 Task: Search and explore tiny homes in Santa Barbara, California.
Action: Mouse moved to (504, 62)
Screenshot: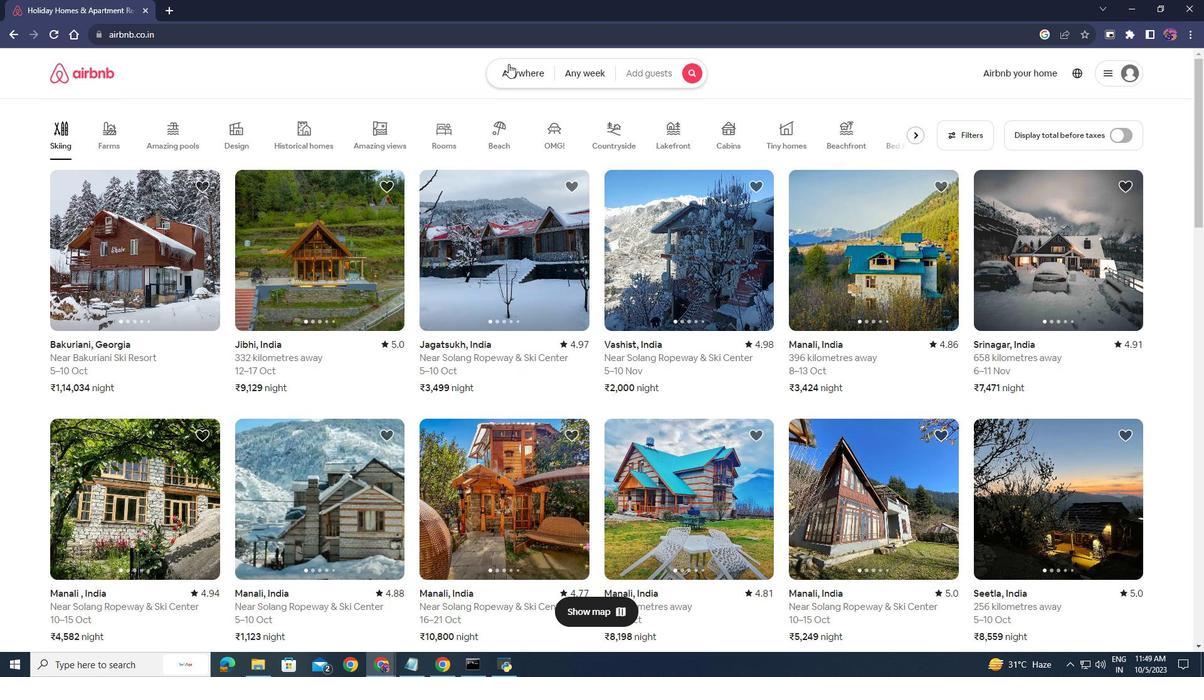 
Action: Mouse pressed left at (504, 62)
Screenshot: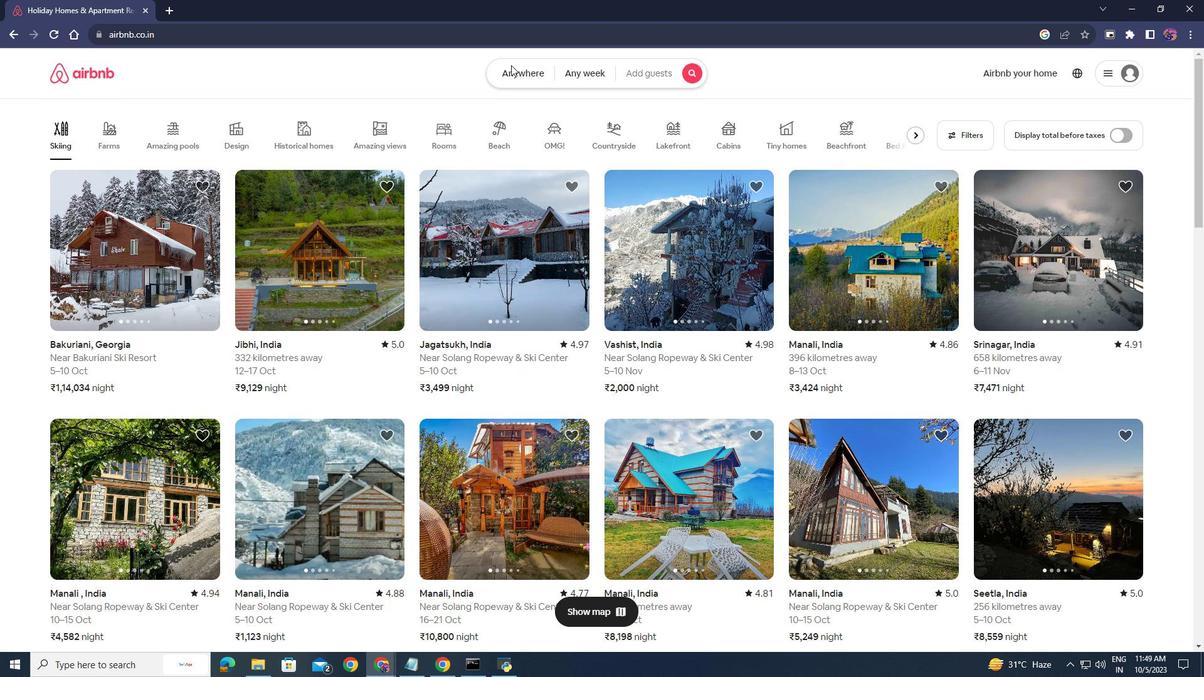 
Action: Mouse moved to (402, 124)
Screenshot: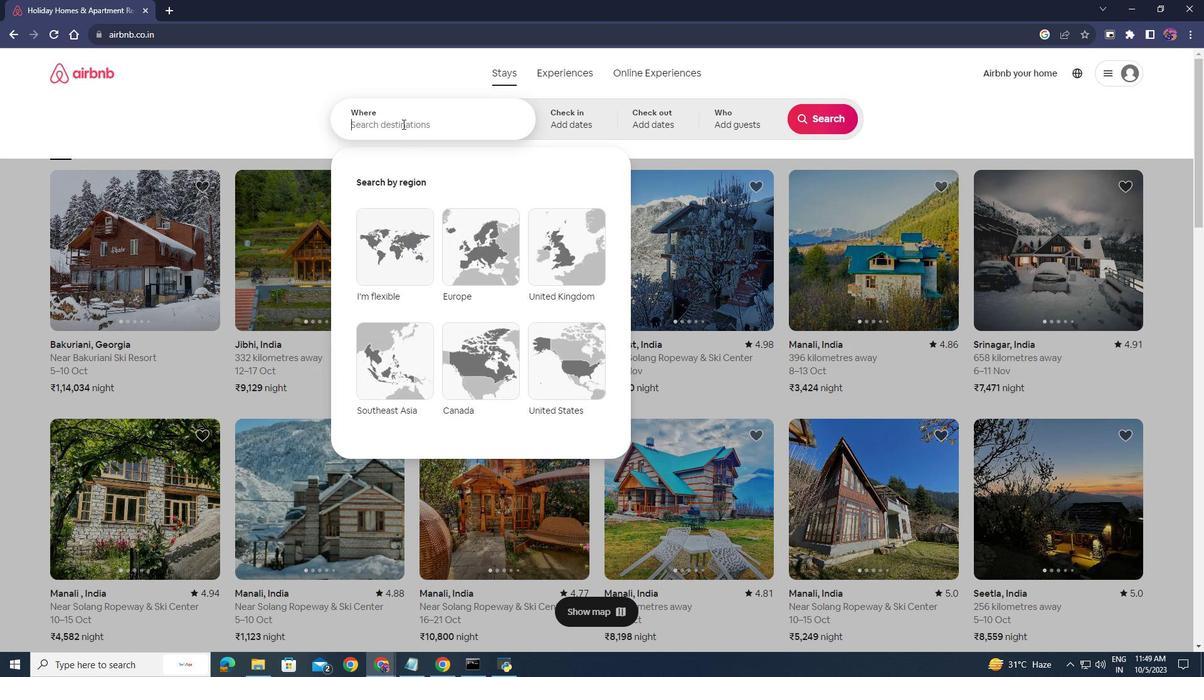 
Action: Mouse pressed left at (402, 124)
Screenshot: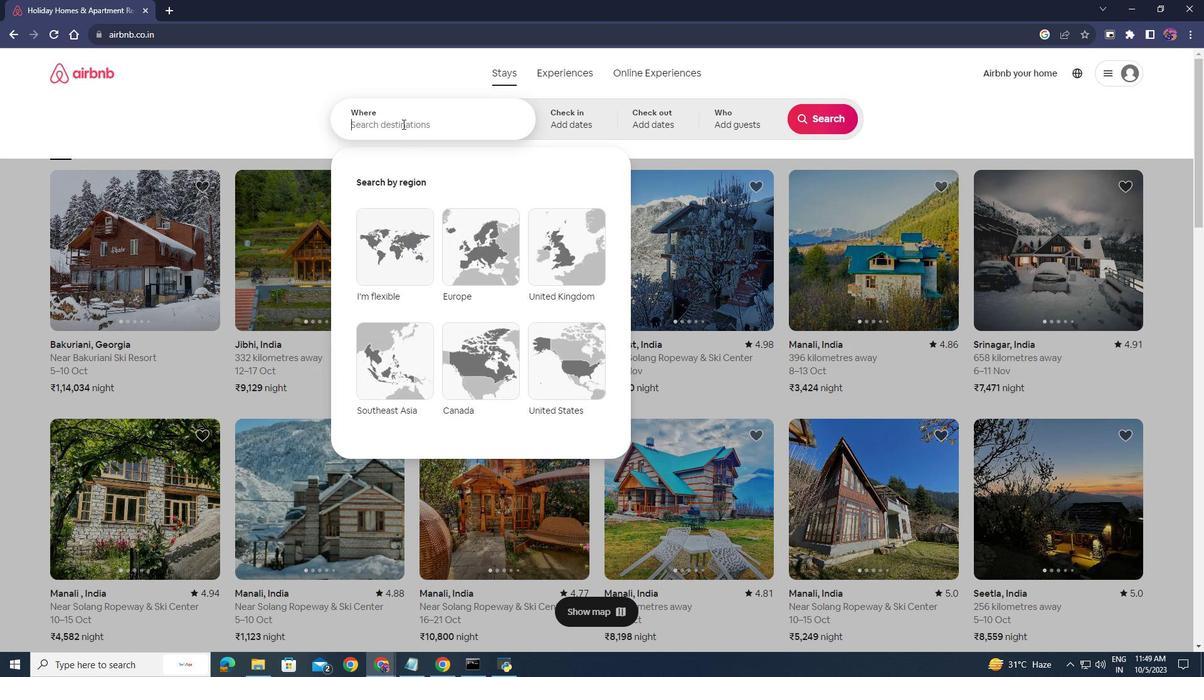 
Action: Key pressed santa<Key.space>barbara<Key.space><Key.backspace>,<Key.space>california<Key.enter>
Screenshot: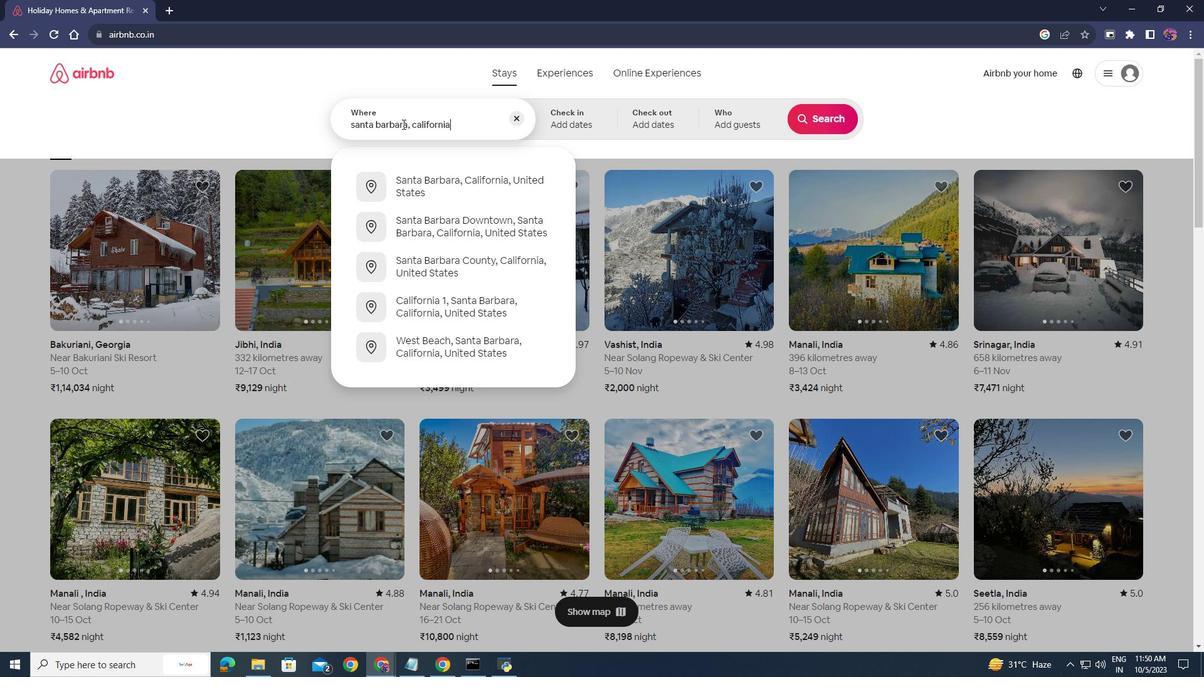 
Action: Mouse moved to (822, 117)
Screenshot: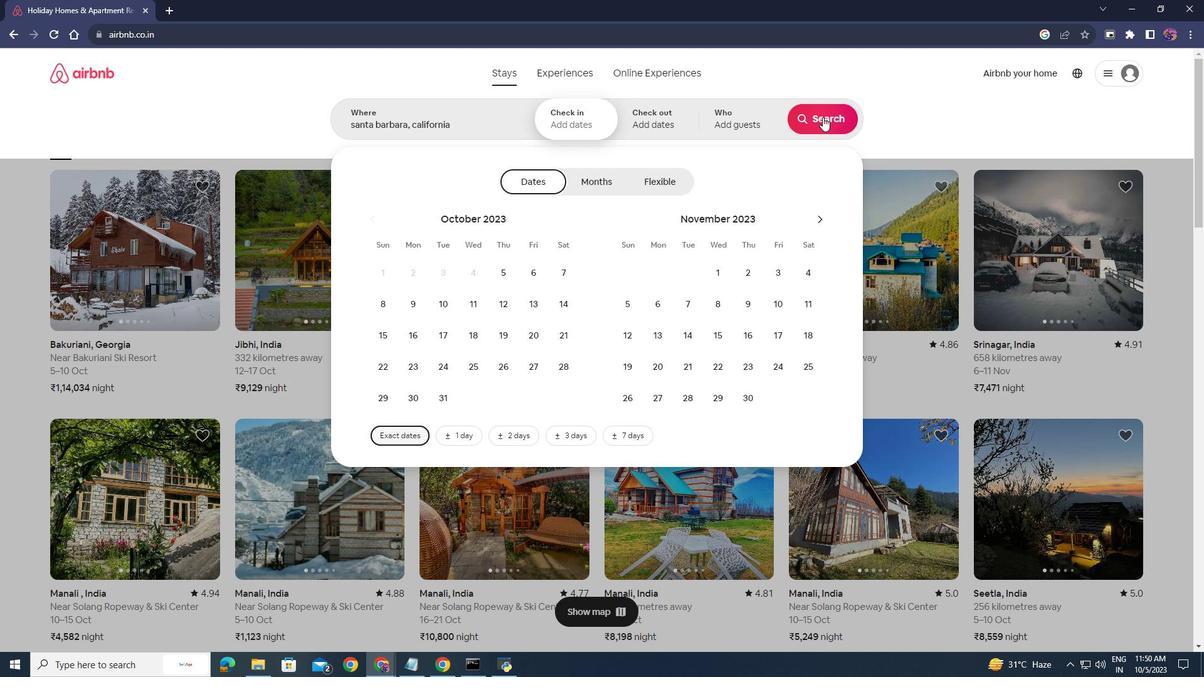 
Action: Mouse pressed left at (822, 117)
Screenshot: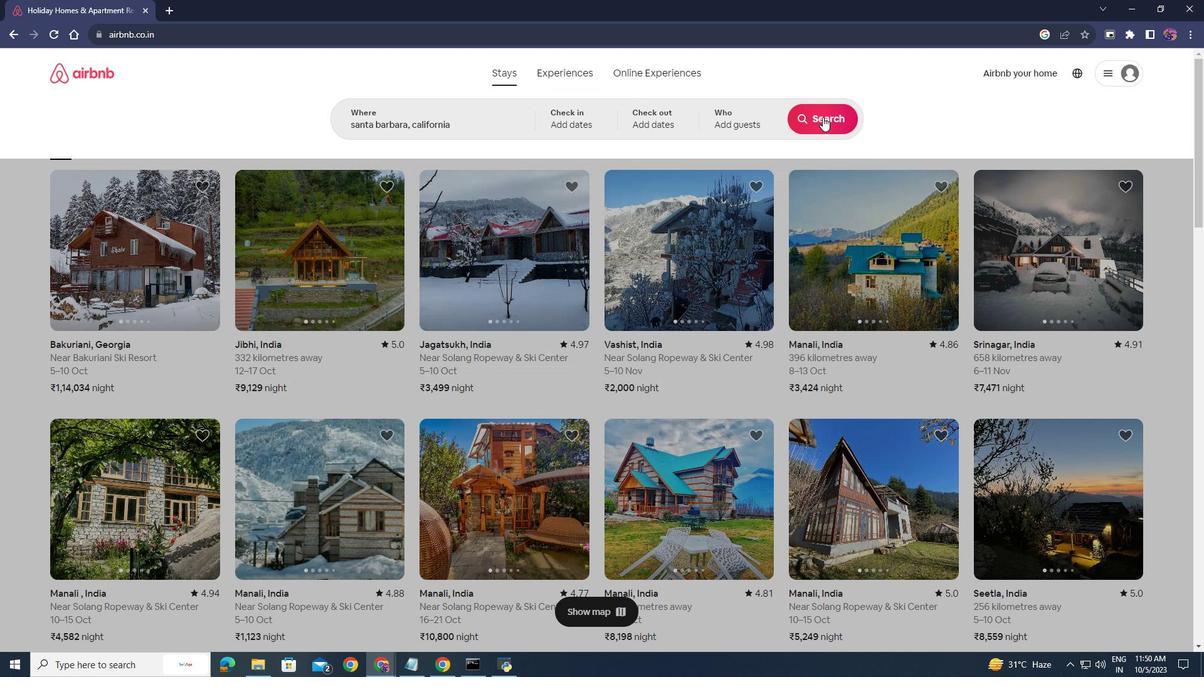 
Action: Mouse moved to (425, 348)
Screenshot: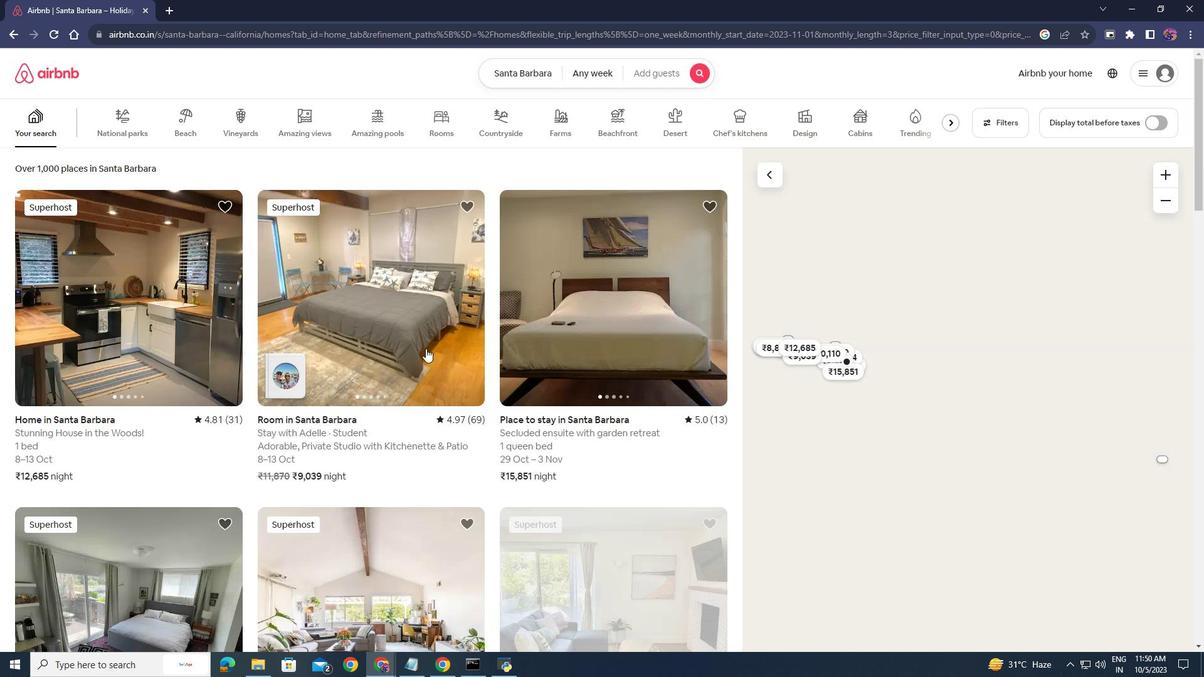 
Action: Mouse scrolled (425, 348) with delta (0, 0)
Screenshot: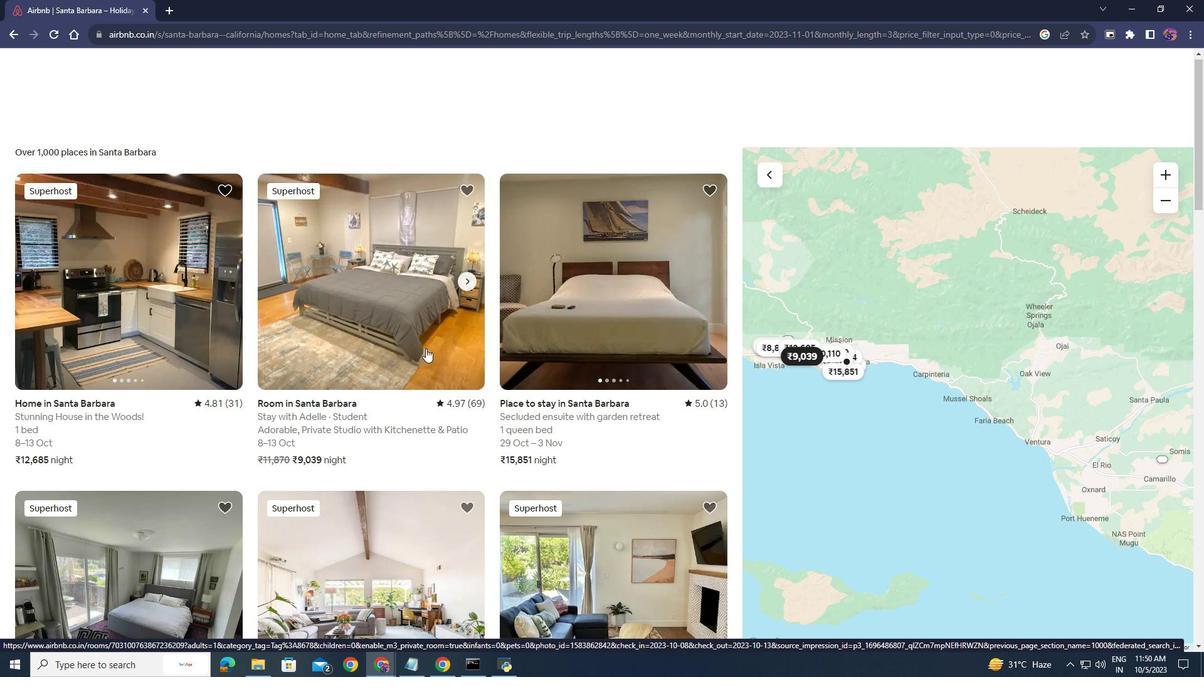 
Action: Mouse scrolled (425, 348) with delta (0, 0)
Screenshot: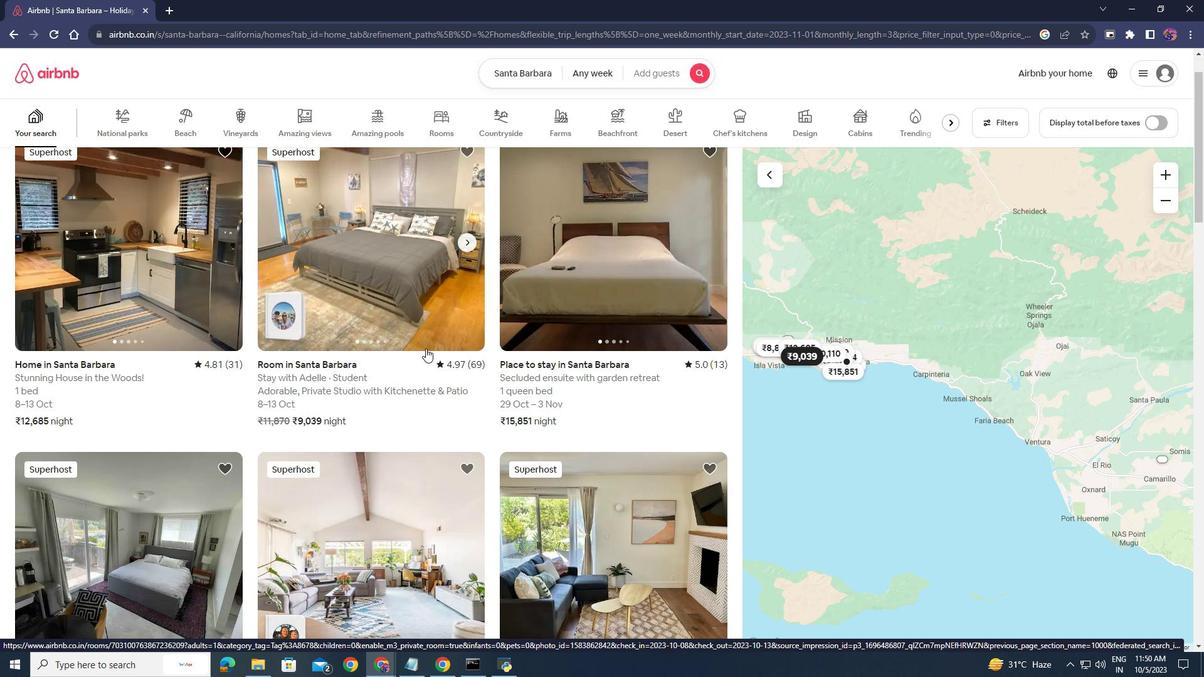 
Action: Mouse moved to (948, 121)
Screenshot: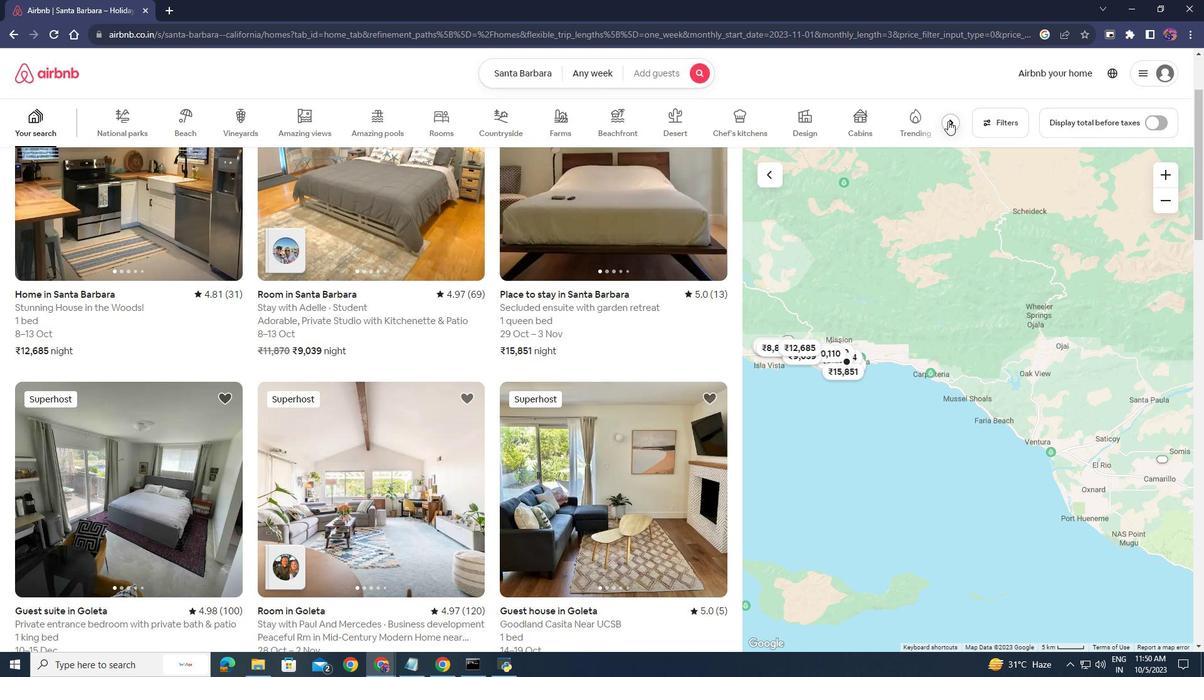 
Action: Mouse pressed left at (948, 121)
Screenshot: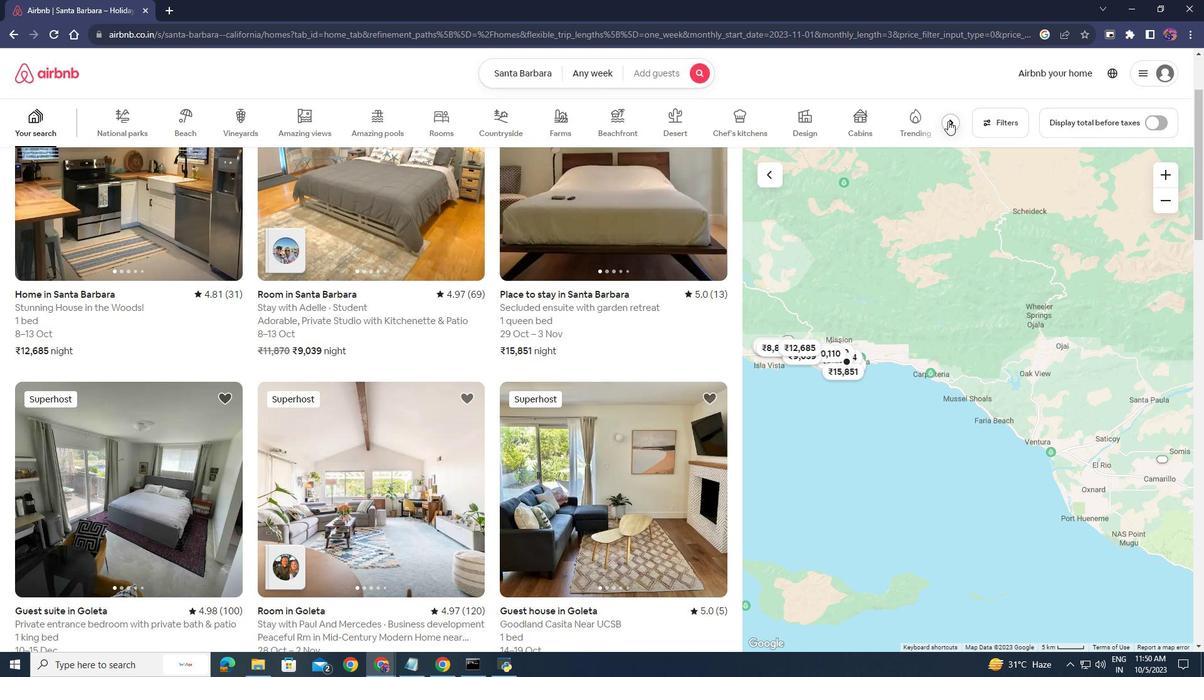
Action: Mouse moved to (499, 119)
Screenshot: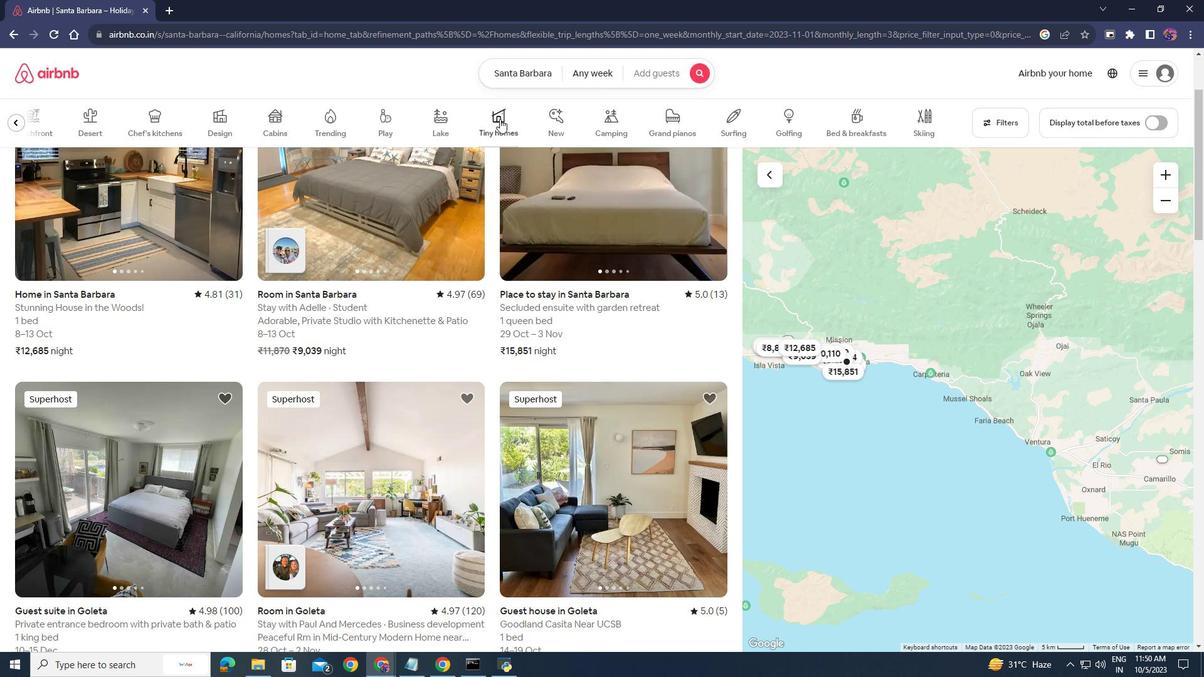 
Action: Mouse pressed left at (499, 119)
Screenshot: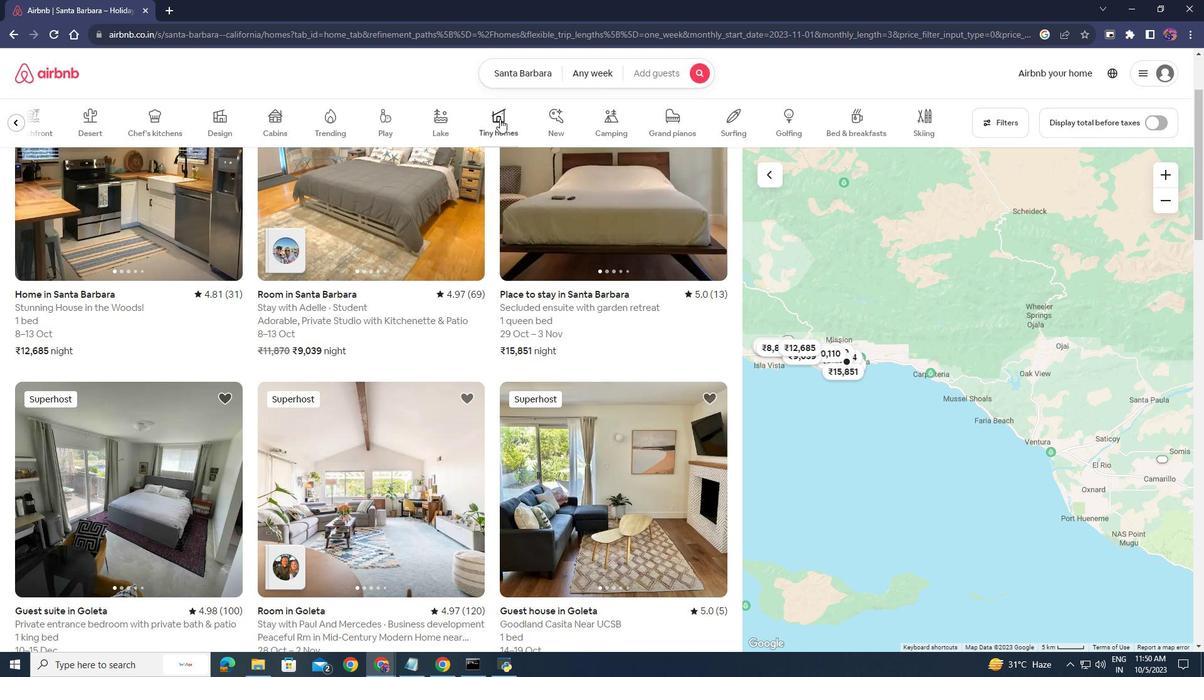 
Action: Mouse moved to (181, 336)
Screenshot: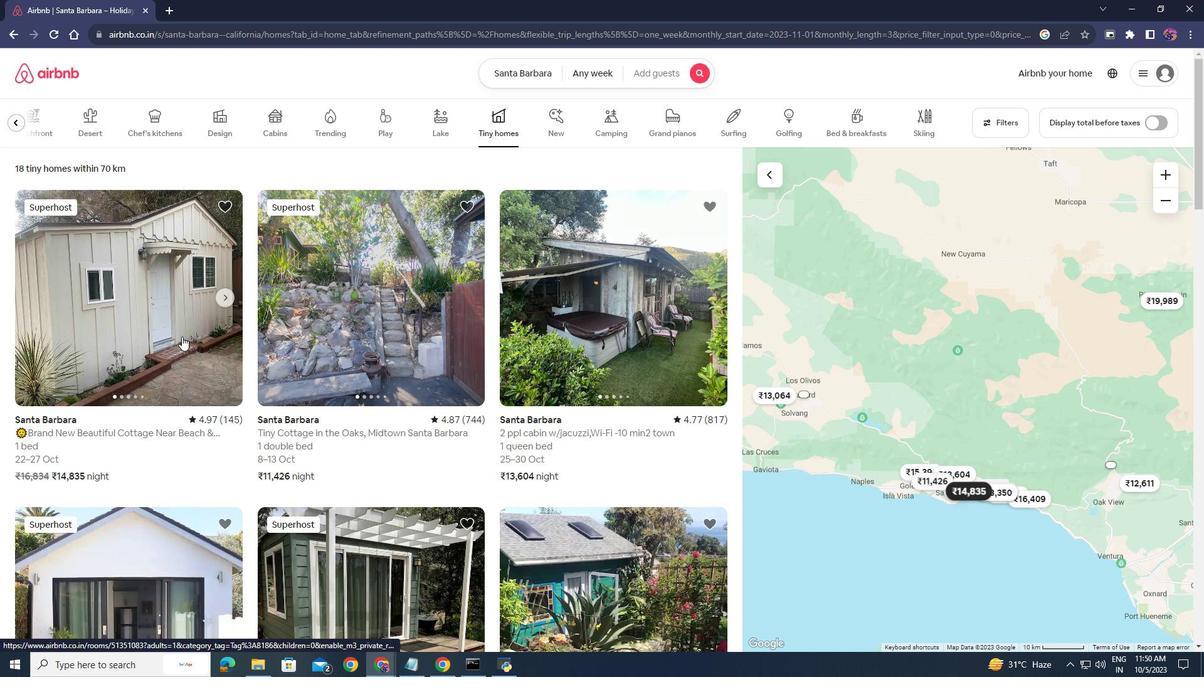 
Action: Mouse scrolled (181, 336) with delta (0, 0)
Screenshot: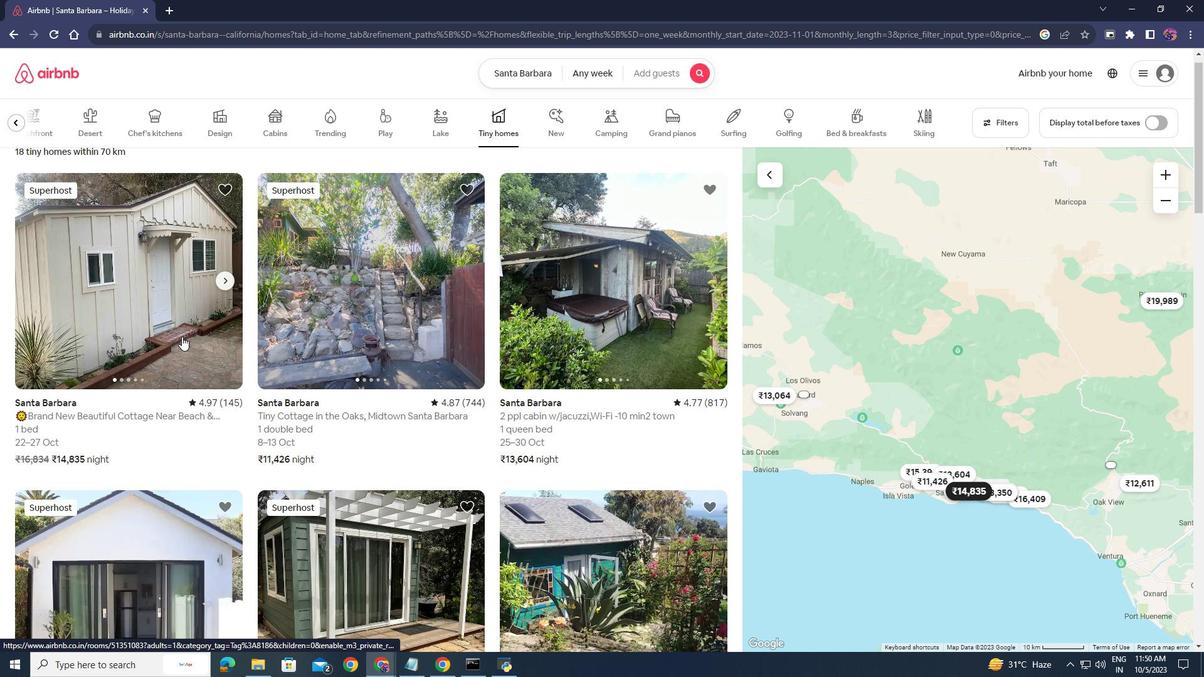 
Action: Mouse moved to (131, 264)
Screenshot: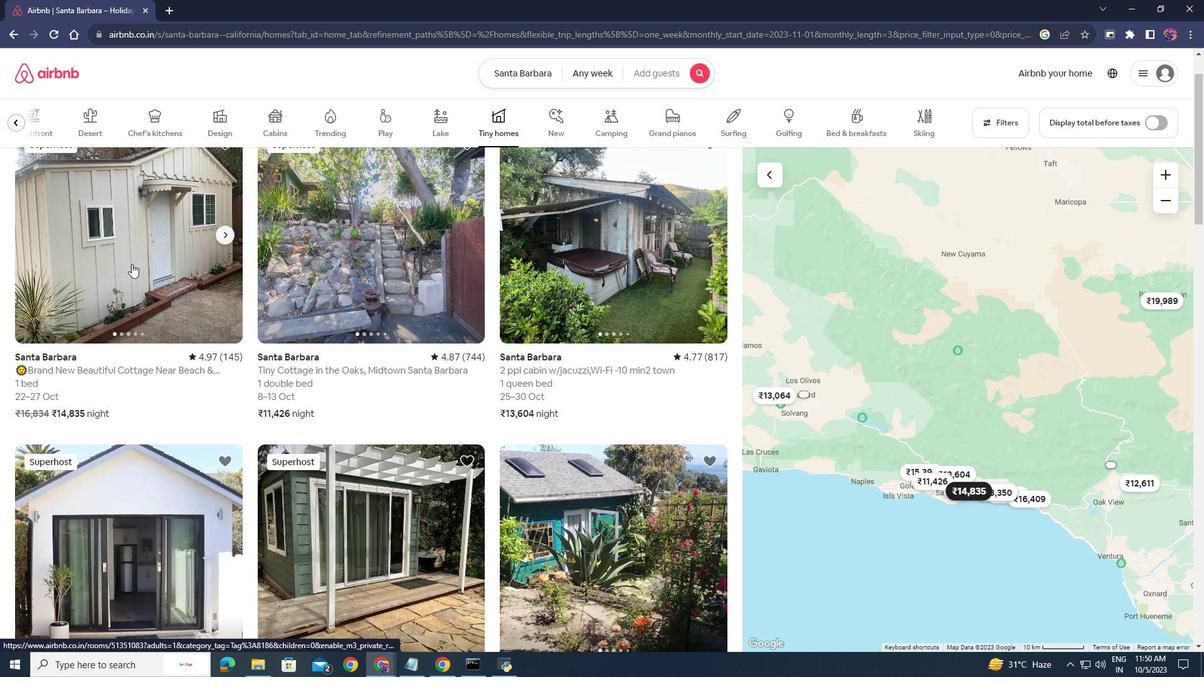 
Action: Mouse pressed left at (131, 264)
Screenshot: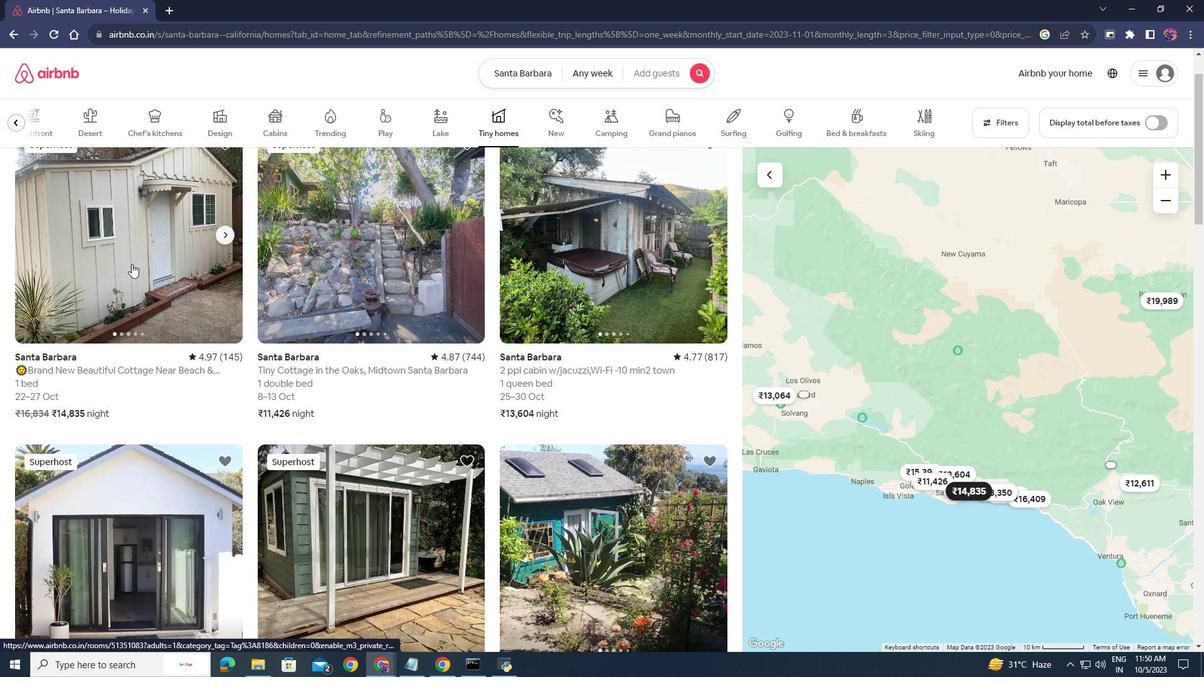 
Action: Mouse moved to (679, 439)
Screenshot: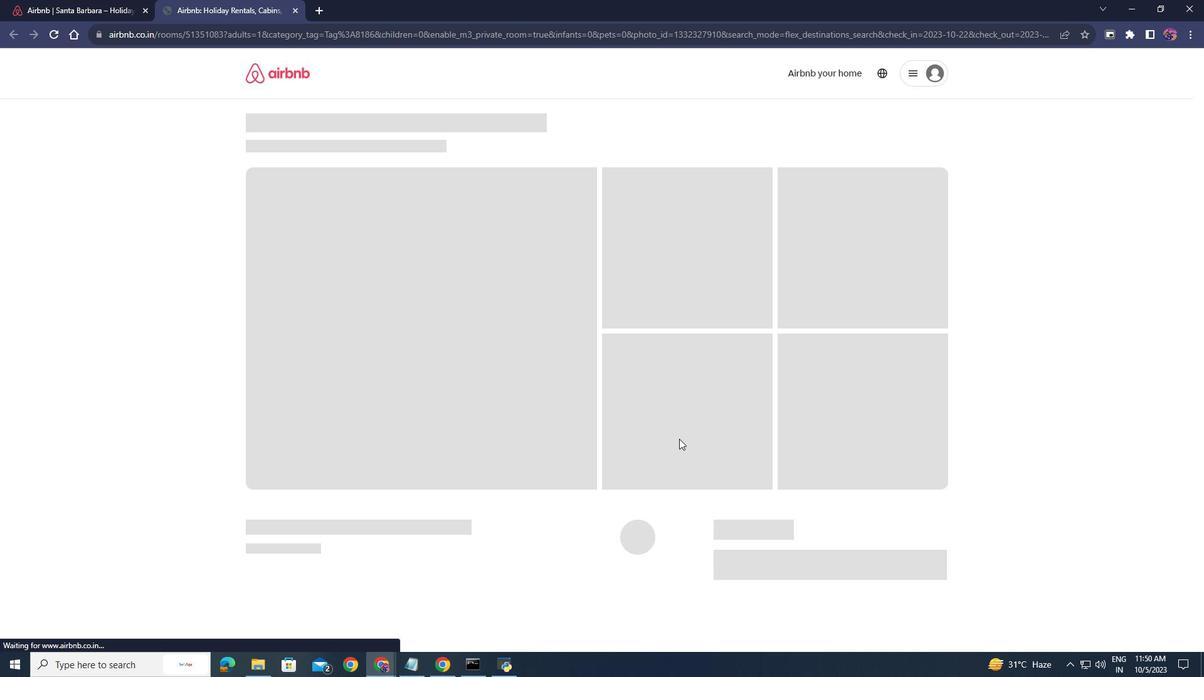 
Action: Mouse scrolled (679, 438) with delta (0, 0)
Screenshot: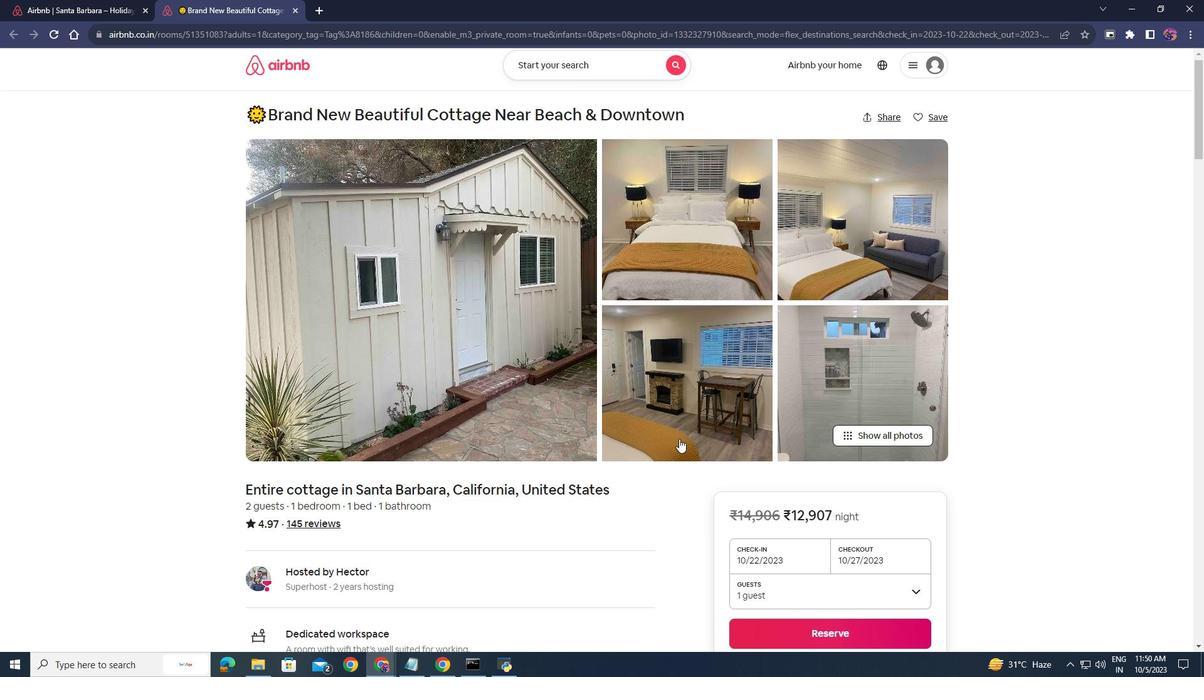 
Action: Mouse scrolled (679, 438) with delta (0, 0)
Screenshot: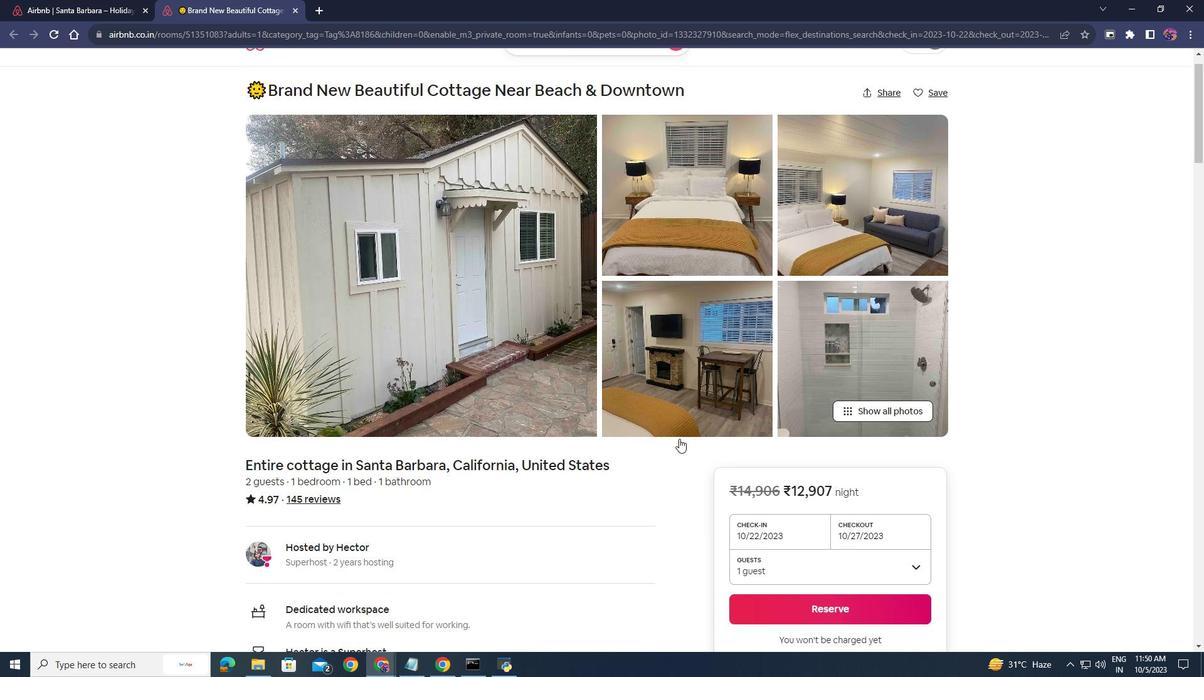 
Action: Mouse scrolled (679, 438) with delta (0, 0)
Screenshot: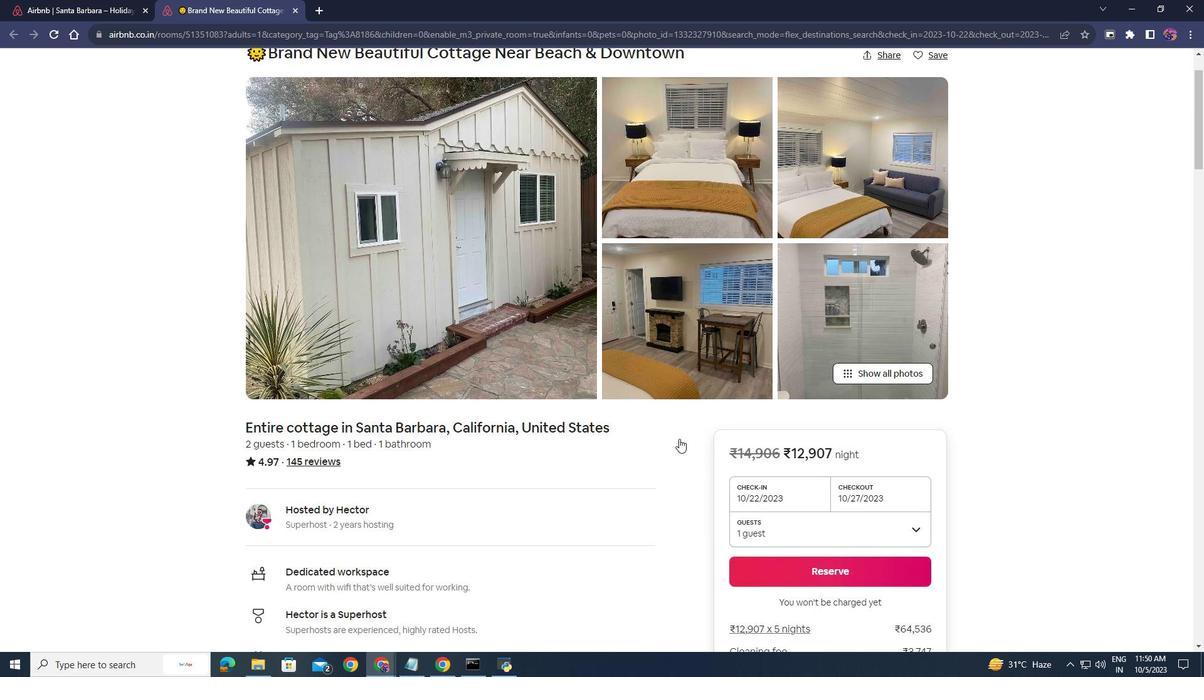 
Action: Mouse scrolled (679, 438) with delta (0, 0)
Screenshot: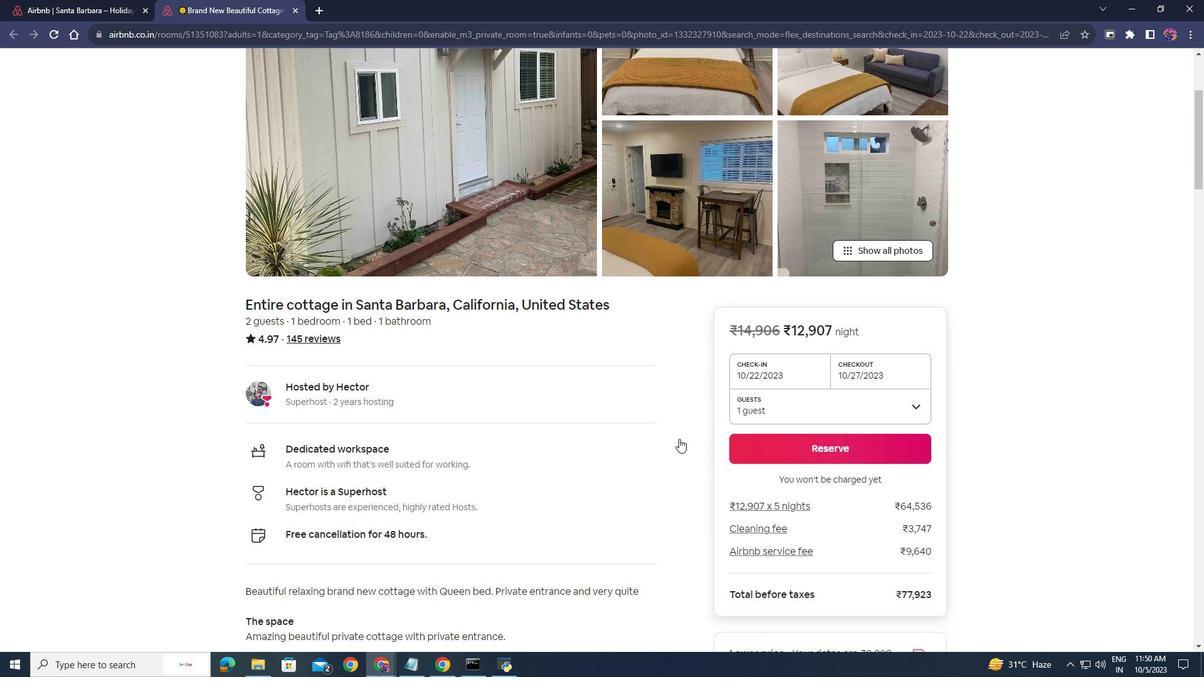 
Action: Mouse scrolled (679, 438) with delta (0, 0)
Screenshot: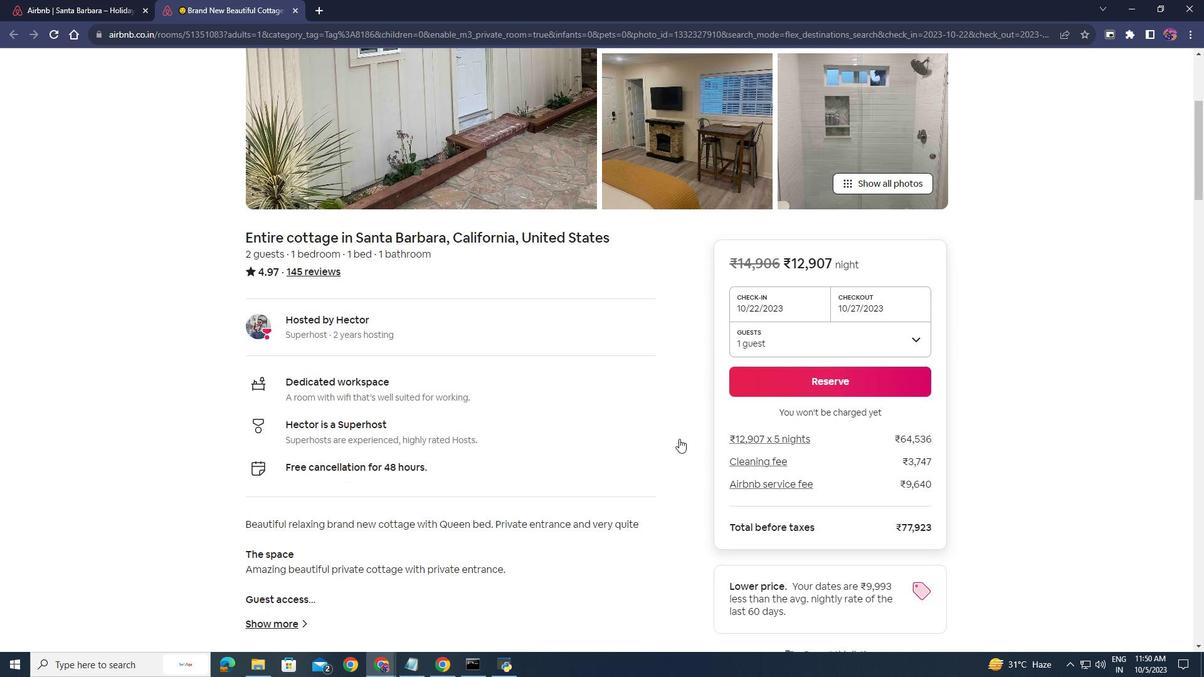 
Action: Mouse moved to (679, 437)
Screenshot: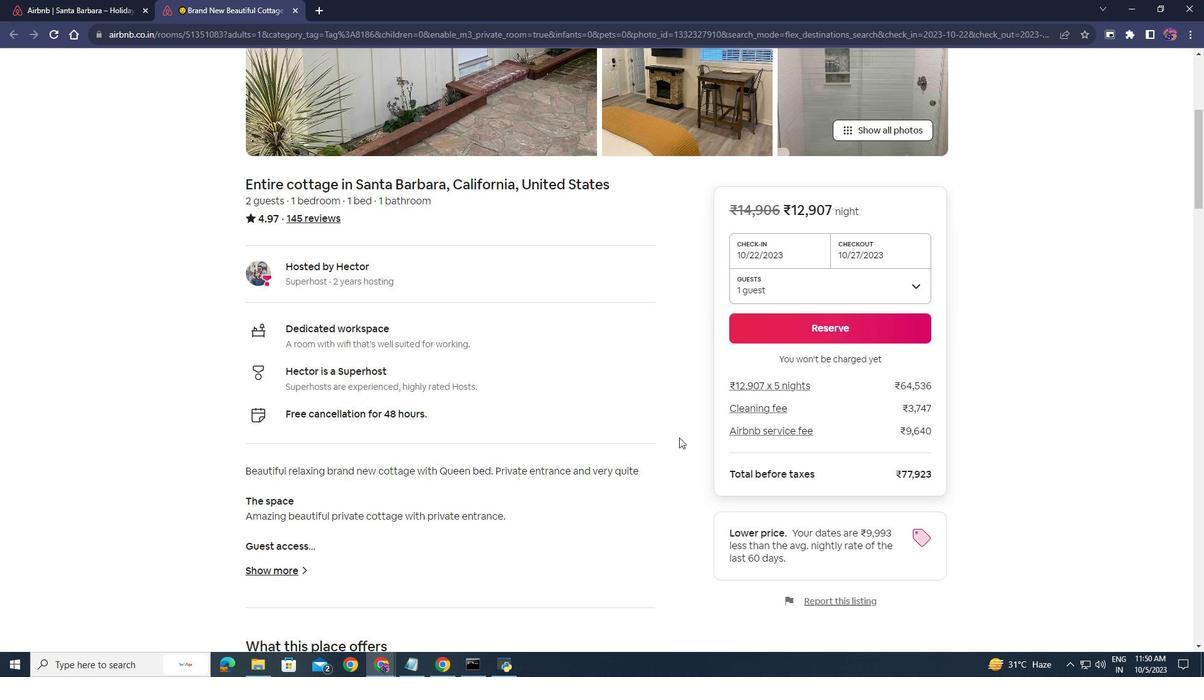 
Action: Mouse scrolled (679, 437) with delta (0, 0)
Screenshot: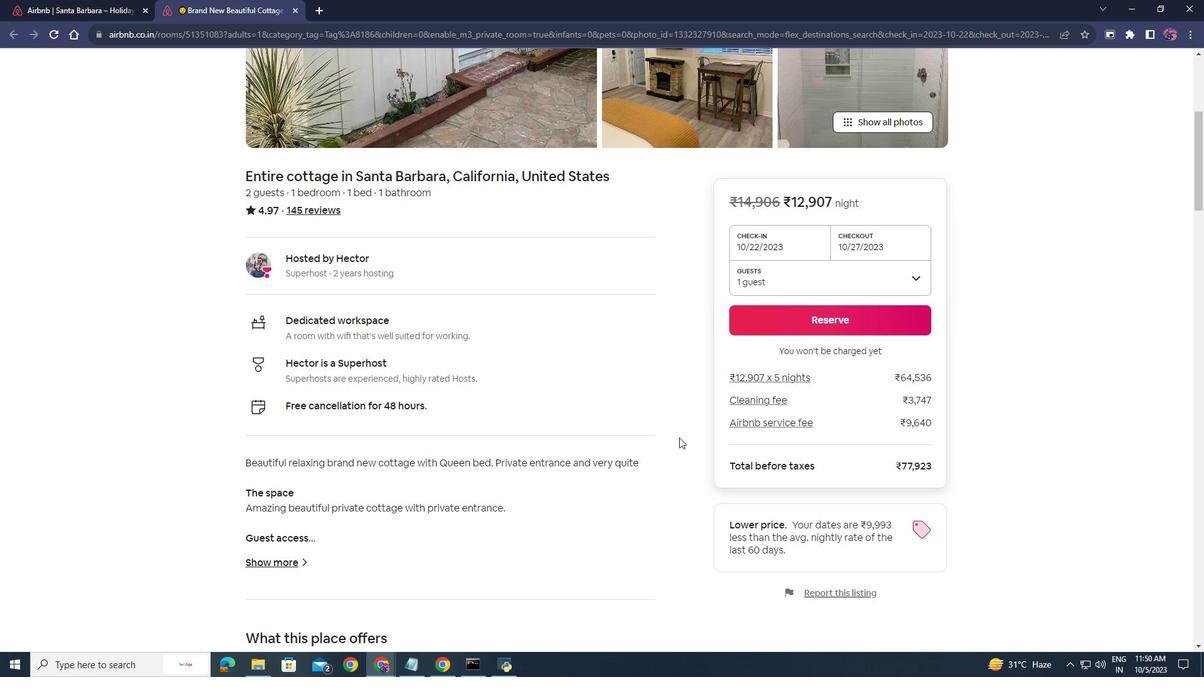 
Action: Mouse scrolled (679, 437) with delta (0, 0)
Screenshot: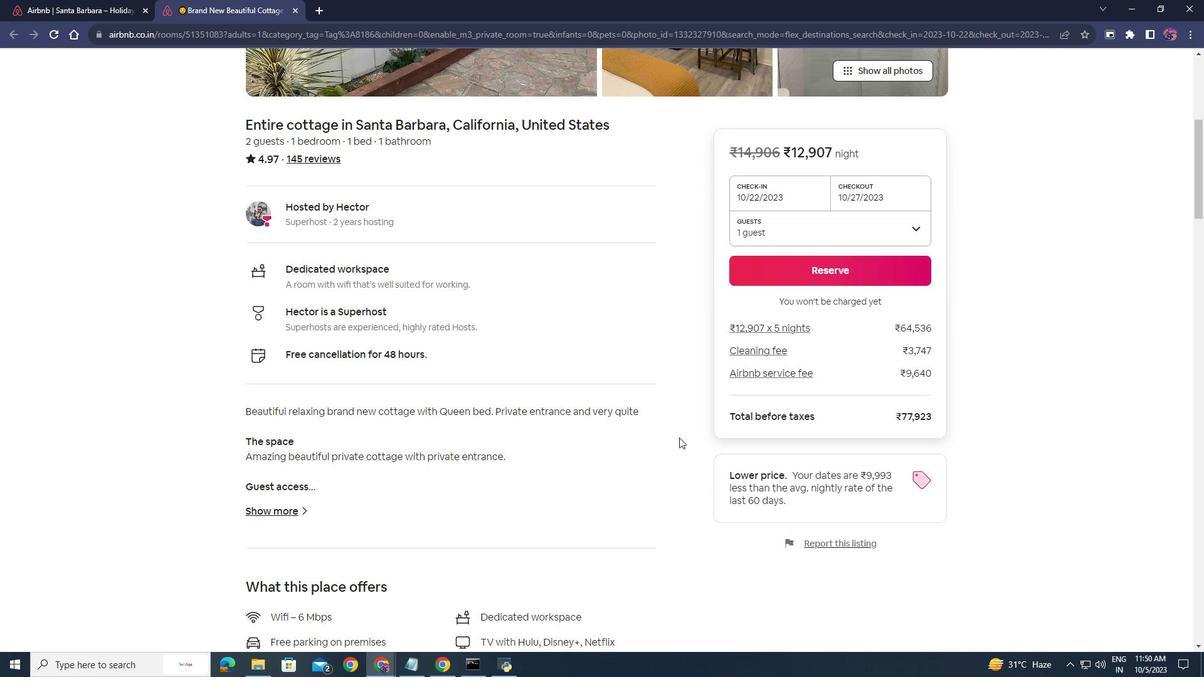 
Action: Mouse scrolled (679, 437) with delta (0, 0)
Screenshot: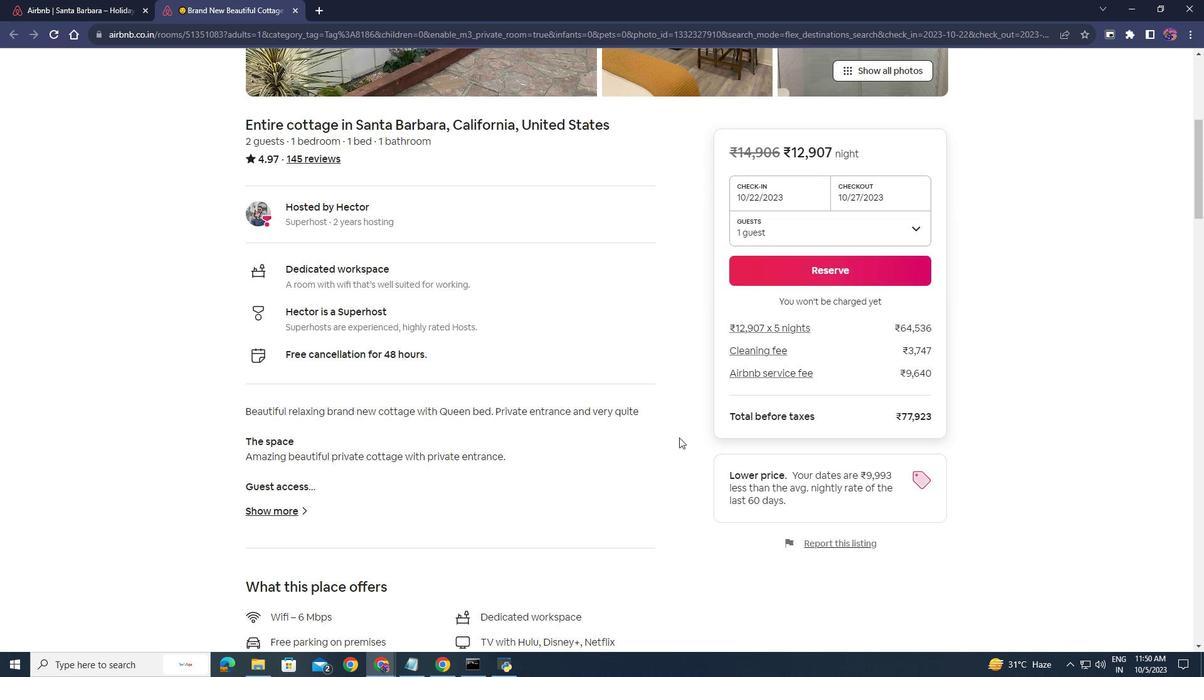 
Action: Mouse scrolled (679, 437) with delta (0, 0)
Screenshot: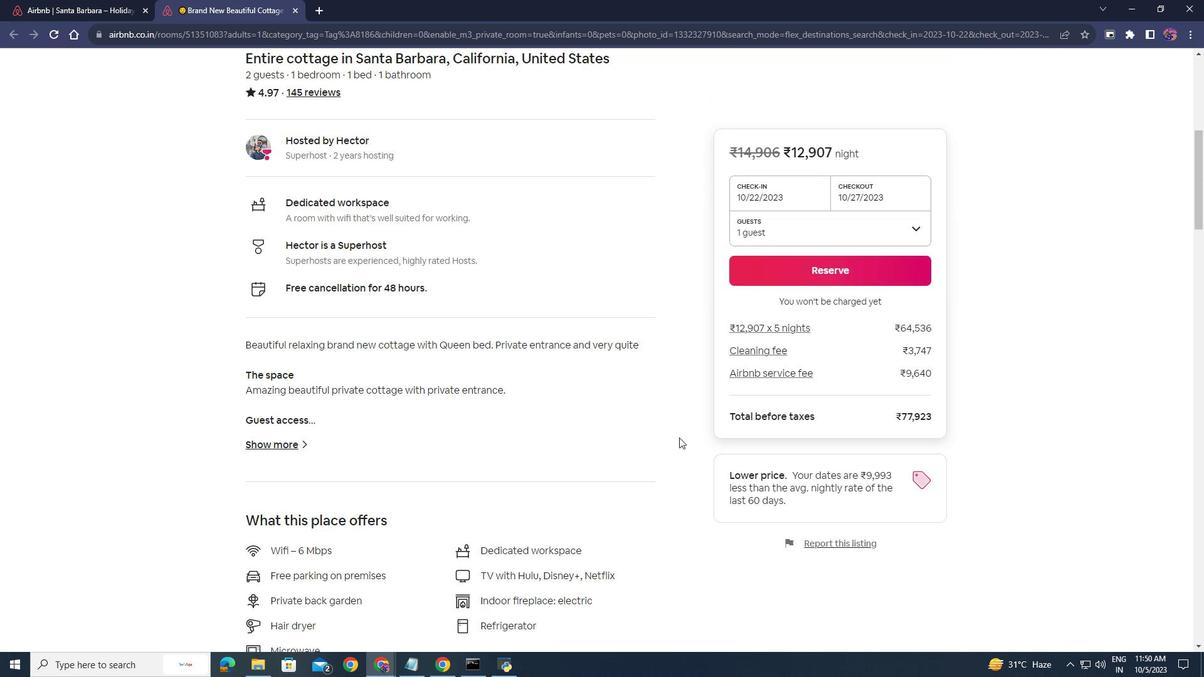 
Action: Mouse scrolled (679, 437) with delta (0, 0)
Screenshot: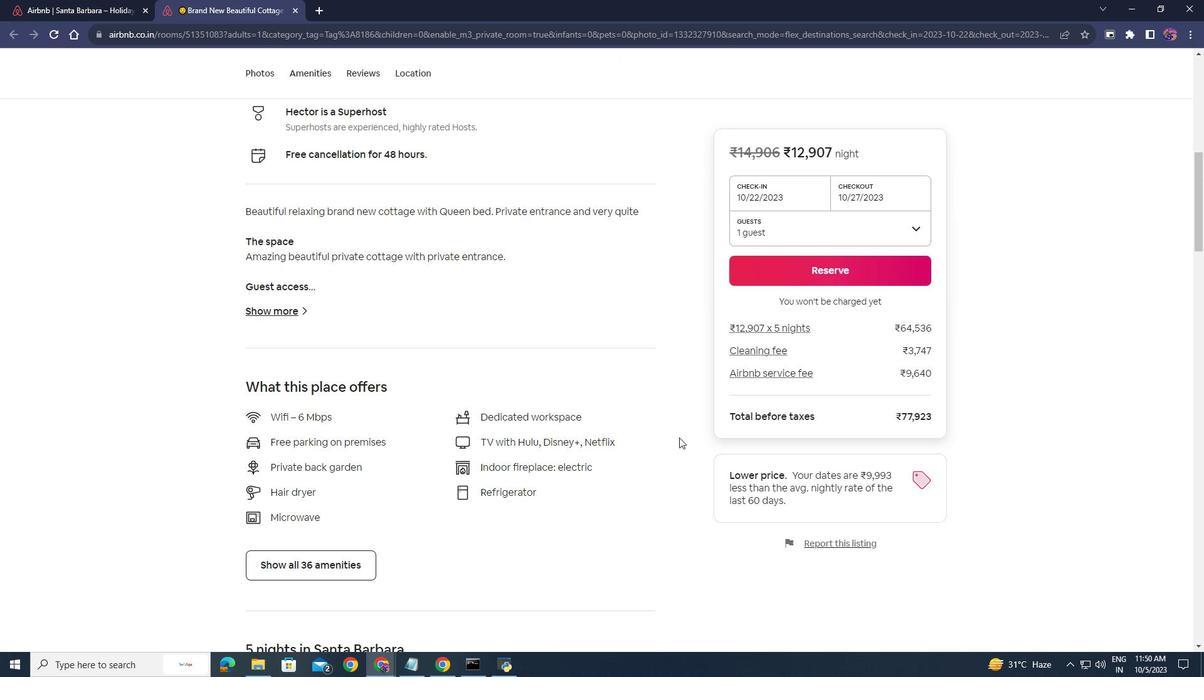 
Action: Mouse scrolled (679, 437) with delta (0, 0)
Screenshot: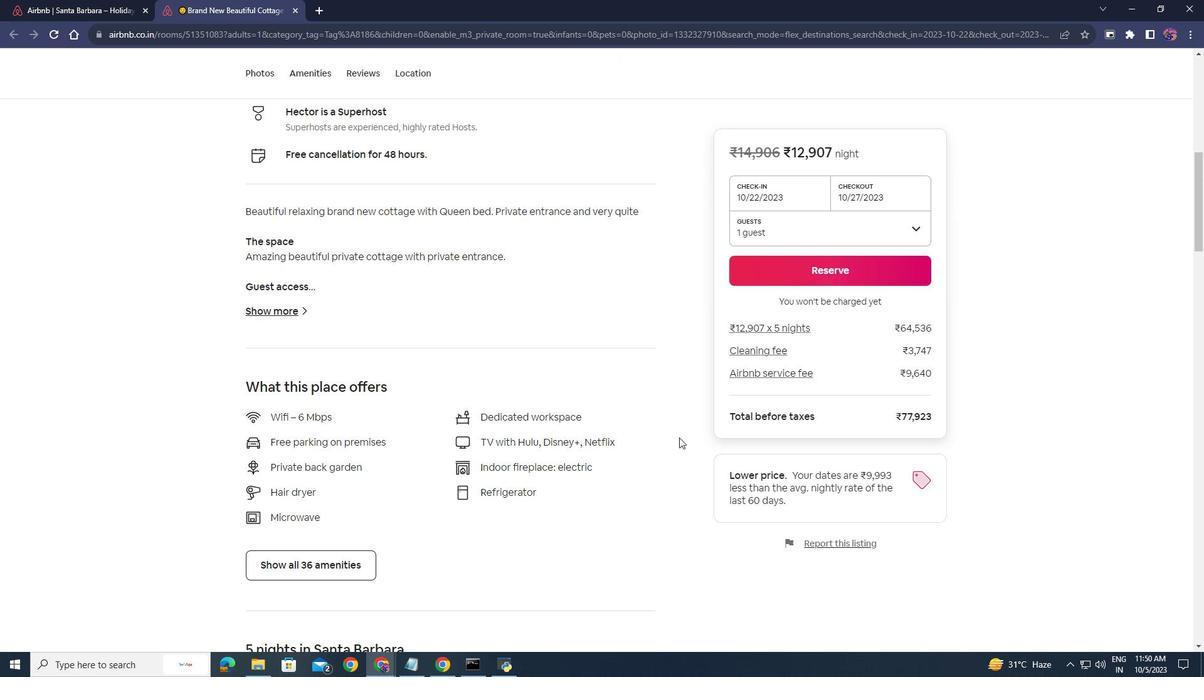 
Action: Mouse scrolled (679, 437) with delta (0, 0)
Screenshot: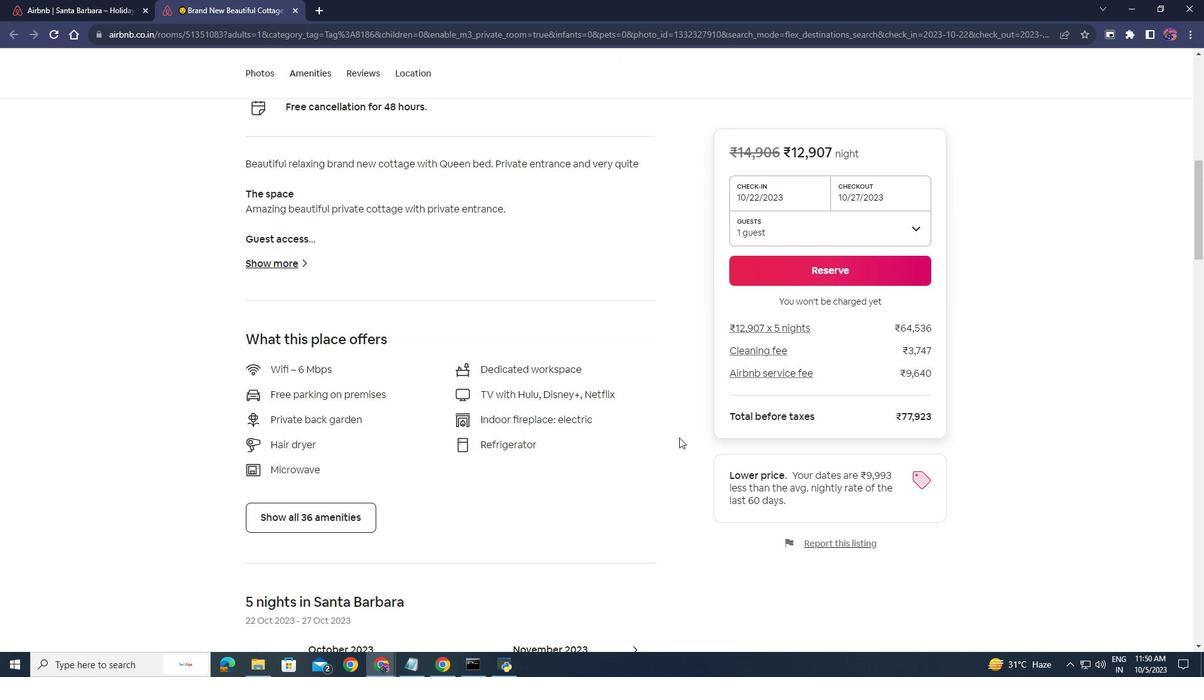 
Action: Mouse moved to (328, 392)
Screenshot: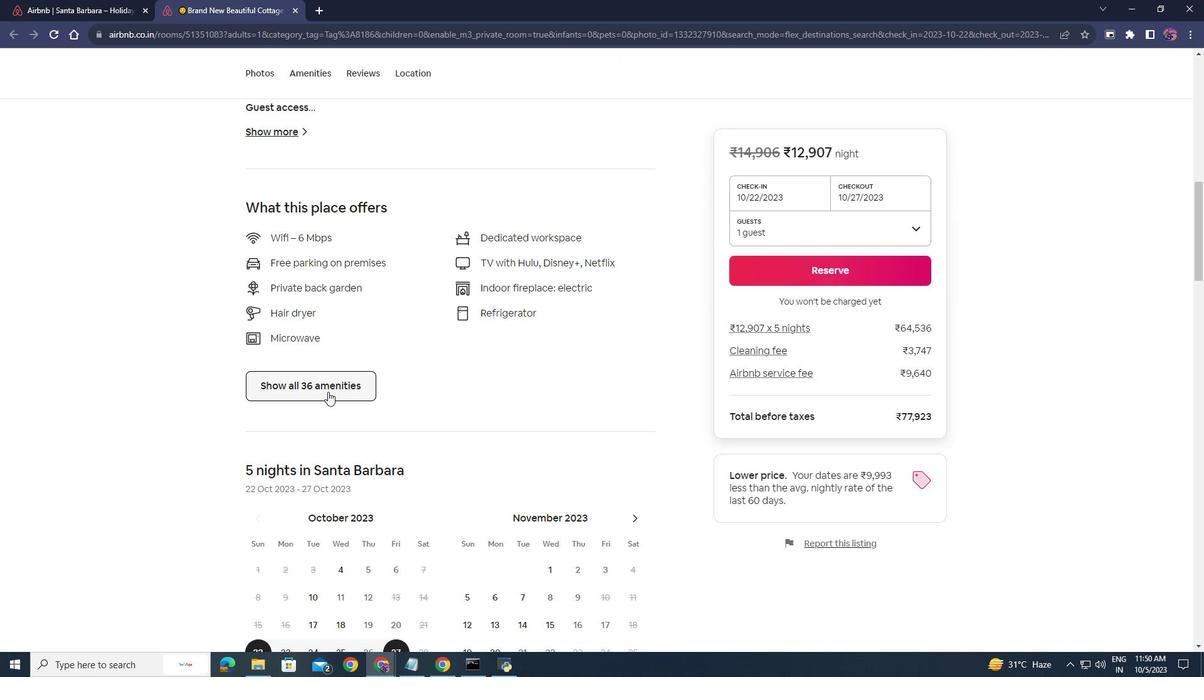 
Action: Mouse pressed left at (328, 392)
Screenshot: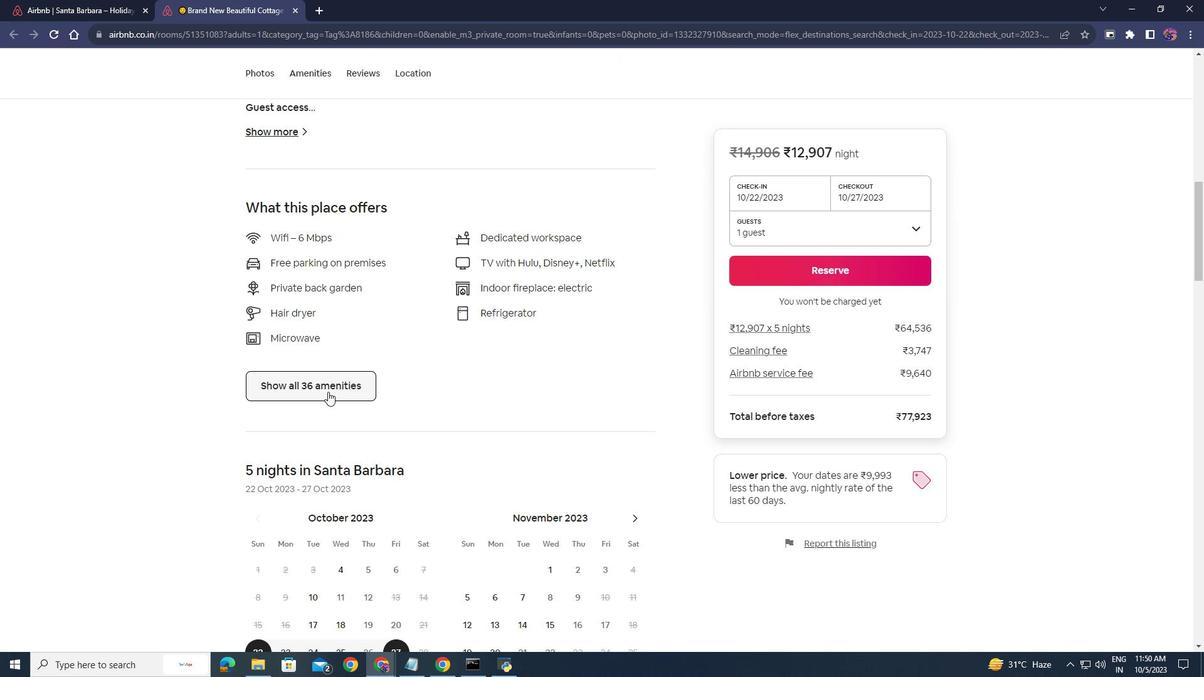 
Action: Mouse moved to (525, 391)
Screenshot: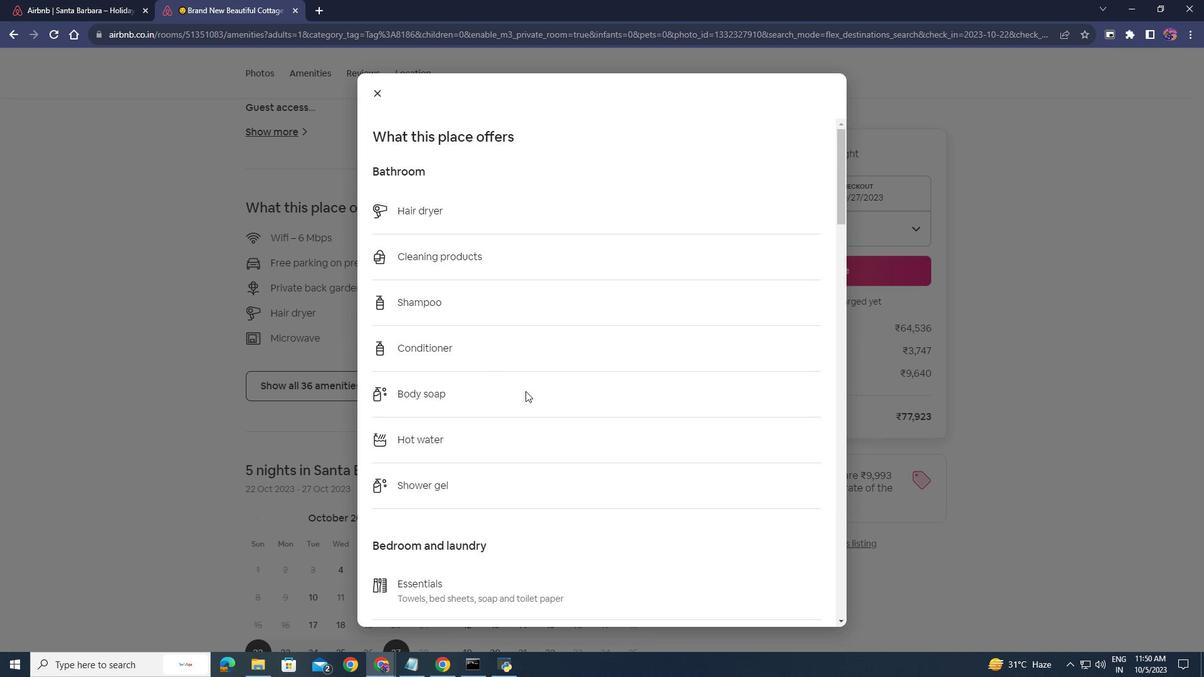 
Action: Mouse scrolled (525, 390) with delta (0, 0)
Screenshot: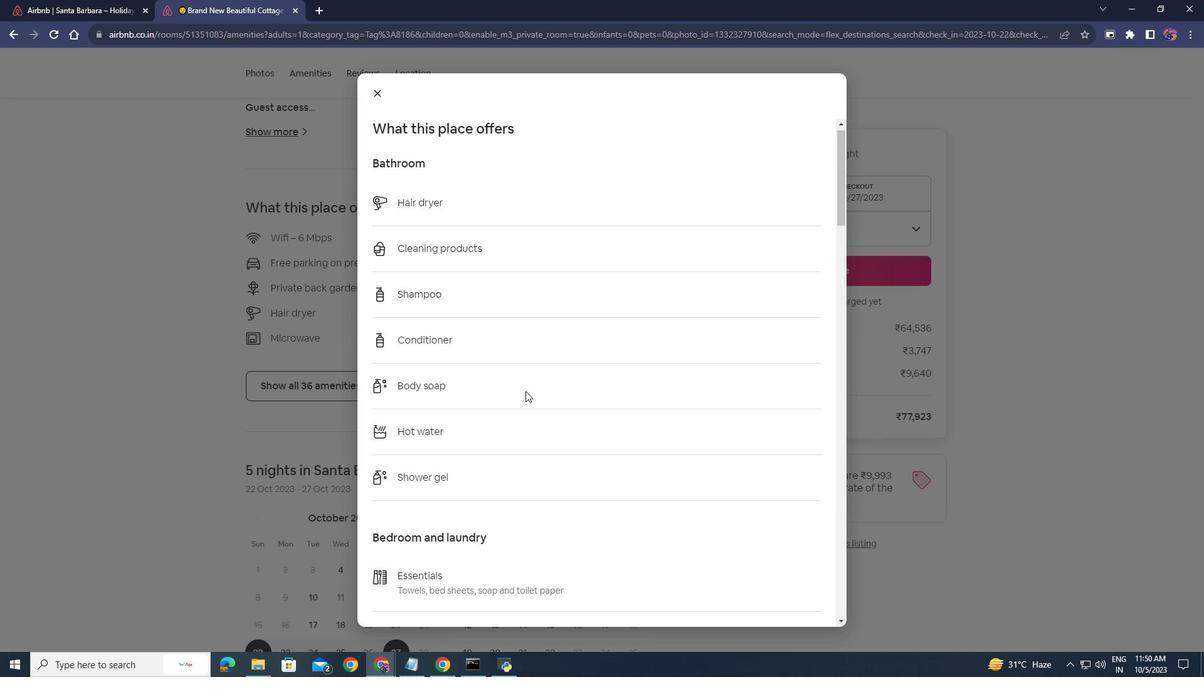 
Action: Mouse scrolled (525, 390) with delta (0, 0)
Screenshot: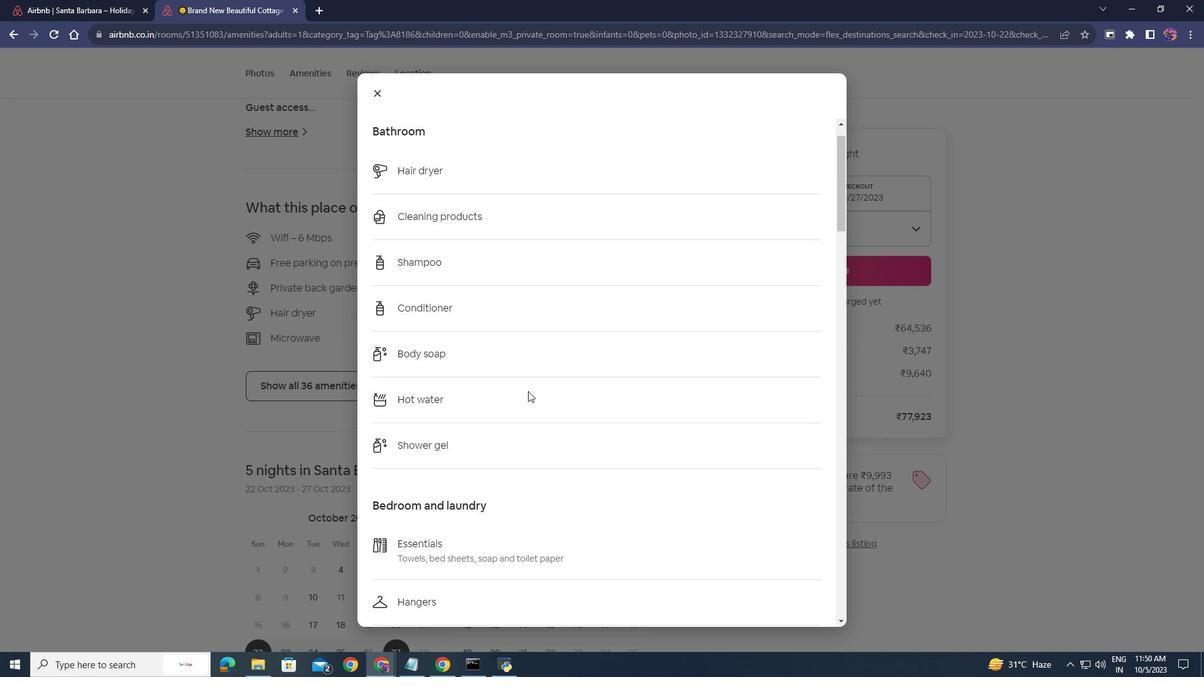 
Action: Mouse scrolled (525, 390) with delta (0, 0)
Screenshot: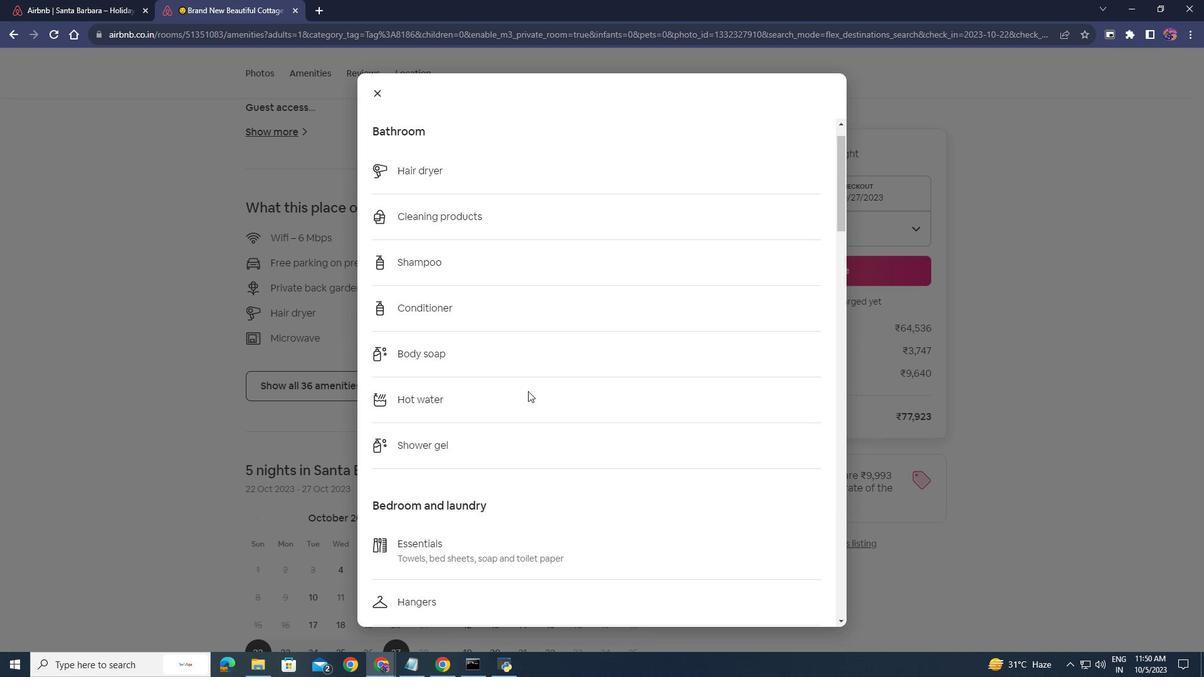 
Action: Mouse scrolled (525, 390) with delta (0, 0)
Screenshot: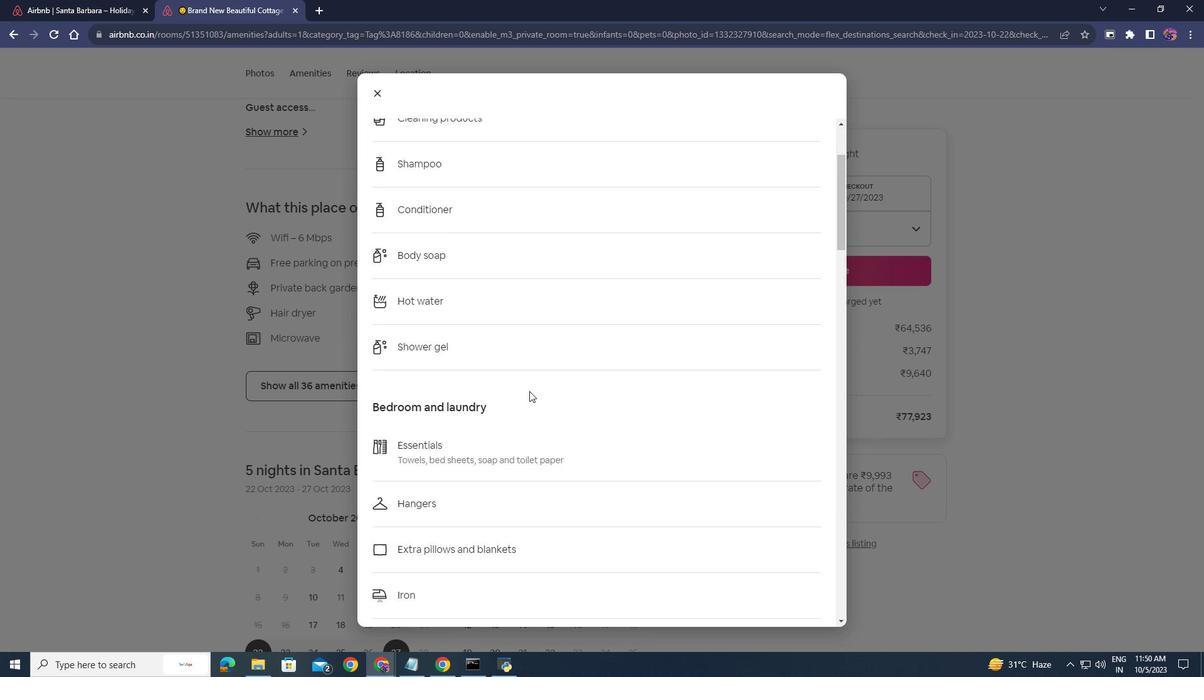 
Action: Mouse moved to (529, 391)
Screenshot: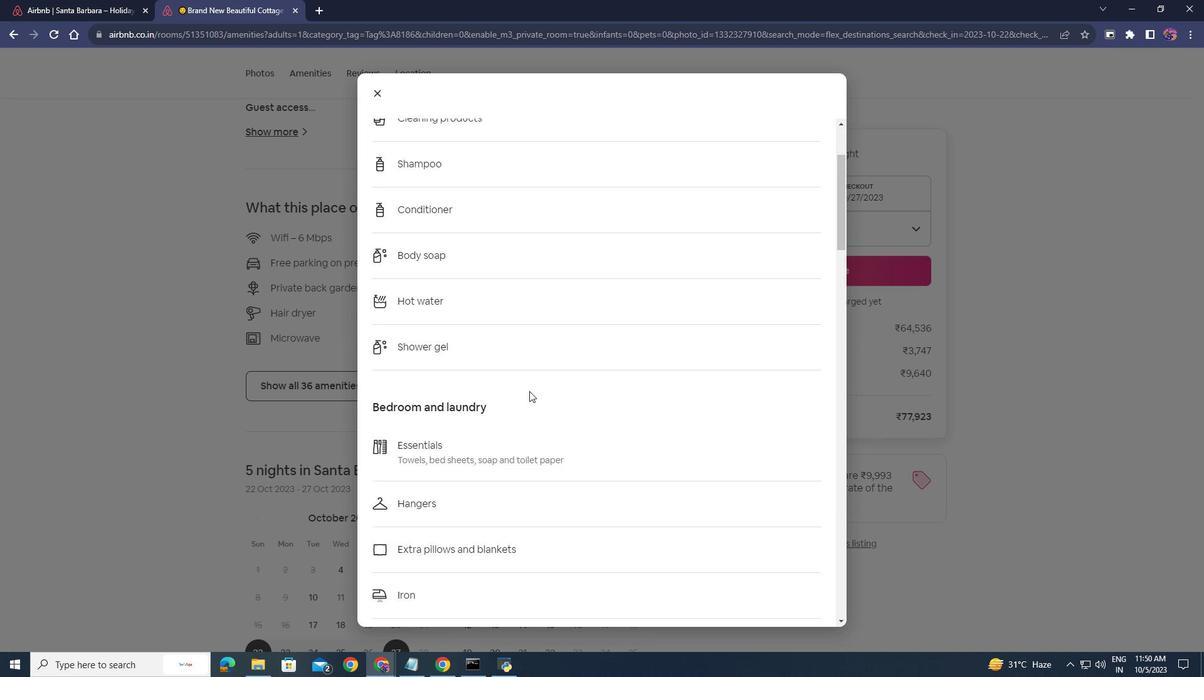
Action: Mouse scrolled (529, 390) with delta (0, 0)
Screenshot: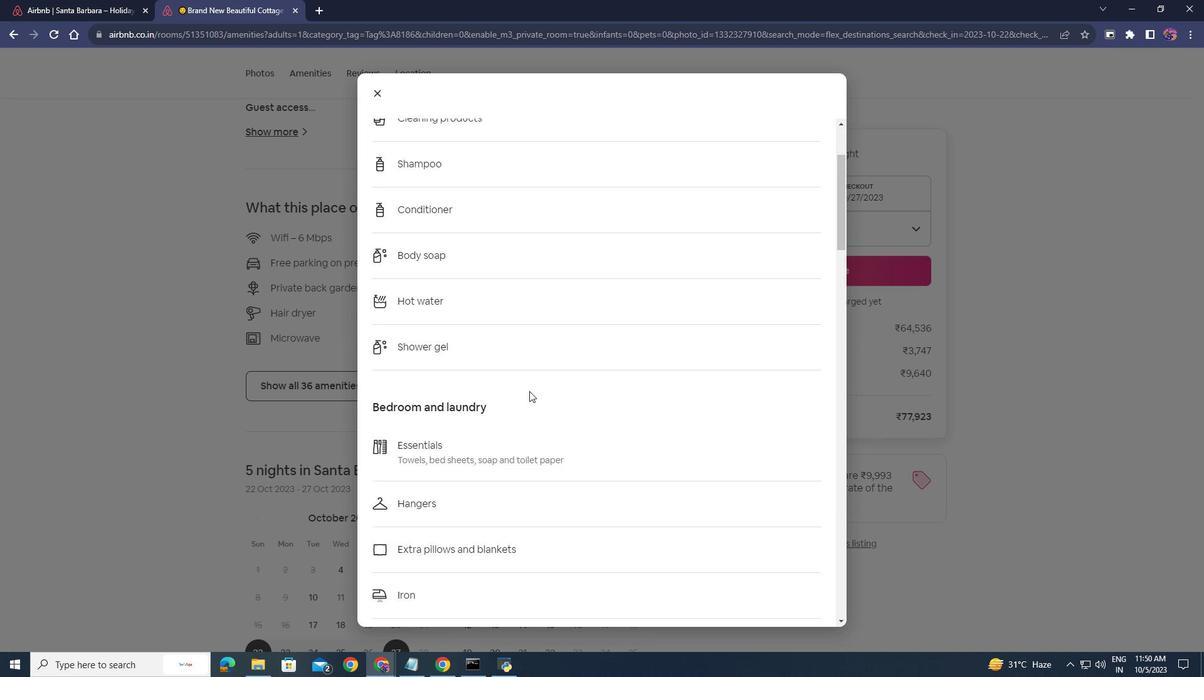 
Action: Mouse scrolled (529, 390) with delta (0, 0)
Screenshot: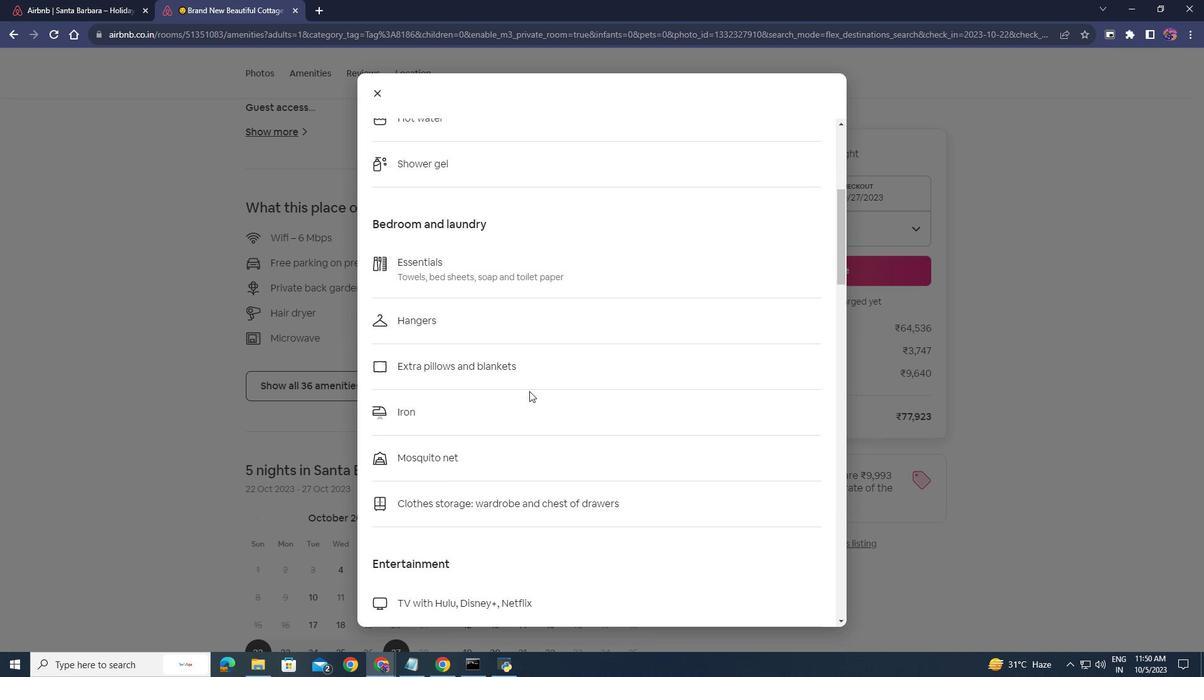 
Action: Mouse scrolled (529, 390) with delta (0, 0)
Screenshot: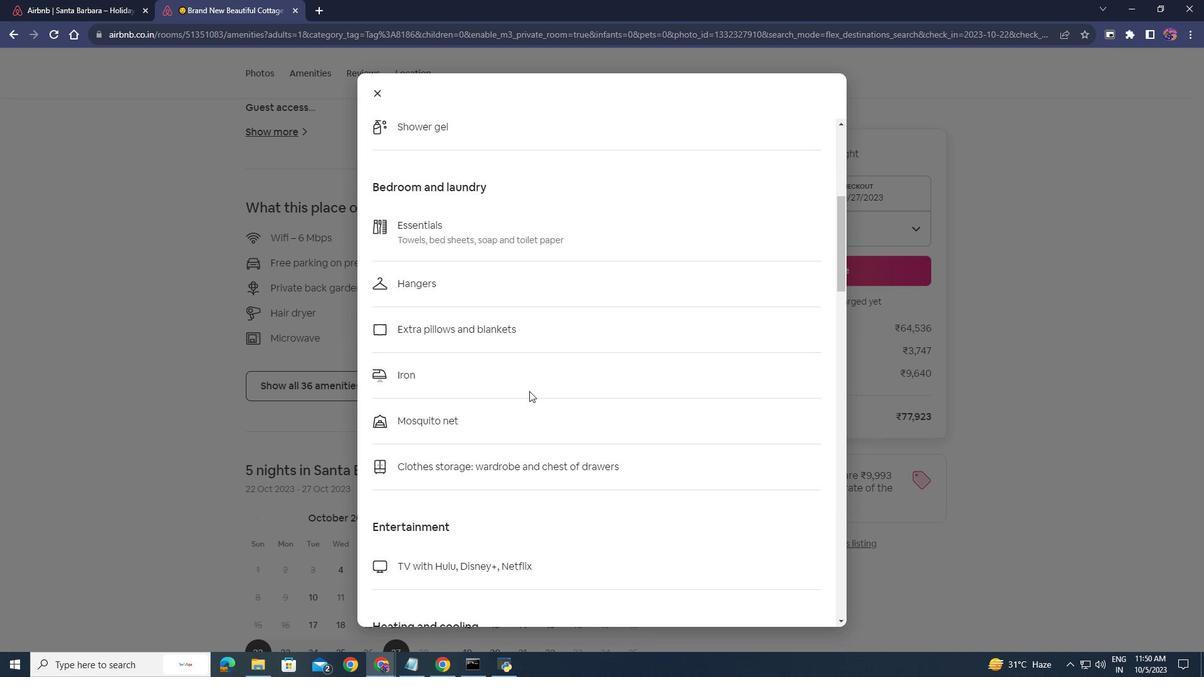 
Action: Mouse scrolled (529, 390) with delta (0, 0)
Screenshot: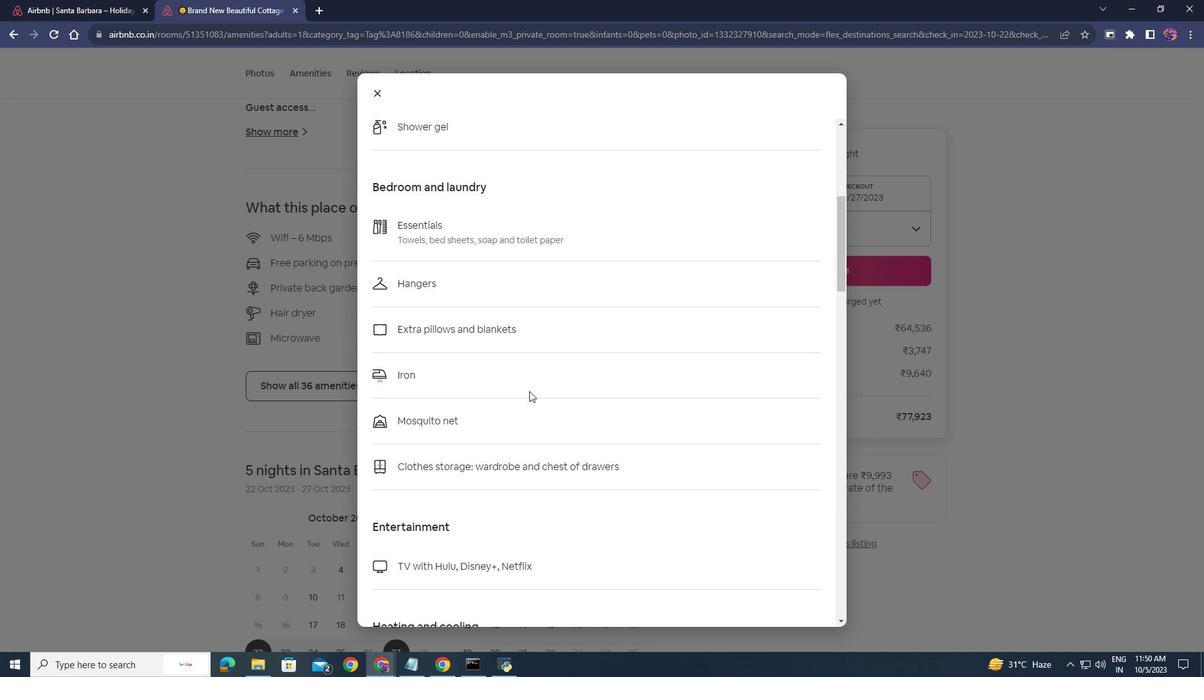 
Action: Mouse scrolled (529, 390) with delta (0, 0)
Screenshot: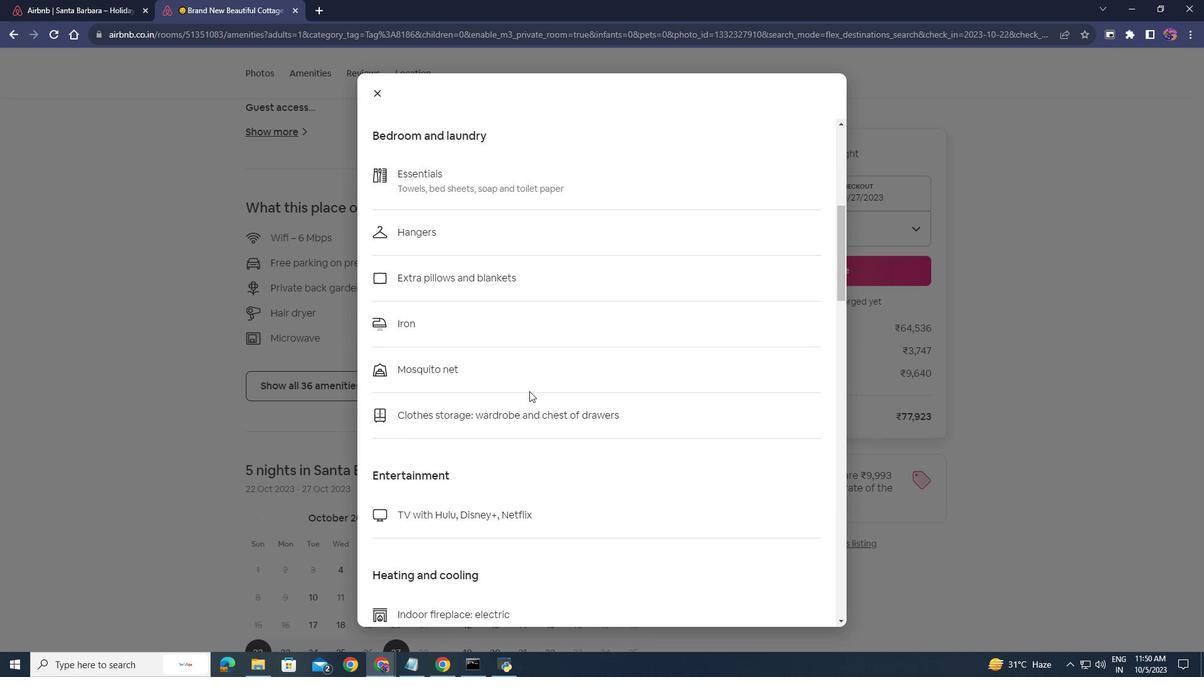 
Action: Mouse scrolled (529, 390) with delta (0, 0)
Screenshot: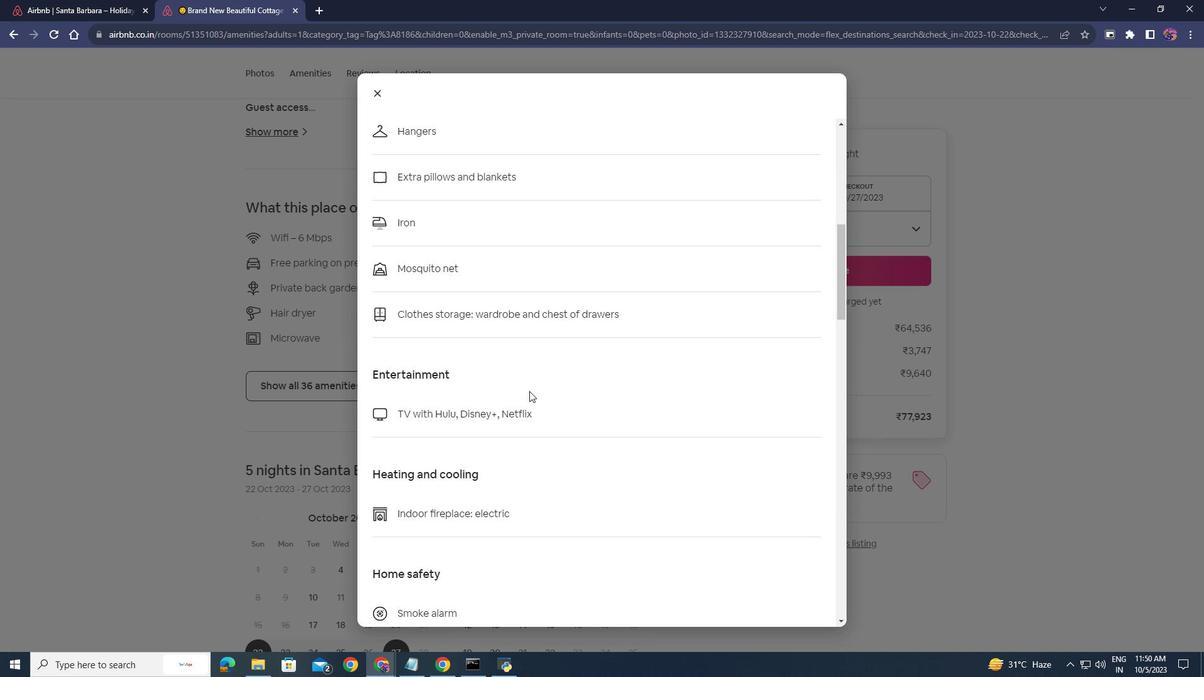 
Action: Mouse scrolled (529, 390) with delta (0, 0)
Screenshot: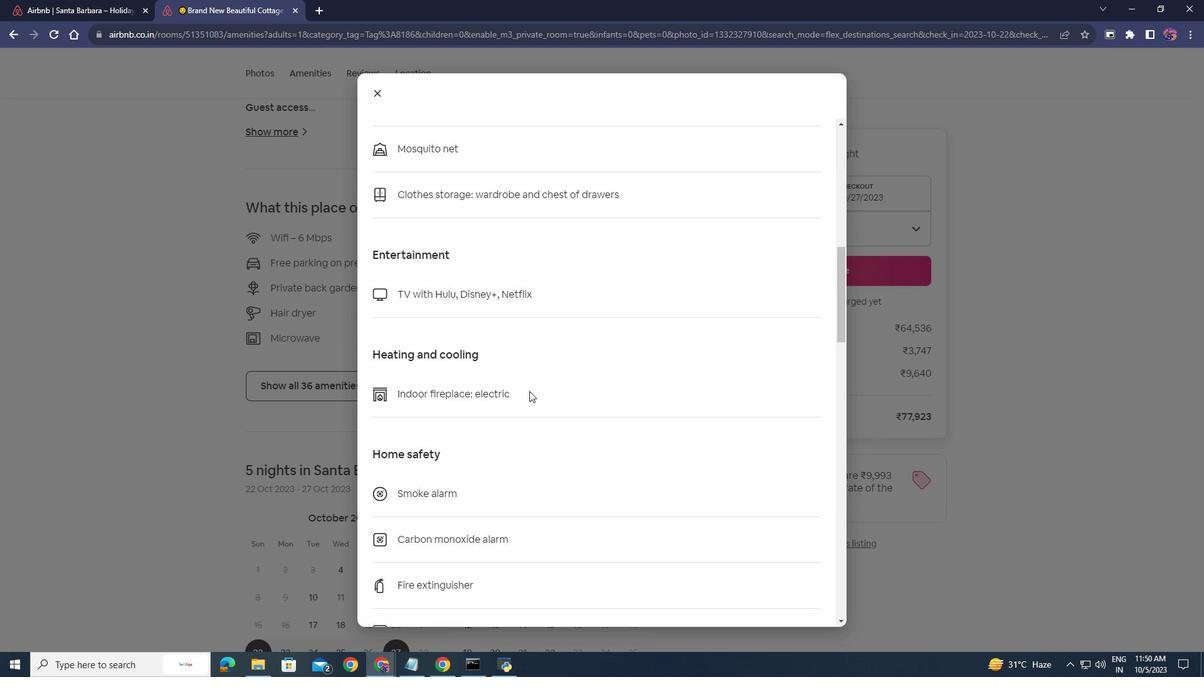 
Action: Mouse scrolled (529, 390) with delta (0, 0)
Screenshot: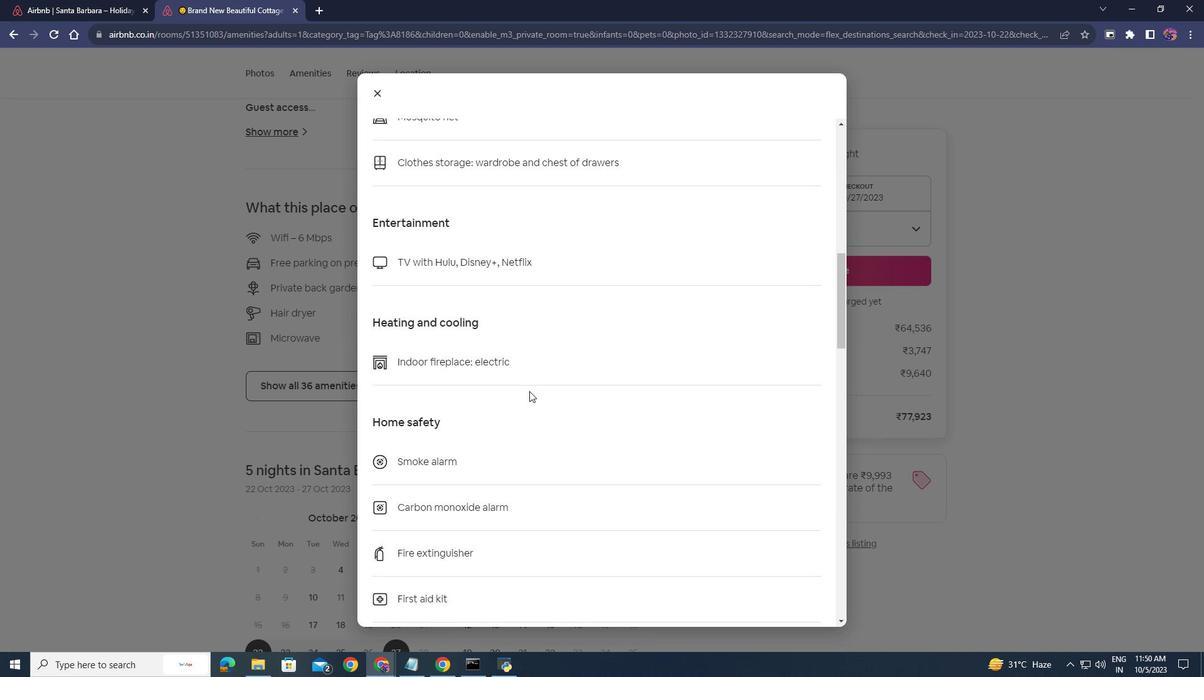 
Action: Mouse scrolled (529, 390) with delta (0, 0)
Screenshot: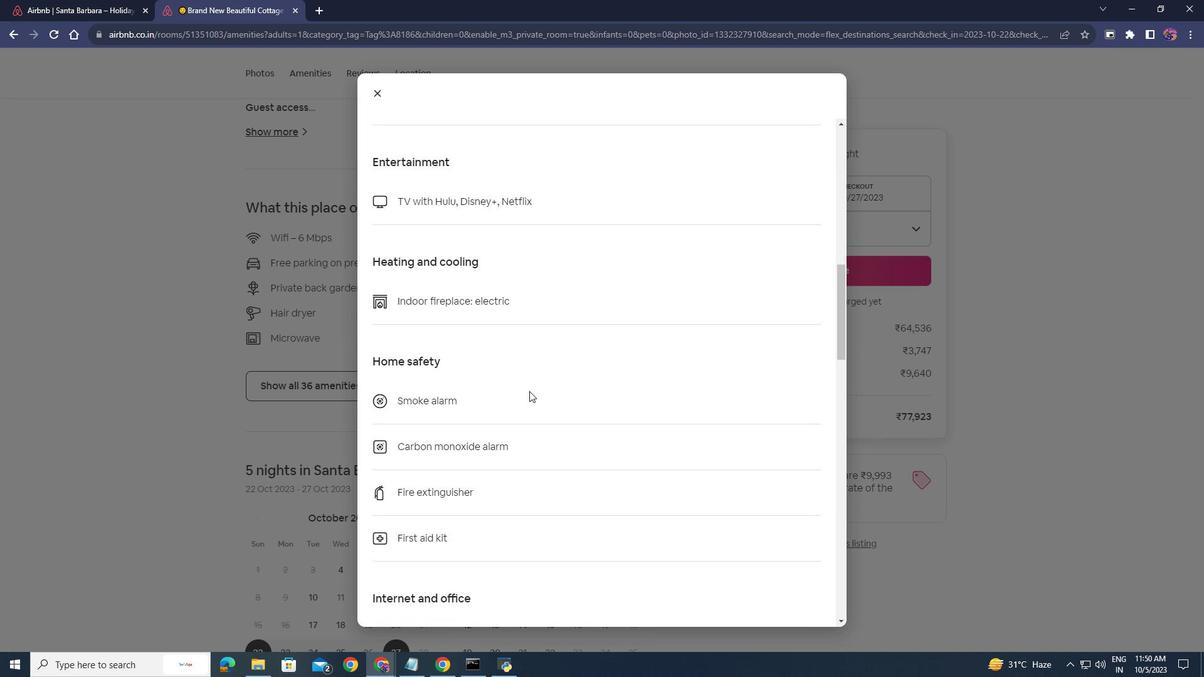 
Action: Mouse scrolled (529, 390) with delta (0, 0)
Screenshot: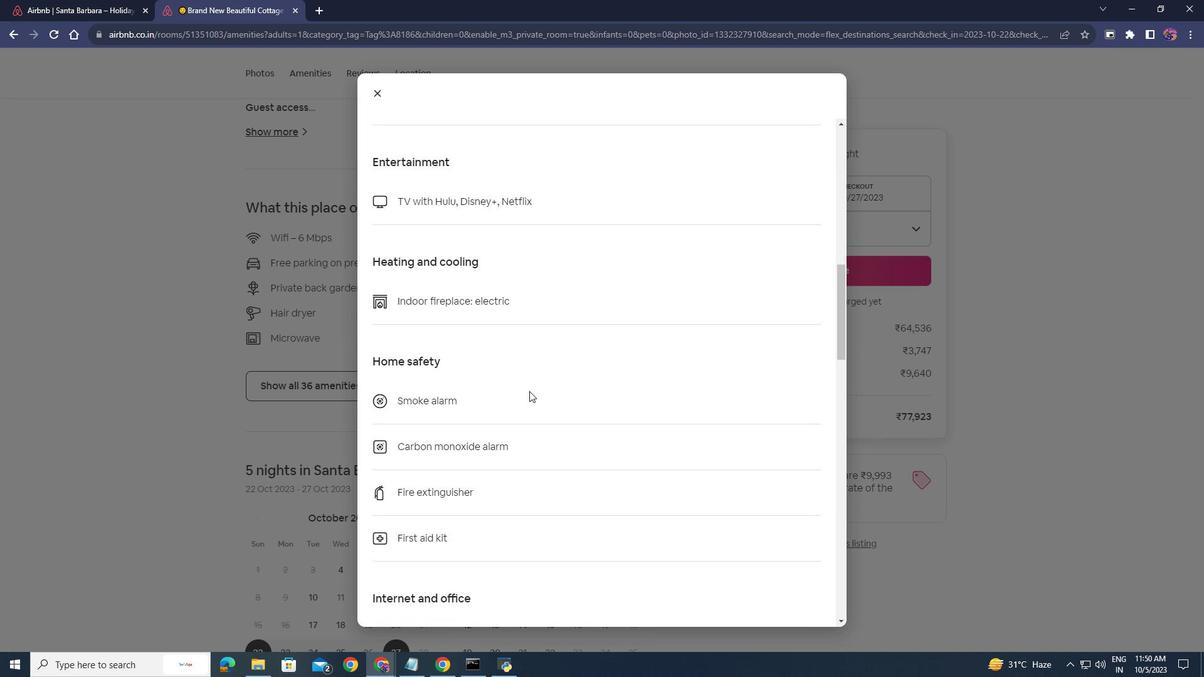 
Action: Mouse scrolled (529, 390) with delta (0, 0)
Screenshot: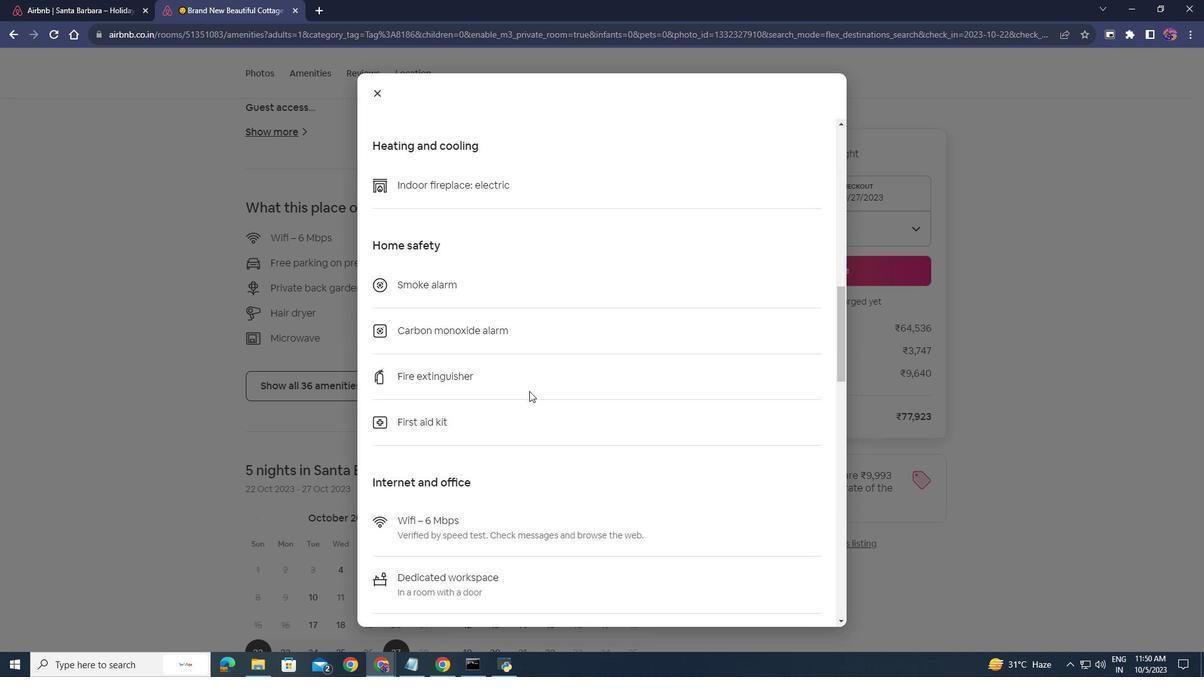
Action: Mouse scrolled (529, 390) with delta (0, 0)
Screenshot: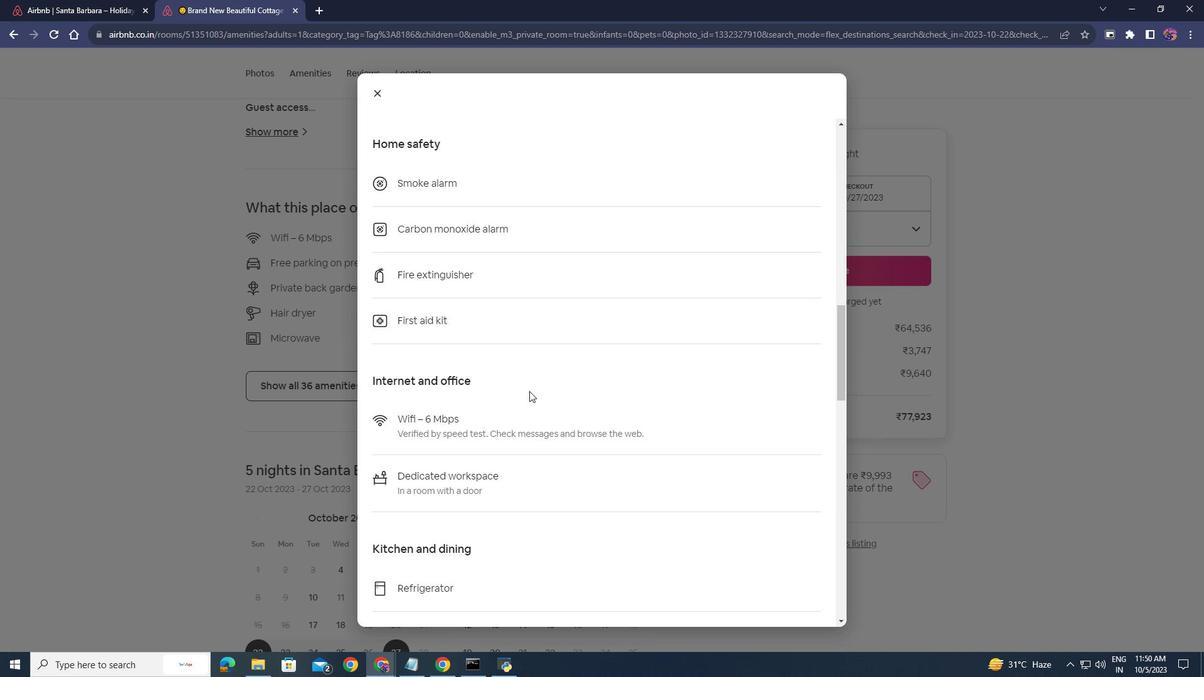 
Action: Mouse scrolled (529, 390) with delta (0, 0)
Screenshot: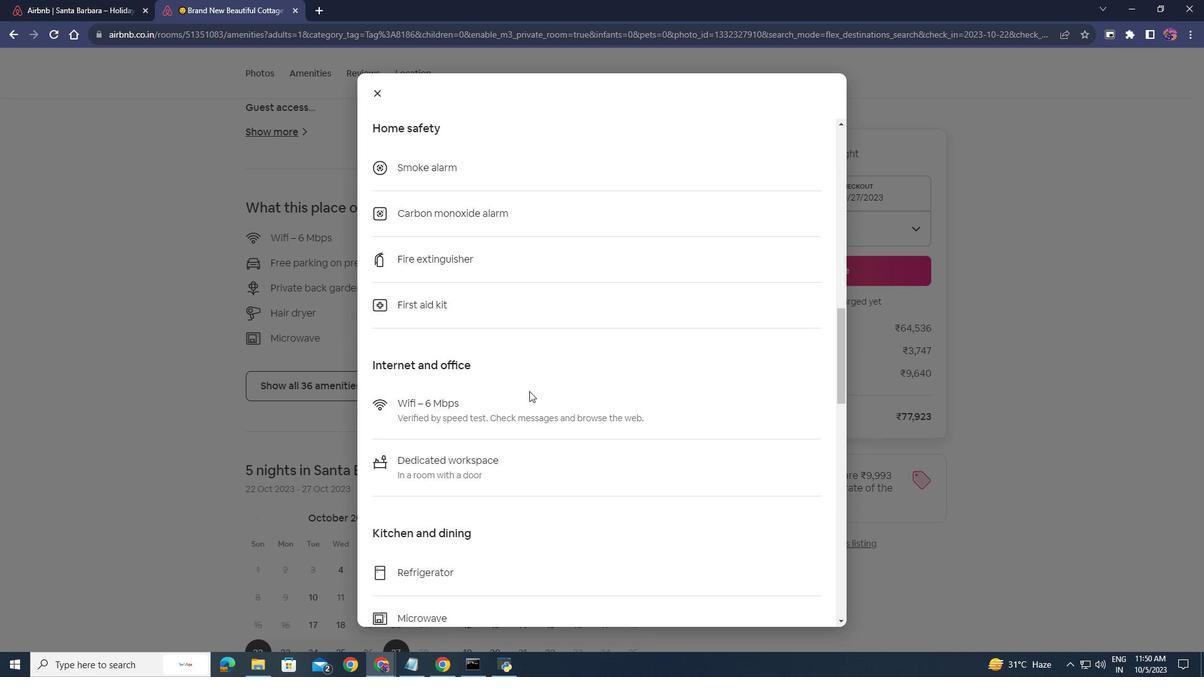 
Action: Mouse scrolled (529, 390) with delta (0, 0)
Screenshot: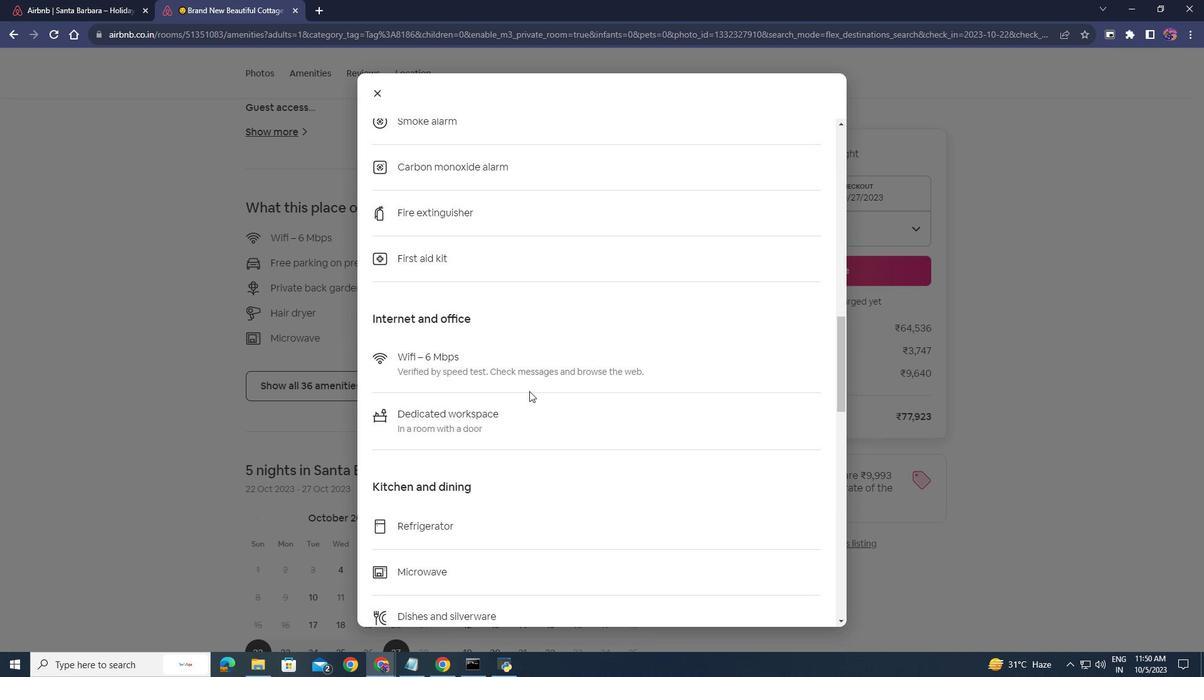 
Action: Mouse scrolled (529, 390) with delta (0, 0)
Screenshot: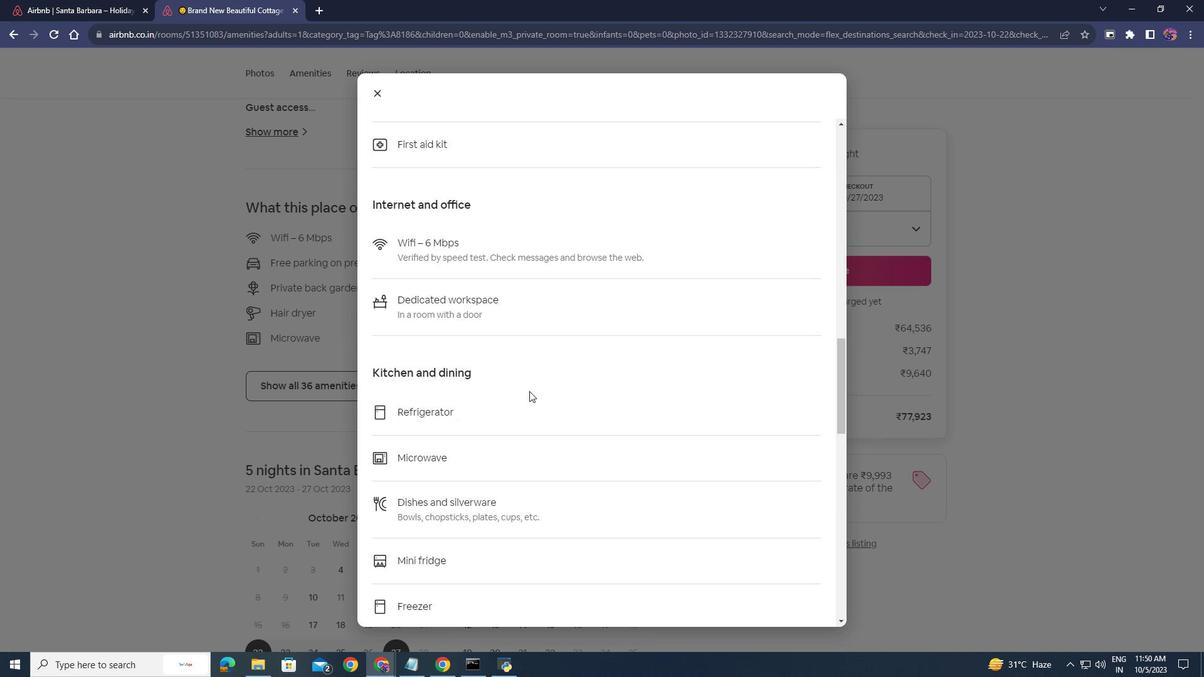 
Action: Mouse scrolled (529, 390) with delta (0, 0)
Screenshot: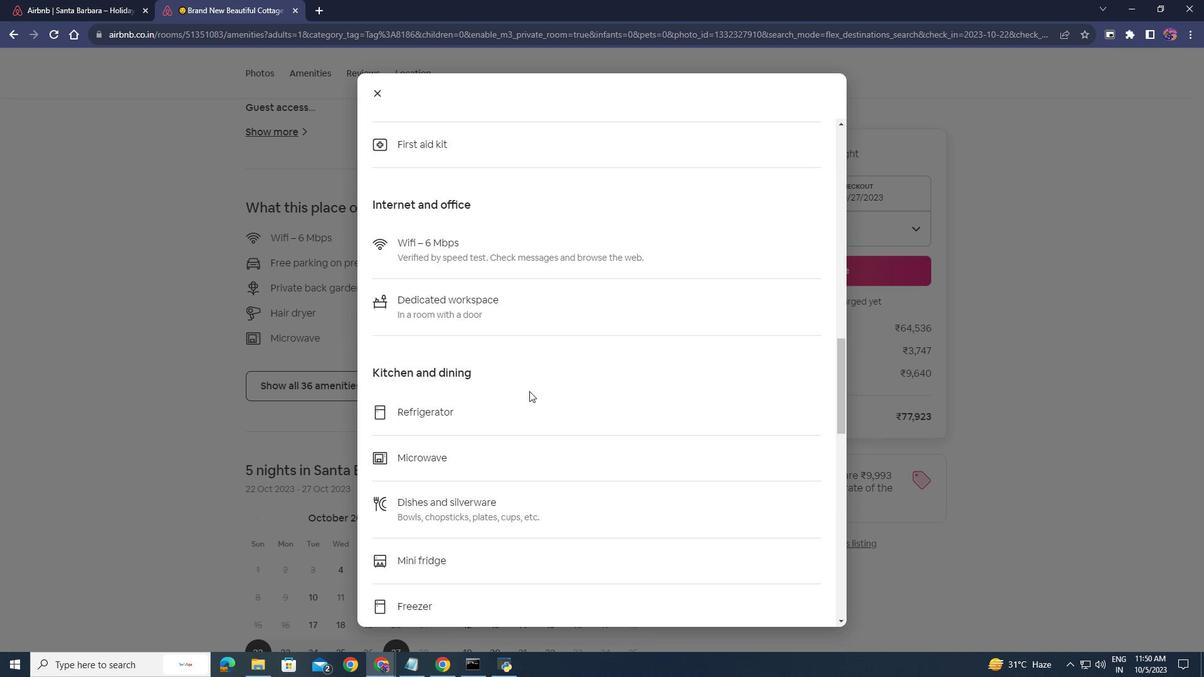 
Action: Mouse scrolled (529, 390) with delta (0, 0)
Screenshot: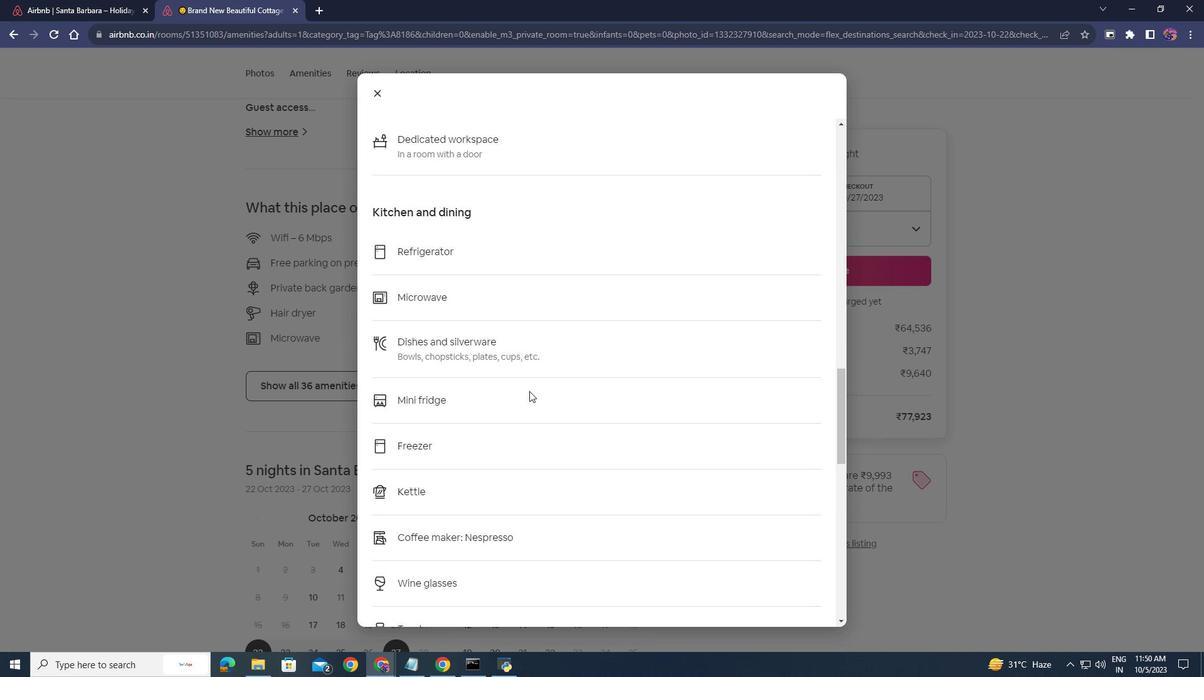 
Action: Mouse scrolled (529, 390) with delta (0, 0)
Screenshot: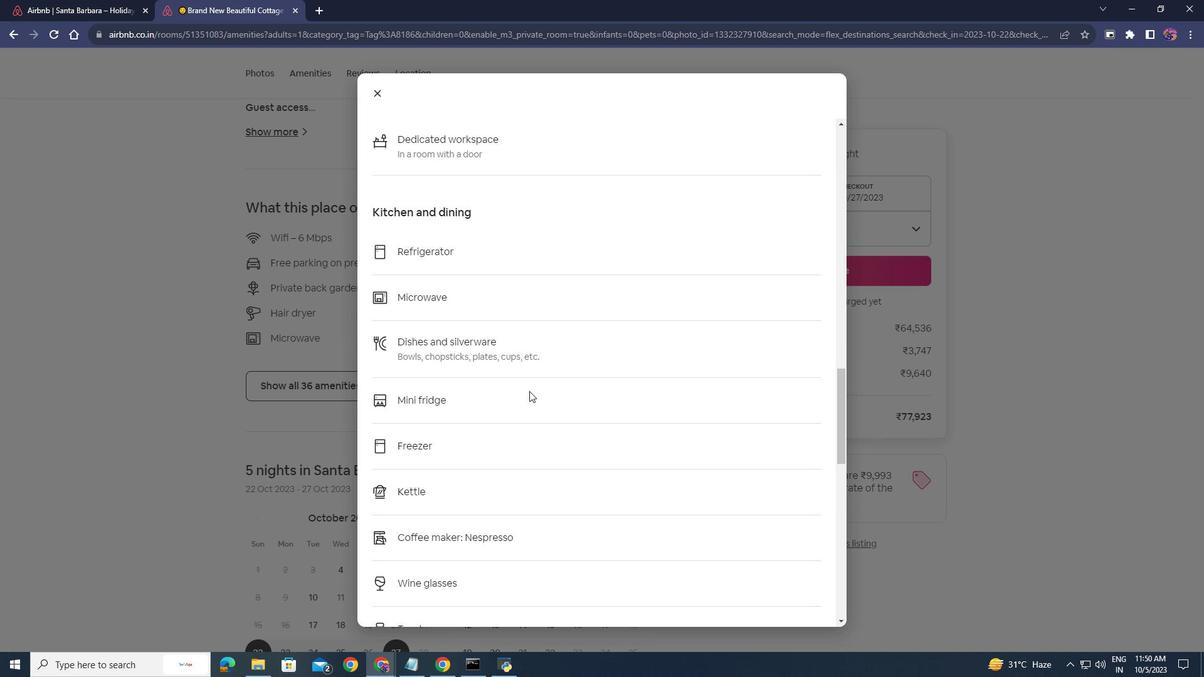 
Action: Mouse scrolled (529, 390) with delta (0, 0)
Screenshot: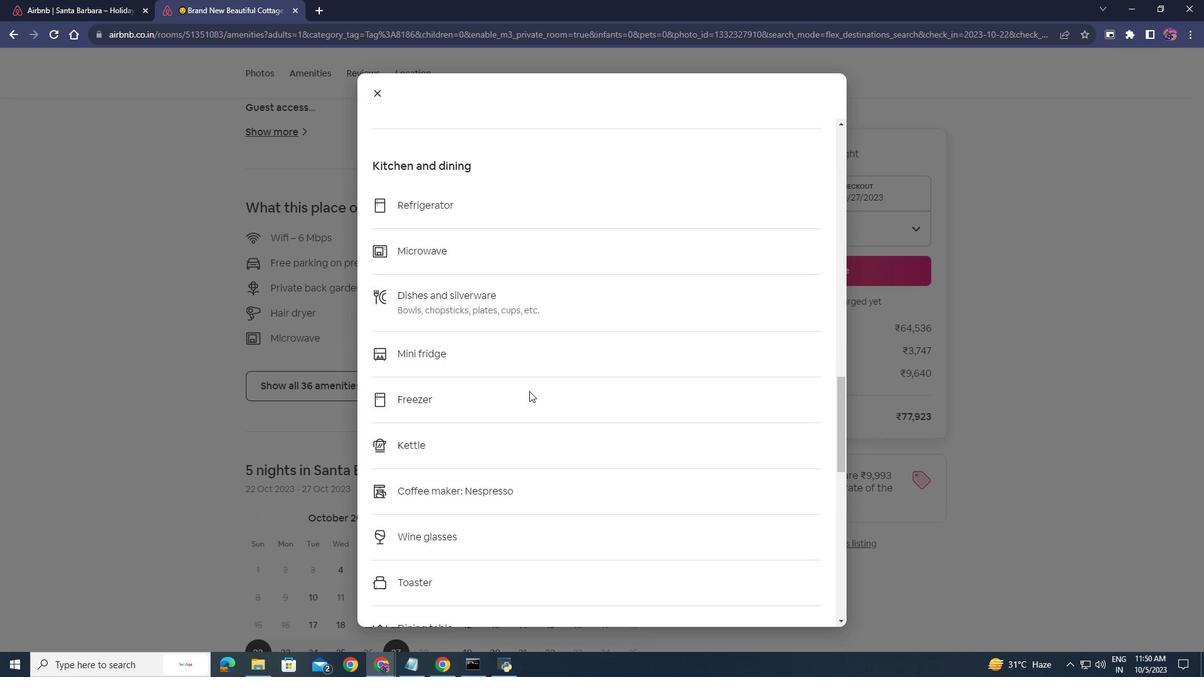 
Action: Mouse scrolled (529, 390) with delta (0, 0)
Screenshot: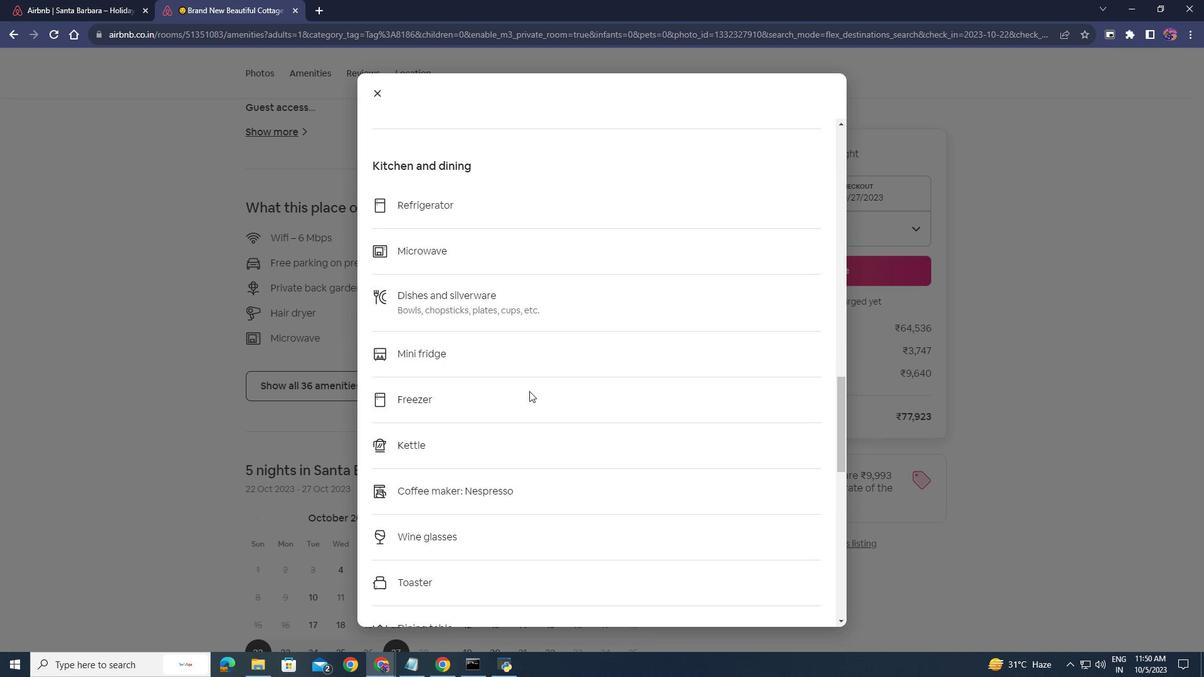 
Action: Mouse moved to (376, 88)
Screenshot: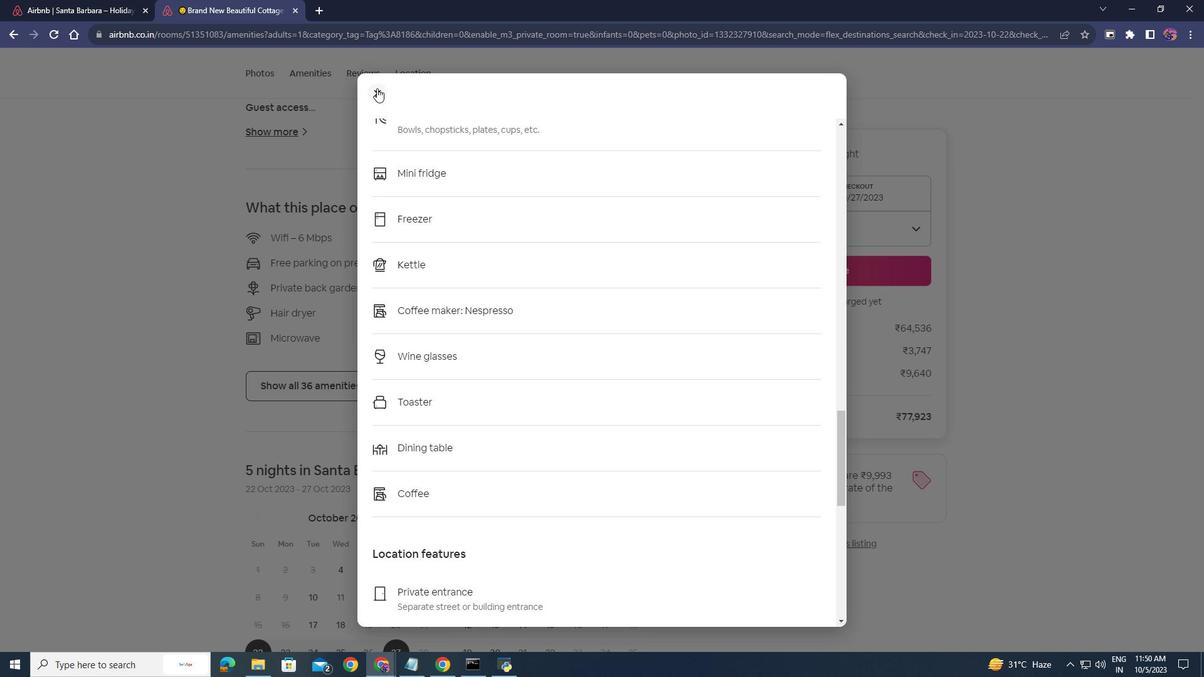 
Action: Mouse pressed left at (376, 88)
Screenshot: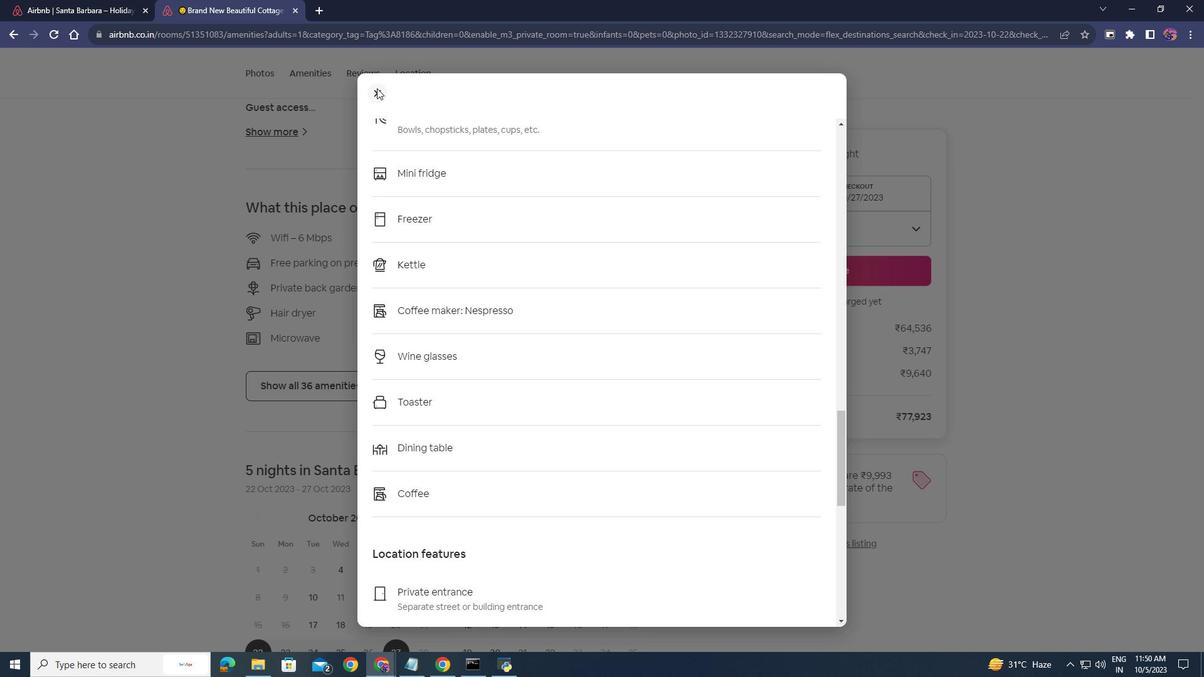 
Action: Mouse moved to (429, 370)
Screenshot: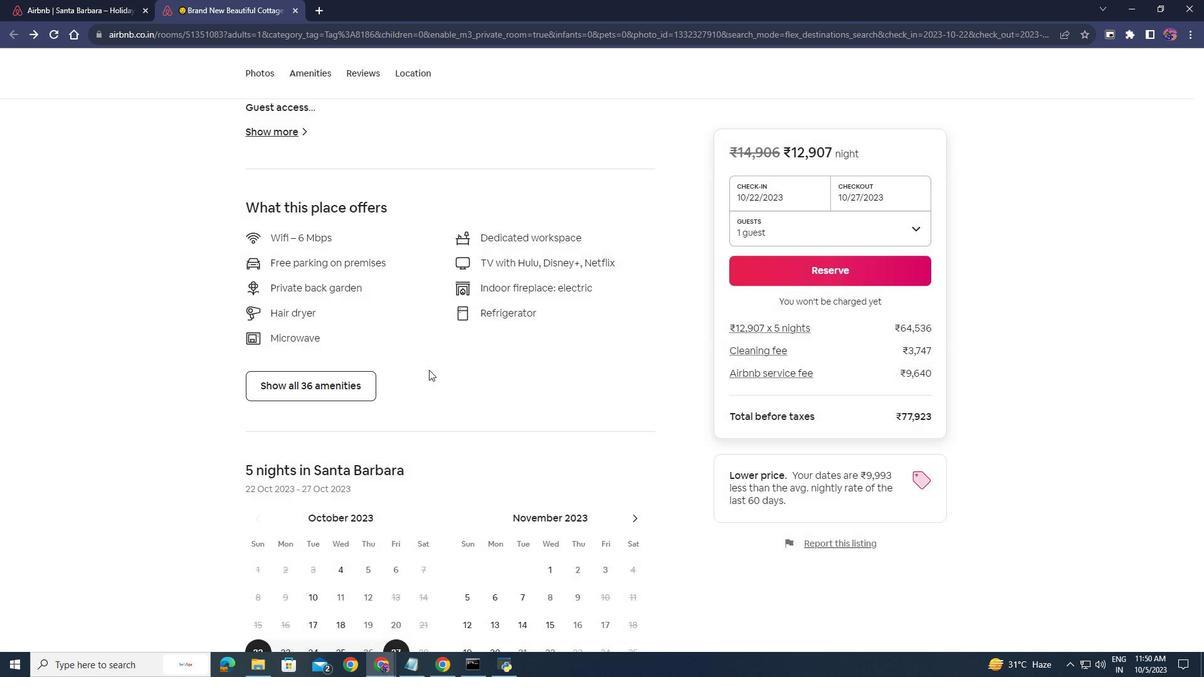
Action: Mouse scrolled (429, 369) with delta (0, 0)
Screenshot: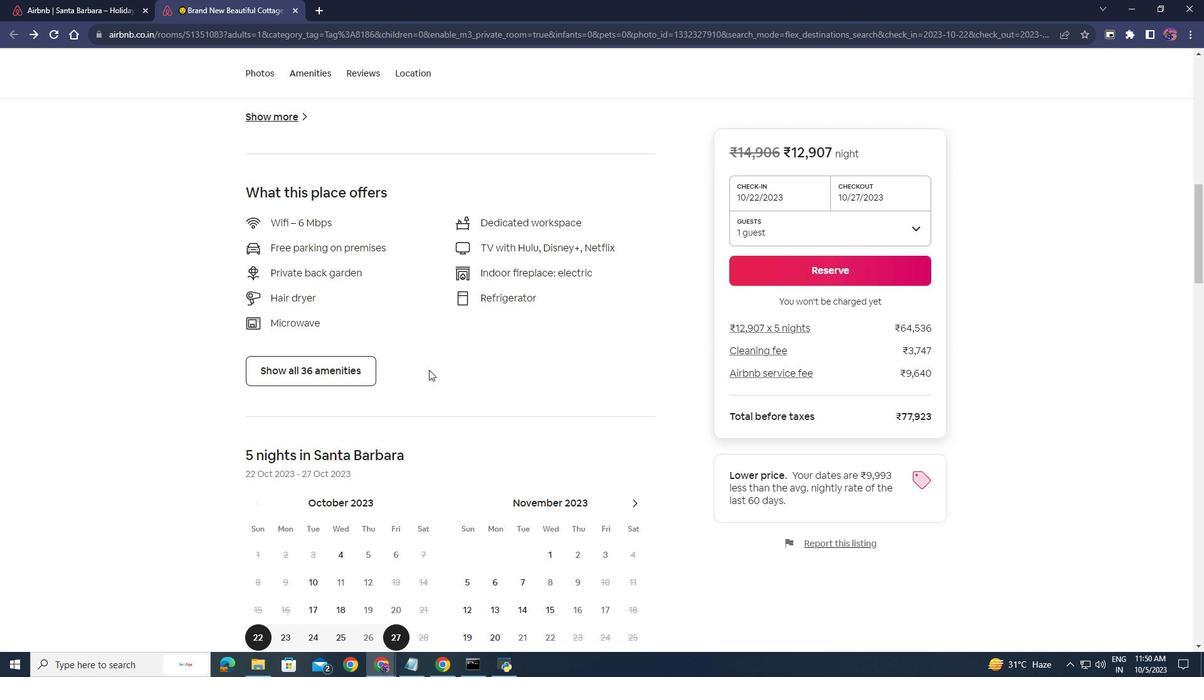 
Action: Mouse scrolled (429, 369) with delta (0, 0)
Screenshot: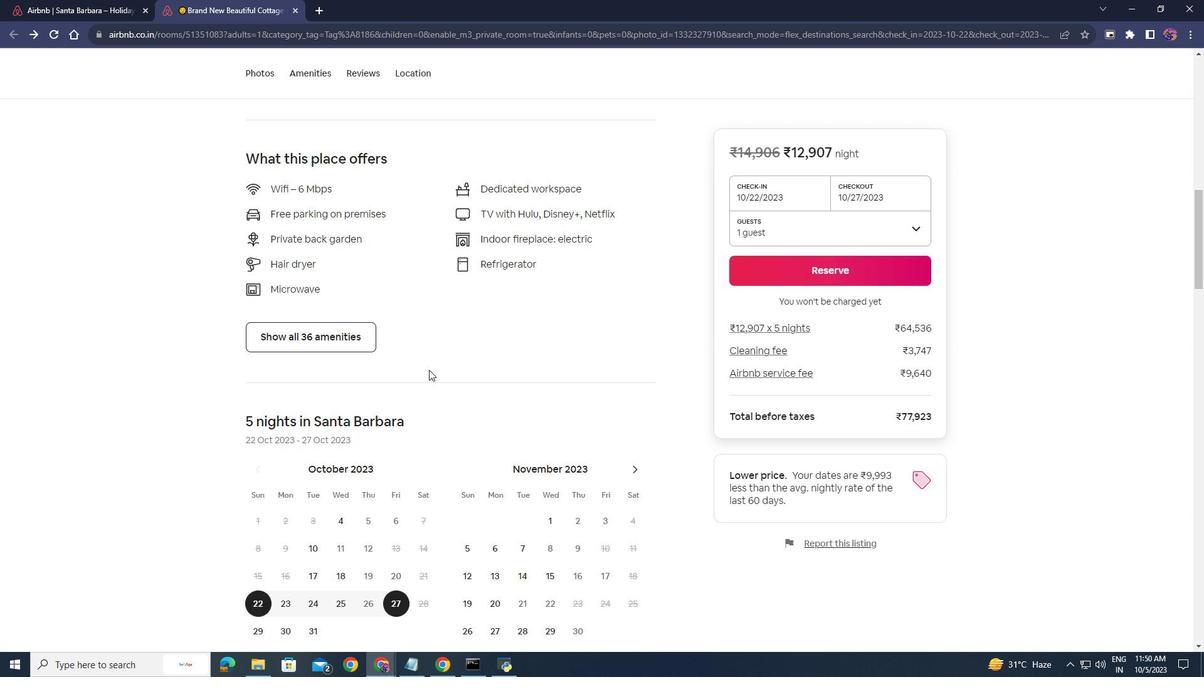 
Action: Mouse scrolled (429, 369) with delta (0, 0)
Screenshot: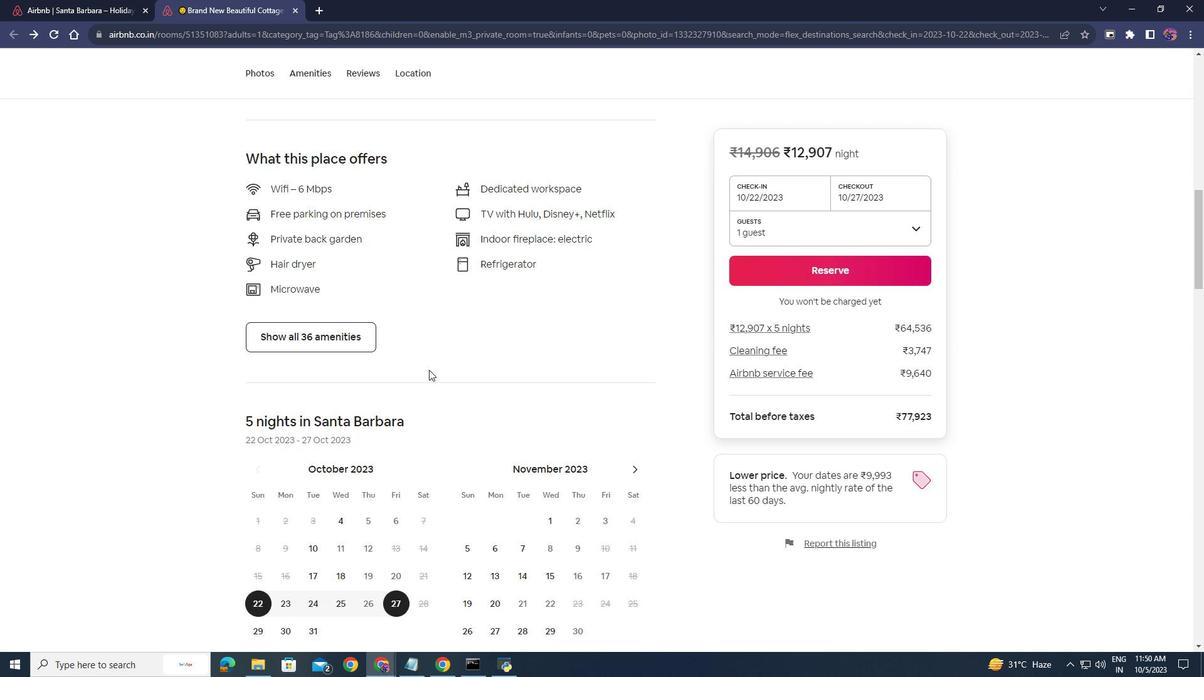 
Action: Mouse scrolled (429, 369) with delta (0, 0)
Screenshot: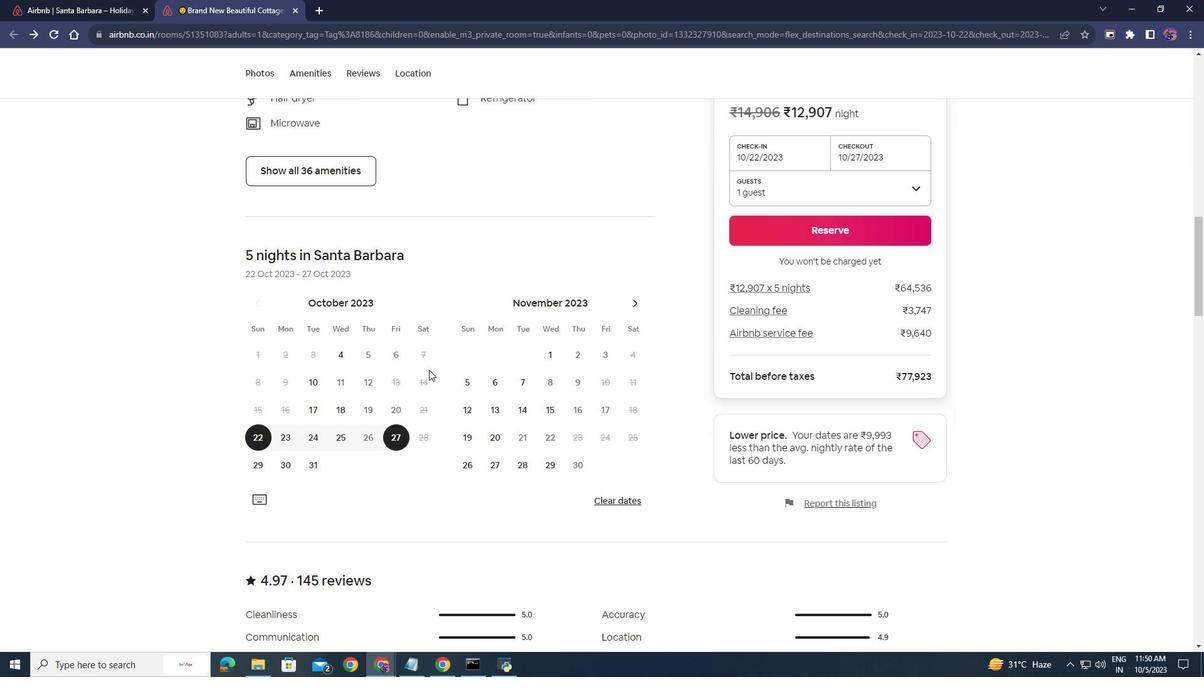
Action: Mouse moved to (308, 69)
Screenshot: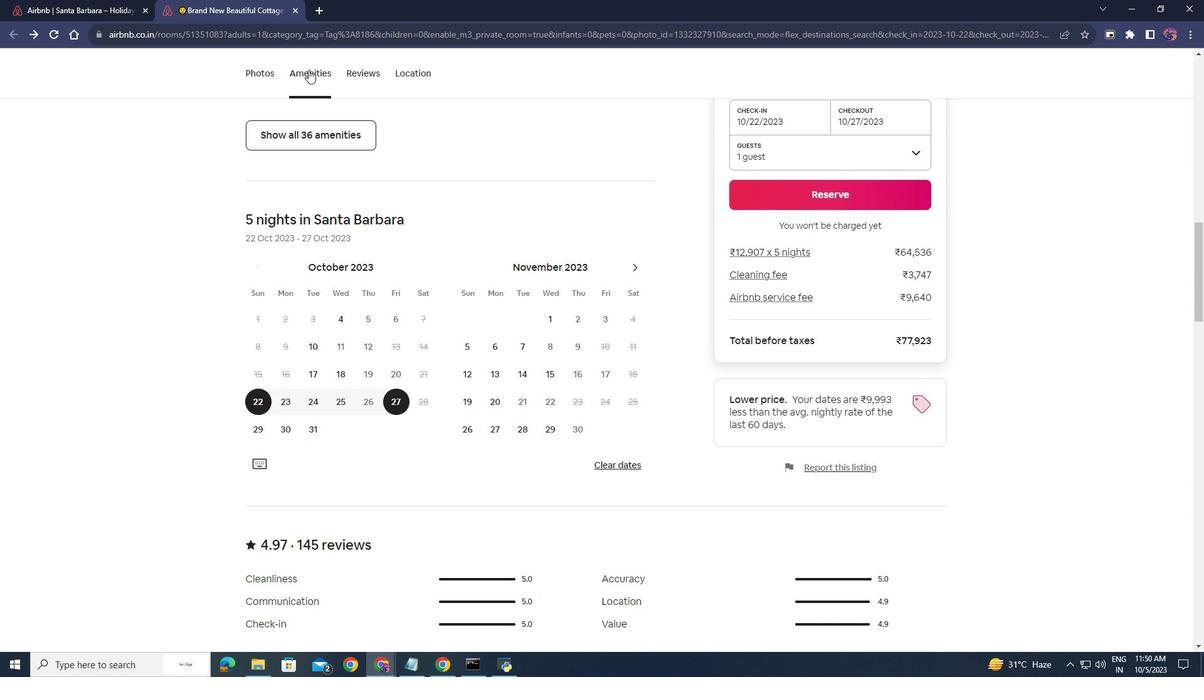 
Action: Mouse pressed left at (308, 69)
Screenshot: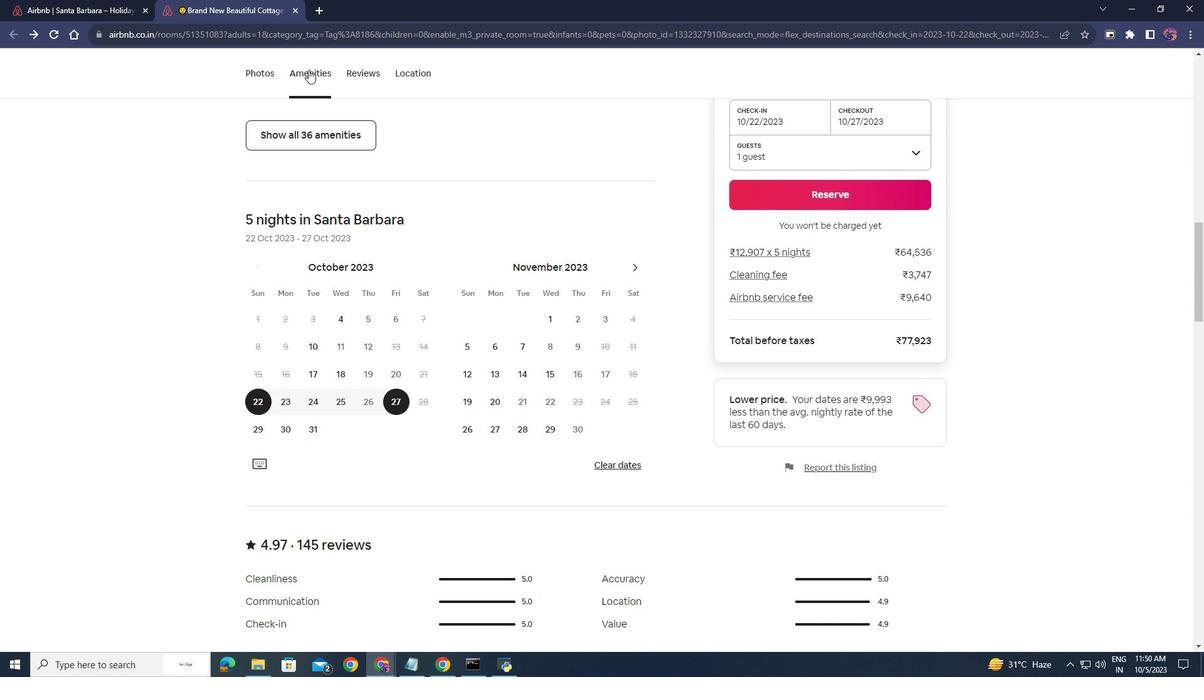
Action: Mouse moved to (366, 69)
Screenshot: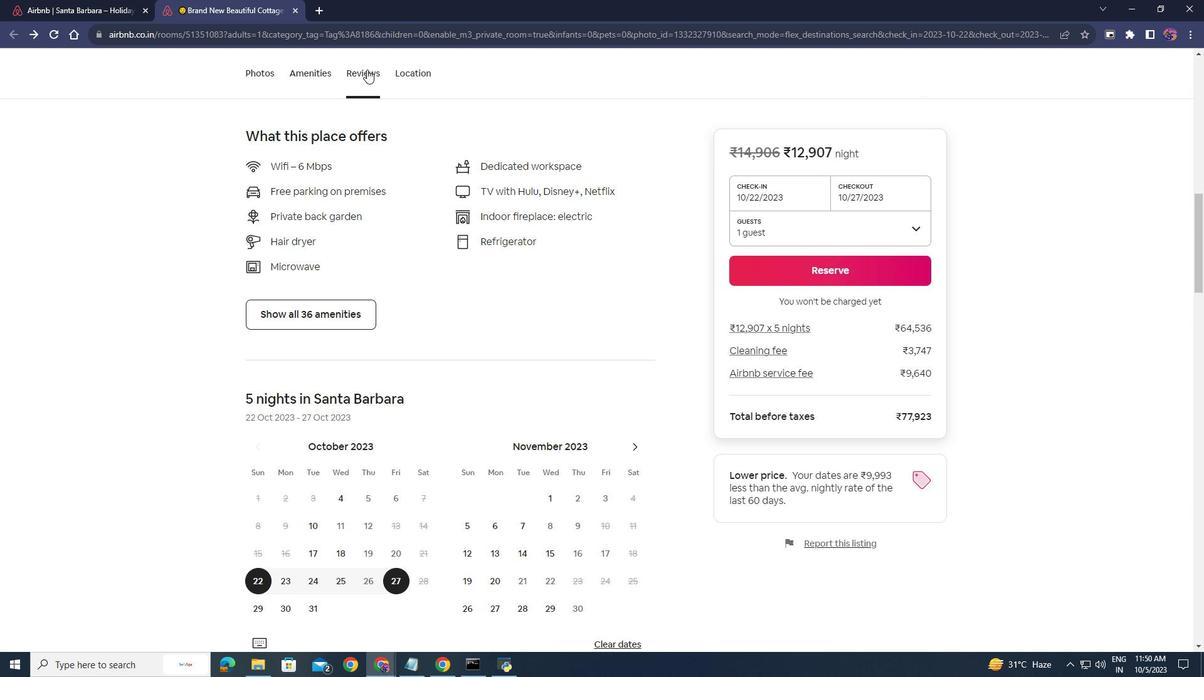 
Action: Mouse pressed left at (366, 69)
Screenshot: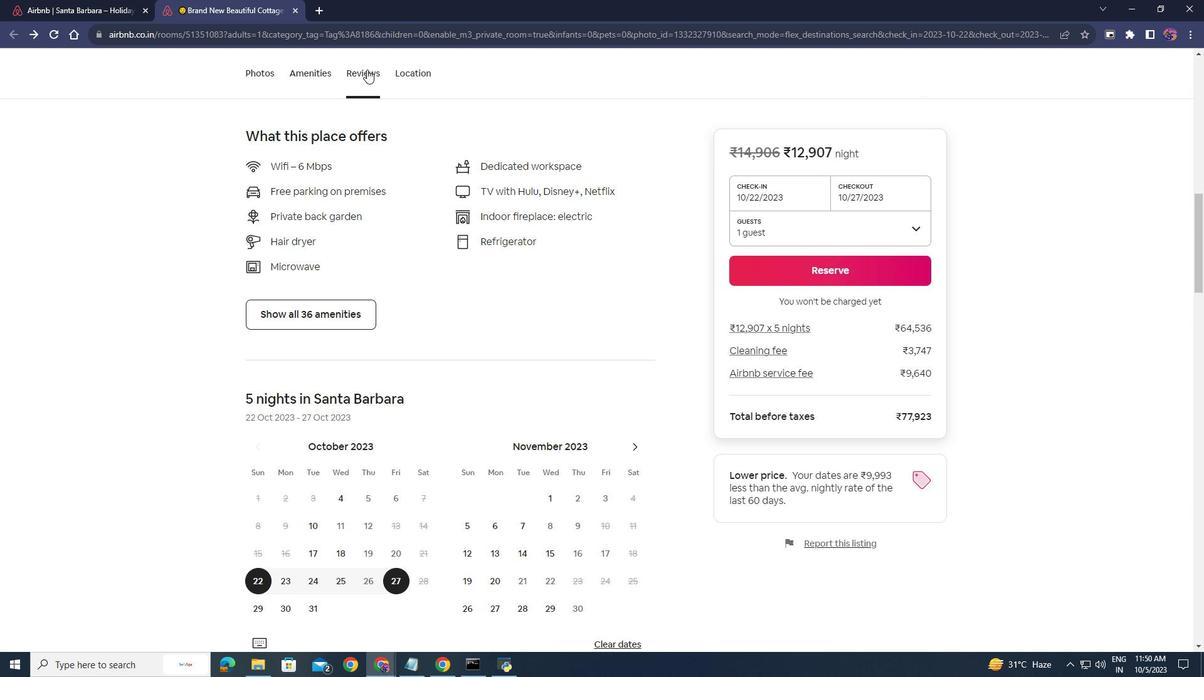 
Action: Mouse moved to (407, 74)
Screenshot: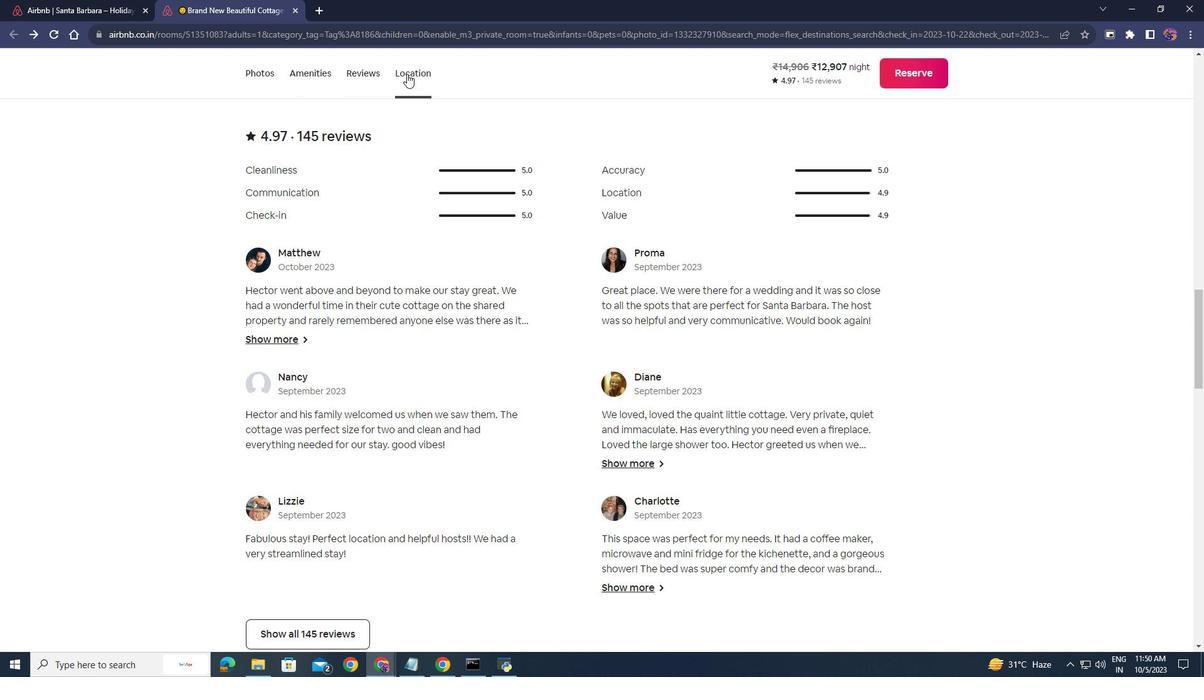 
Action: Mouse pressed left at (407, 74)
Screenshot: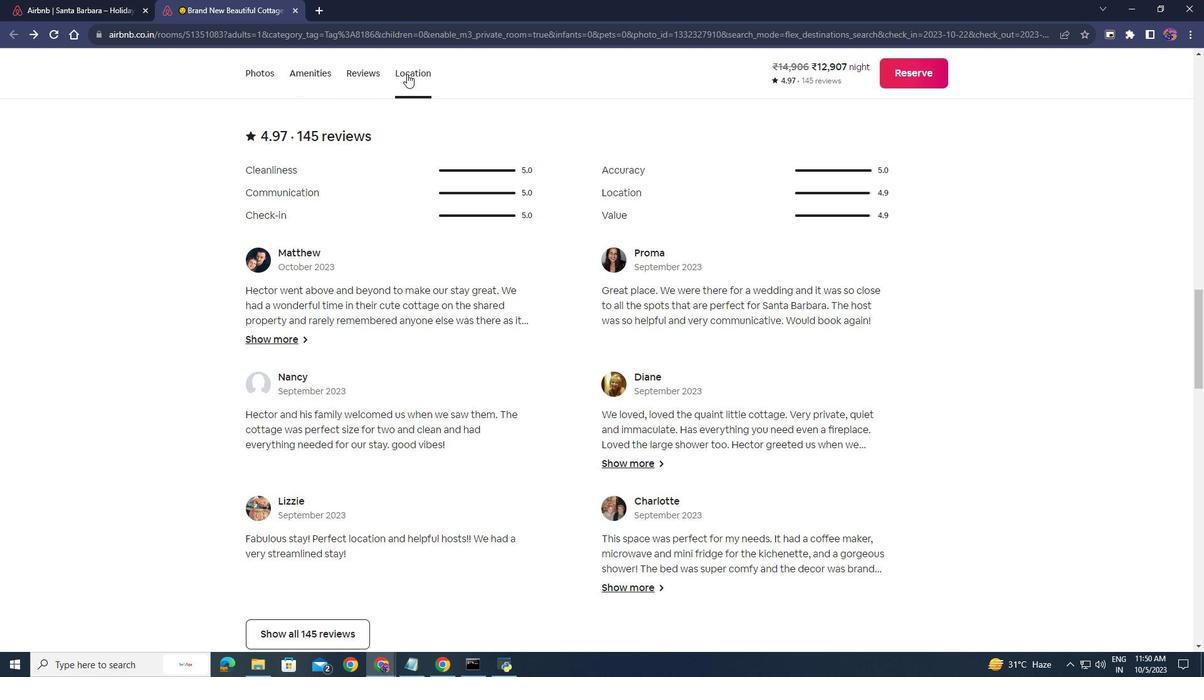 
Action: Mouse moved to (358, 74)
Screenshot: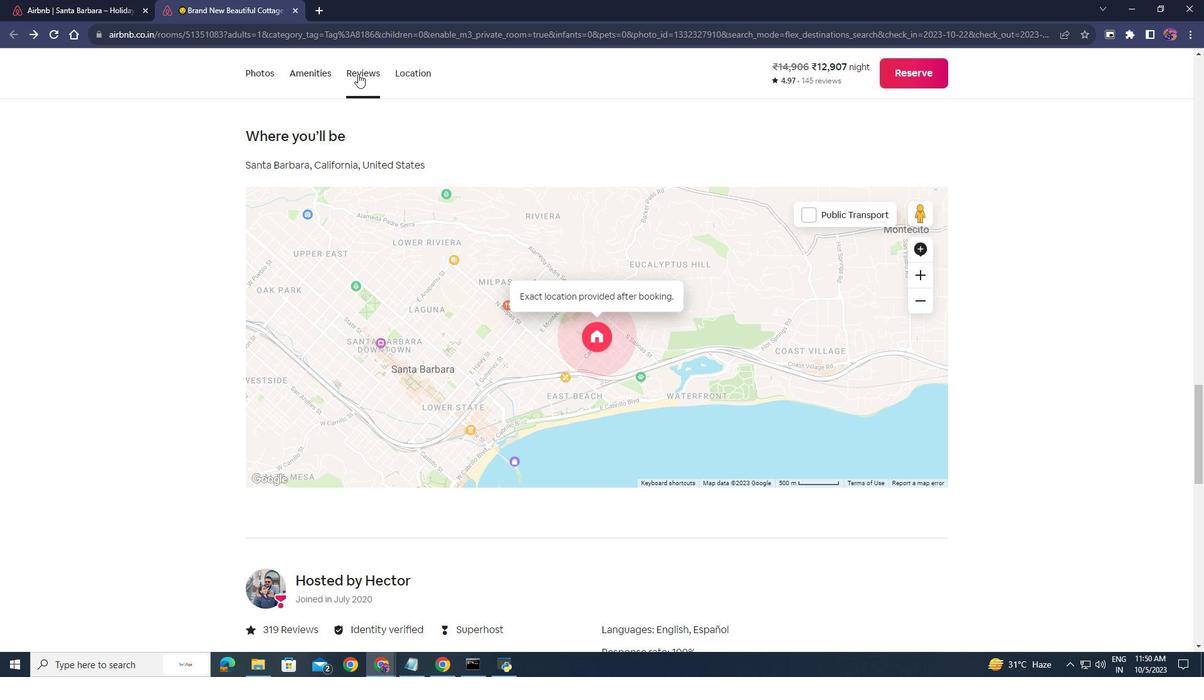 
Action: Mouse pressed left at (358, 74)
Screenshot: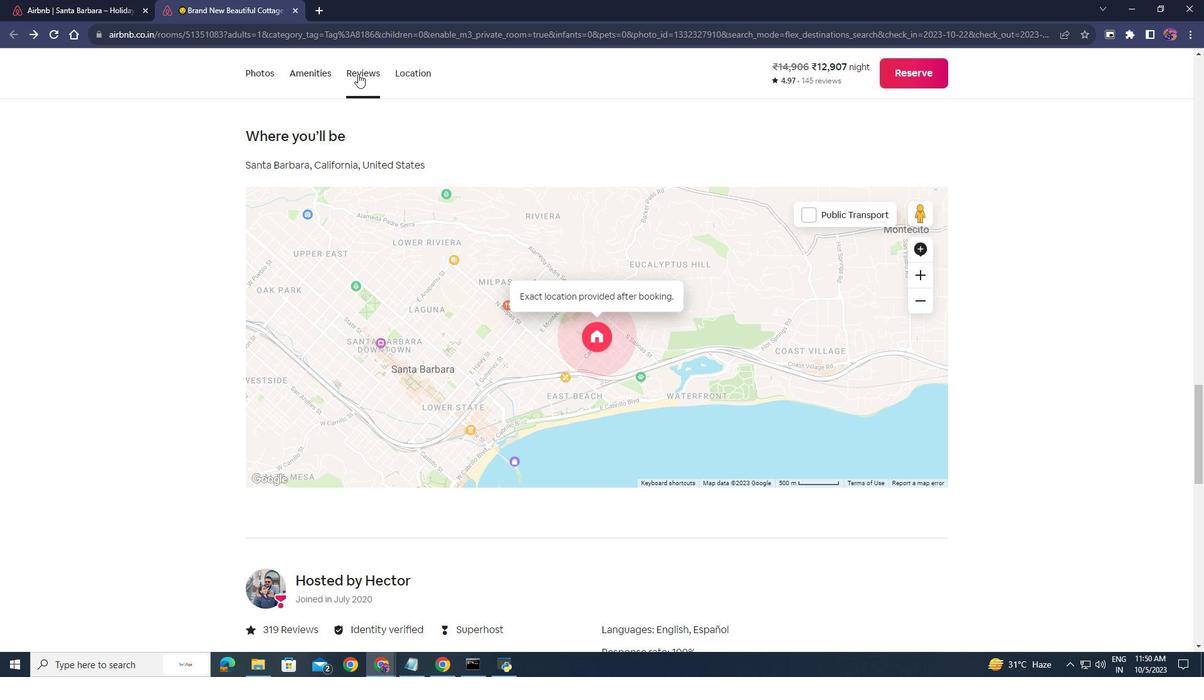 
Action: Mouse moved to (395, 384)
Screenshot: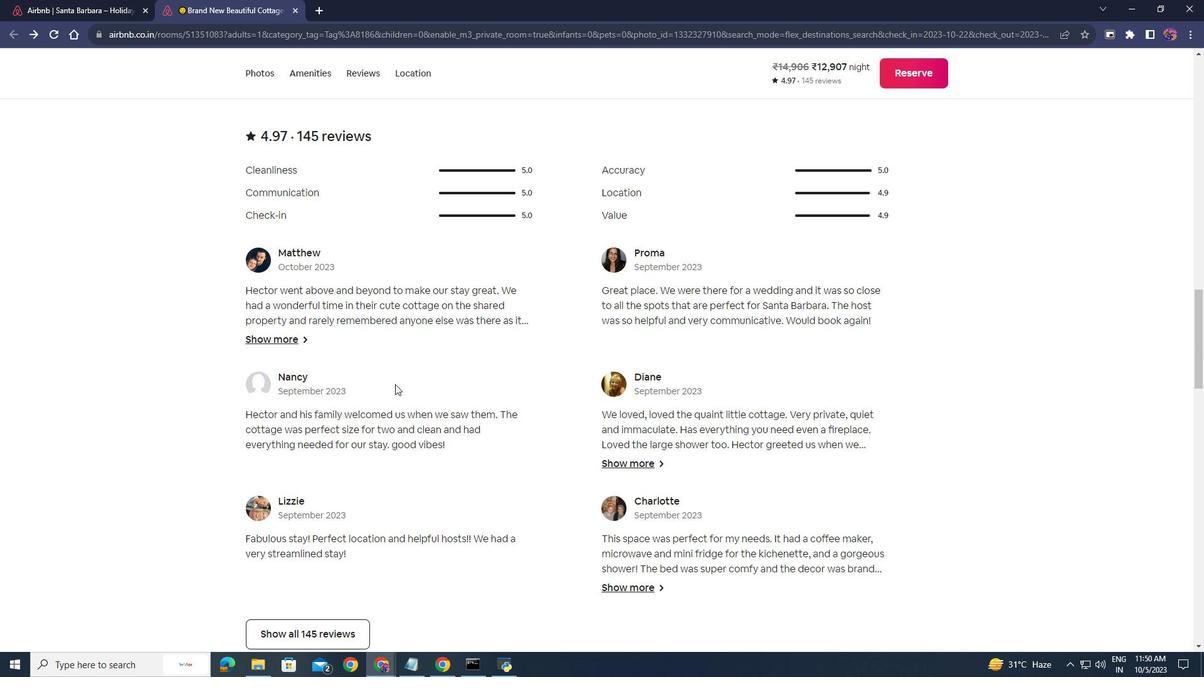 
Action: Mouse scrolled (395, 385) with delta (0, 0)
Screenshot: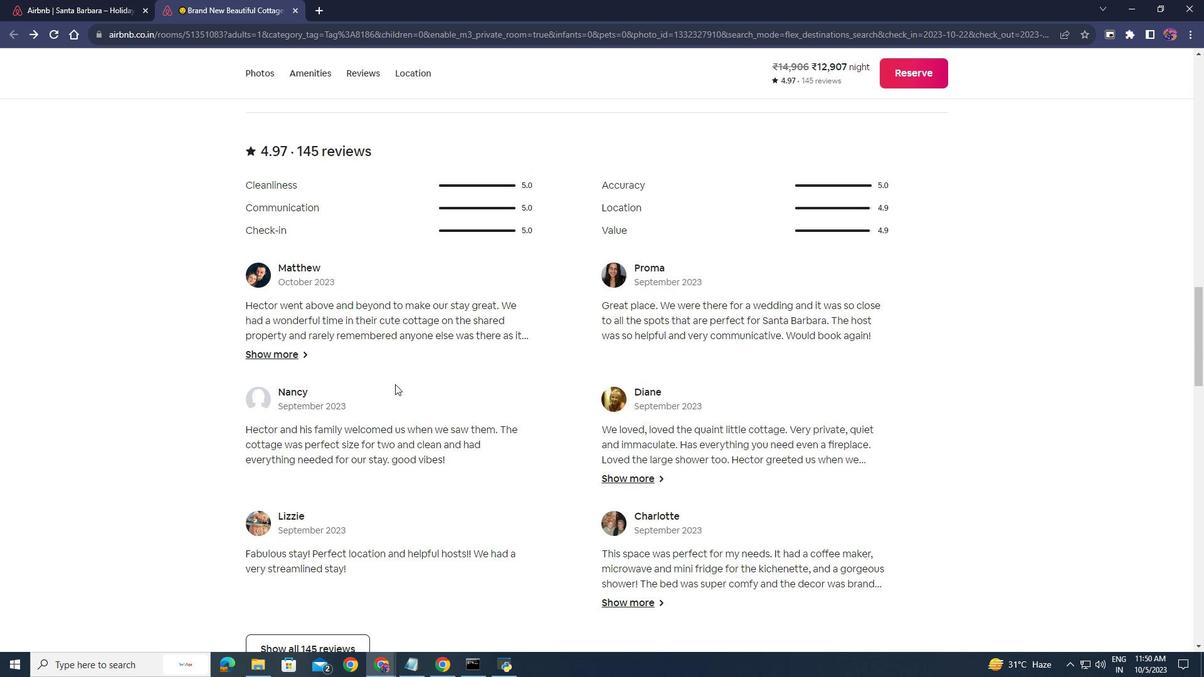 
Action: Mouse scrolled (395, 385) with delta (0, 0)
Screenshot: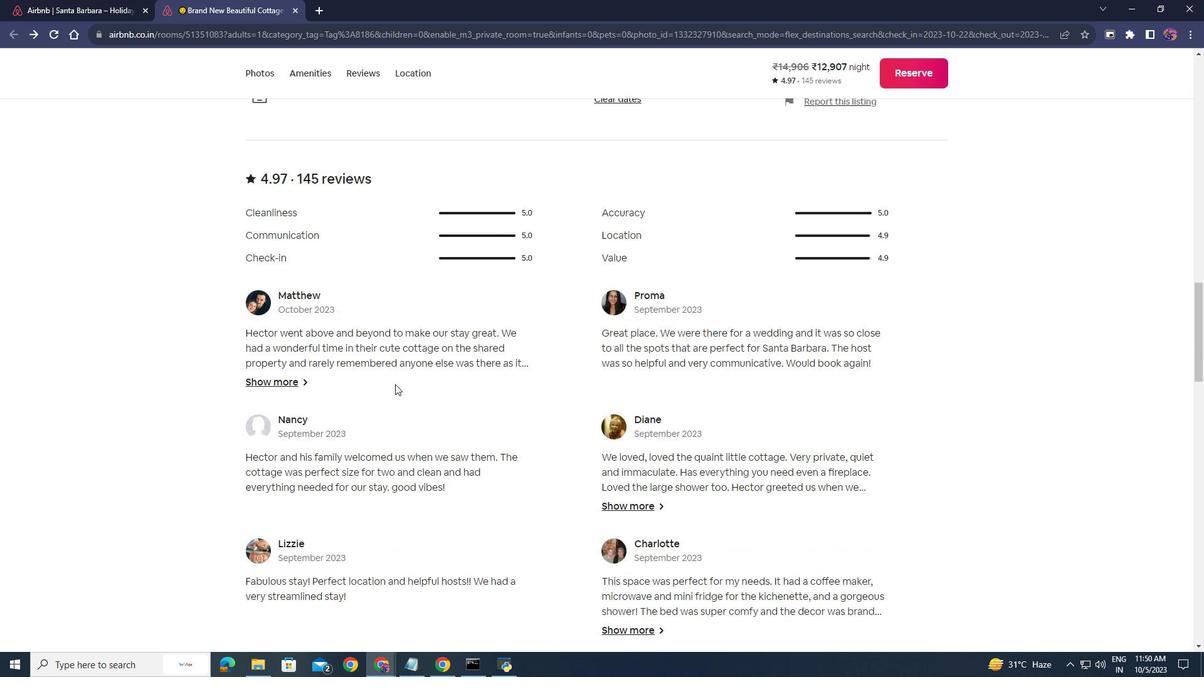 
Action: Mouse scrolled (395, 385) with delta (0, 0)
Screenshot: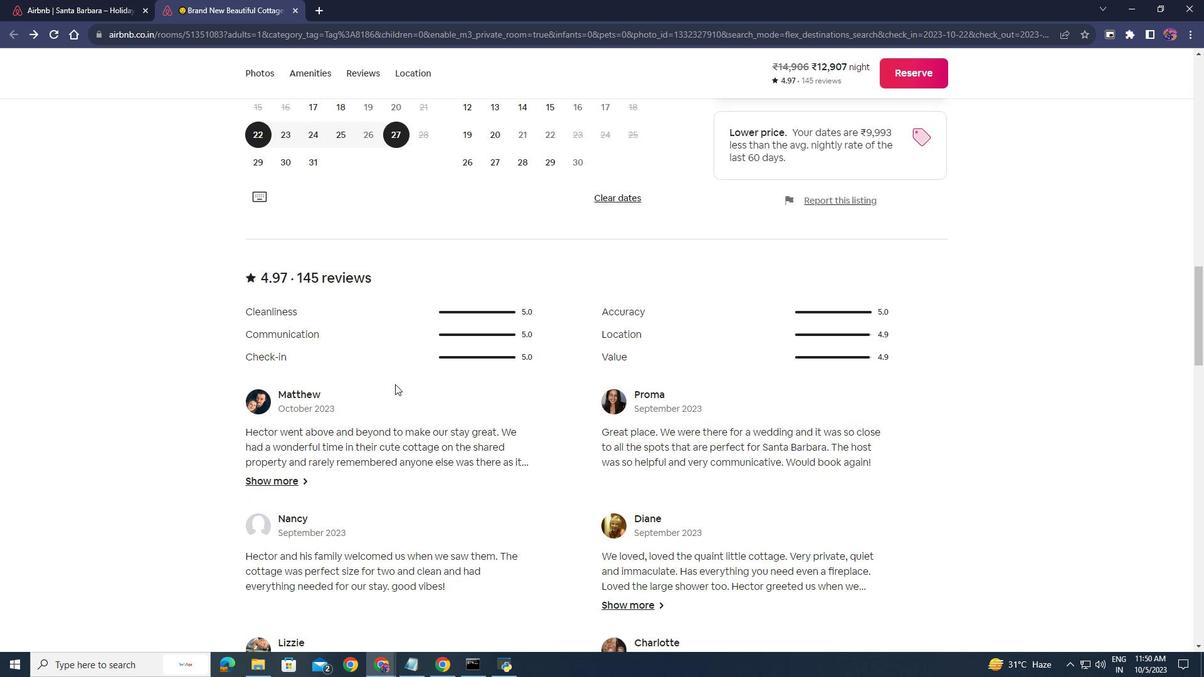 
Action: Mouse scrolled (395, 385) with delta (0, 0)
Screenshot: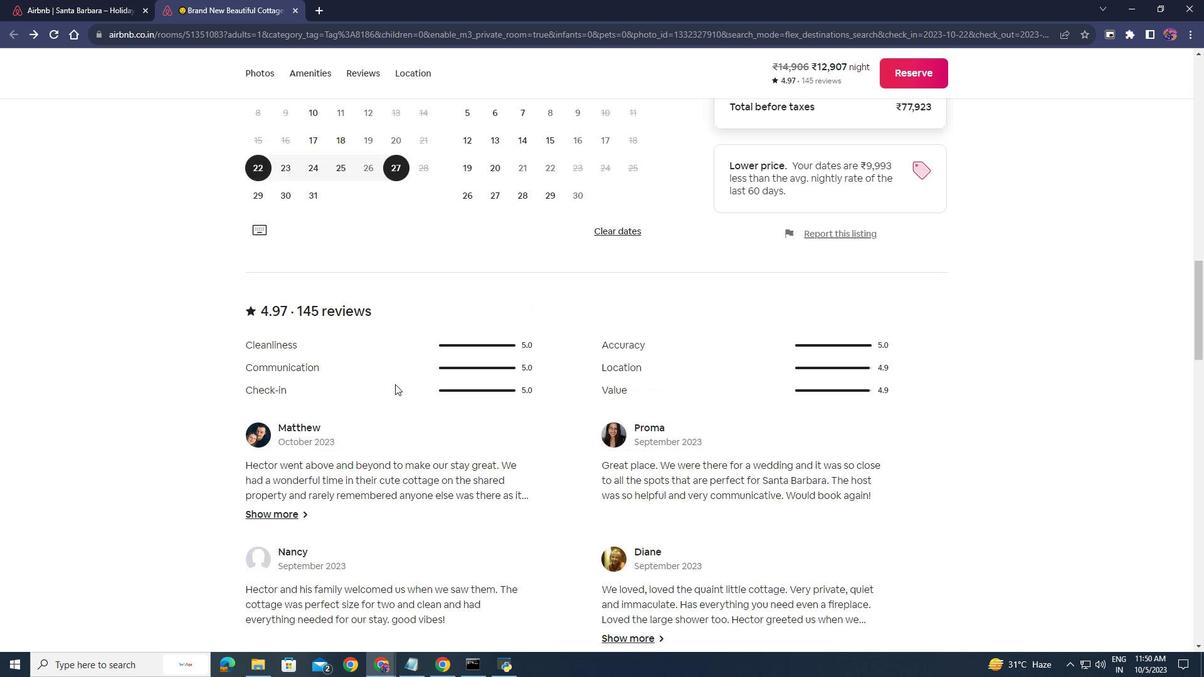 
Action: Mouse scrolled (395, 385) with delta (0, 0)
Screenshot: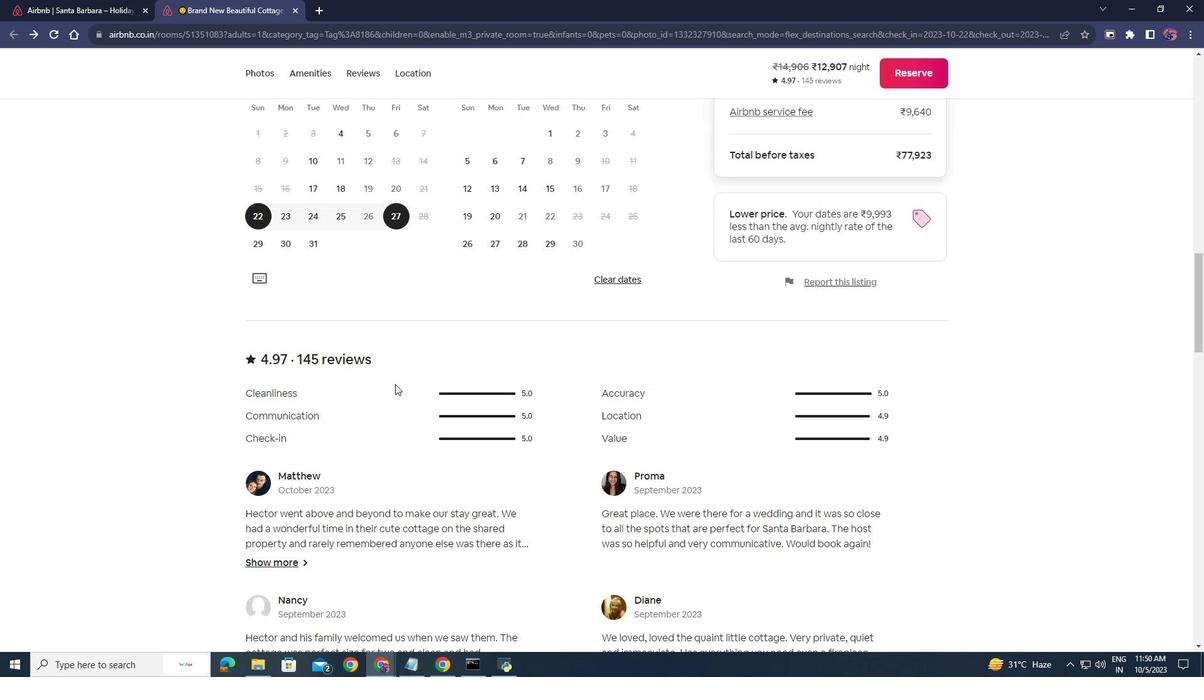 
Action: Mouse moved to (392, 381)
Screenshot: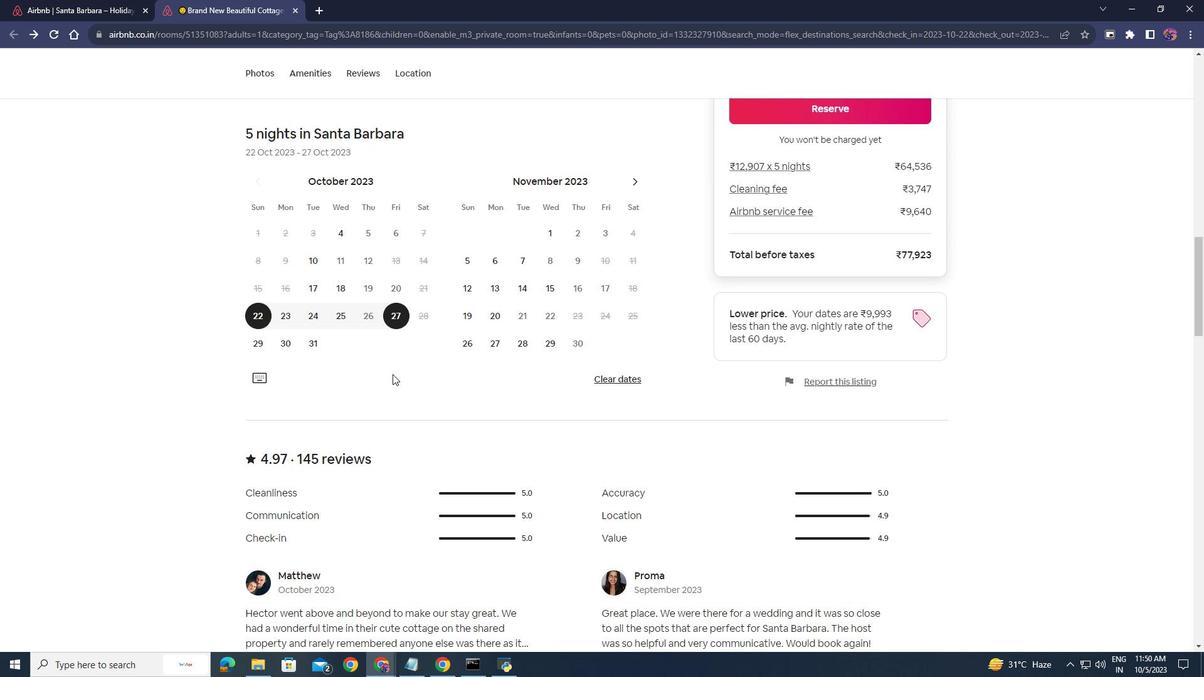 
Action: Mouse scrolled (392, 382) with delta (0, 0)
Screenshot: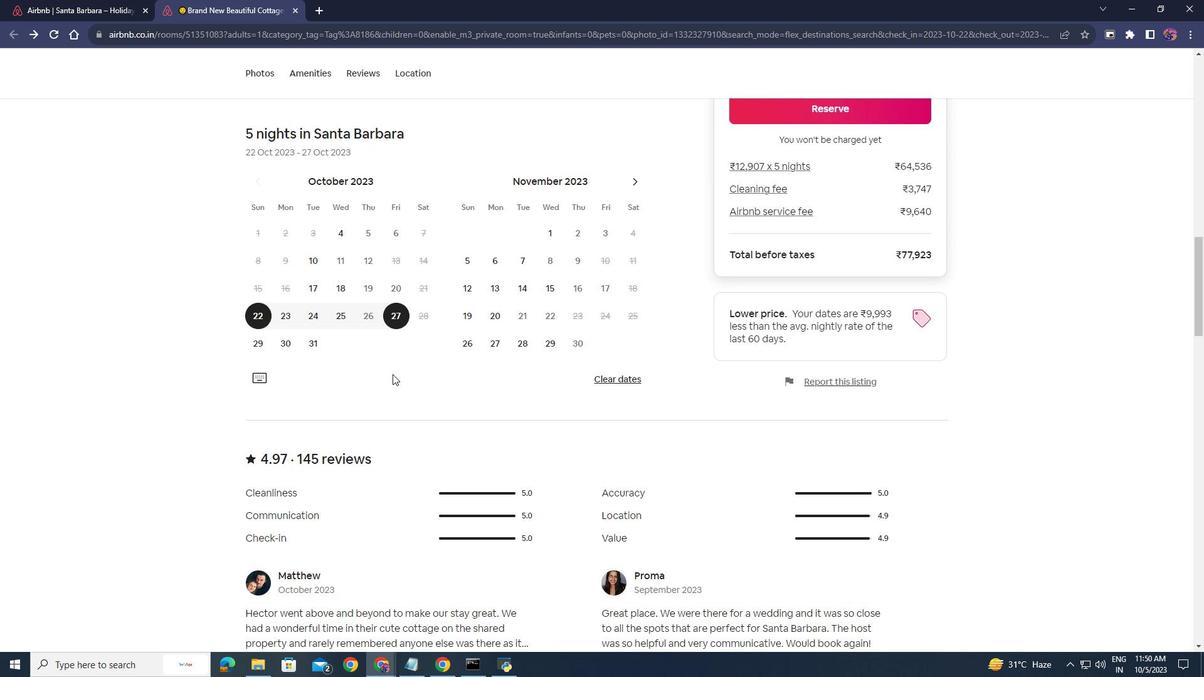 
Action: Mouse scrolled (392, 382) with delta (0, 0)
Screenshot: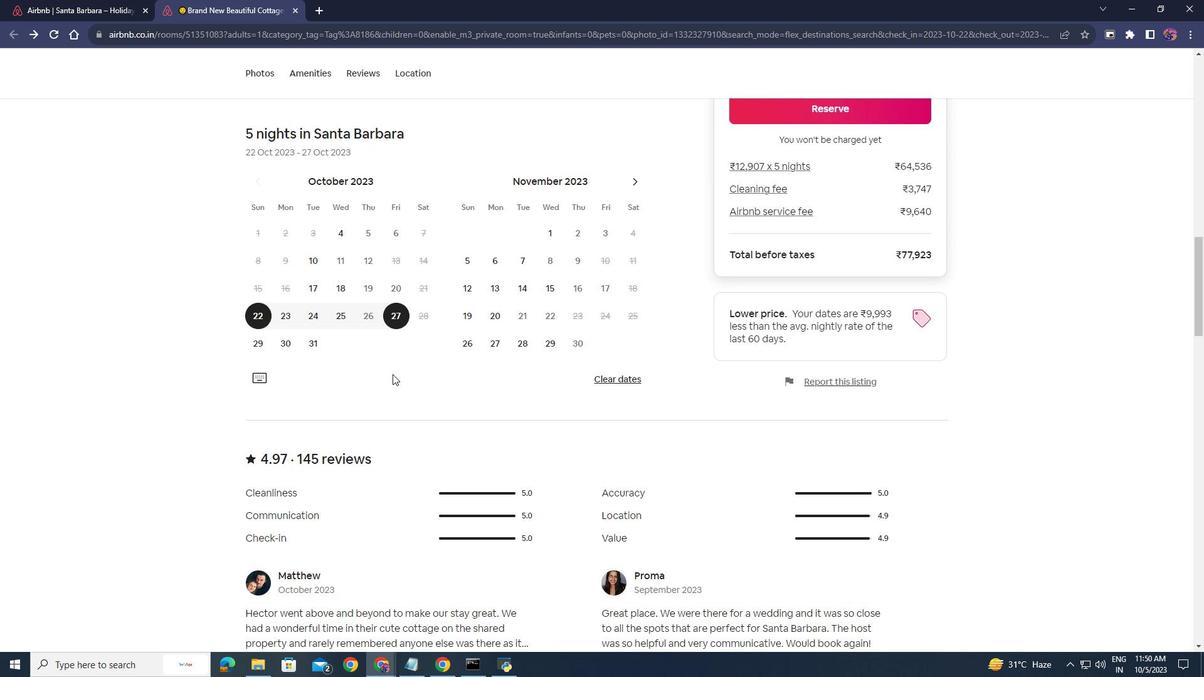 
Action: Mouse scrolled (392, 382) with delta (0, 0)
Screenshot: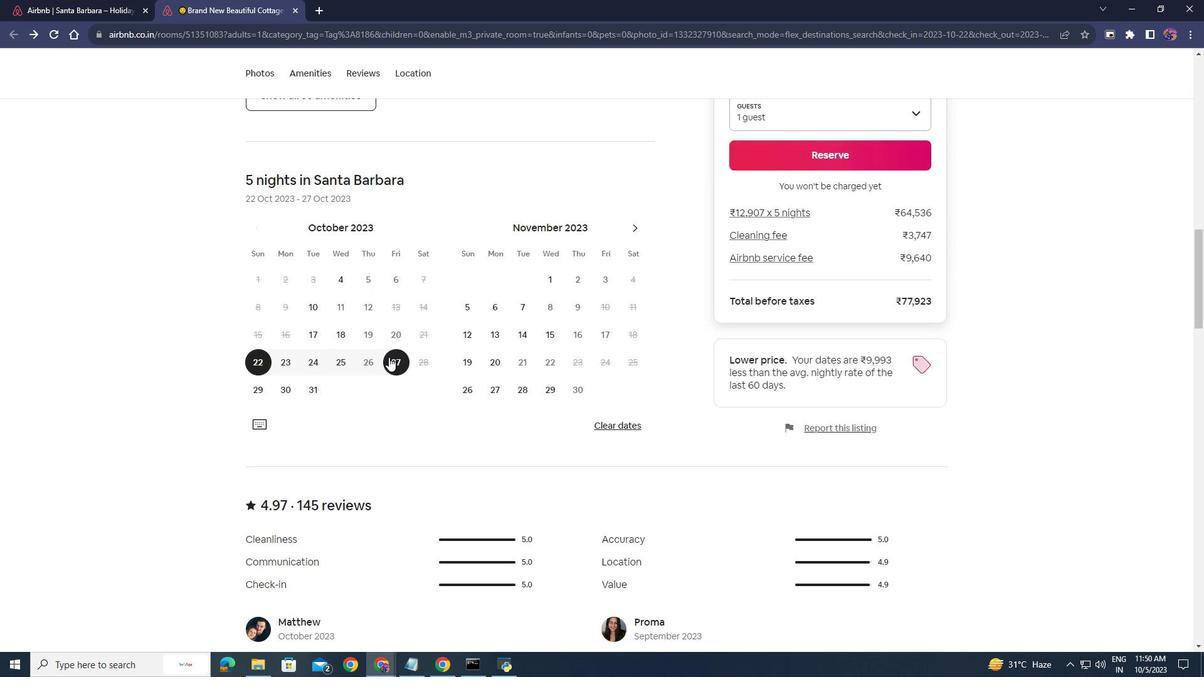 
Action: Mouse moved to (392, 374)
Screenshot: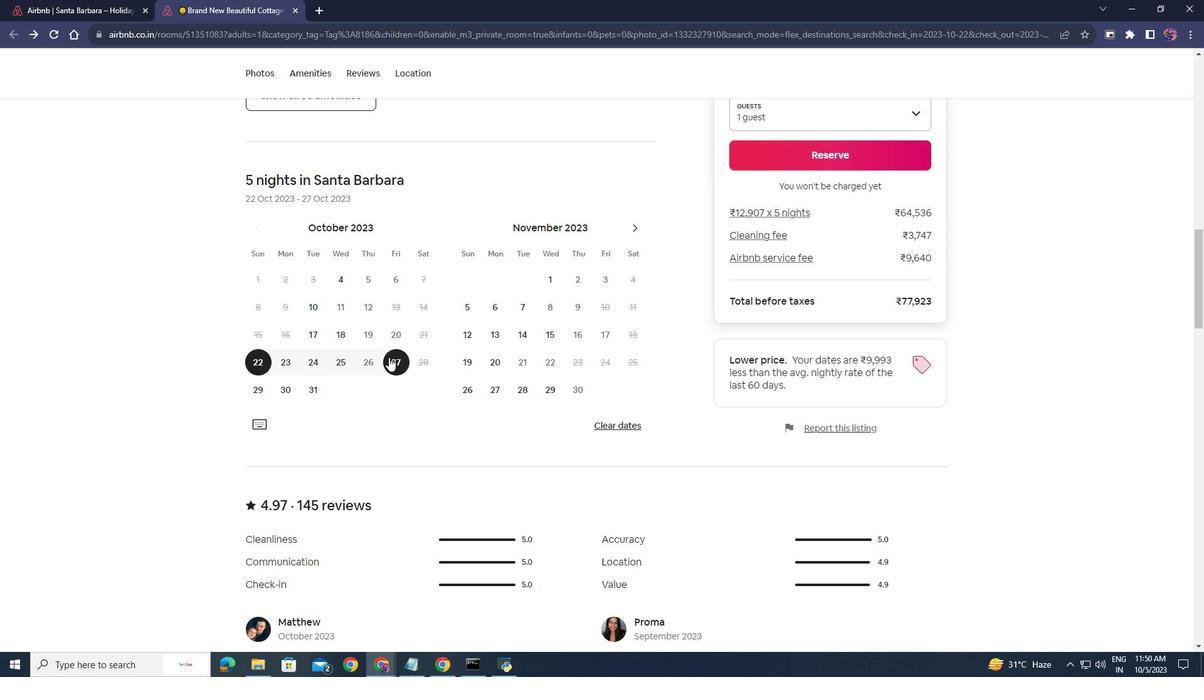 
Action: Mouse scrolled (392, 375) with delta (0, 0)
Screenshot: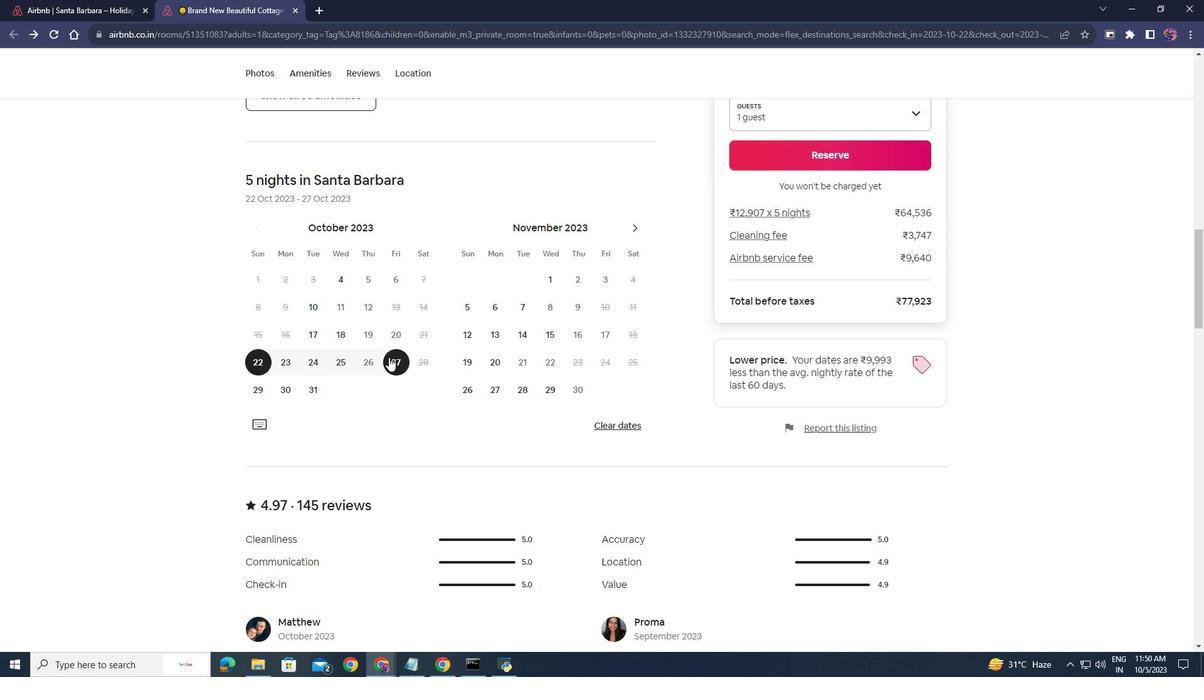 
Action: Mouse moved to (292, 10)
Screenshot: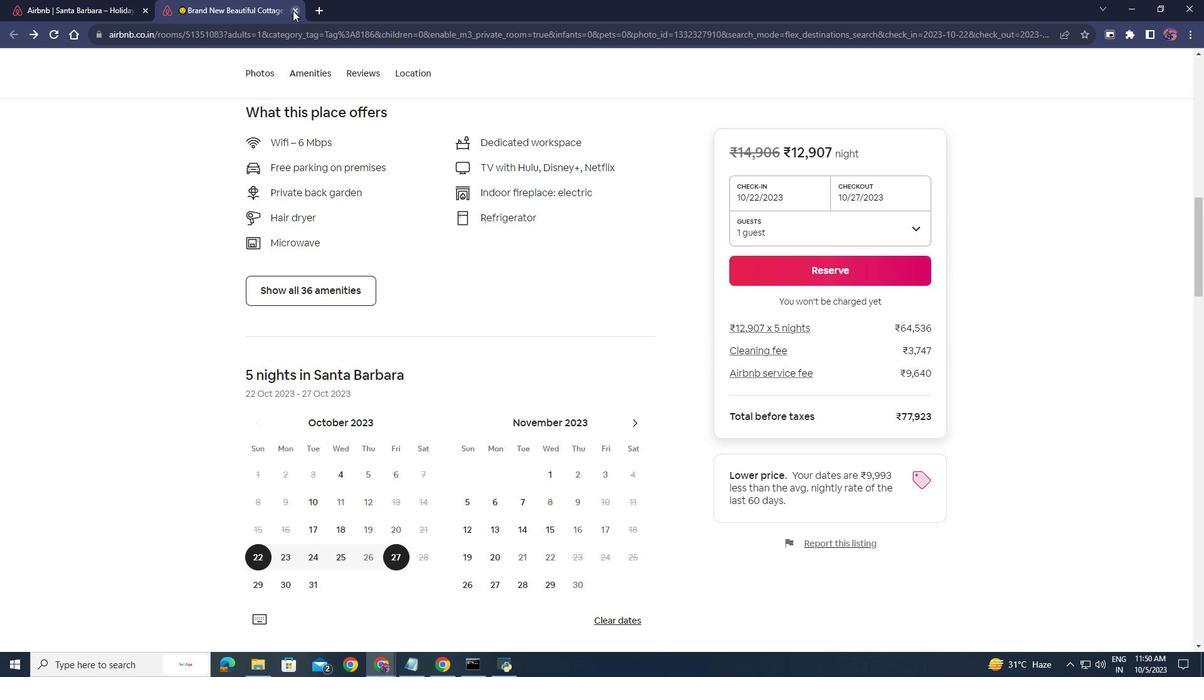 
Action: Mouse pressed left at (292, 10)
Screenshot: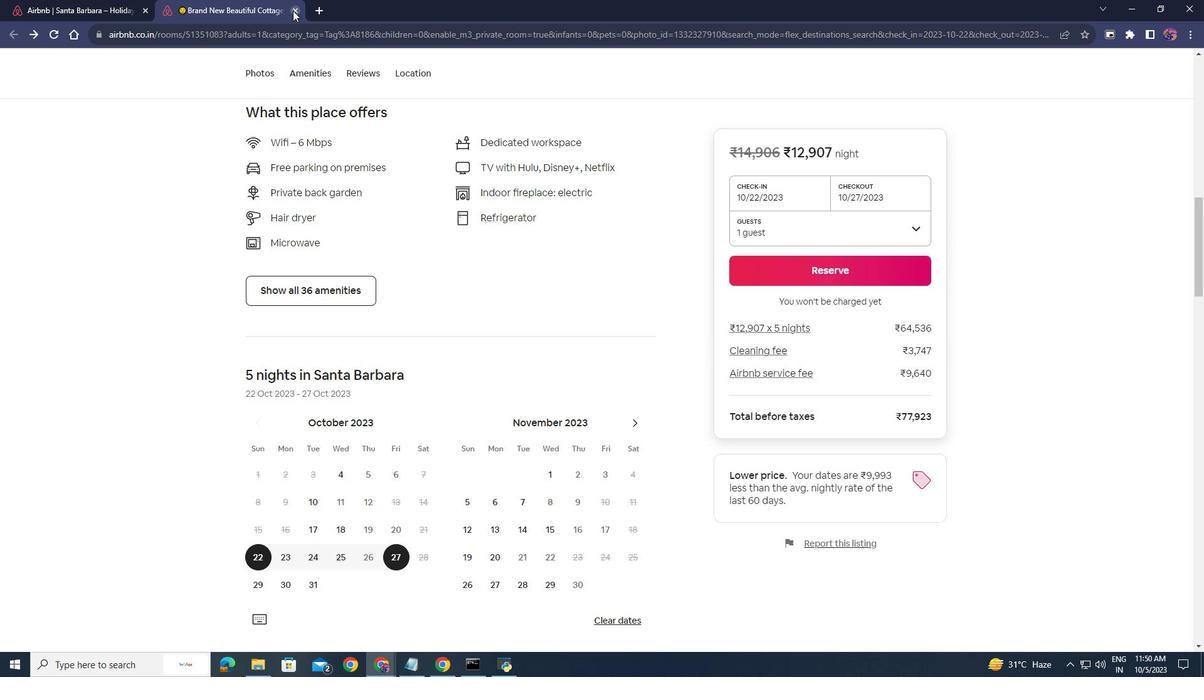
Action: Mouse moved to (348, 329)
Screenshot: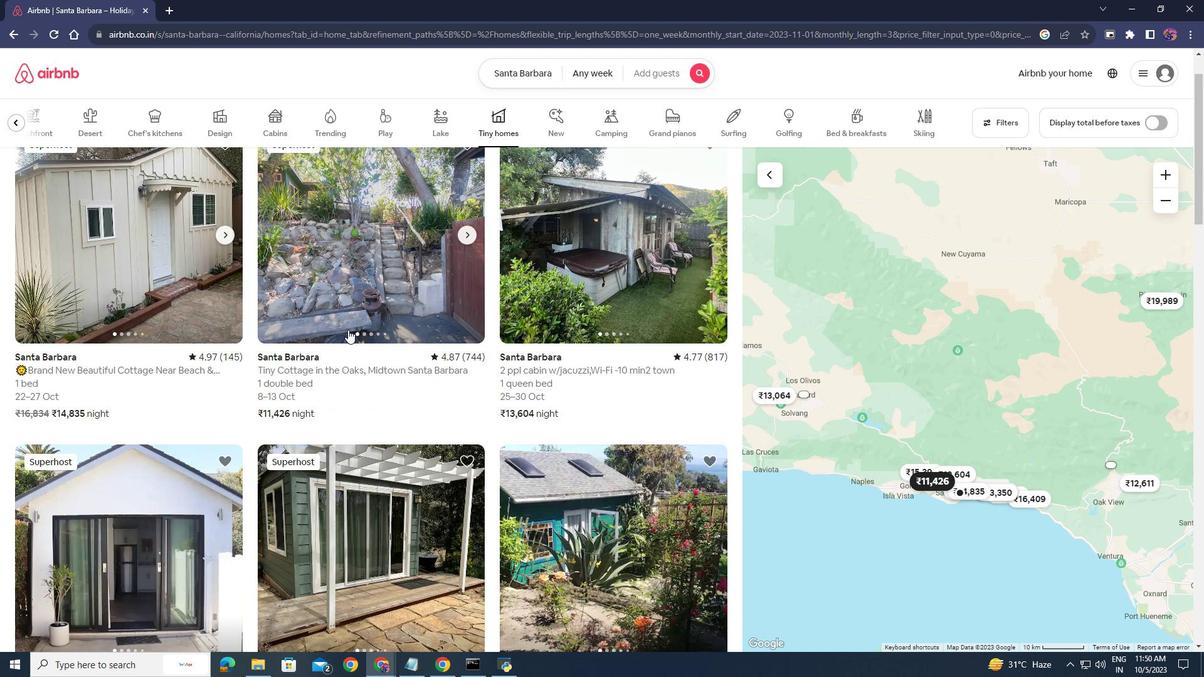 
Action: Mouse scrolled (348, 329) with delta (0, 0)
Screenshot: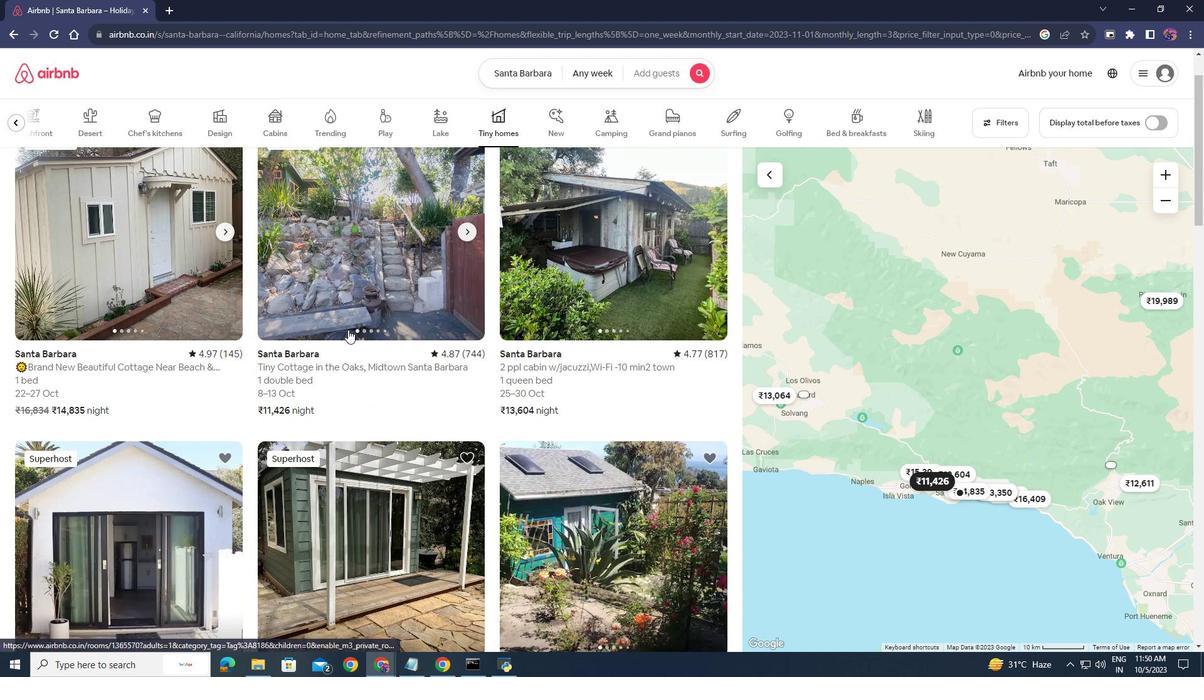 
Action: Mouse scrolled (348, 329) with delta (0, 0)
Screenshot: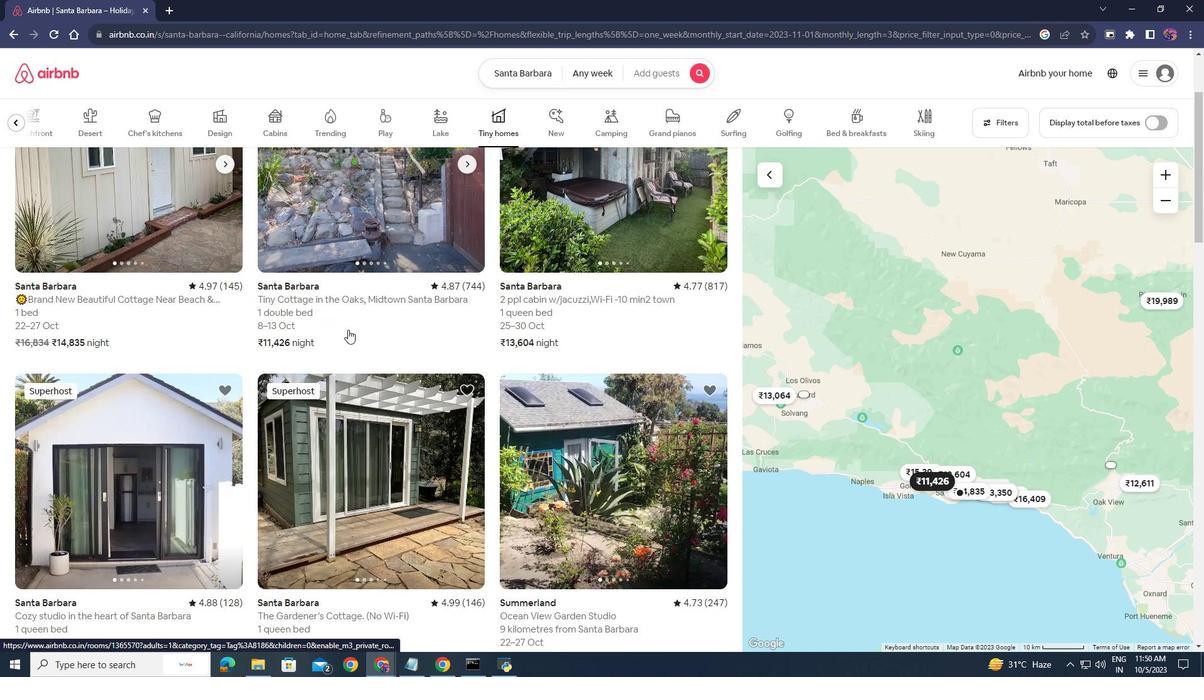 
Action: Mouse scrolled (348, 329) with delta (0, 0)
Screenshot: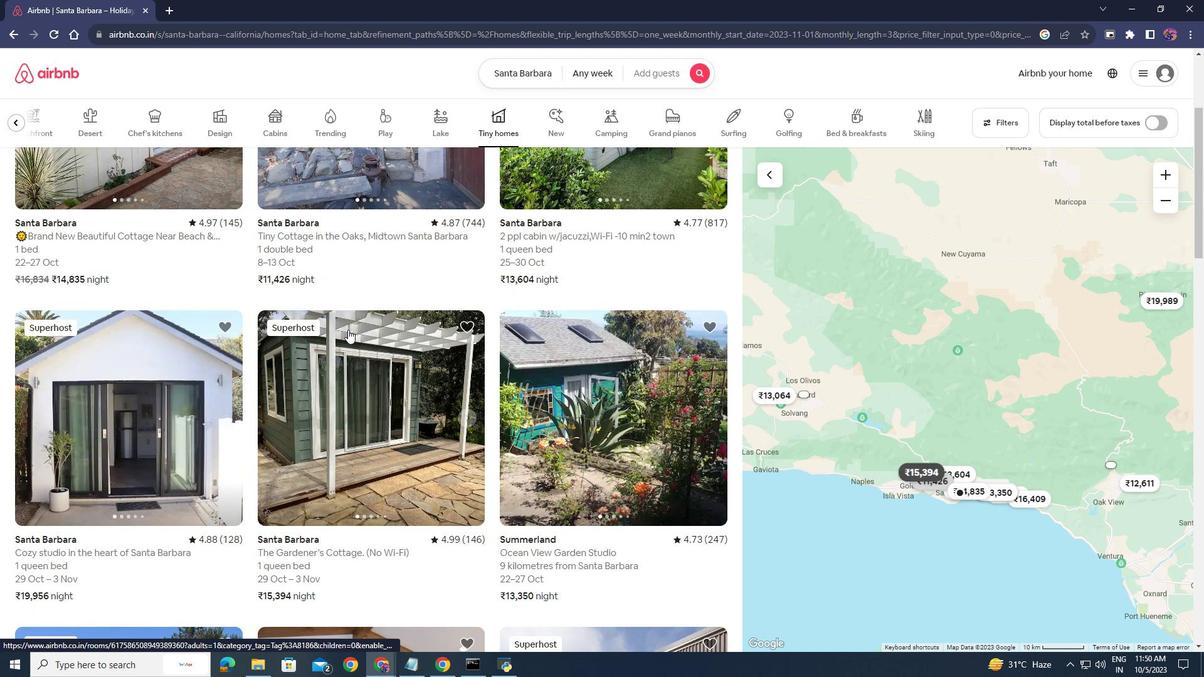 
Action: Mouse moved to (380, 385)
Screenshot: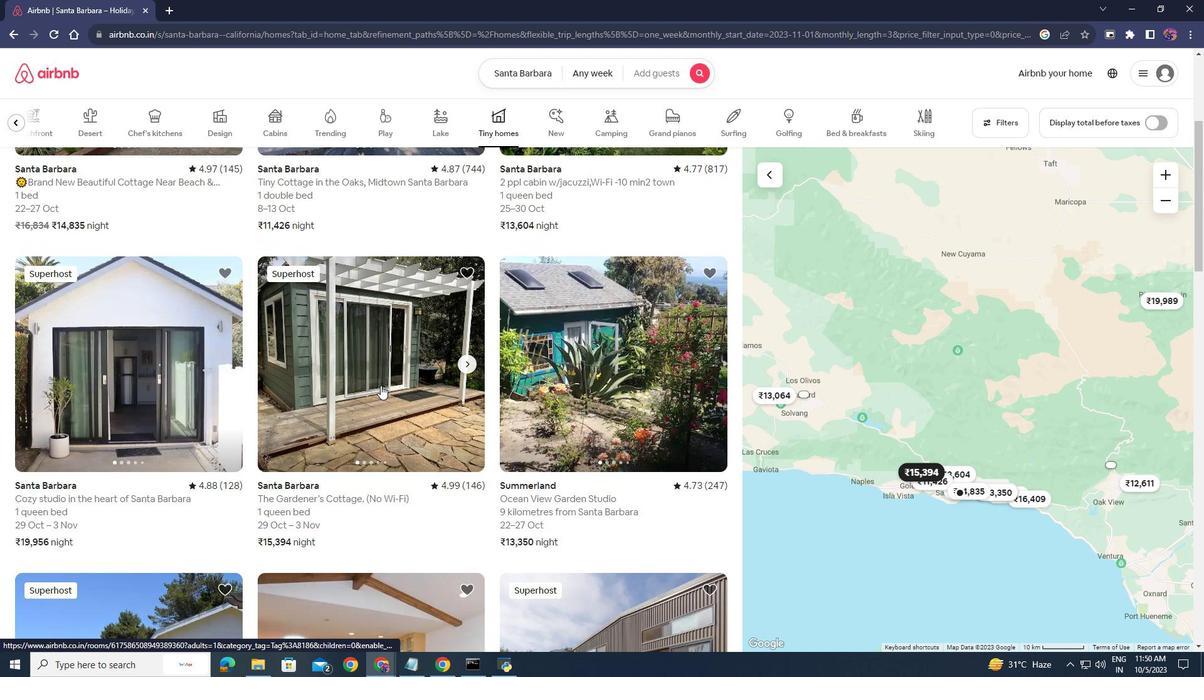 
Action: Mouse scrolled (380, 385) with delta (0, 0)
Screenshot: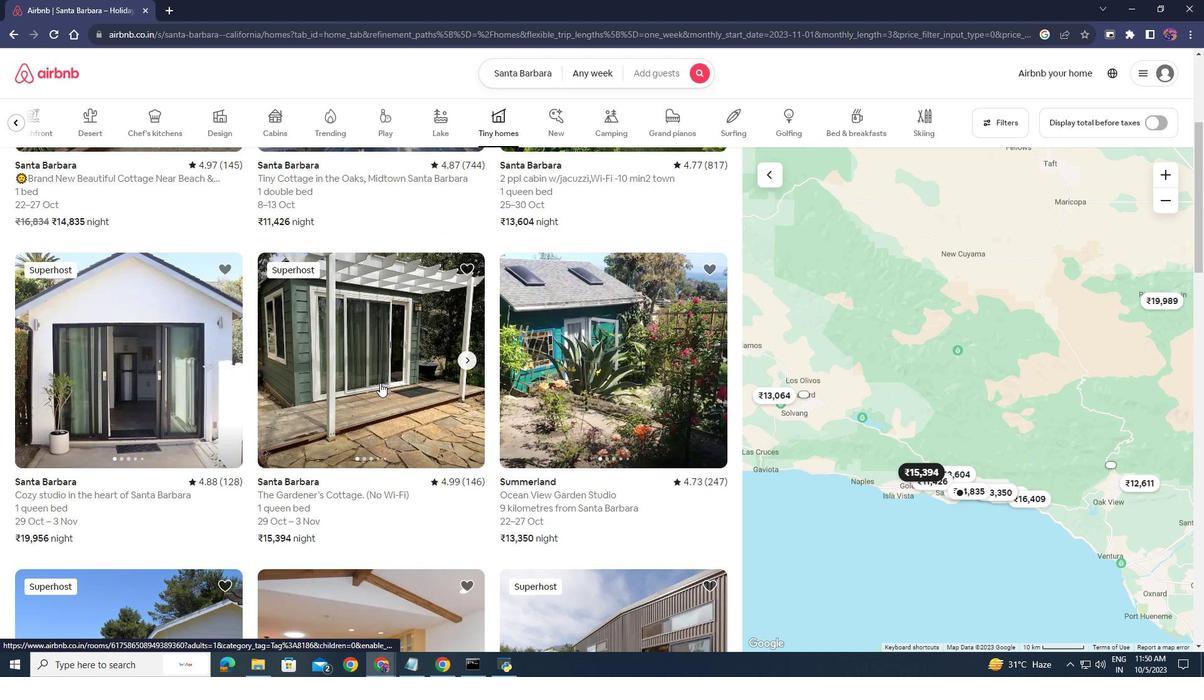 
Action: Mouse moved to (380, 383)
Screenshot: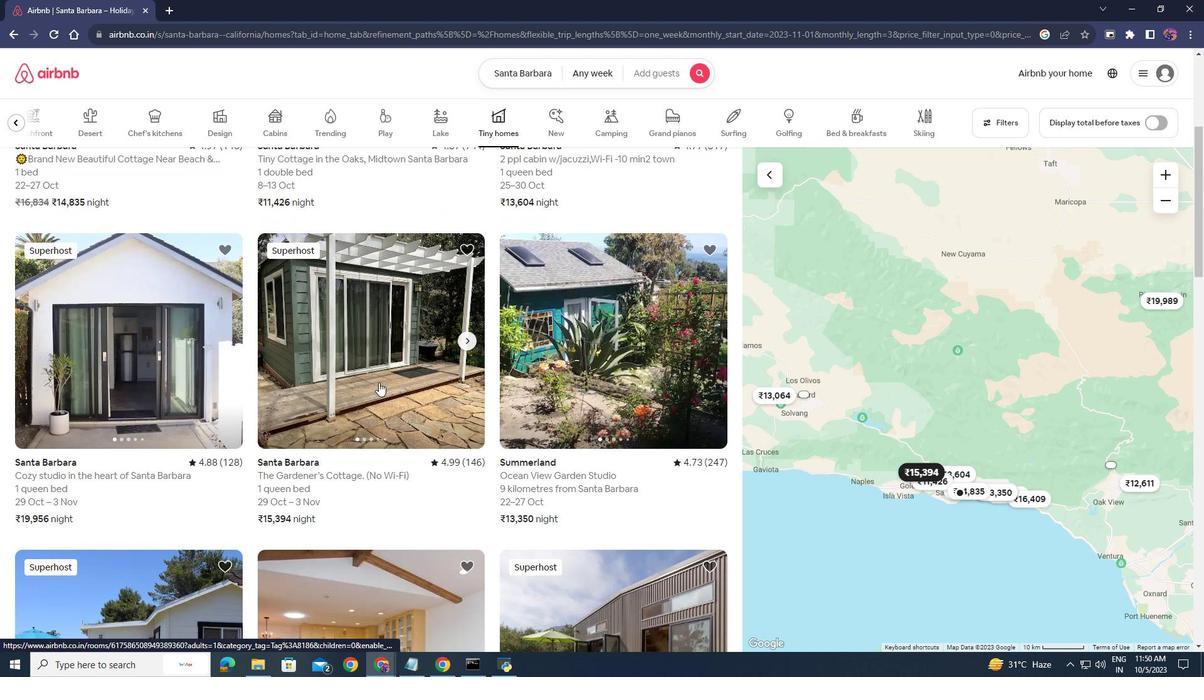 
Action: Mouse scrolled (380, 382) with delta (0, 0)
Screenshot: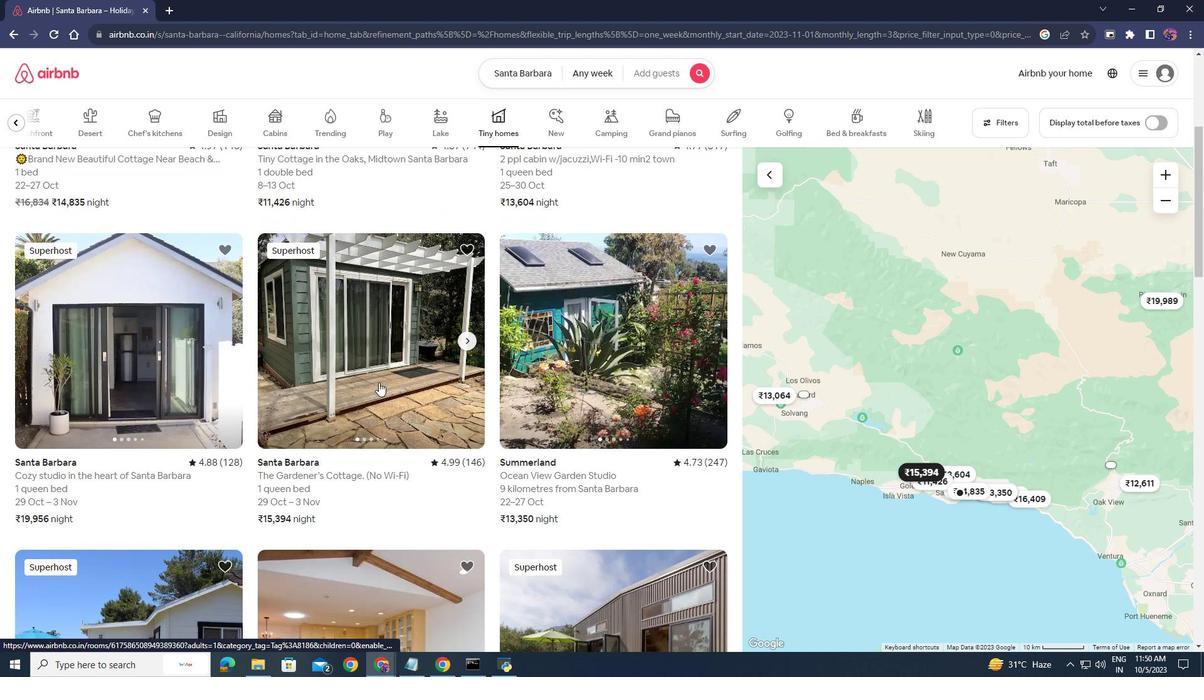 
Action: Mouse moved to (378, 382)
Screenshot: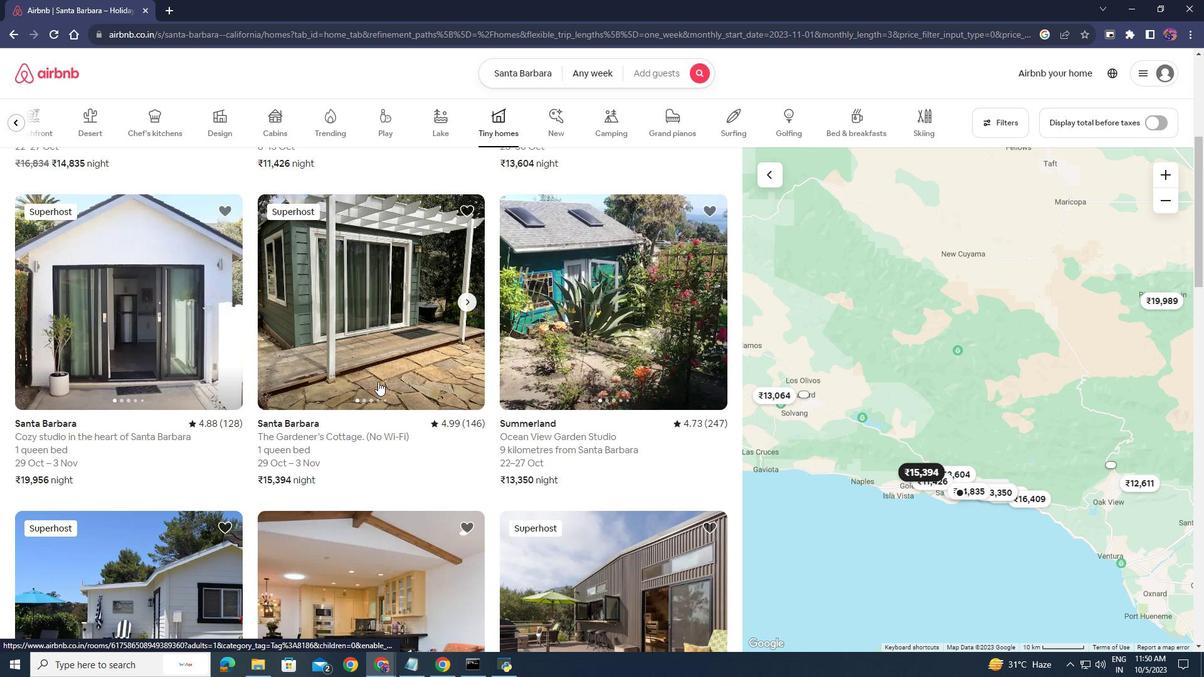
Action: Mouse scrolled (378, 381) with delta (0, 0)
Screenshot: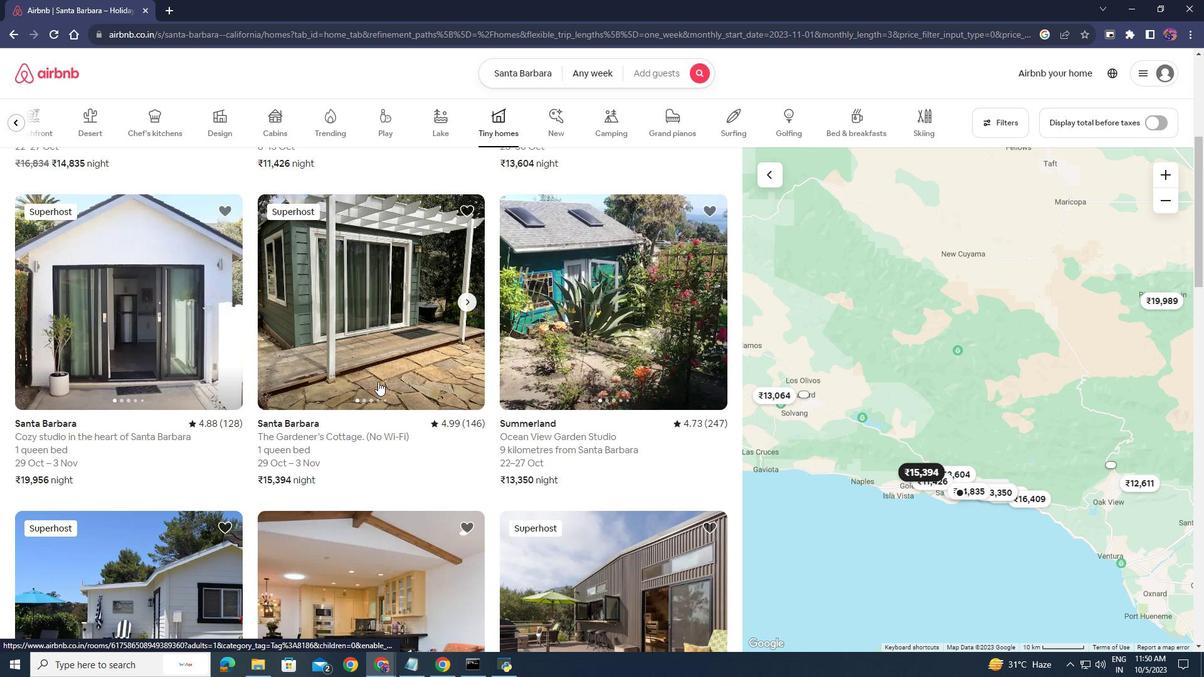 
Action: Mouse moved to (378, 381)
Screenshot: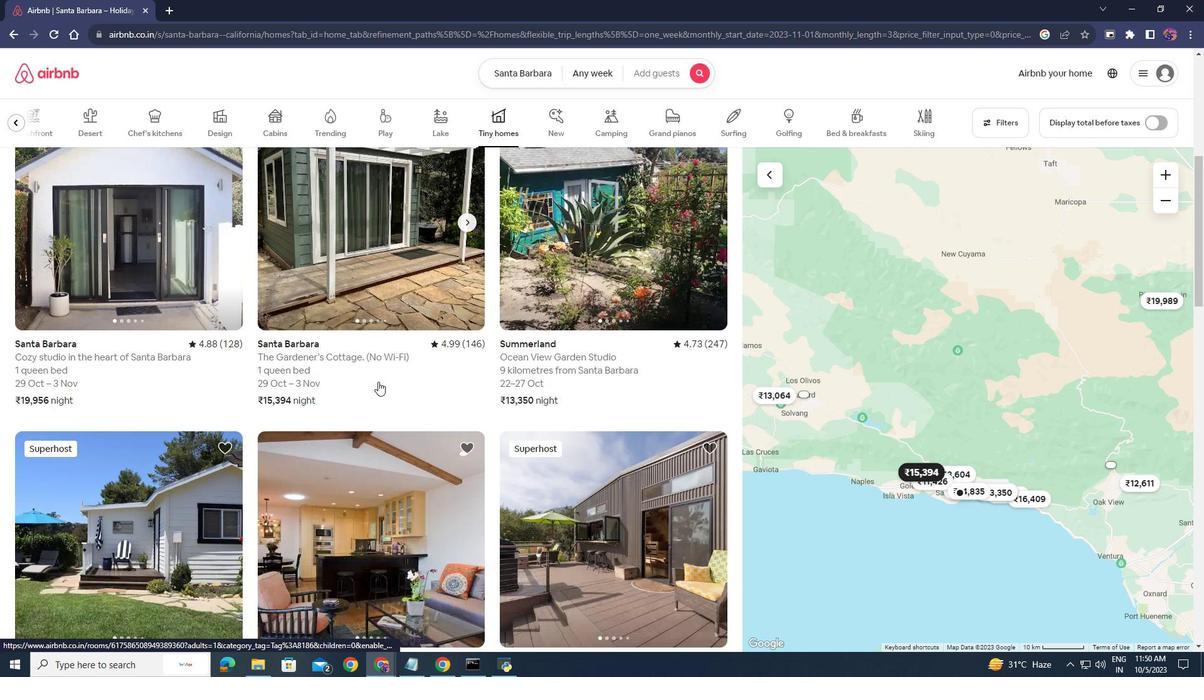 
Action: Mouse scrolled (378, 381) with delta (0, 0)
Screenshot: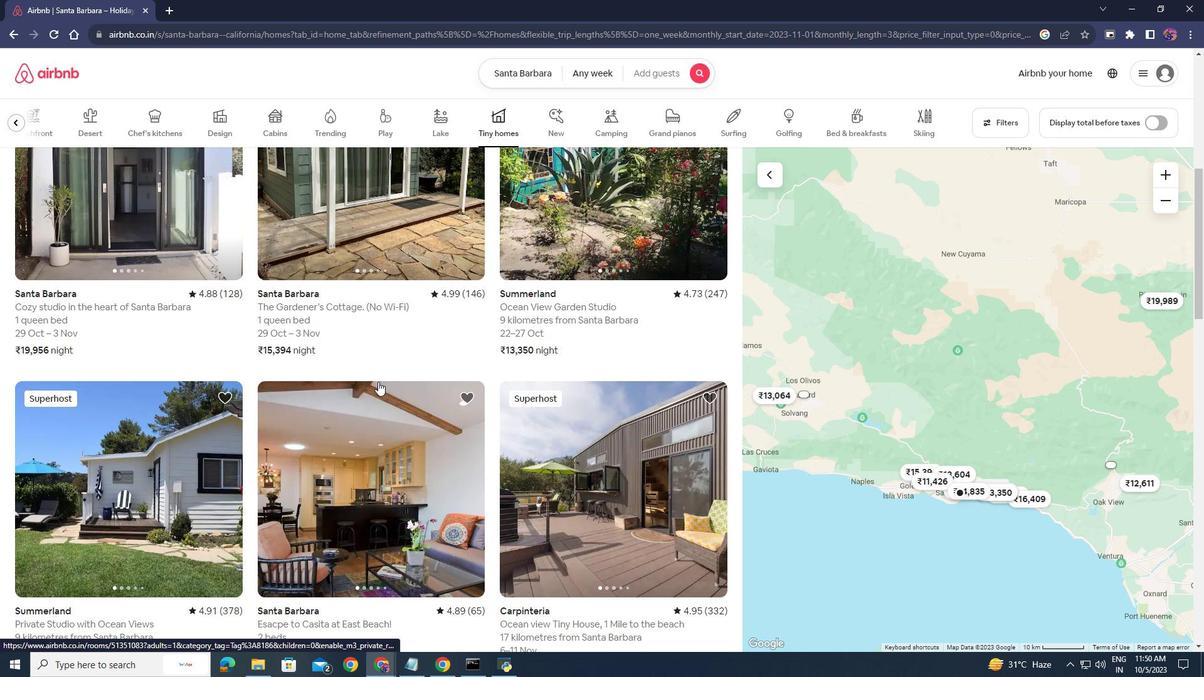 
Action: Mouse scrolled (378, 381) with delta (0, 0)
Screenshot: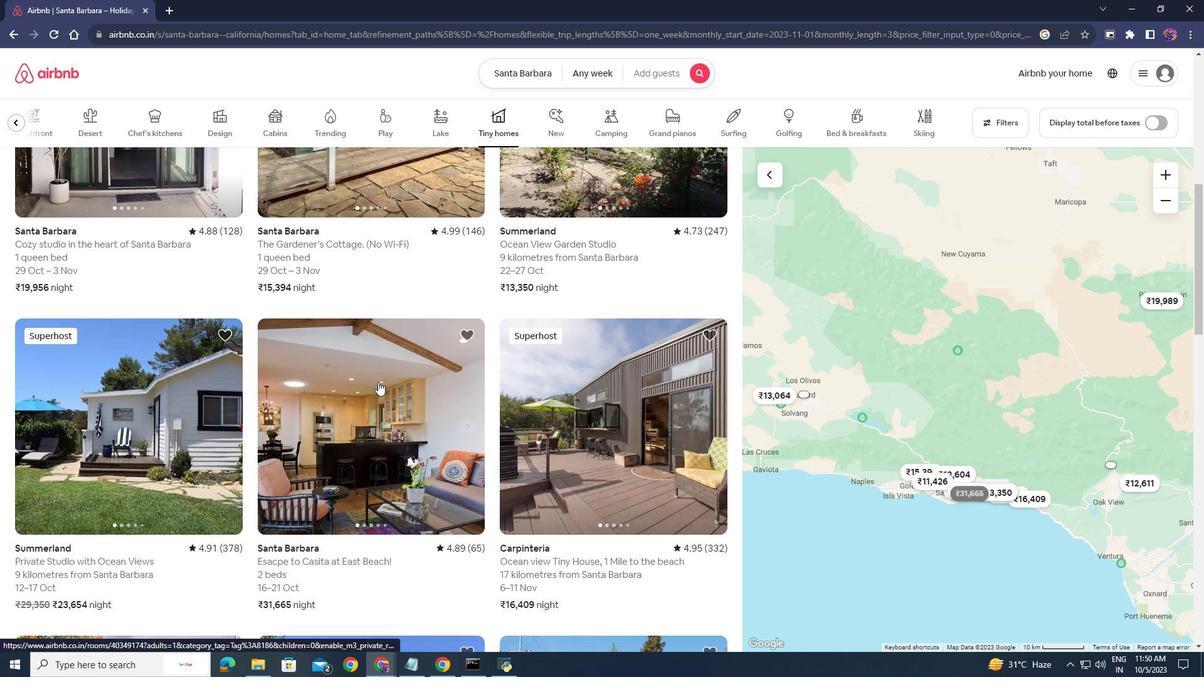 
Action: Mouse moved to (634, 359)
Screenshot: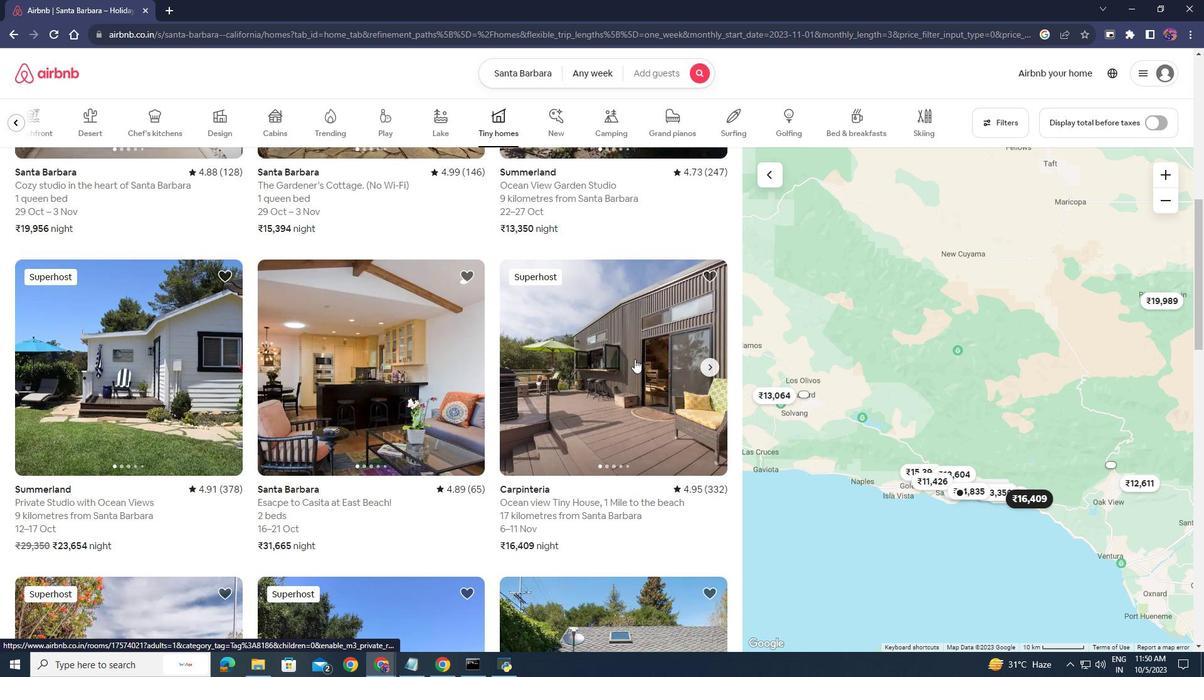 
Action: Mouse pressed left at (634, 359)
Screenshot: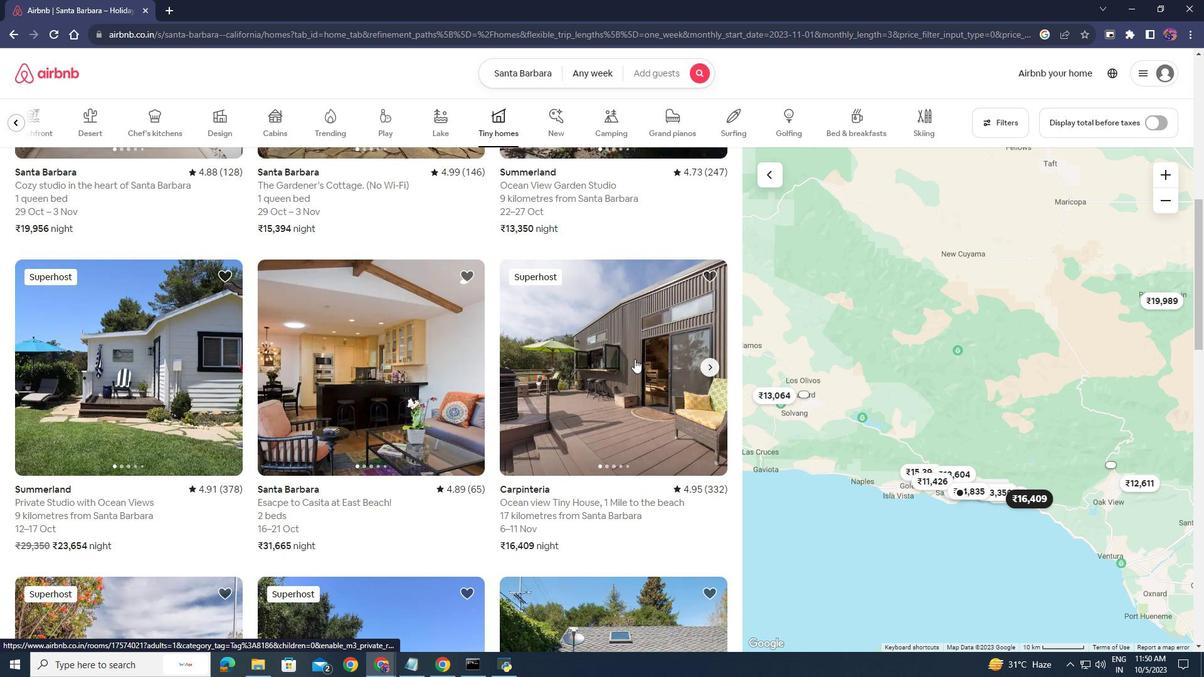 
Action: Mouse moved to (494, 351)
Screenshot: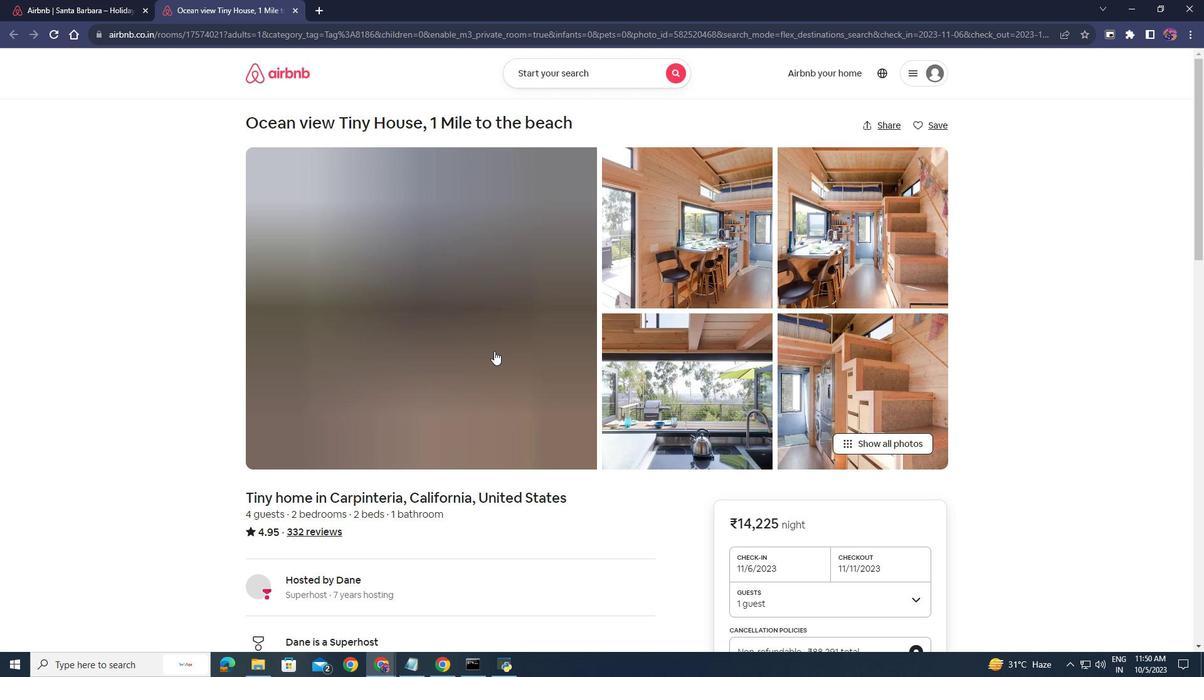 
Action: Mouse scrolled (494, 350) with delta (0, 0)
Screenshot: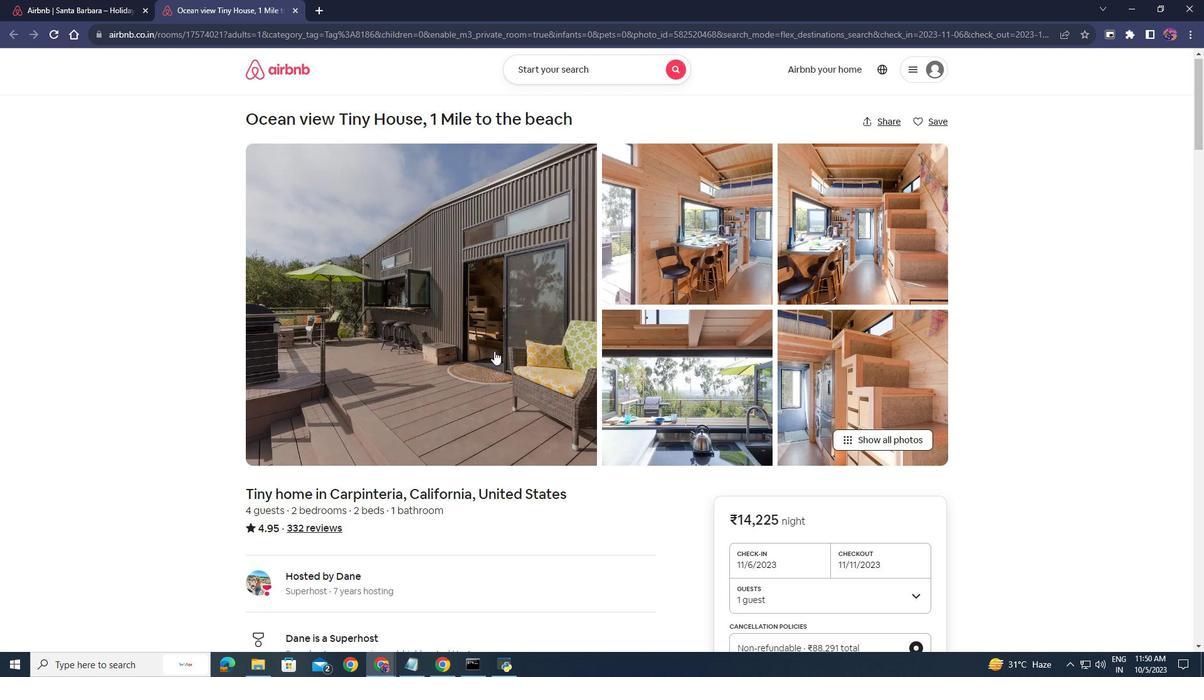 
Action: Mouse scrolled (494, 350) with delta (0, 0)
Screenshot: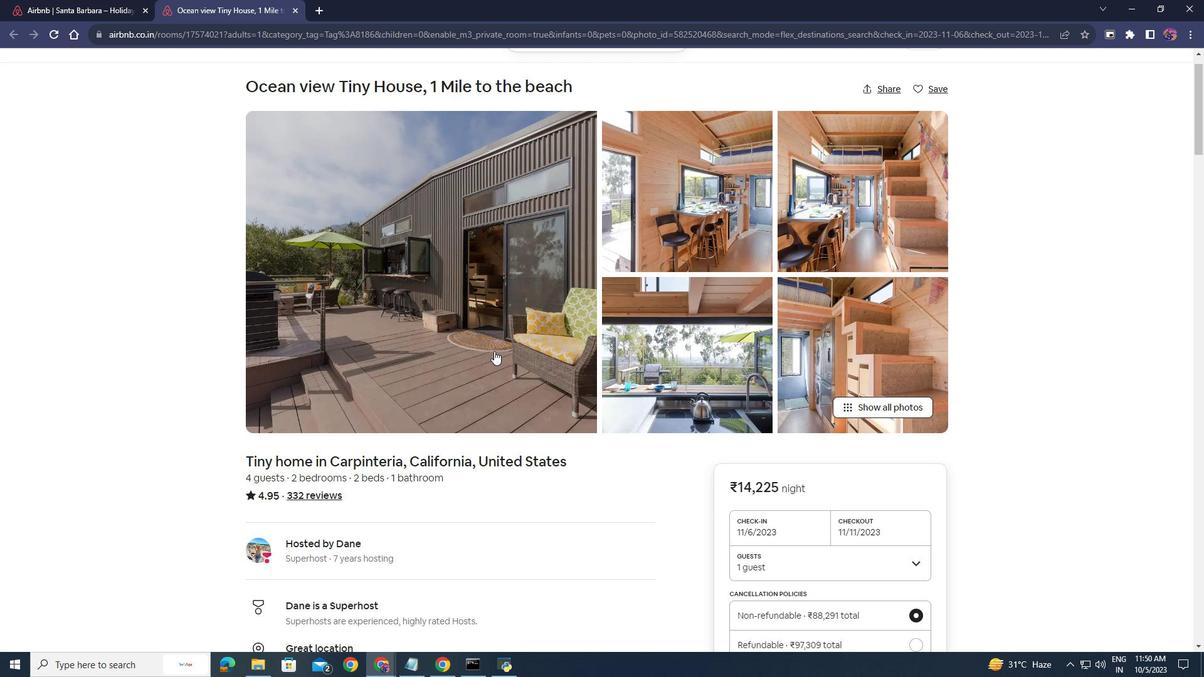 
Action: Mouse scrolled (494, 350) with delta (0, 0)
Screenshot: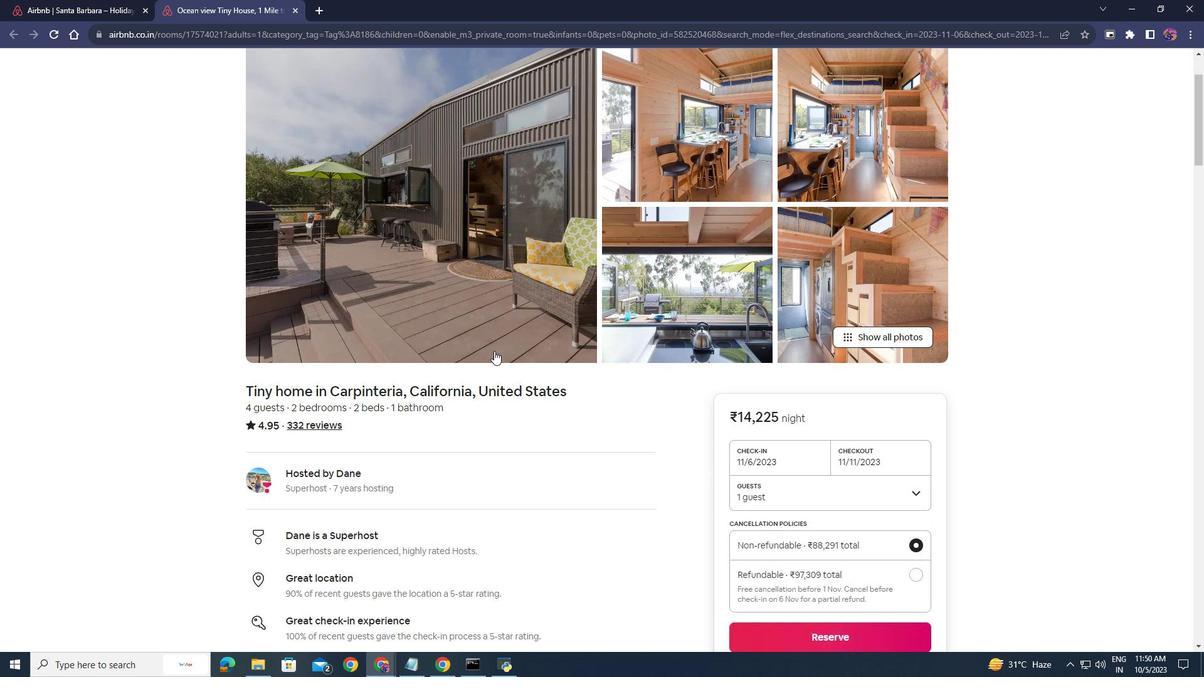 
Action: Mouse scrolled (494, 350) with delta (0, 0)
Screenshot: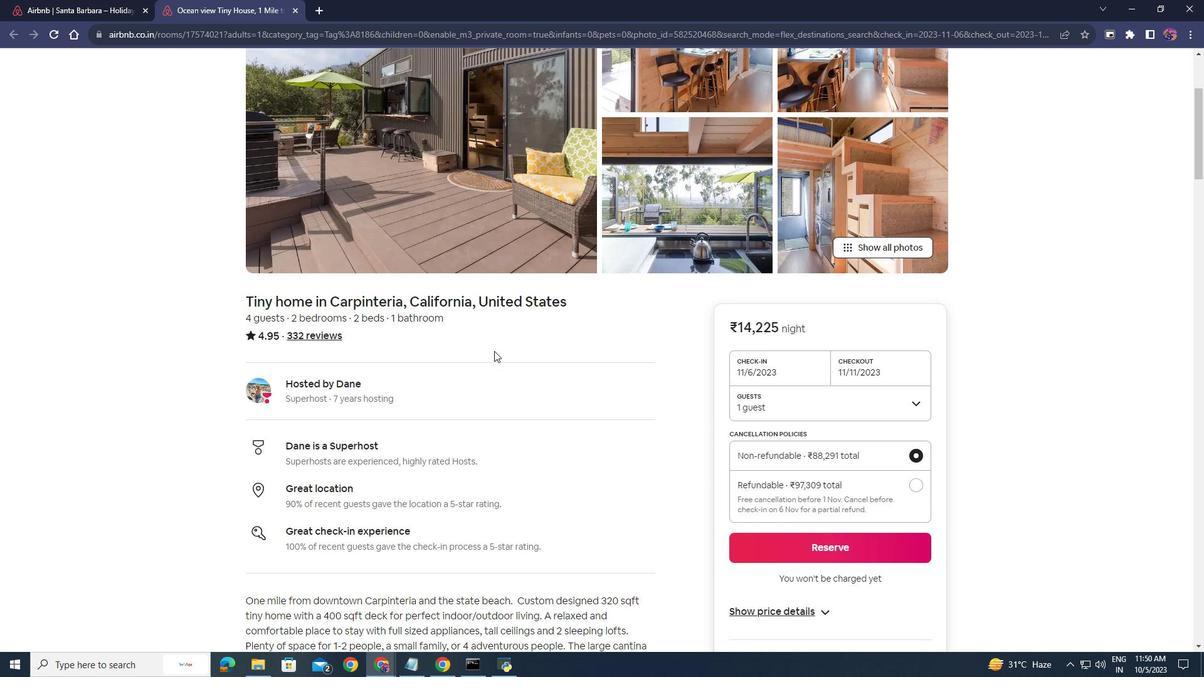
Action: Mouse scrolled (494, 350) with delta (0, 0)
Screenshot: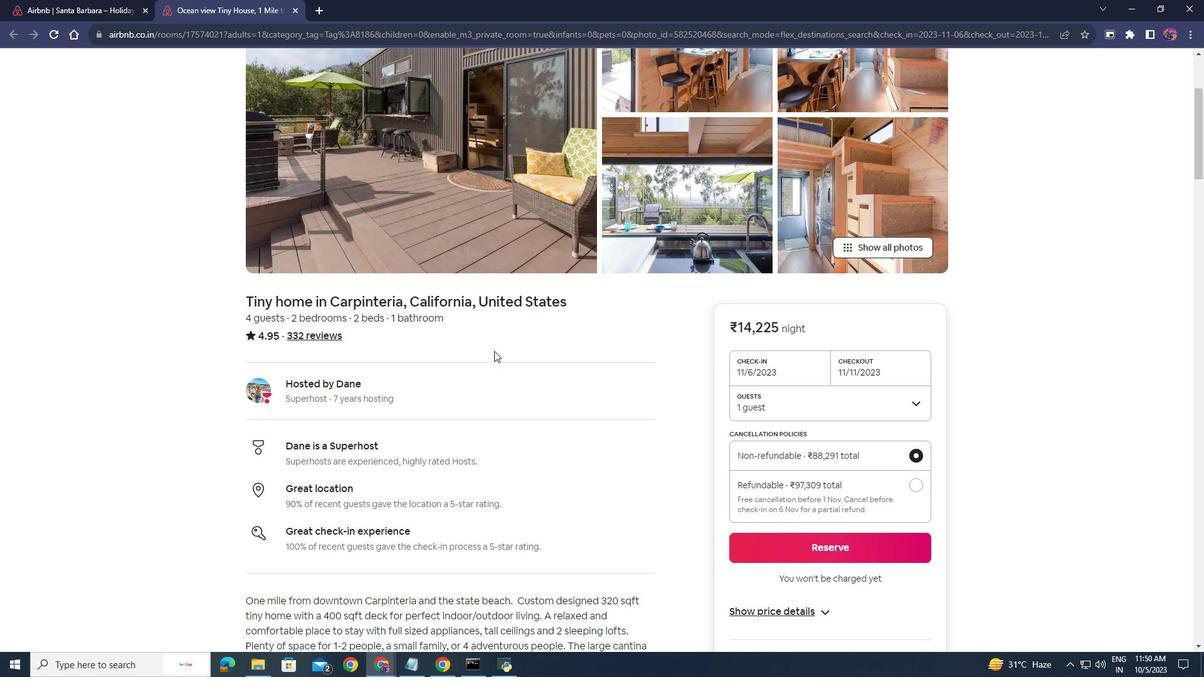 
Action: Mouse scrolled (494, 350) with delta (0, 0)
Screenshot: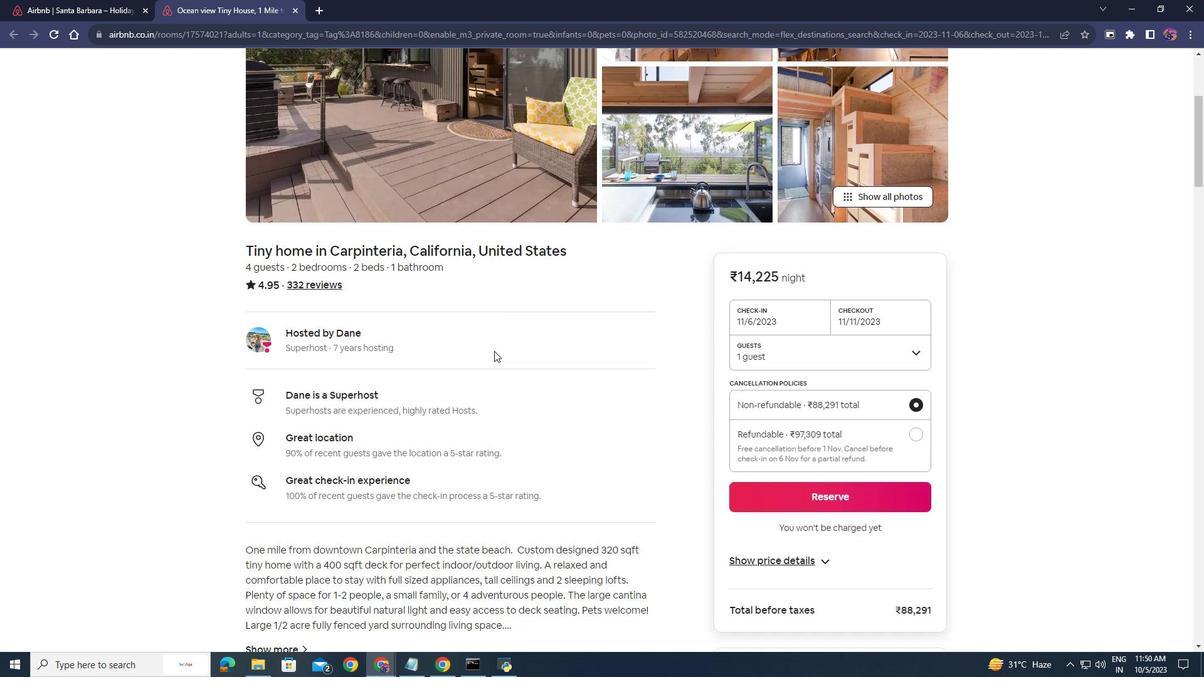 
Action: Mouse scrolled (494, 350) with delta (0, 0)
Screenshot: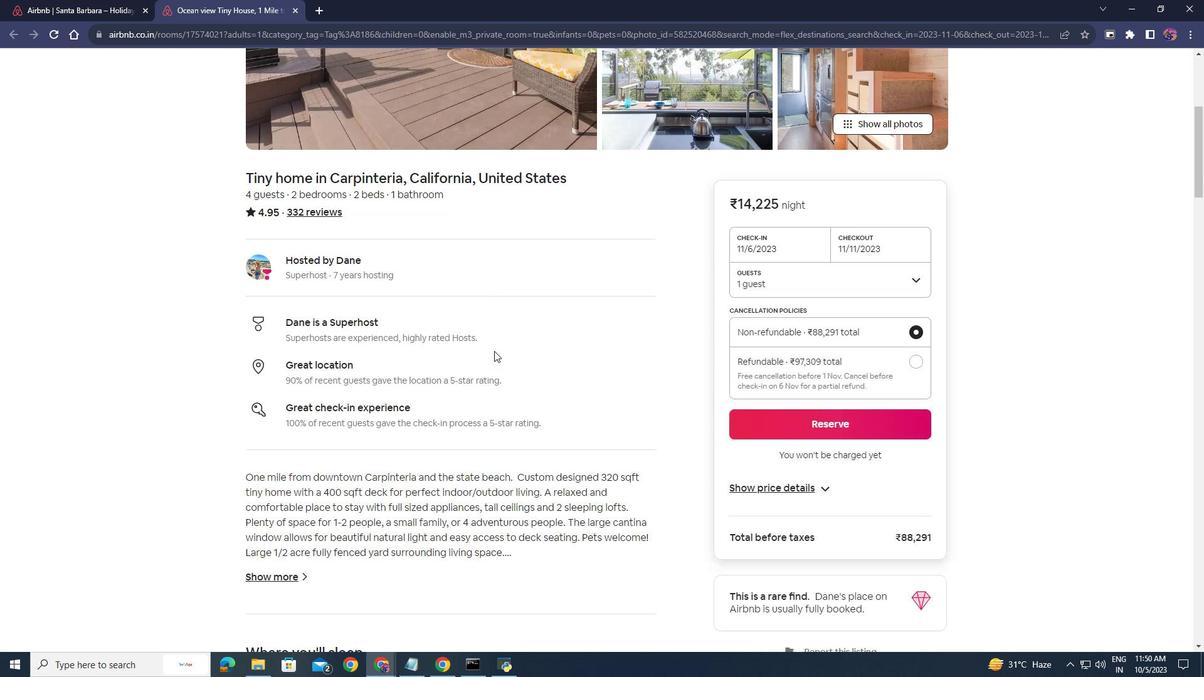 
Action: Mouse scrolled (494, 350) with delta (0, 0)
Screenshot: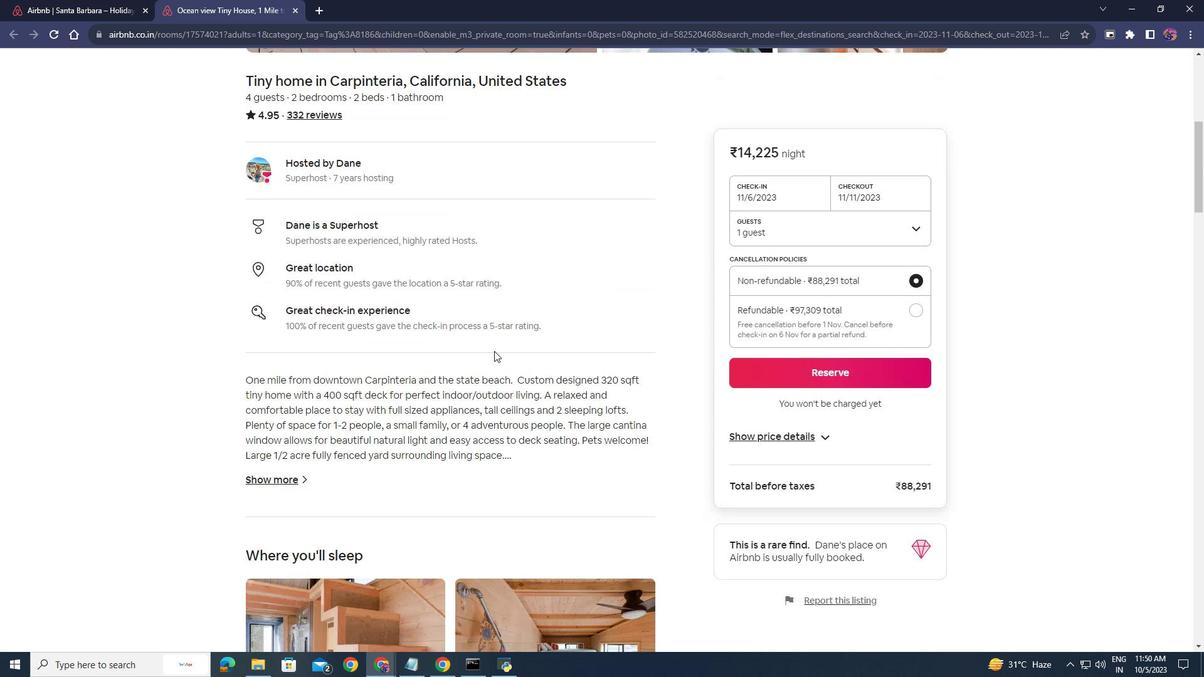 
Action: Mouse scrolled (494, 350) with delta (0, 0)
Screenshot: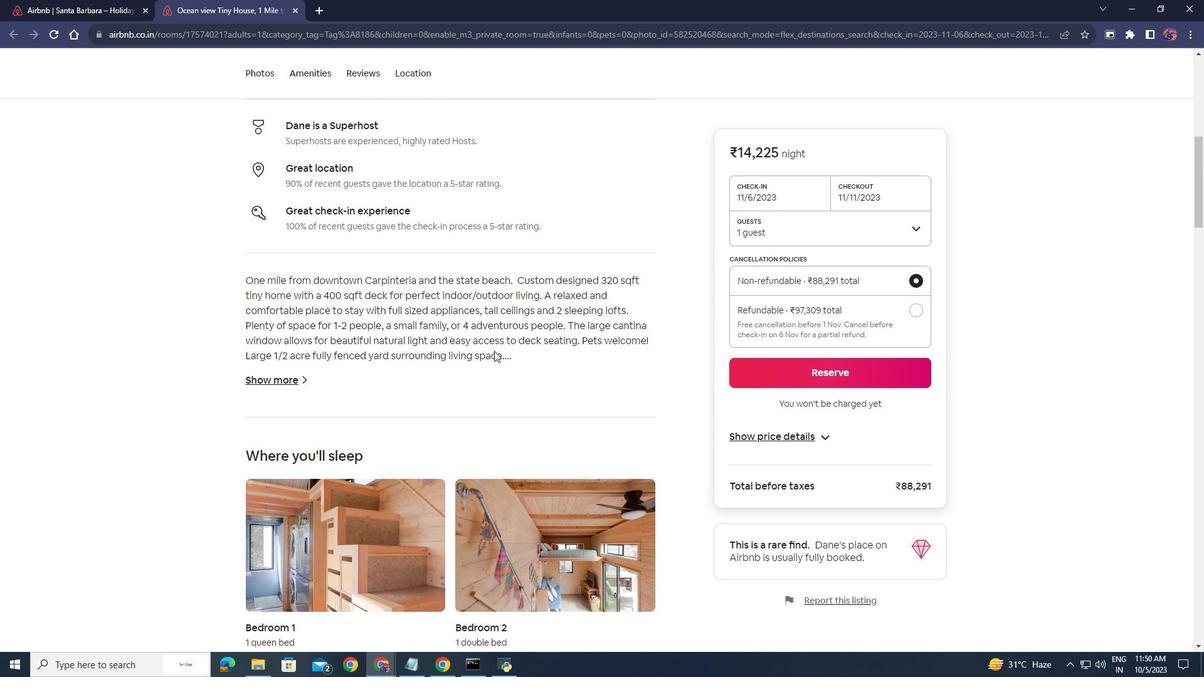 
Action: Mouse scrolled (494, 350) with delta (0, 0)
Screenshot: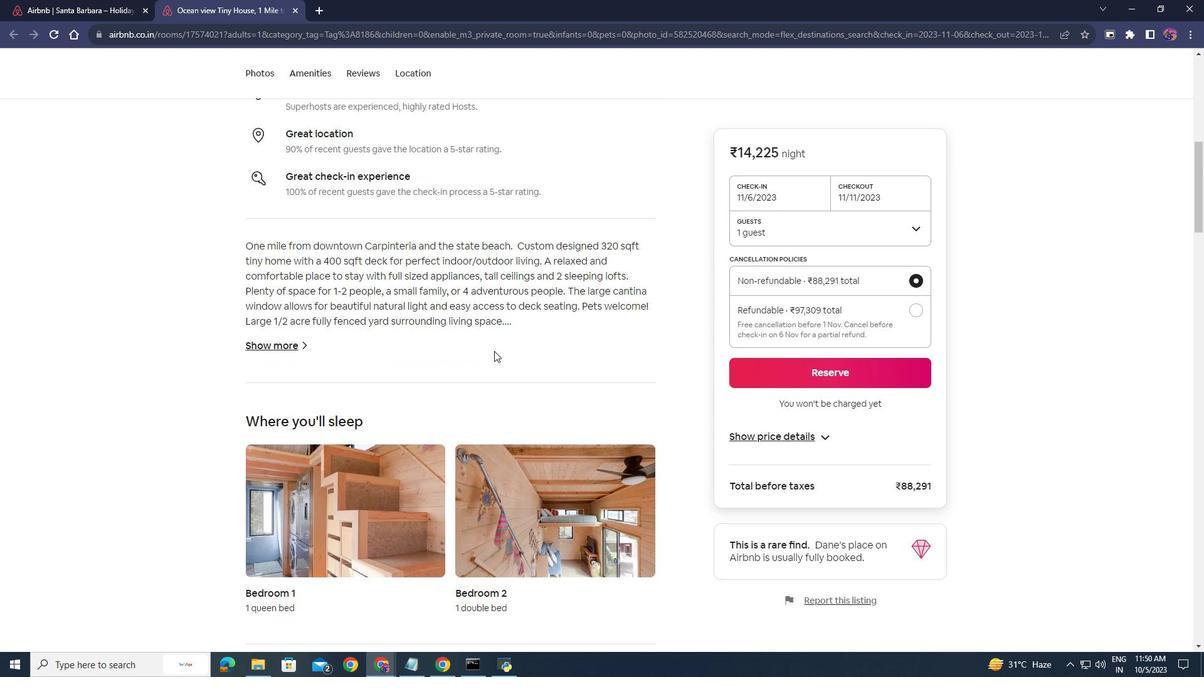 
Action: Mouse scrolled (494, 350) with delta (0, 0)
Screenshot: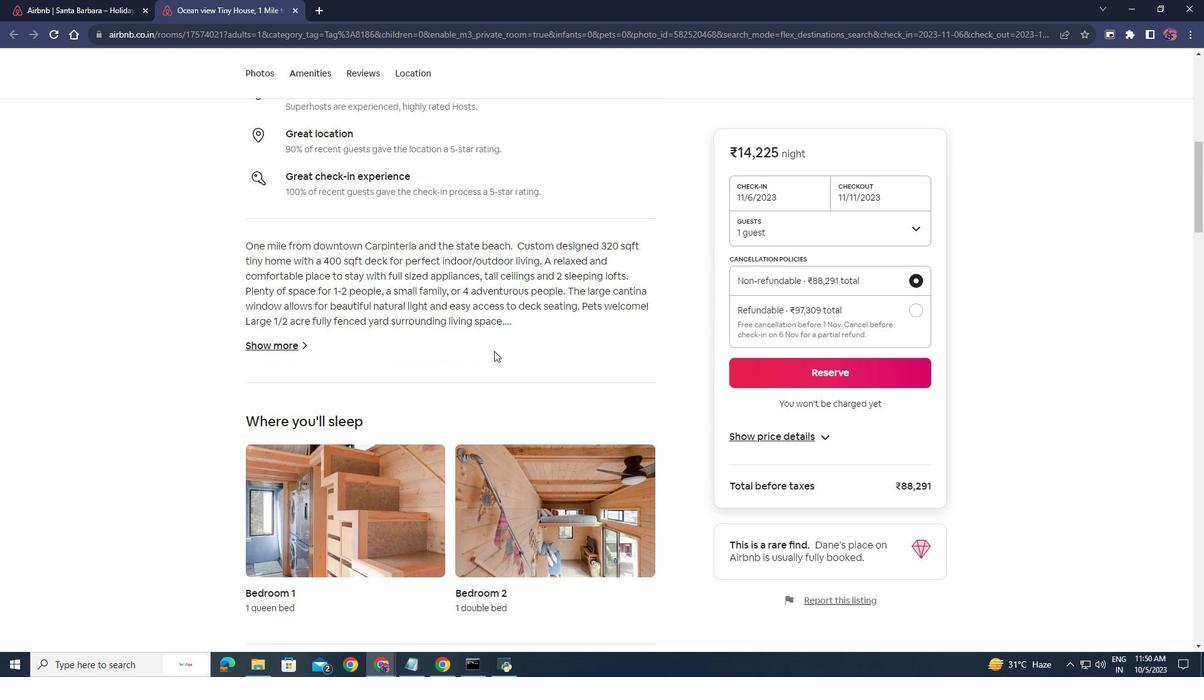 
Action: Mouse scrolled (494, 350) with delta (0, 0)
Screenshot: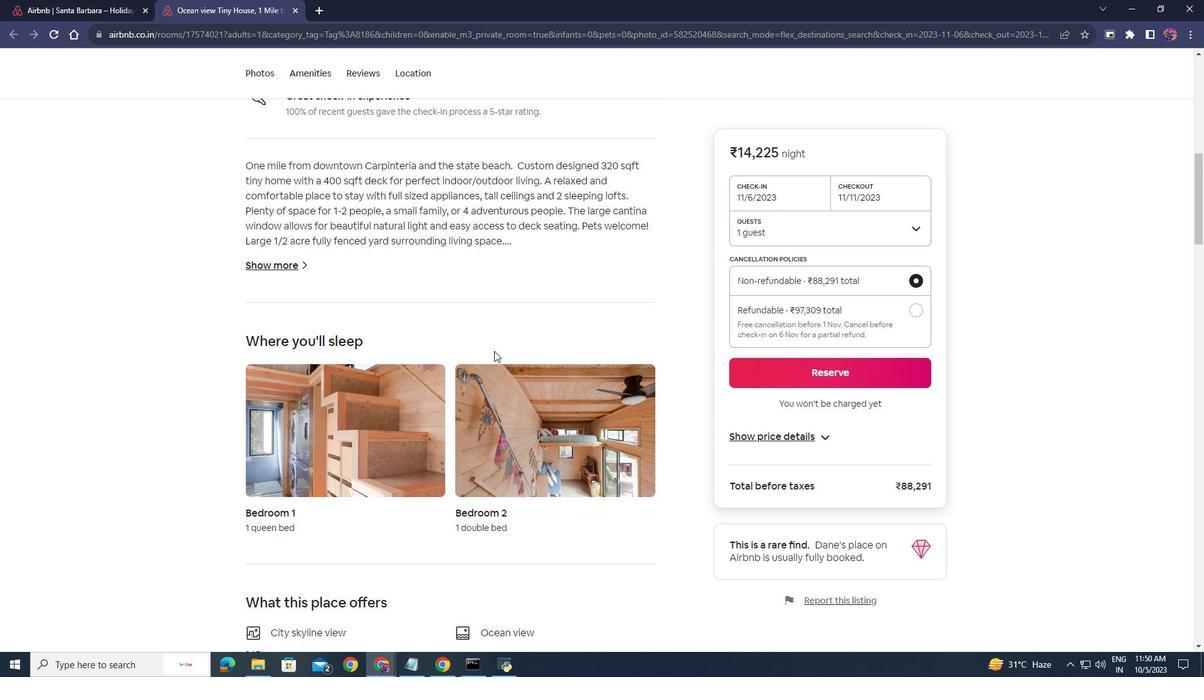
Action: Mouse moved to (307, 67)
Screenshot: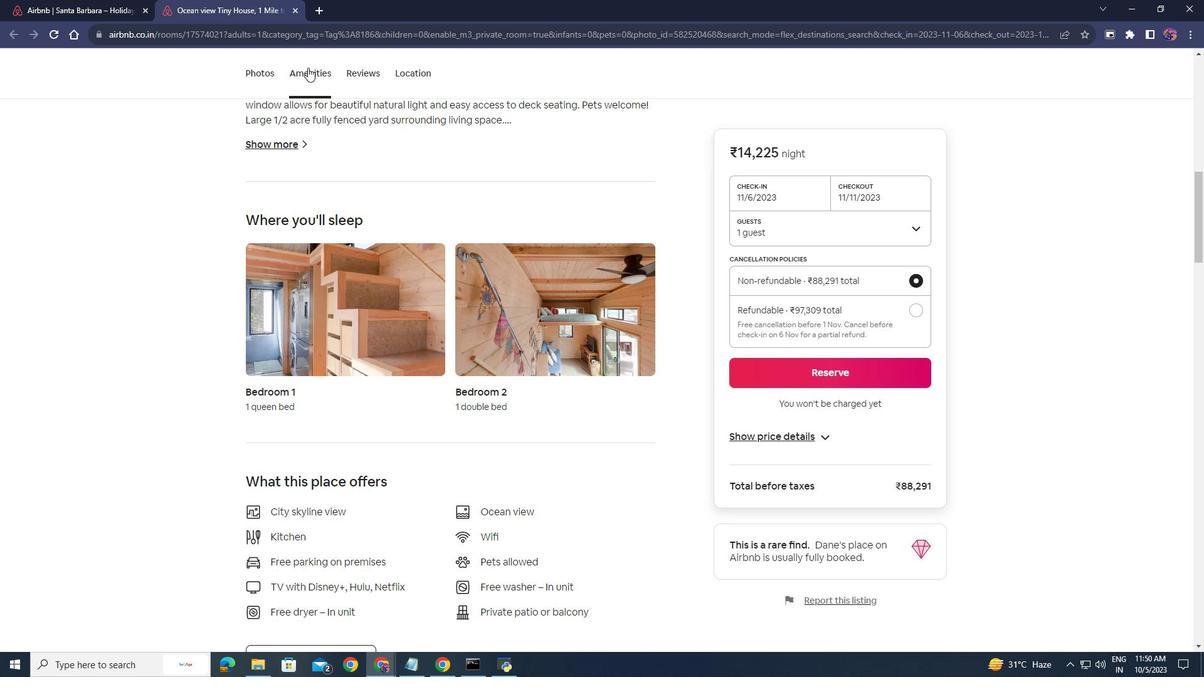 
Action: Mouse pressed left at (307, 67)
Screenshot: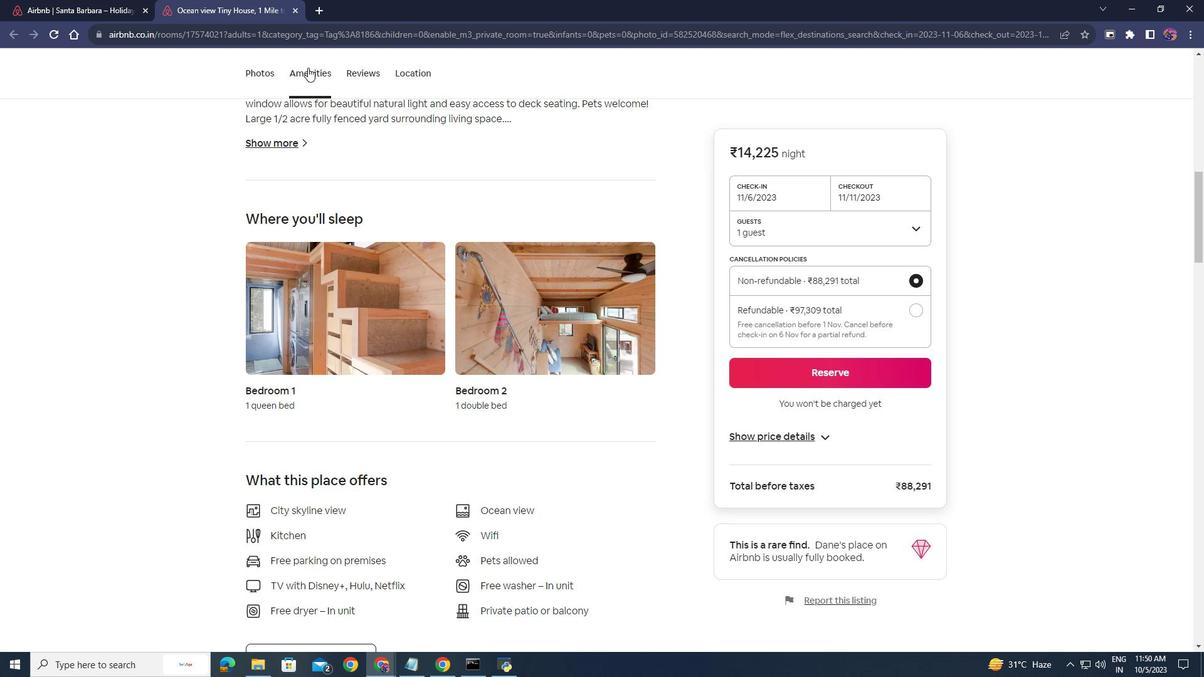 
Action: Mouse moved to (371, 72)
Screenshot: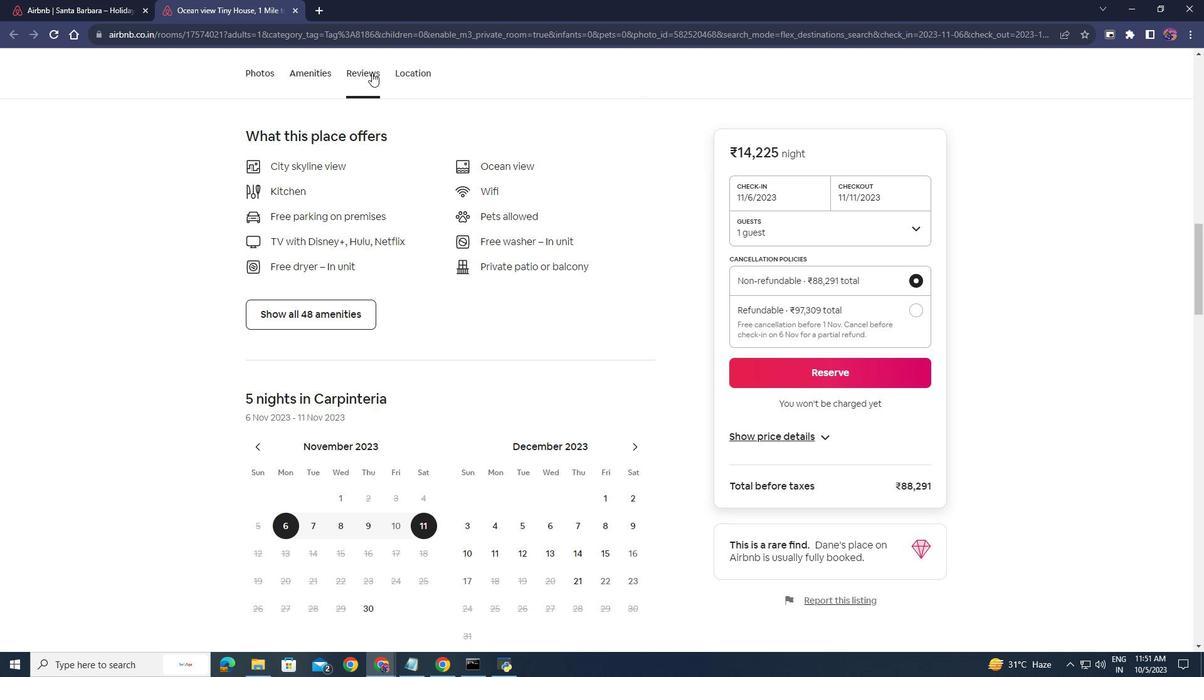 
Action: Mouse pressed left at (371, 72)
Screenshot: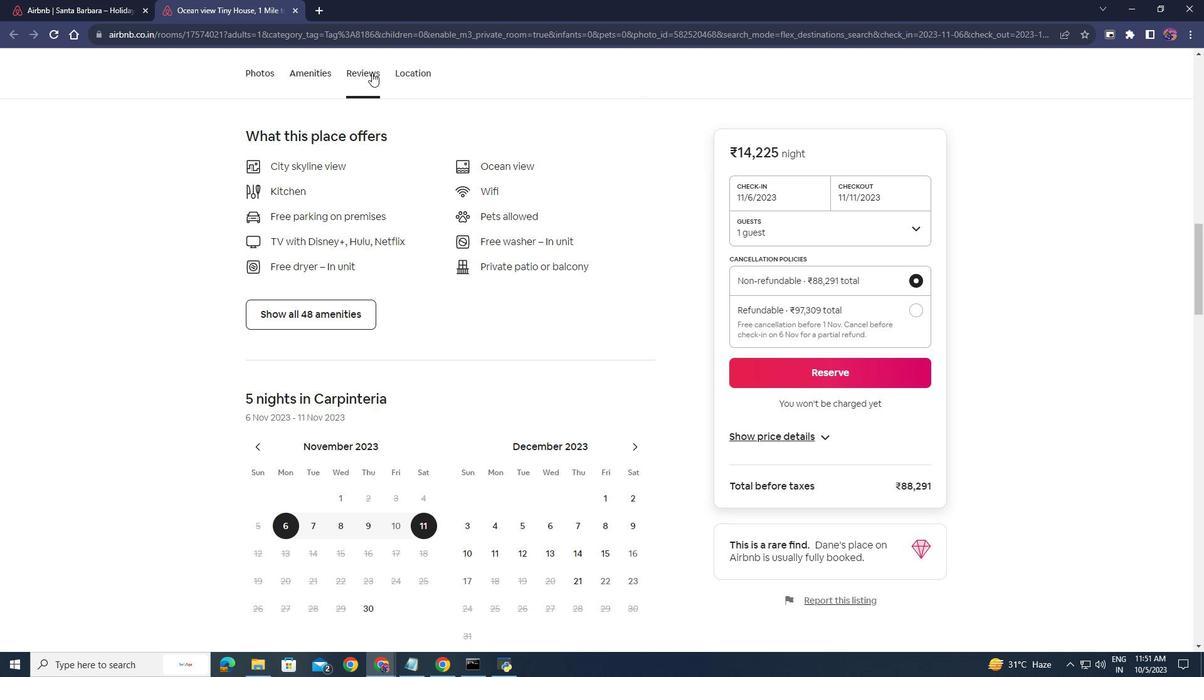 
Action: Mouse moved to (401, 303)
Screenshot: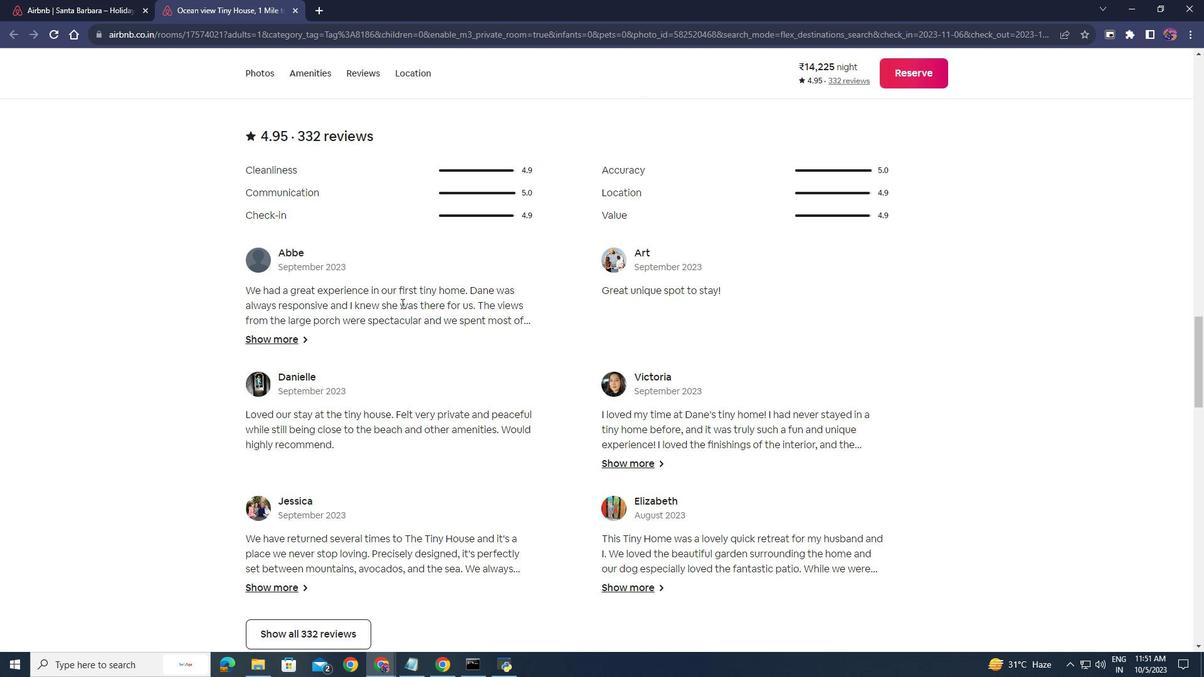 
Action: Mouse scrolled (401, 302) with delta (0, 0)
Screenshot: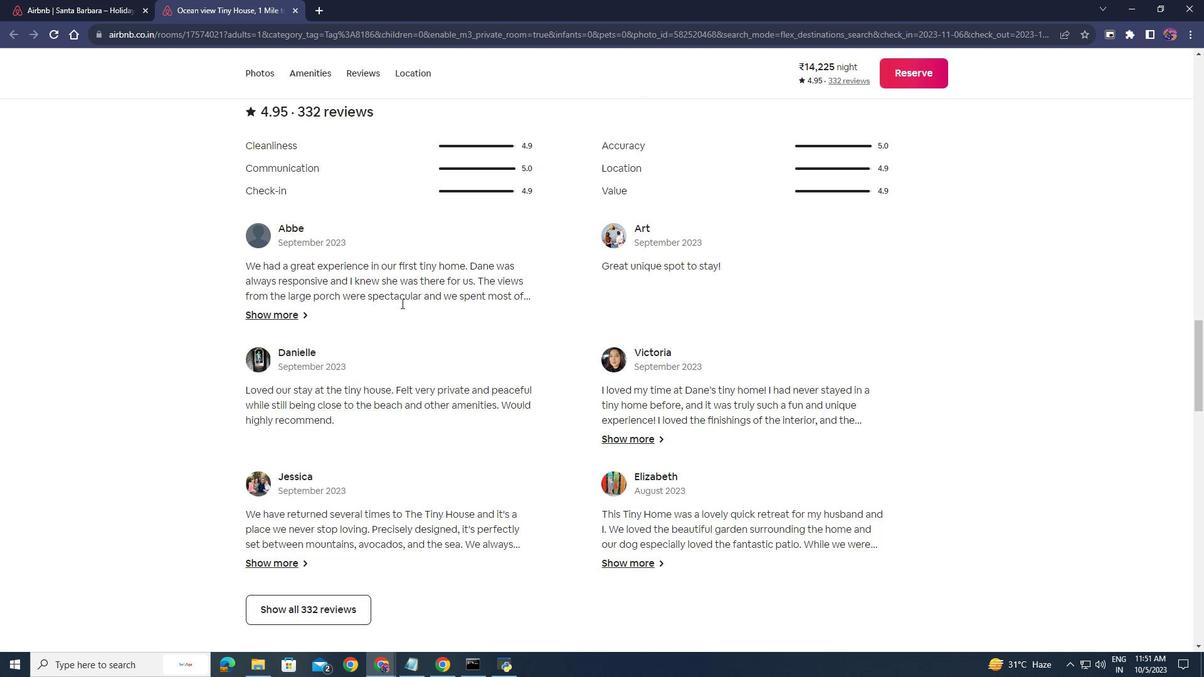 
Action: Mouse scrolled (401, 302) with delta (0, 0)
Screenshot: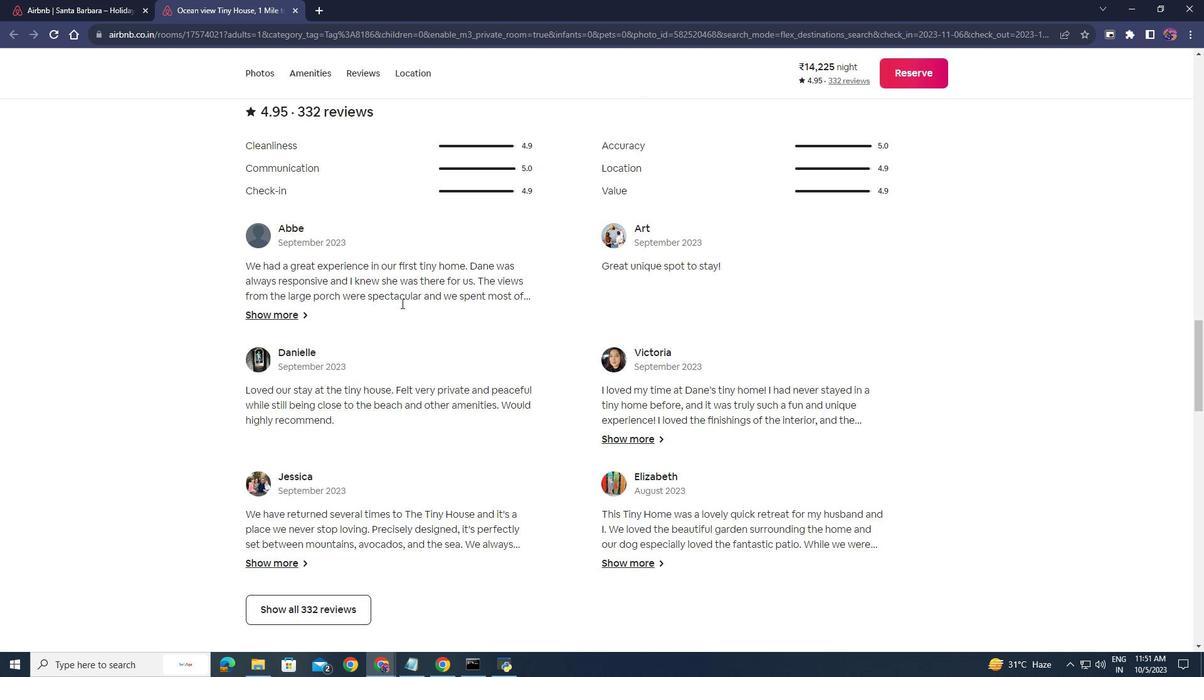 
Action: Mouse moved to (401, 303)
Screenshot: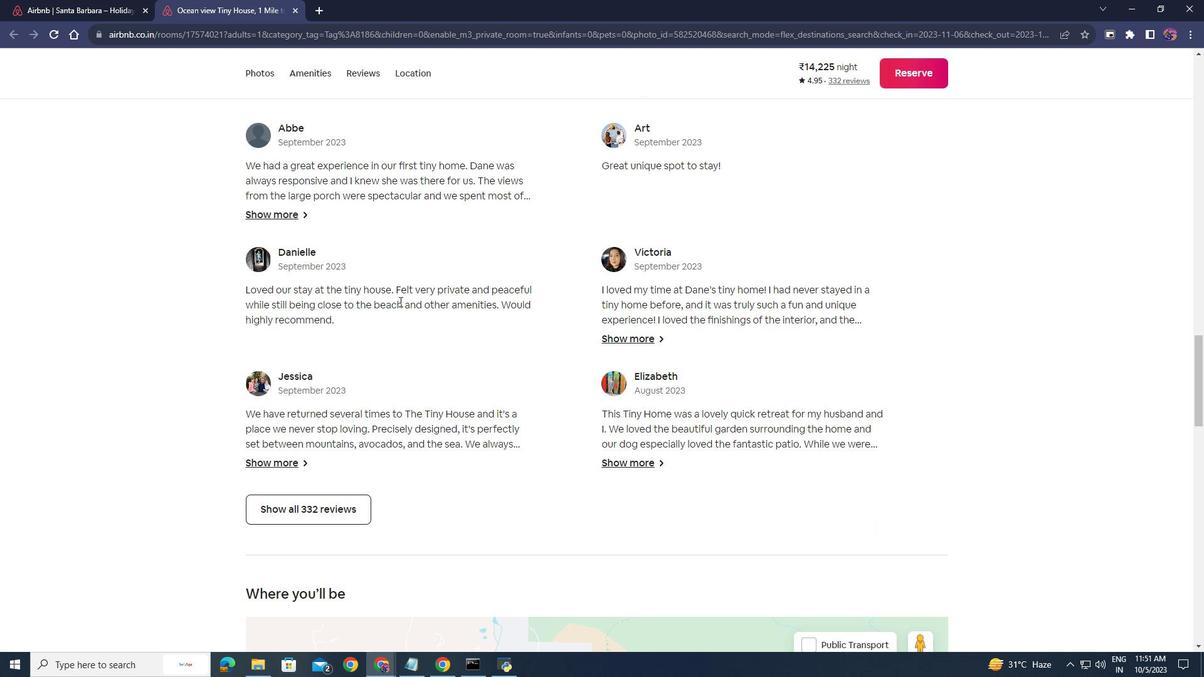 
Action: Mouse scrolled (401, 304) with delta (0, 0)
Screenshot: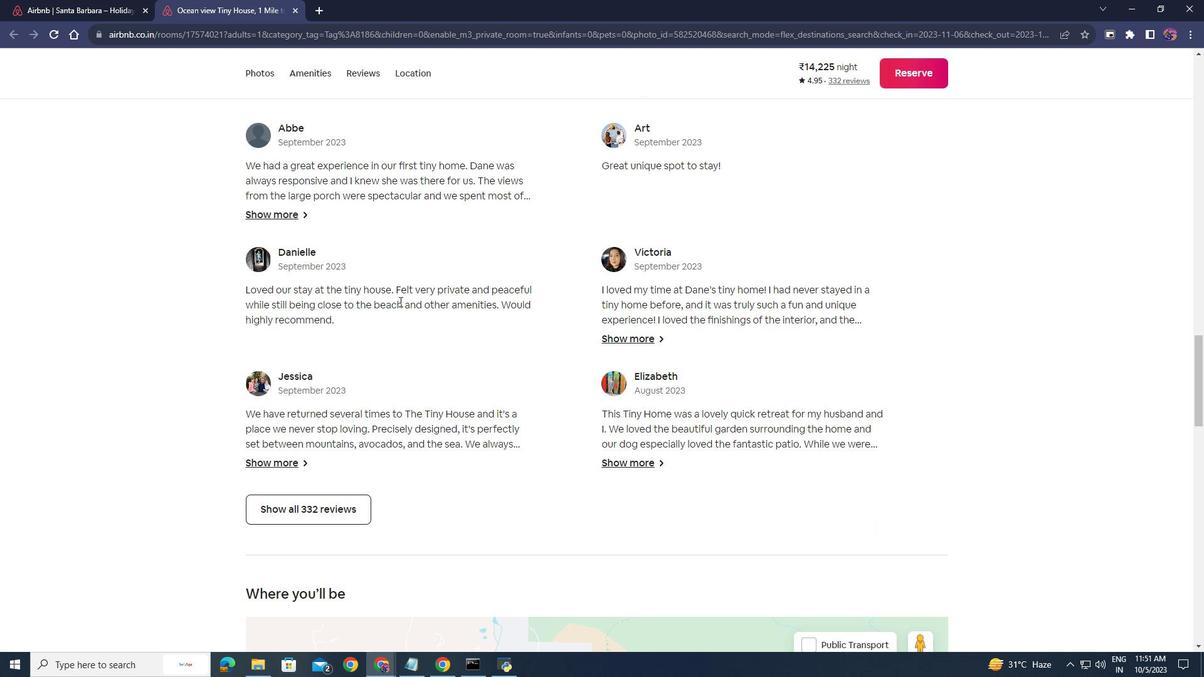 
Action: Mouse moved to (403, 72)
Screenshot: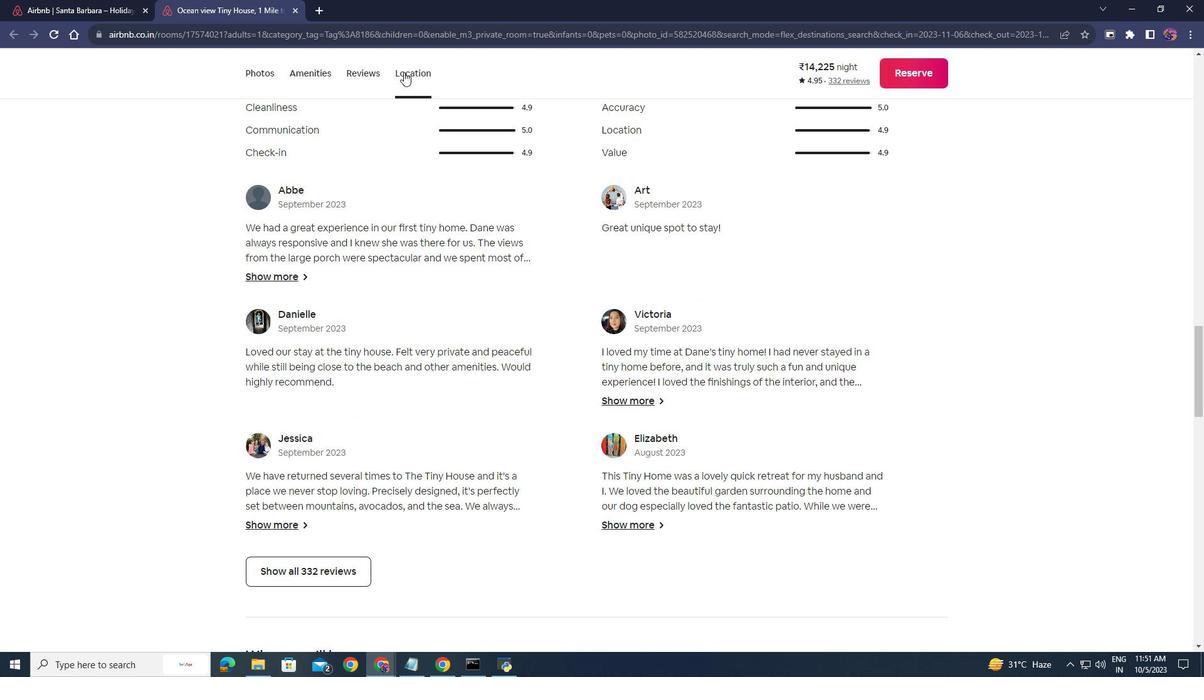 
Action: Mouse pressed left at (403, 72)
Screenshot: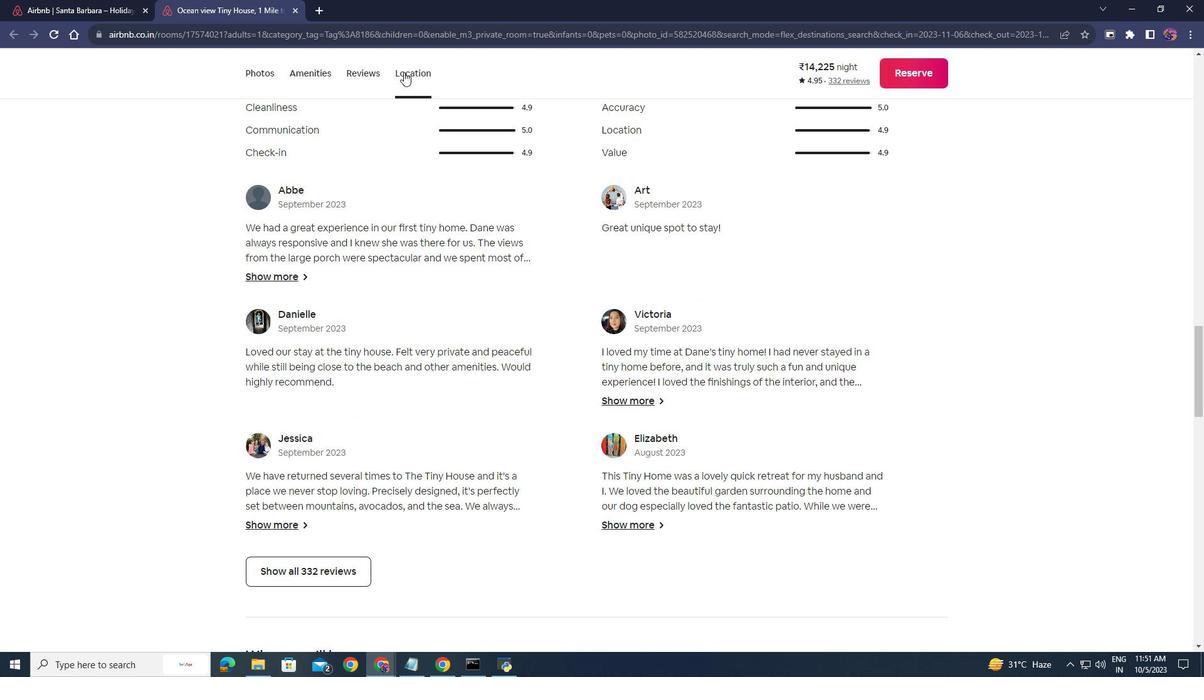 
Action: Mouse moved to (420, 387)
Screenshot: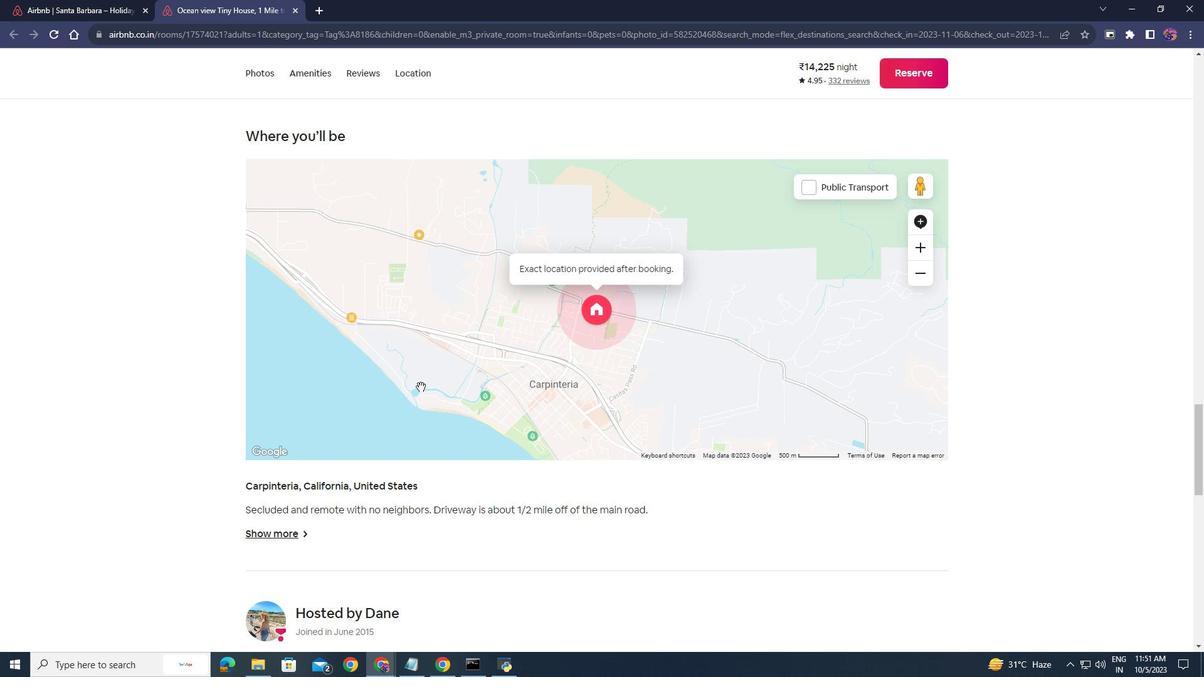 
Action: Mouse scrolled (420, 386) with delta (0, 0)
Screenshot: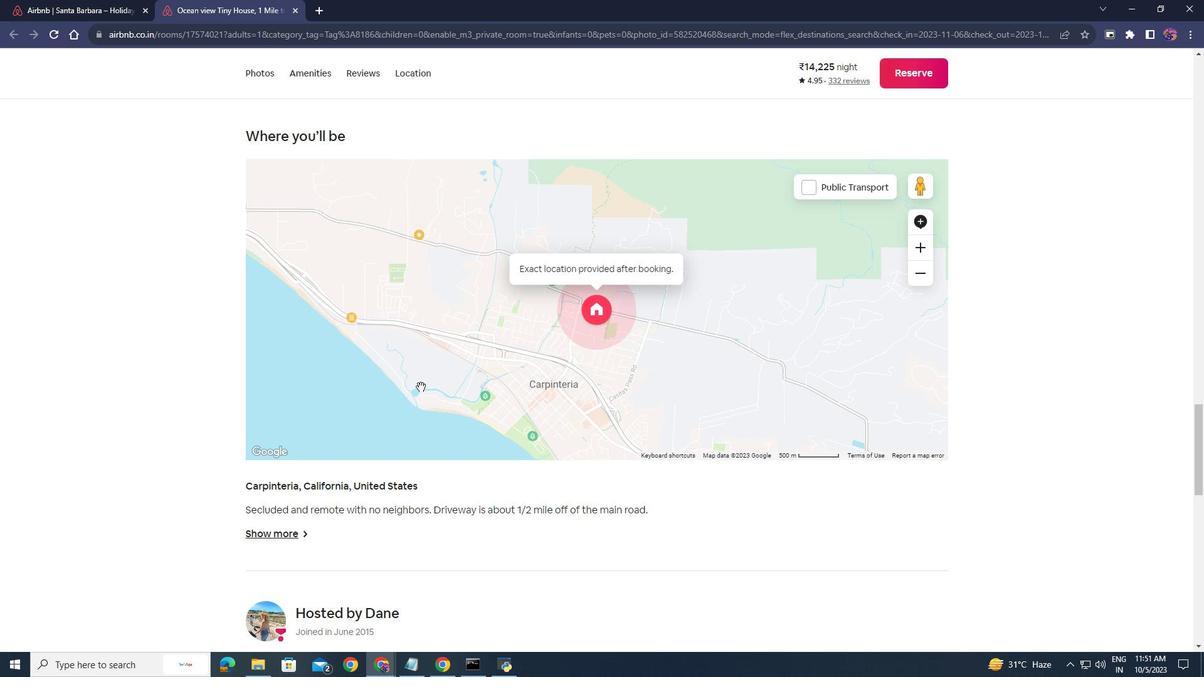 
Action: Mouse scrolled (420, 386) with delta (0, 0)
Screenshot: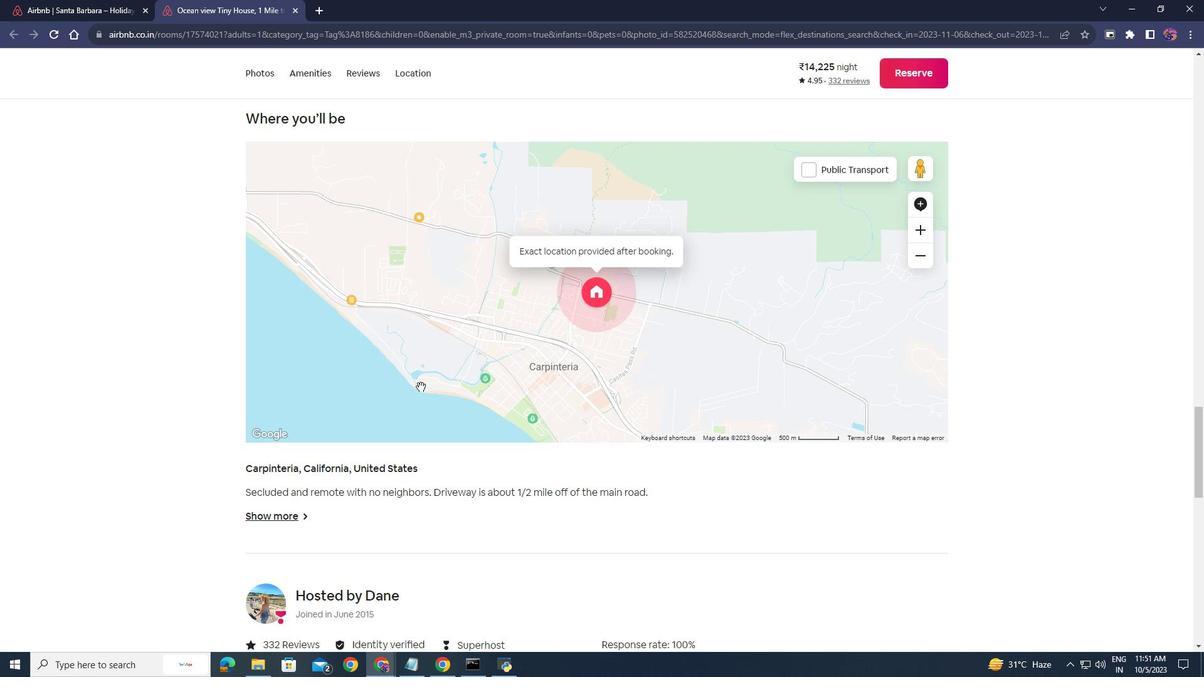 
Action: Mouse scrolled (420, 386) with delta (0, 0)
Screenshot: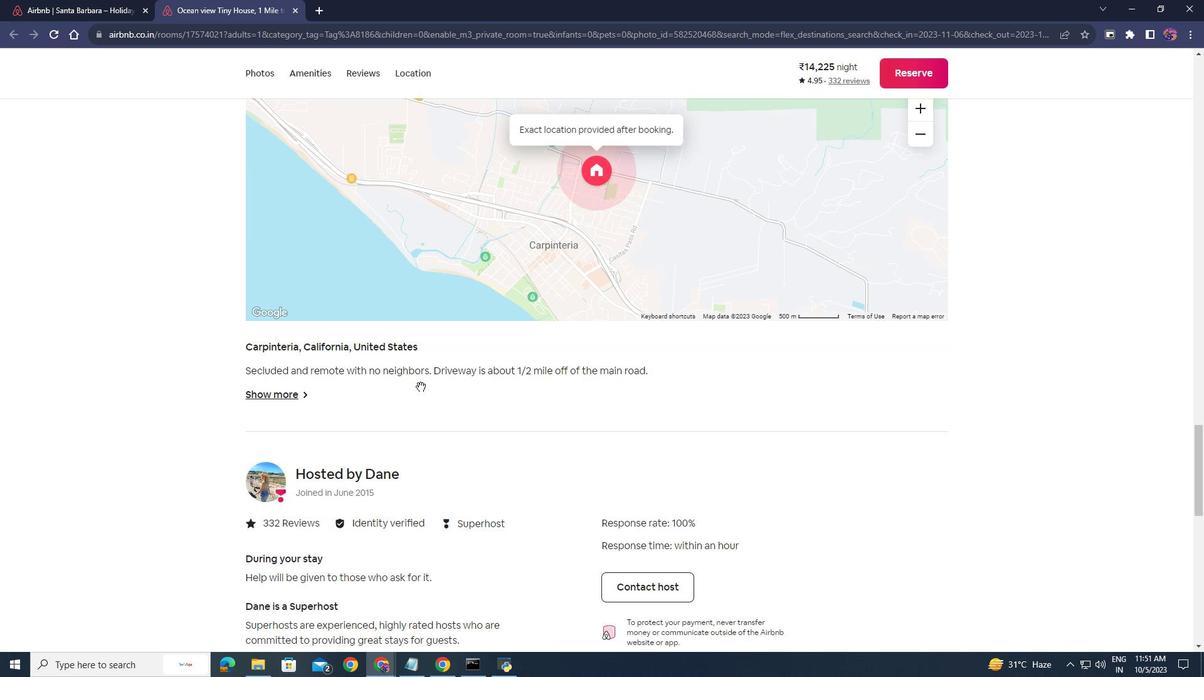 
Action: Mouse moved to (421, 386)
Screenshot: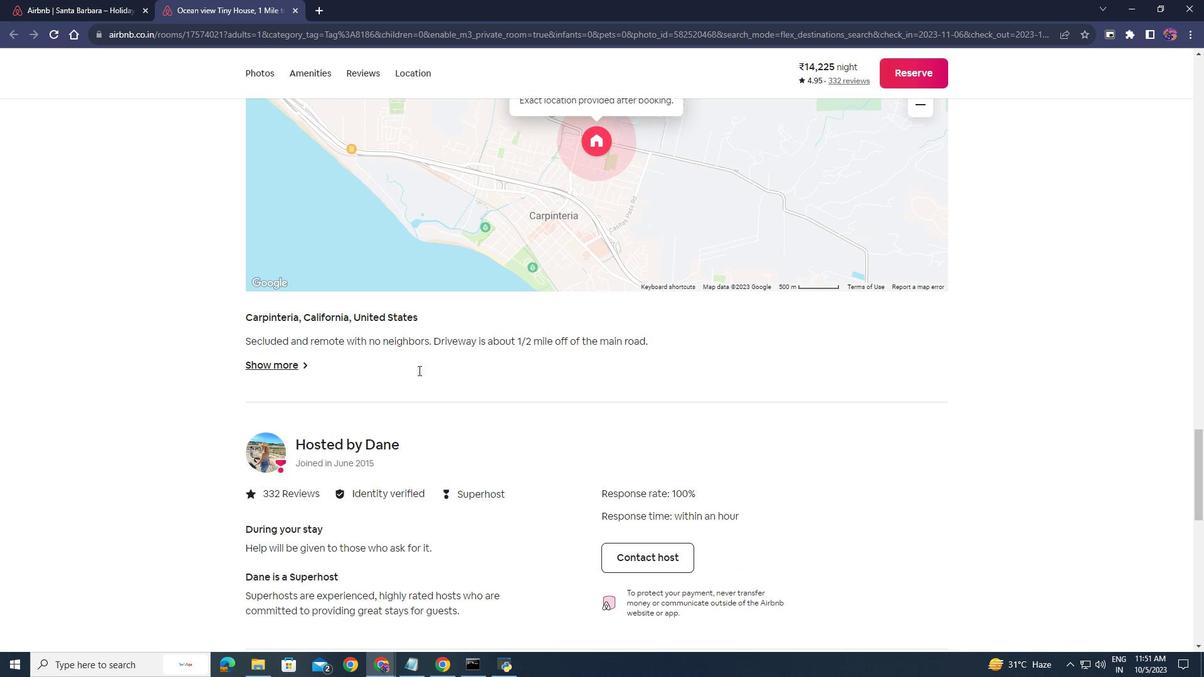
Action: Mouse scrolled (421, 387) with delta (0, 0)
Screenshot: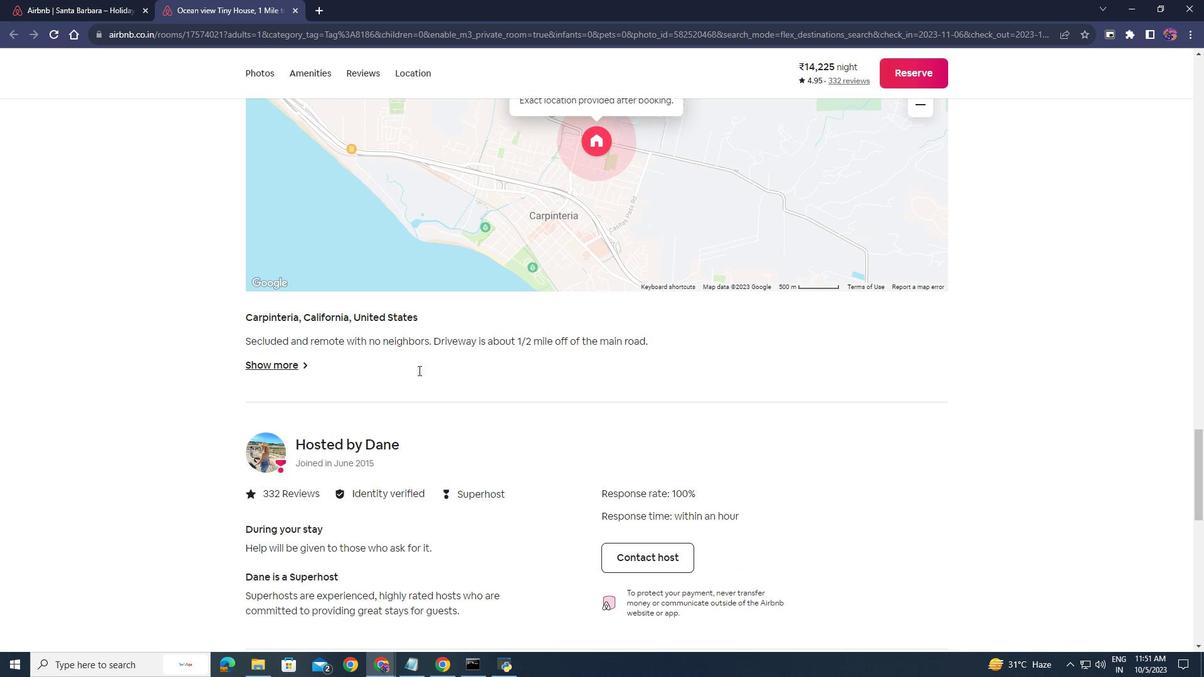 
Action: Mouse scrolled (421, 387) with delta (0, 0)
Screenshot: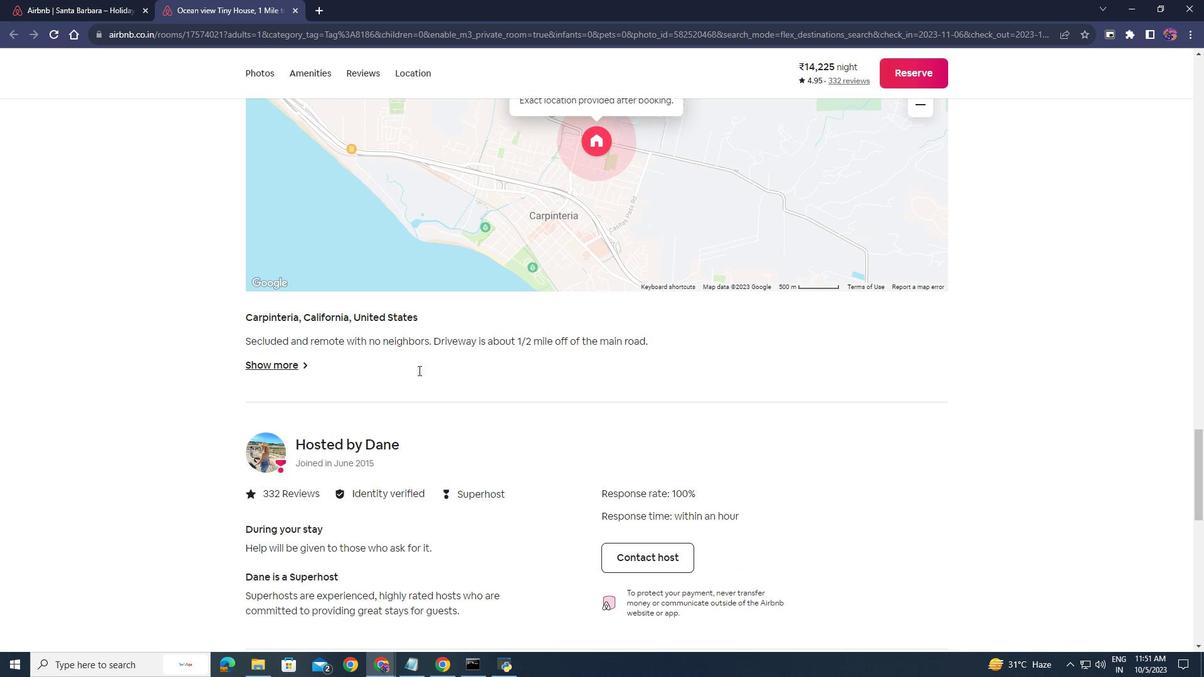 
Action: Mouse scrolled (421, 387) with delta (0, 0)
Screenshot: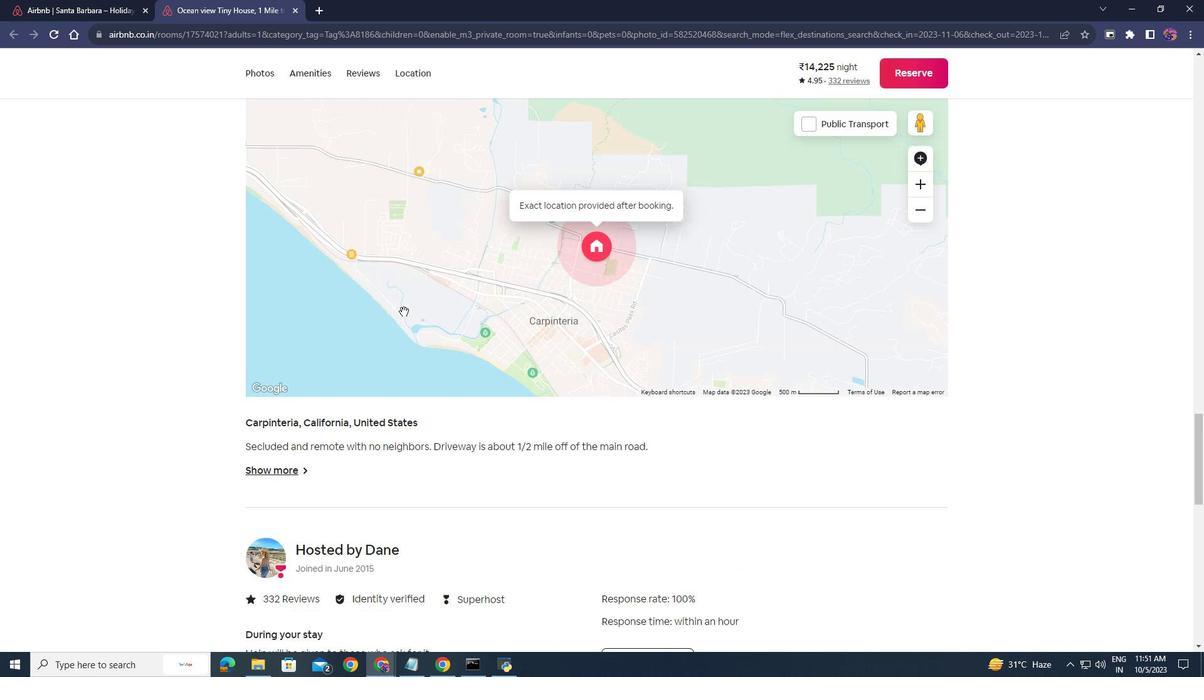 
Action: Mouse moved to (418, 374)
Screenshot: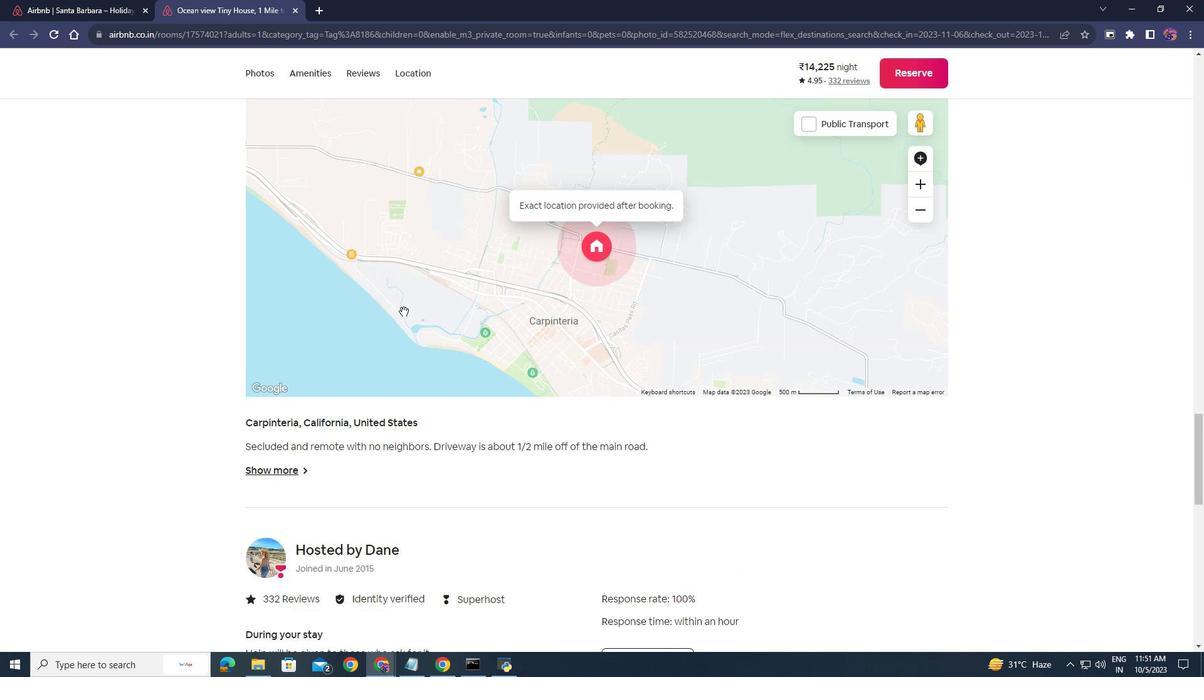 
Action: Mouse scrolled (418, 375) with delta (0, 0)
Screenshot: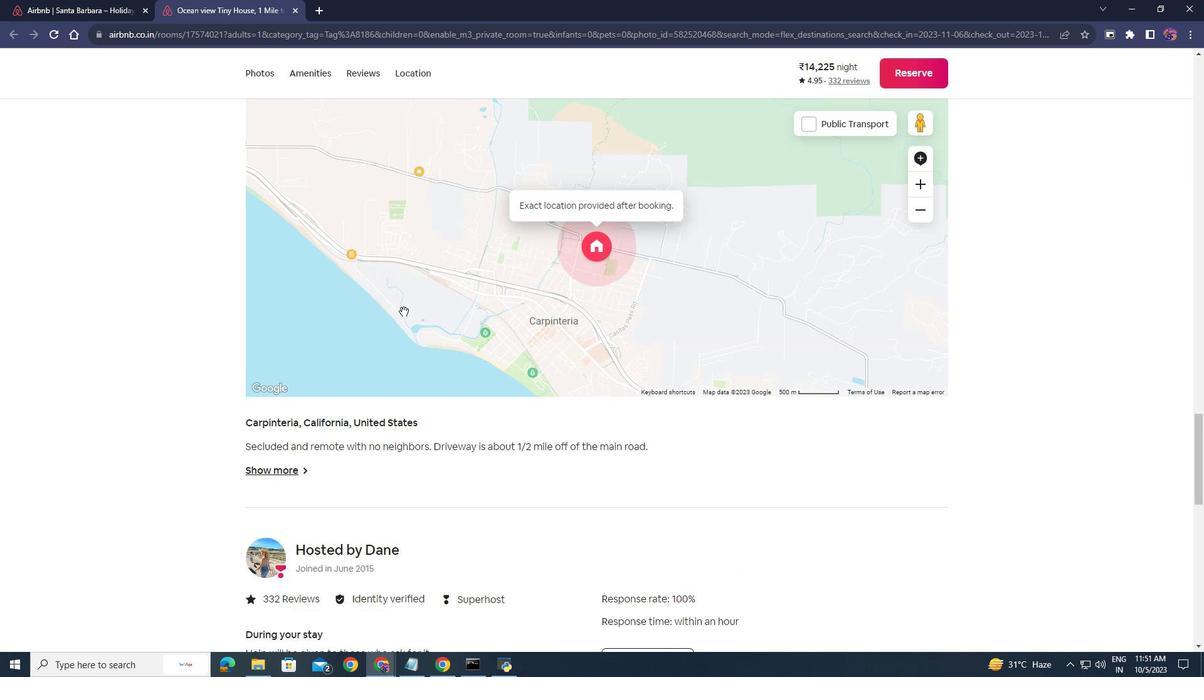 
Action: Mouse moved to (267, 75)
Screenshot: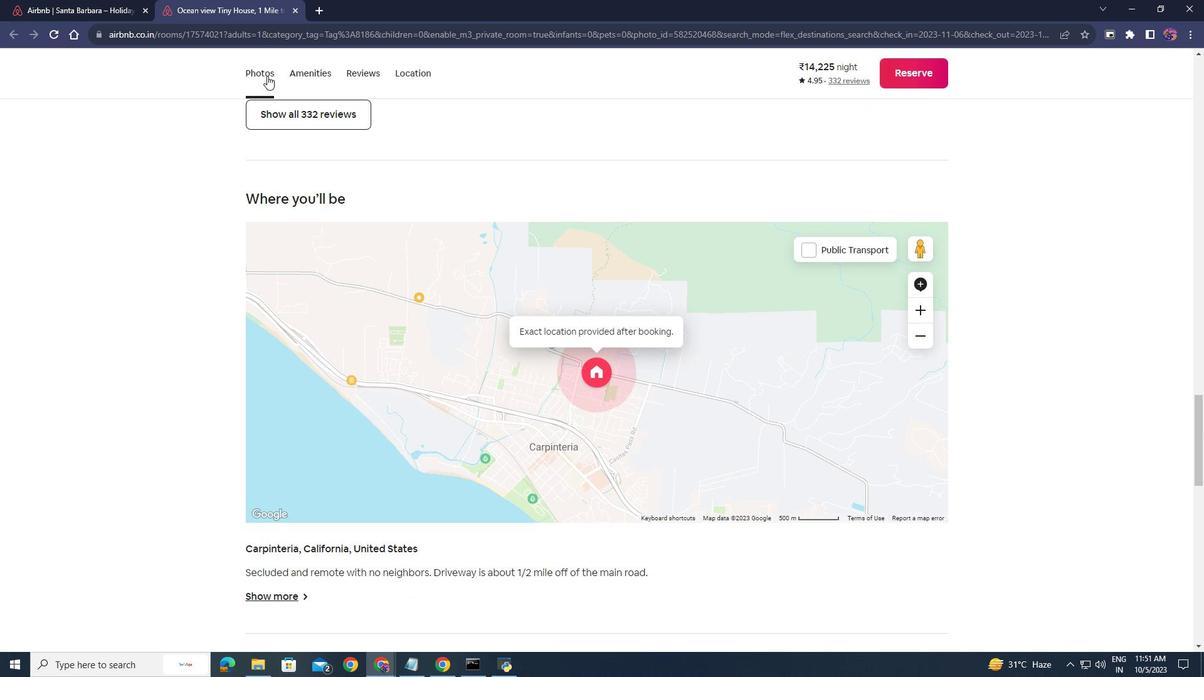 
Action: Mouse pressed left at (267, 75)
Screenshot: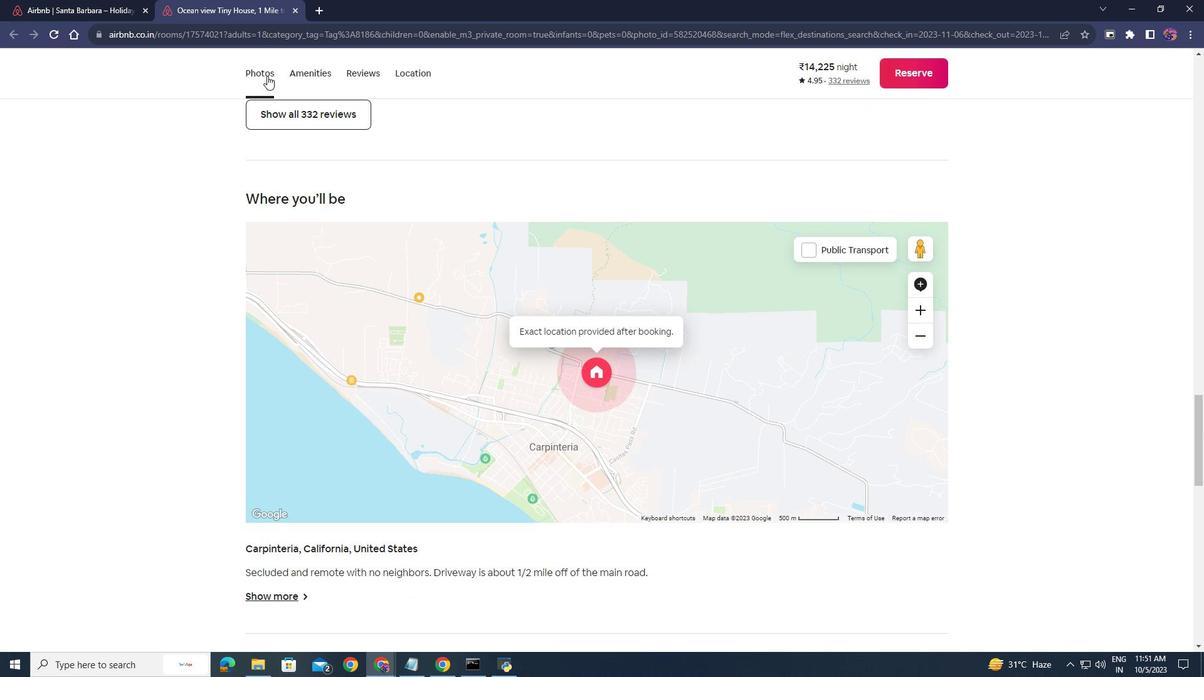 
Action: Mouse moved to (479, 216)
Screenshot: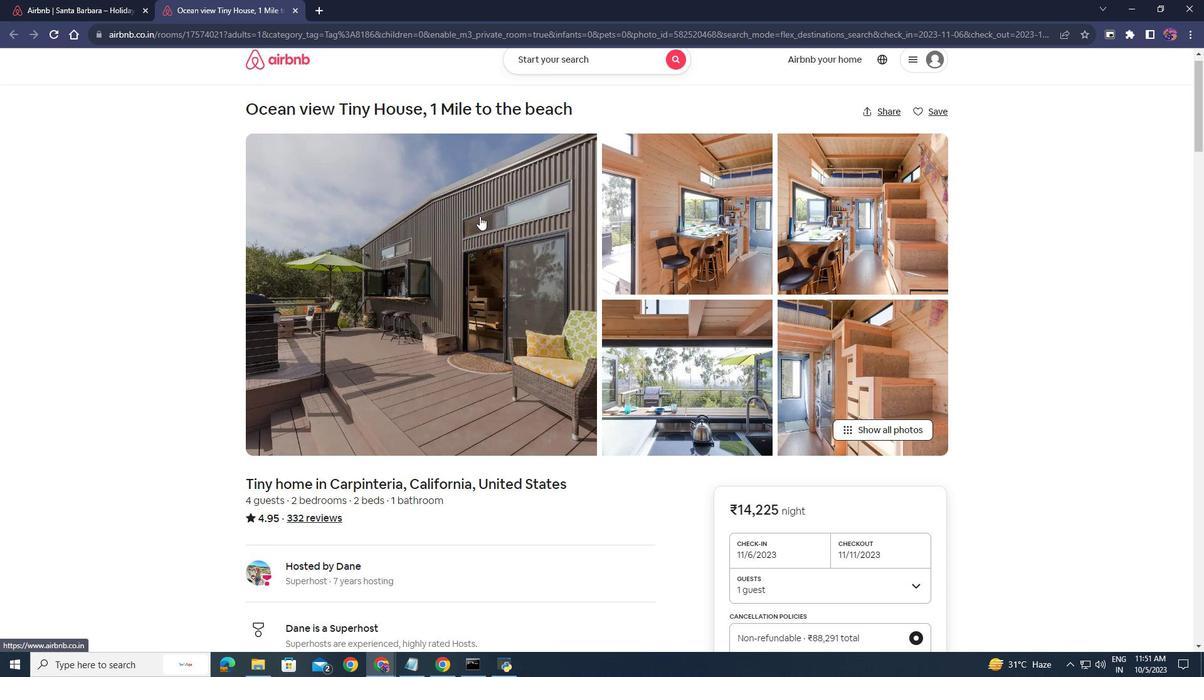 
Action: Mouse scrolled (479, 217) with delta (0, 0)
Screenshot: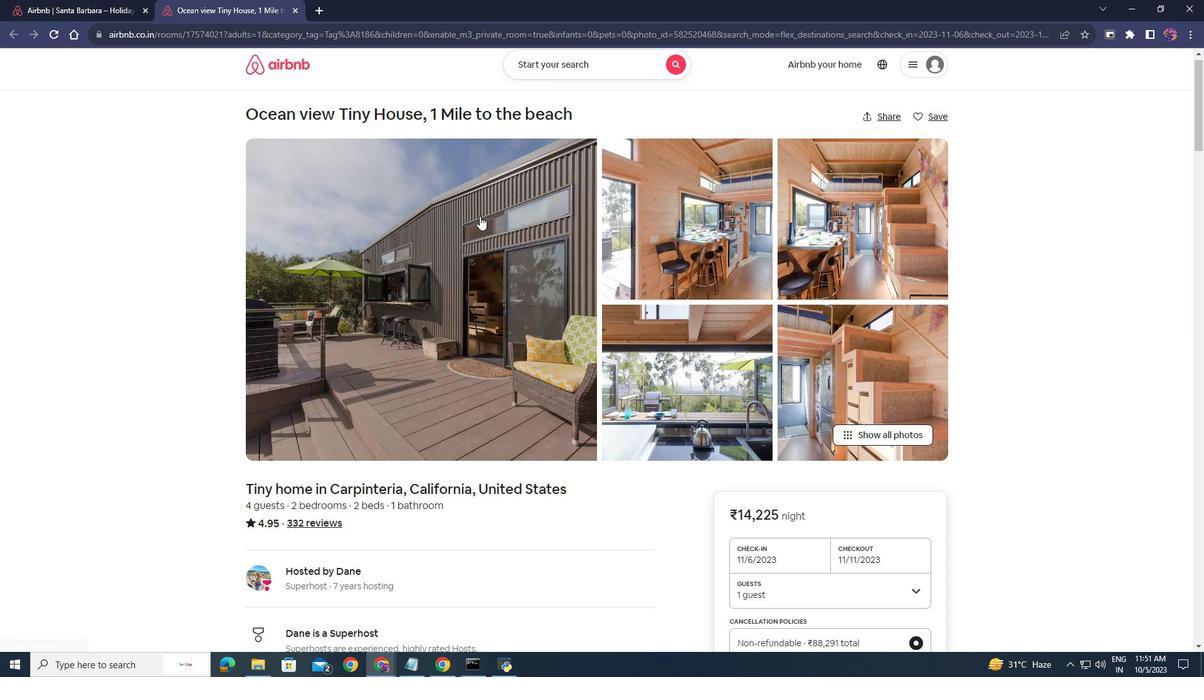 
Action: Mouse scrolled (479, 217) with delta (0, 0)
Screenshot: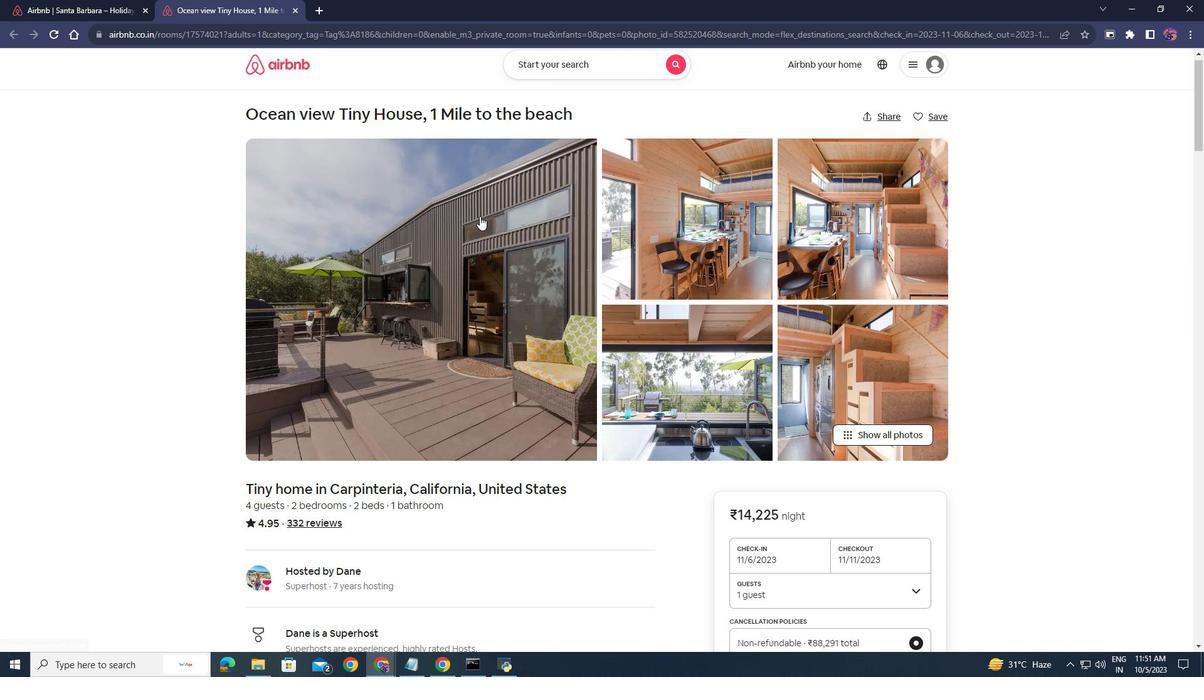 
Action: Mouse scrolled (479, 217) with delta (0, 0)
Screenshot: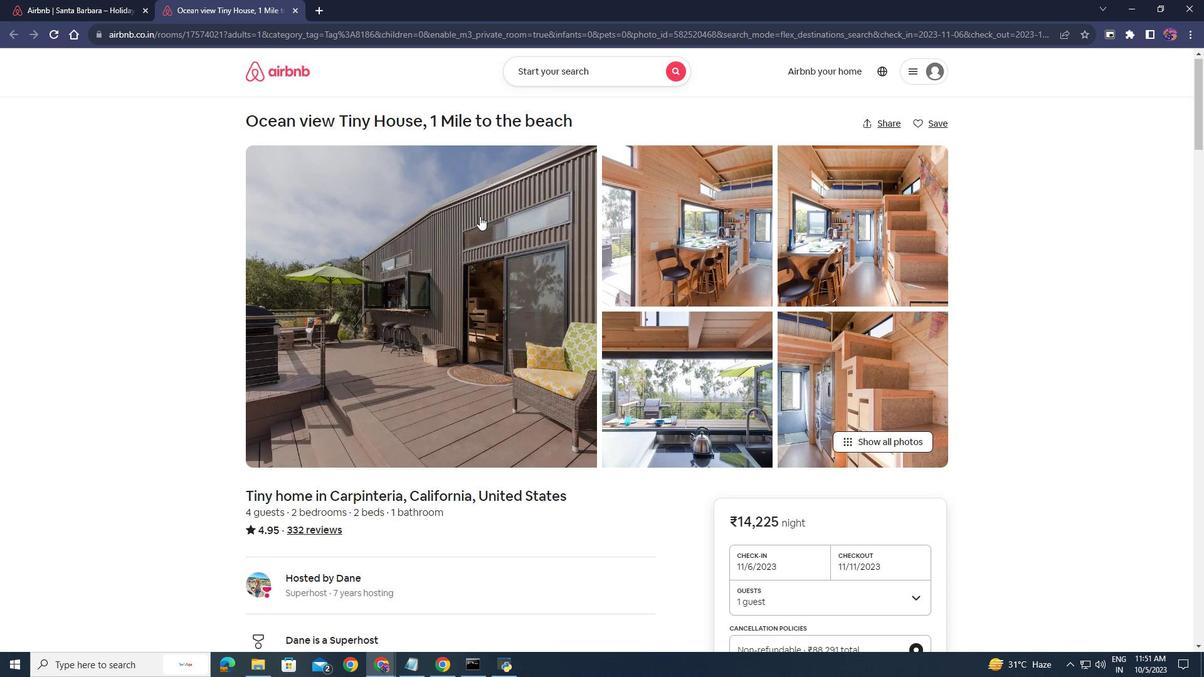 
Action: Mouse scrolled (479, 217) with delta (0, 0)
Screenshot: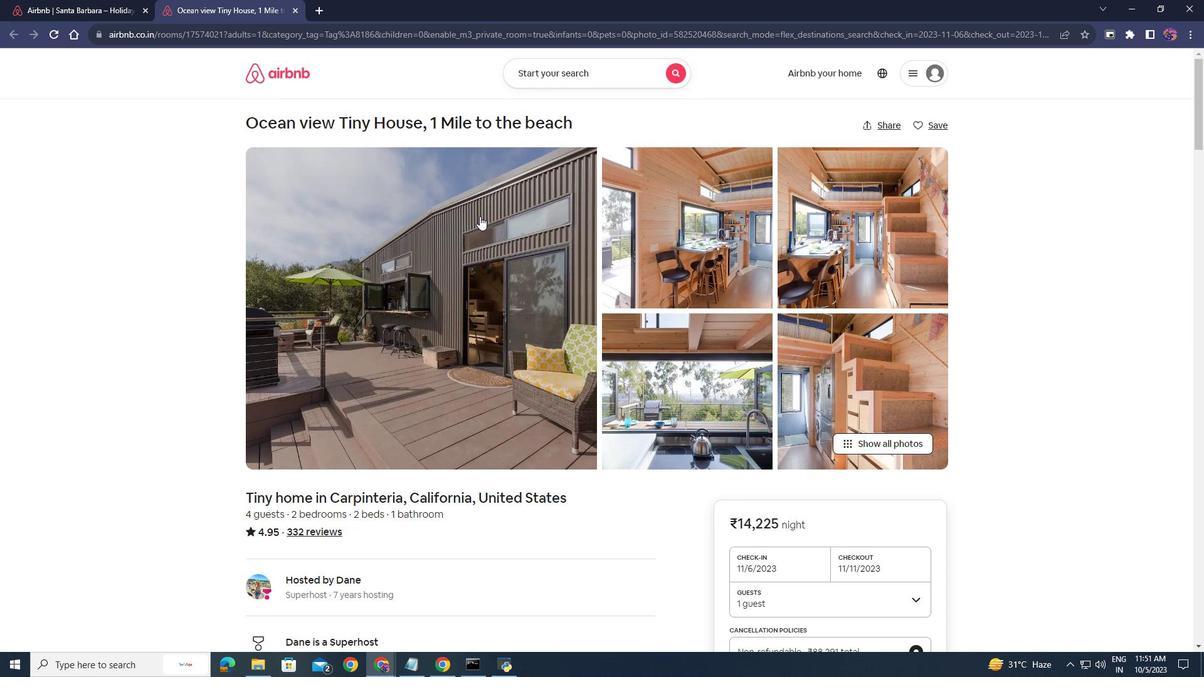 
Action: Mouse moved to (296, 10)
Screenshot: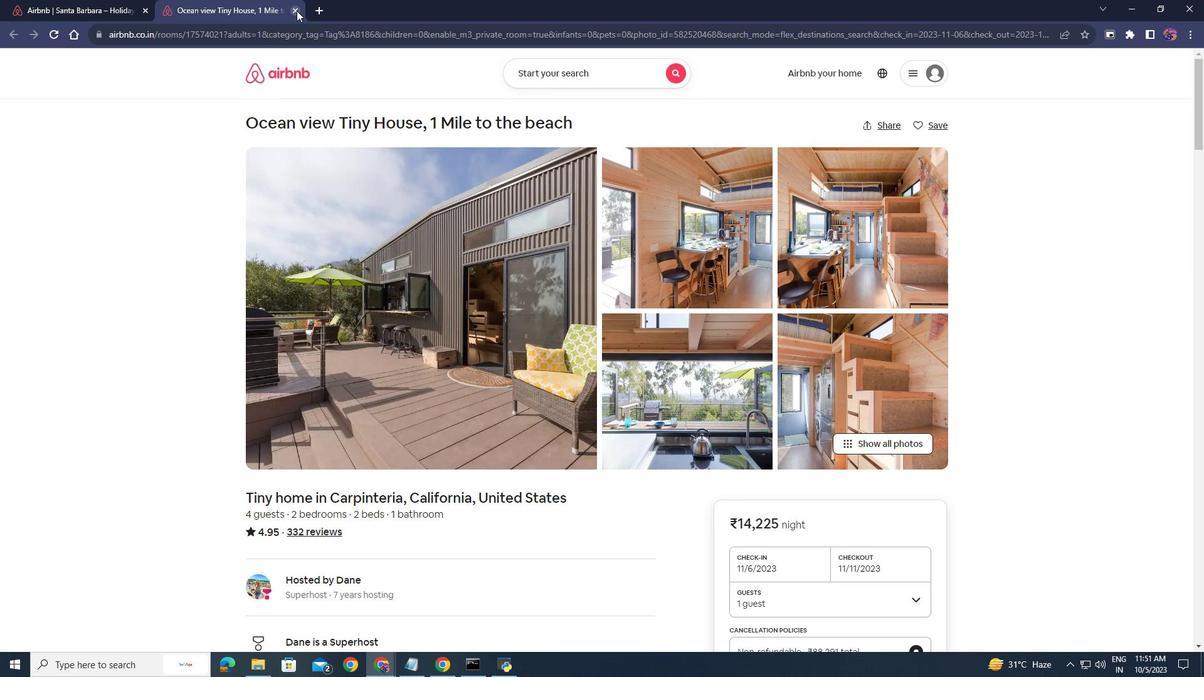 
Action: Mouse pressed left at (296, 10)
Screenshot: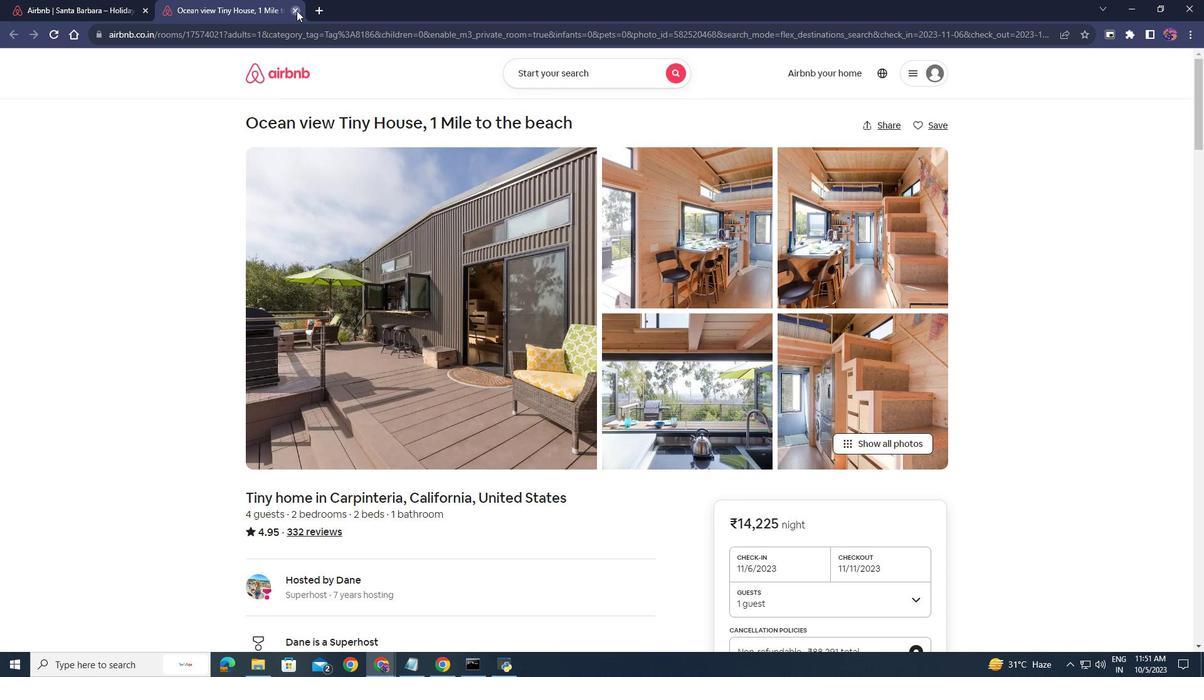 
Action: Mouse moved to (376, 273)
Screenshot: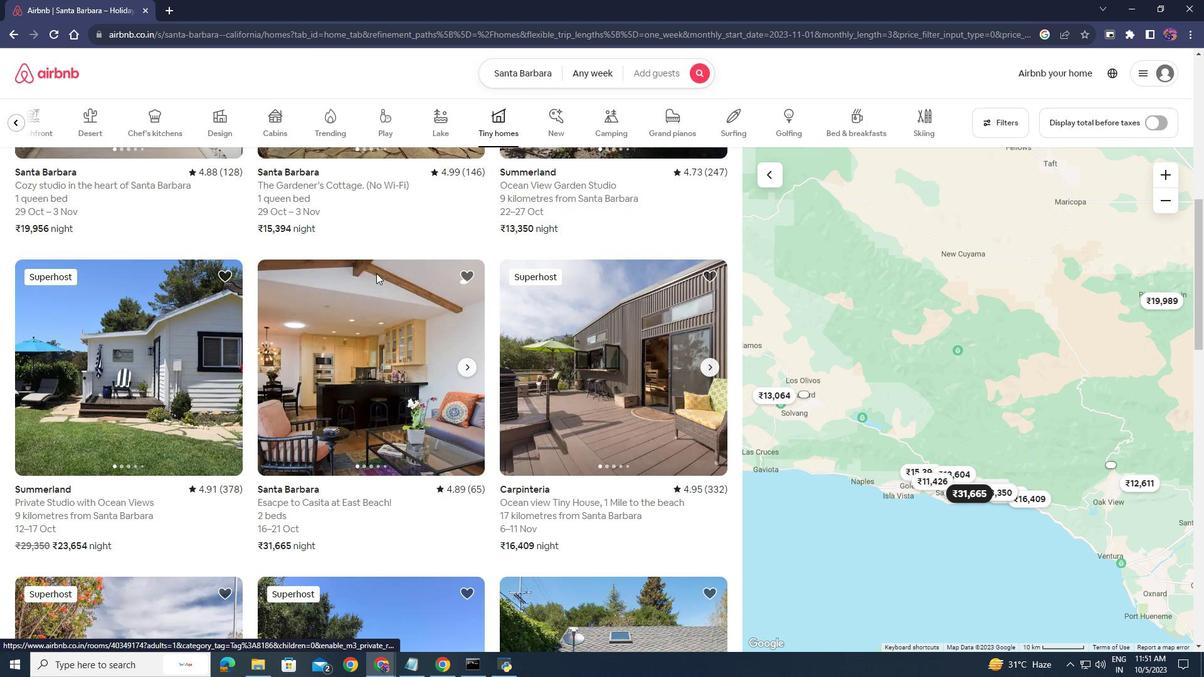 
Action: Mouse scrolled (376, 272) with delta (0, 0)
Screenshot: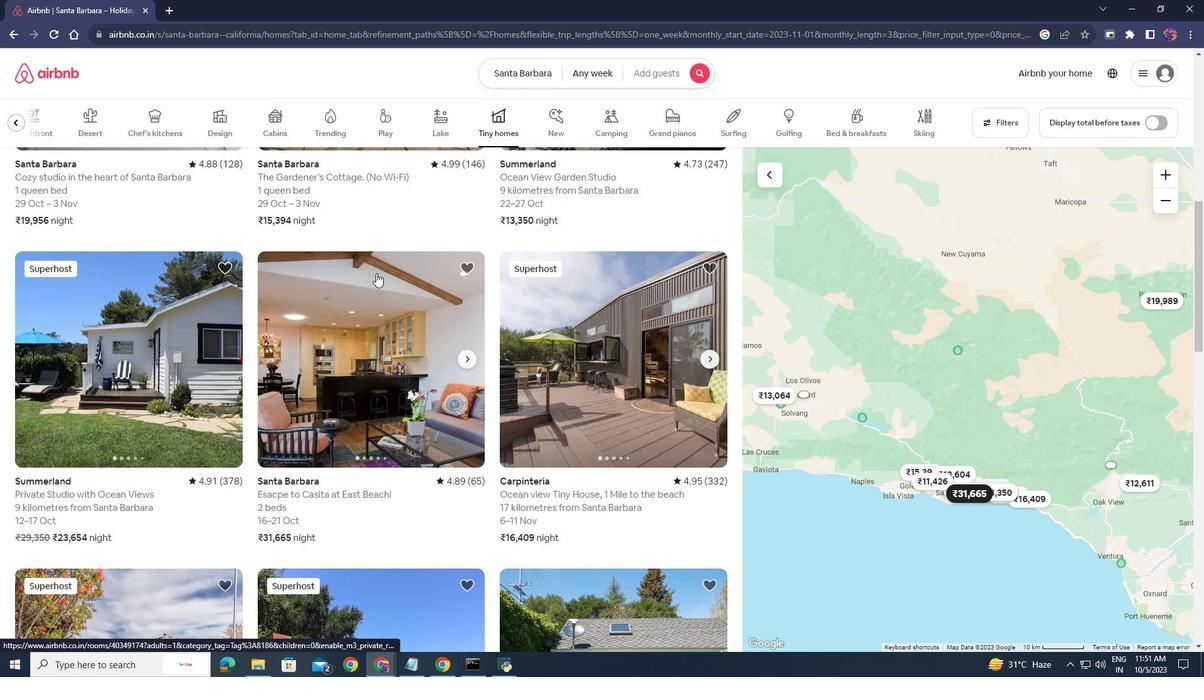 
Action: Mouse scrolled (376, 272) with delta (0, 0)
Screenshot: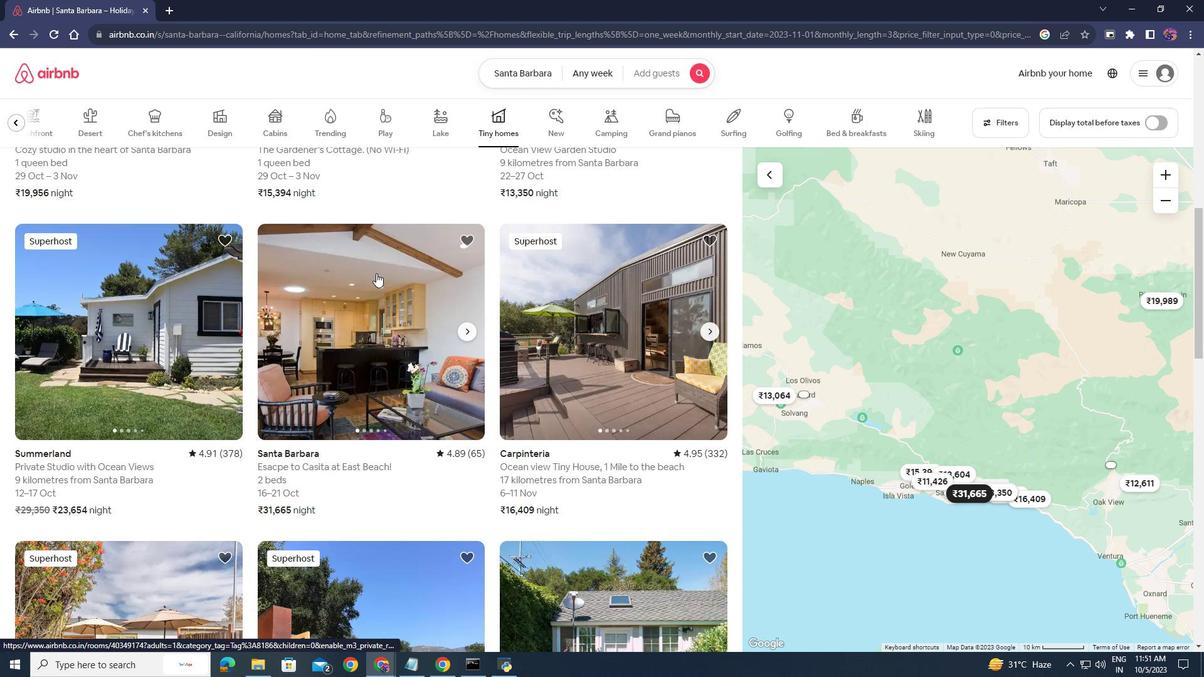 
Action: Mouse scrolled (376, 272) with delta (0, 0)
Screenshot: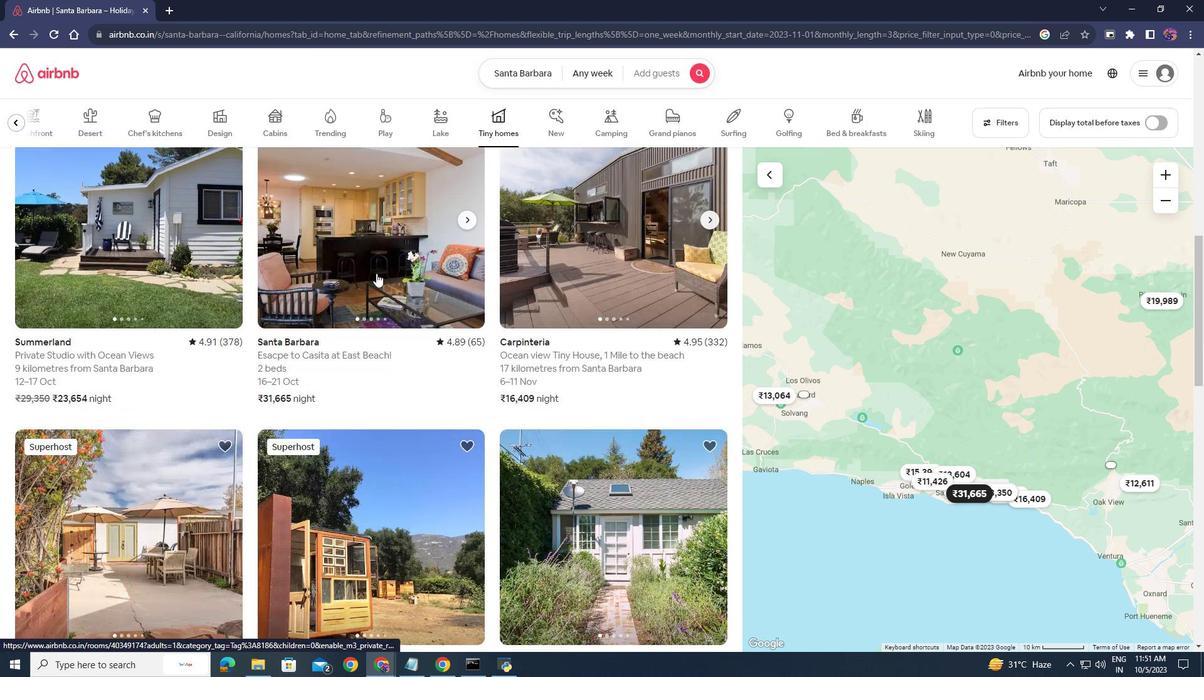 
Action: Mouse scrolled (376, 272) with delta (0, 0)
Screenshot: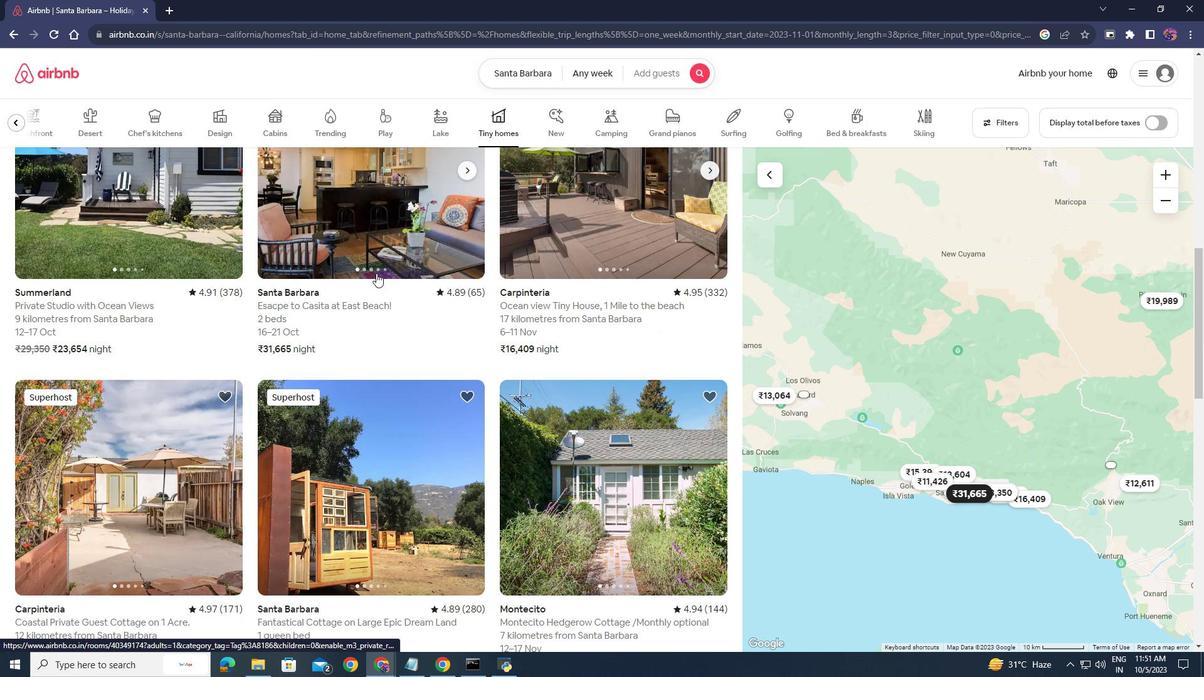 
Action: Mouse scrolled (376, 272) with delta (0, 0)
Screenshot: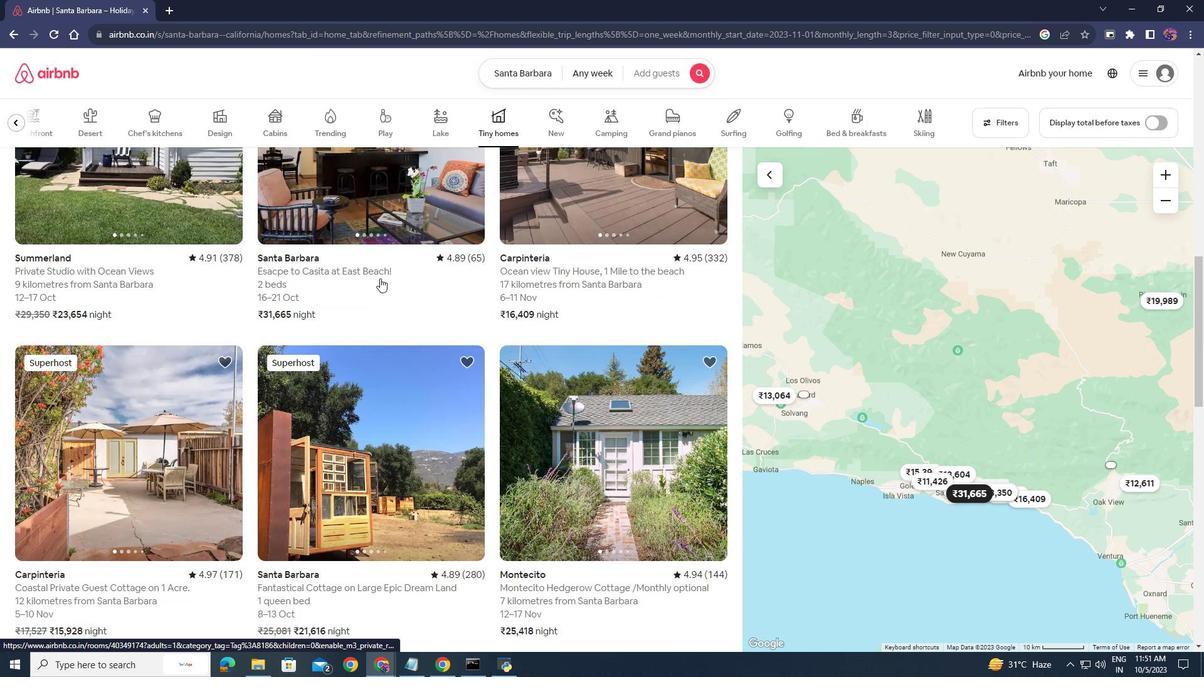 
Action: Mouse moved to (409, 309)
Screenshot: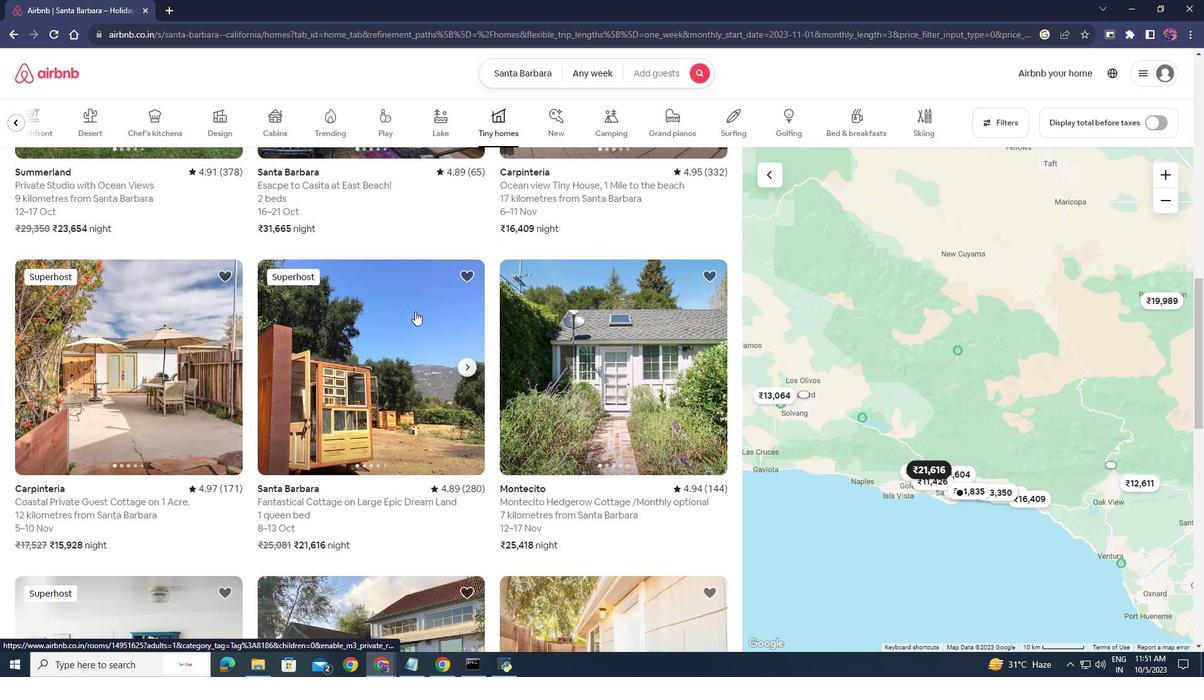 
Action: Mouse scrolled (409, 308) with delta (0, 0)
Screenshot: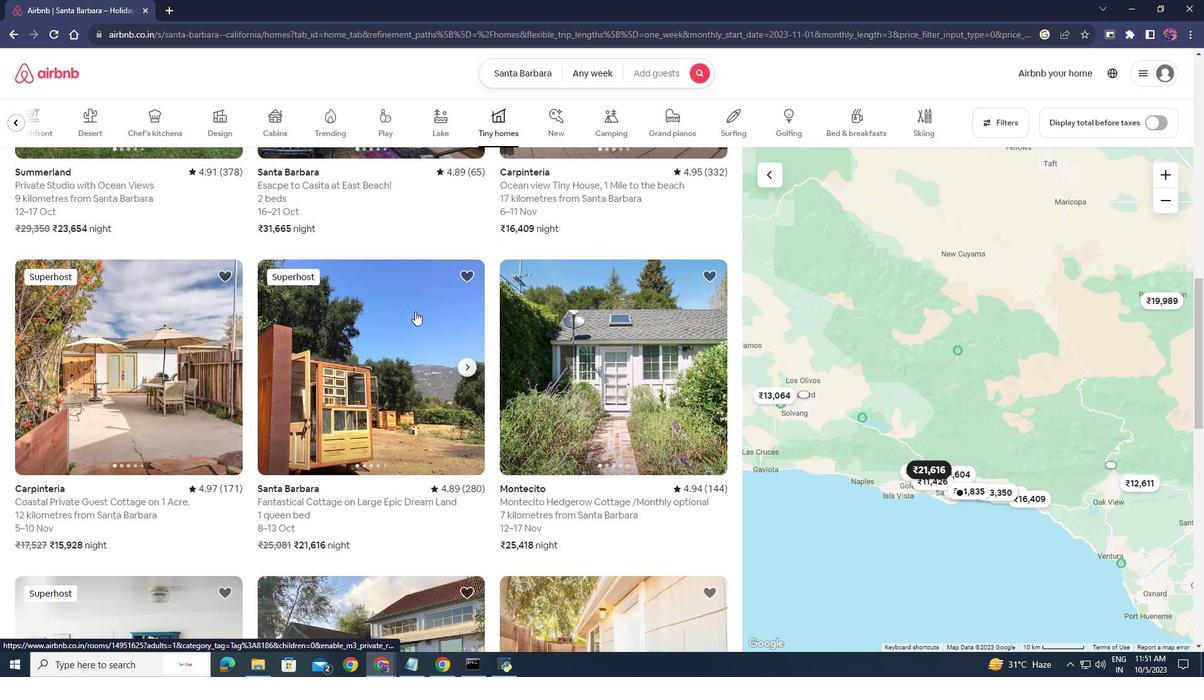 
Action: Mouse moved to (415, 311)
Screenshot: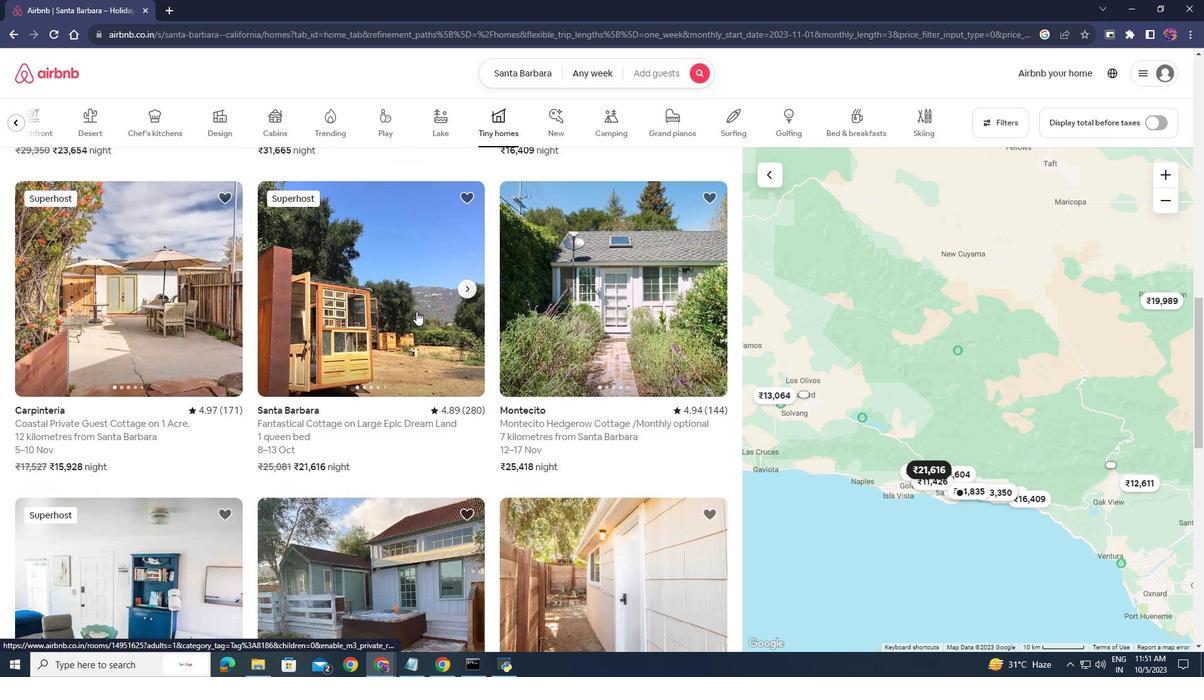 
Action: Mouse scrolled (415, 311) with delta (0, 0)
Screenshot: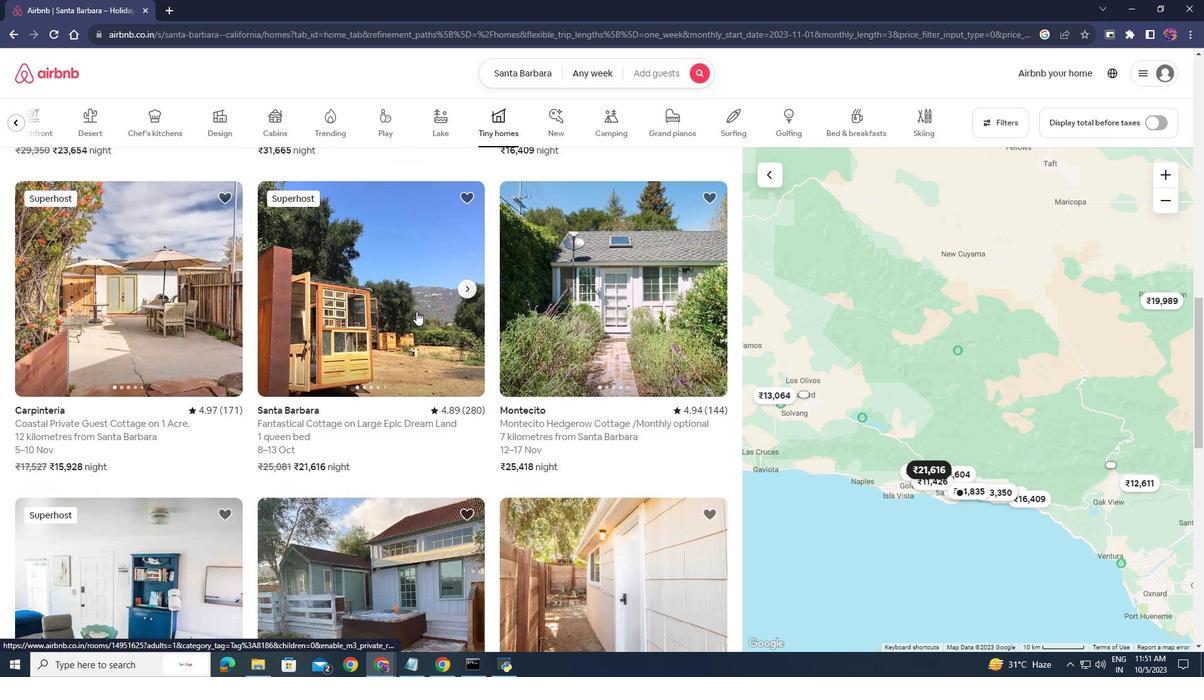 
Action: Mouse moved to (425, 324)
Screenshot: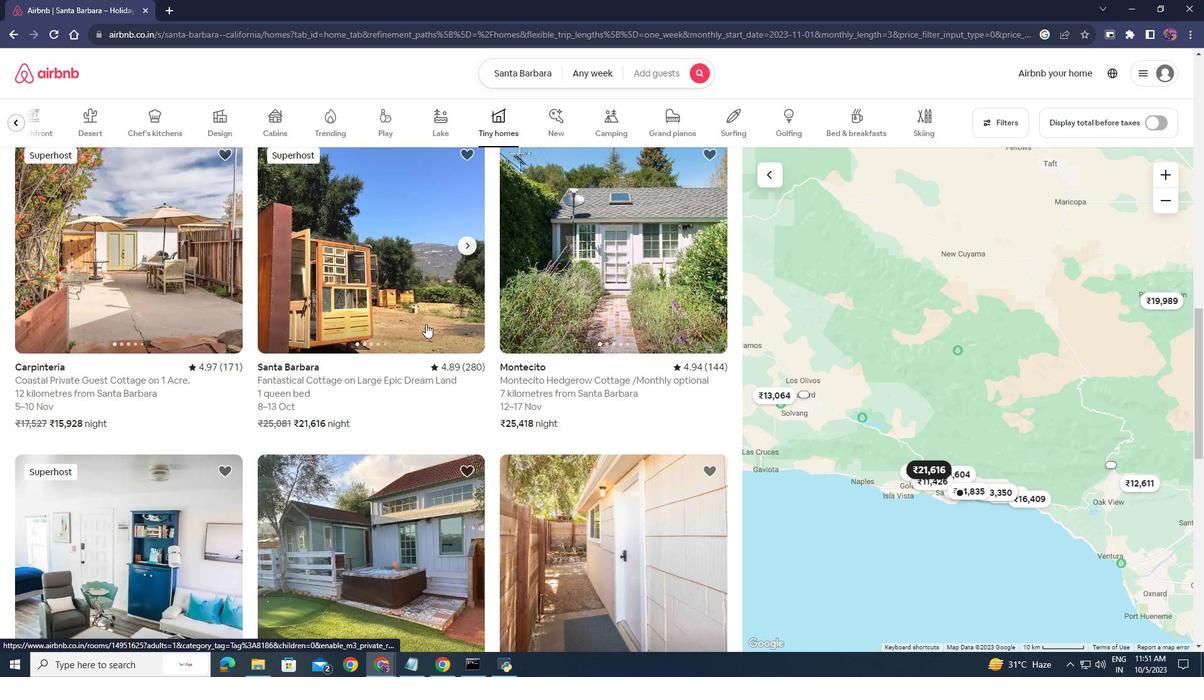 
Action: Mouse scrolled (425, 323) with delta (0, 0)
Screenshot: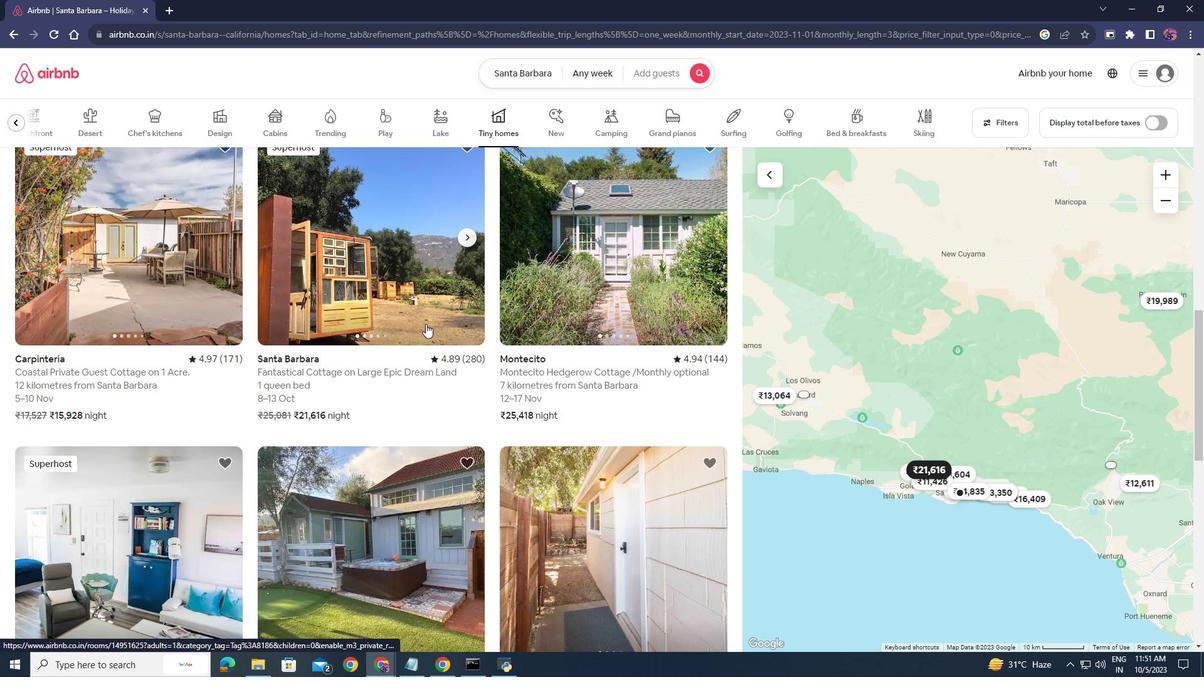
Action: Mouse scrolled (425, 323) with delta (0, 0)
Screenshot: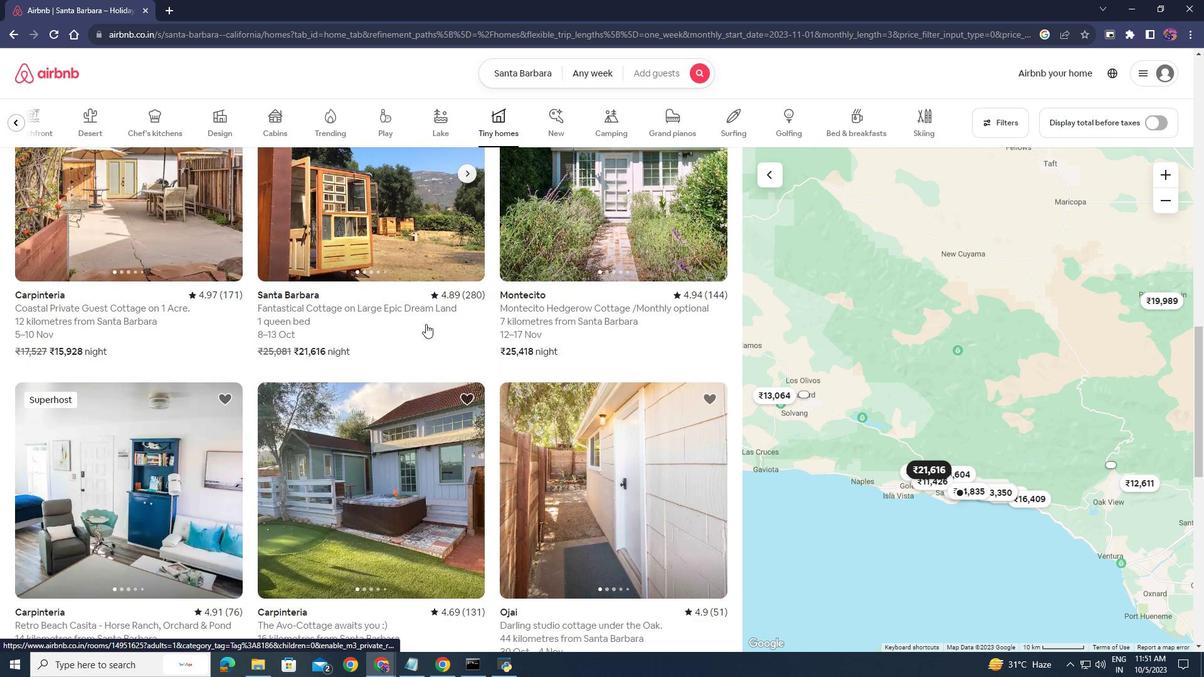 
Action: Mouse scrolled (425, 323) with delta (0, 0)
Screenshot: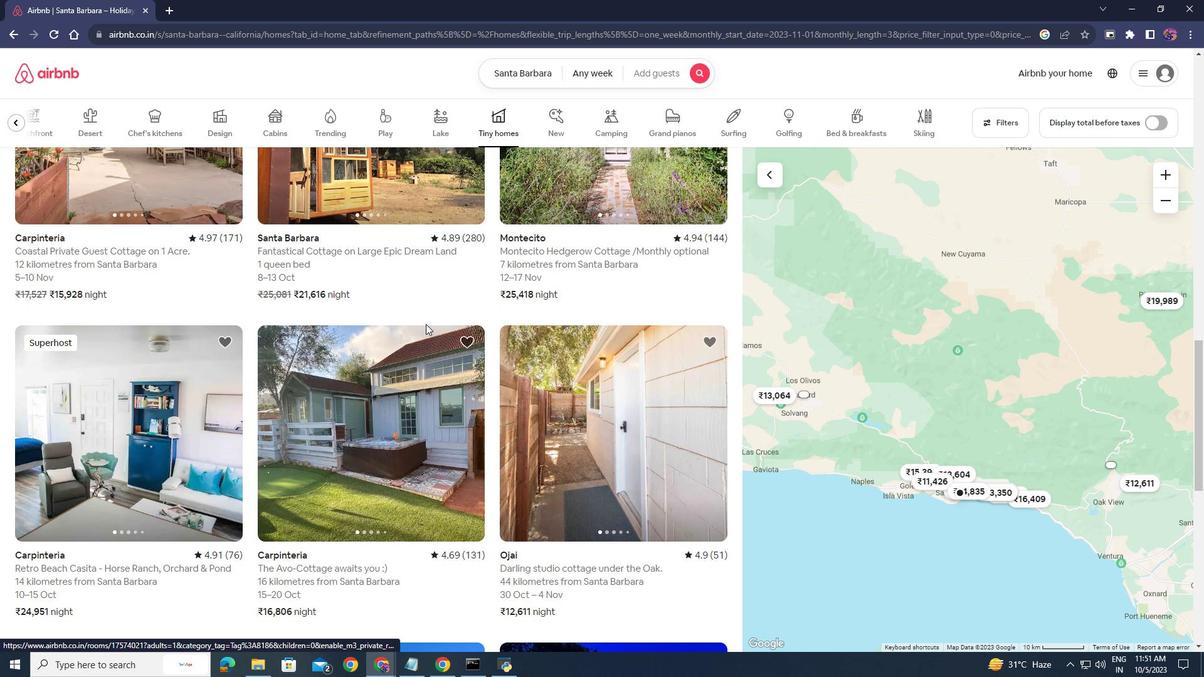 
Action: Mouse scrolled (425, 323) with delta (0, 0)
Screenshot: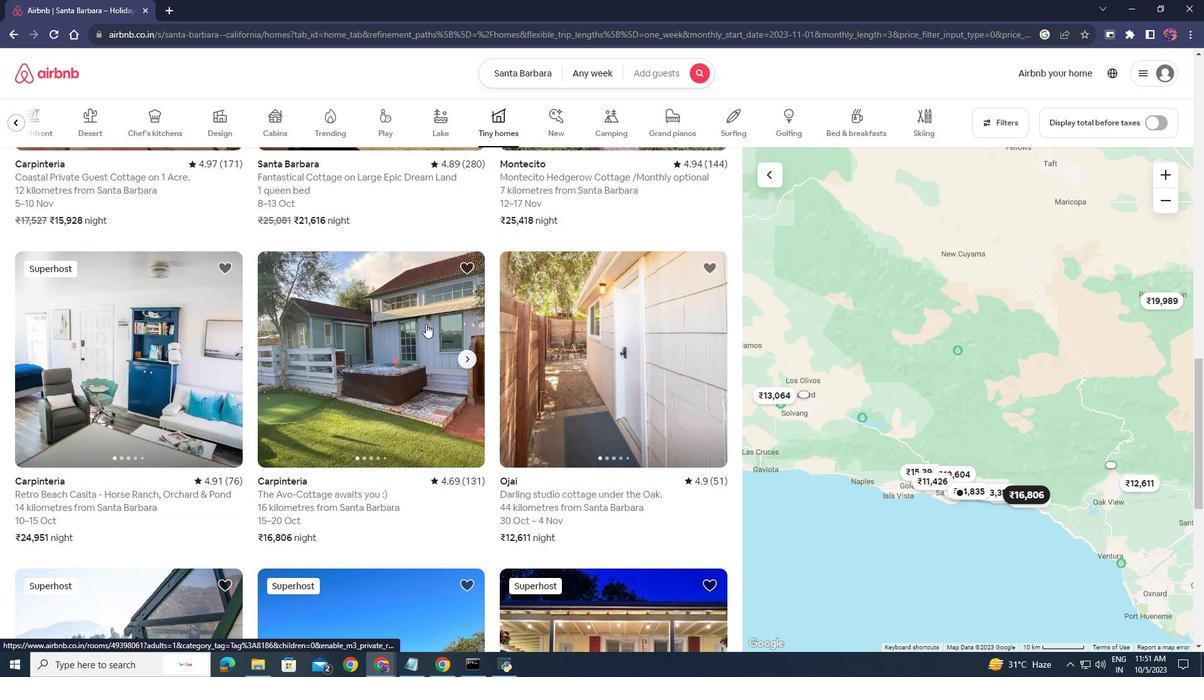 
Action: Mouse scrolled (425, 323) with delta (0, 0)
Screenshot: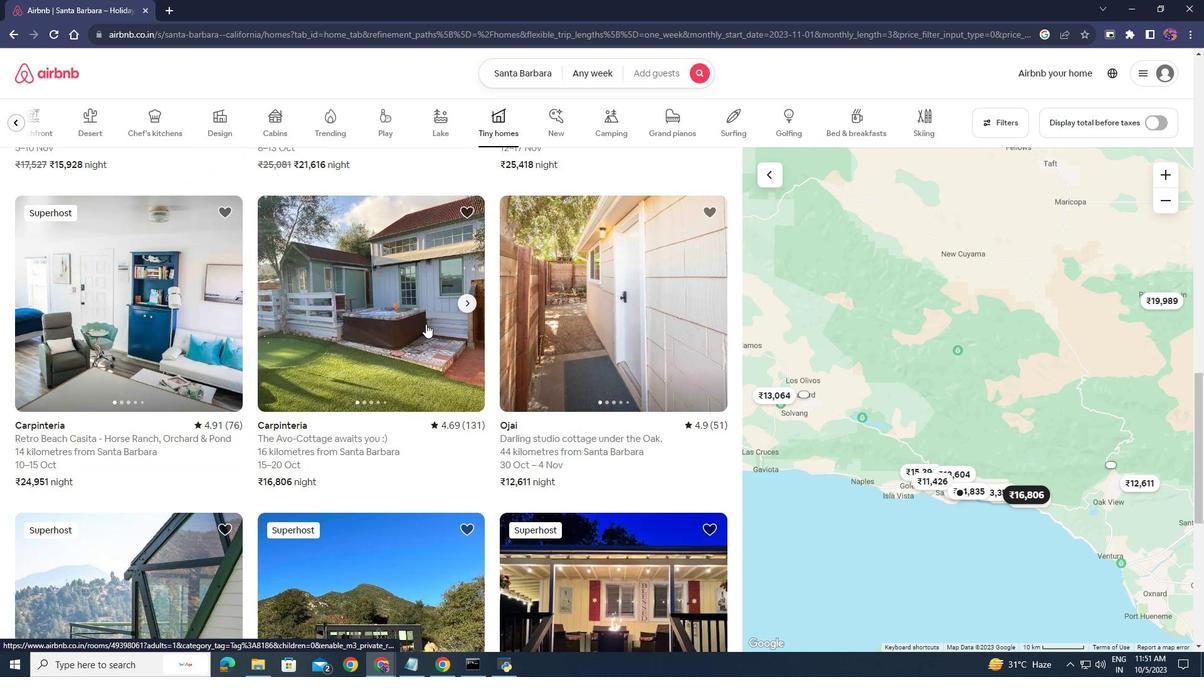 
Action: Mouse scrolled (425, 323) with delta (0, 0)
Screenshot: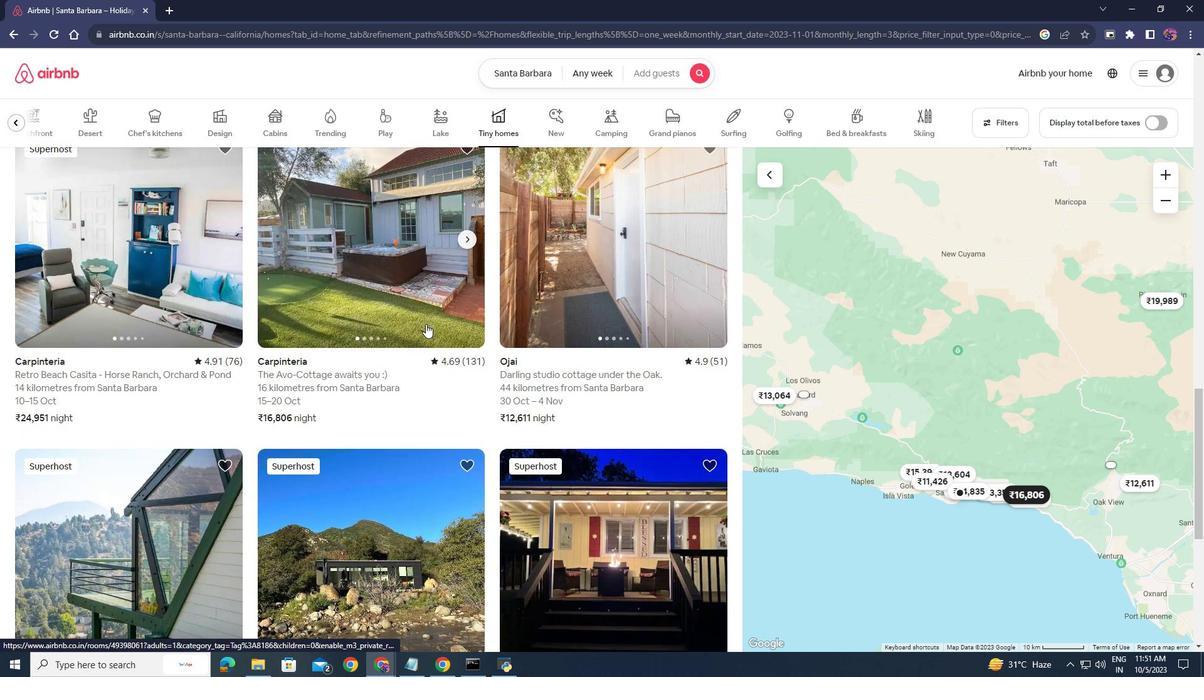 
Action: Mouse scrolled (425, 323) with delta (0, 0)
Screenshot: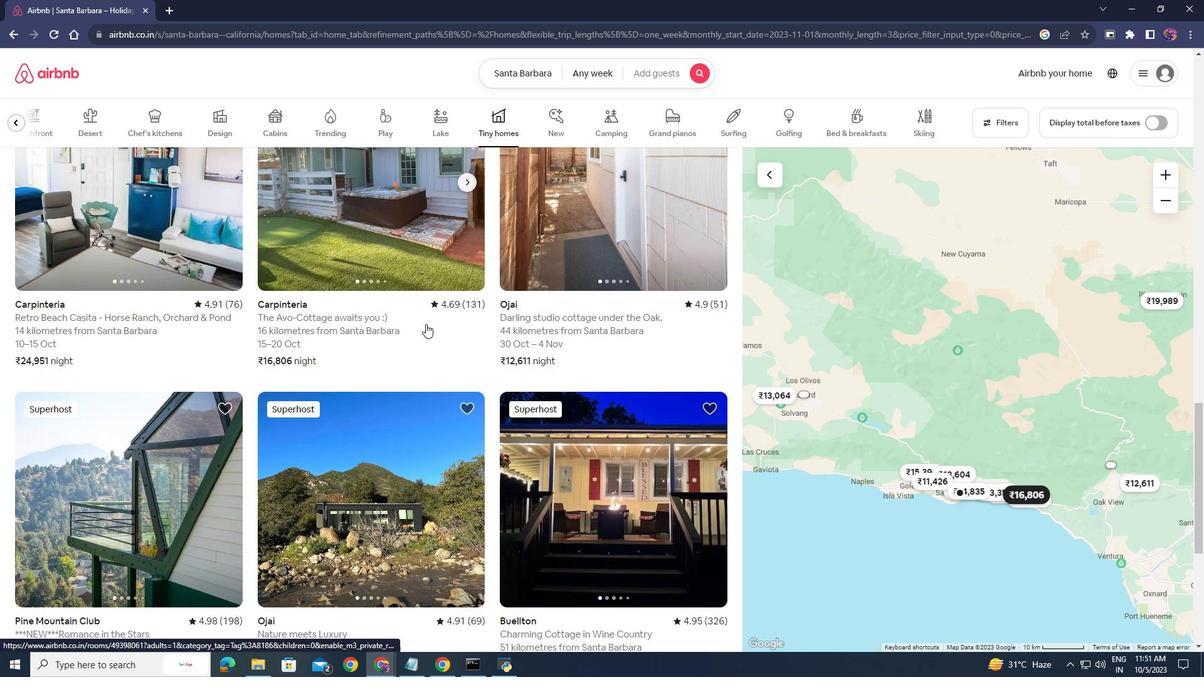 
Action: Mouse scrolled (425, 323) with delta (0, 0)
Screenshot: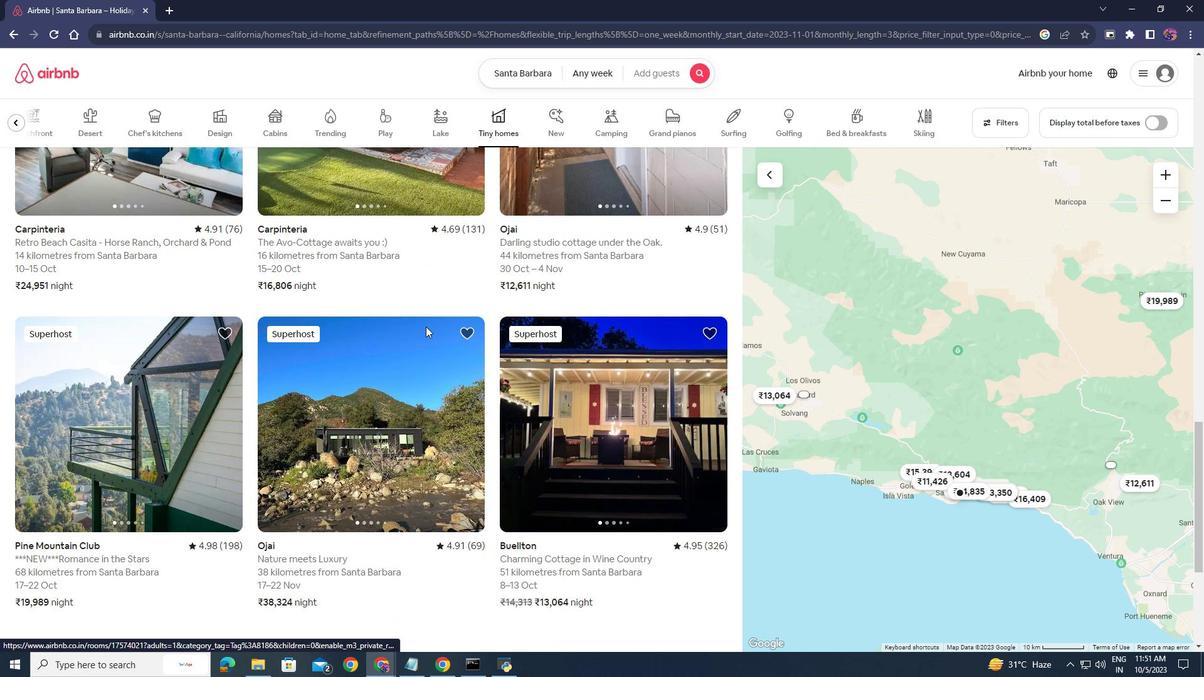 
Action: Mouse moved to (356, 374)
Screenshot: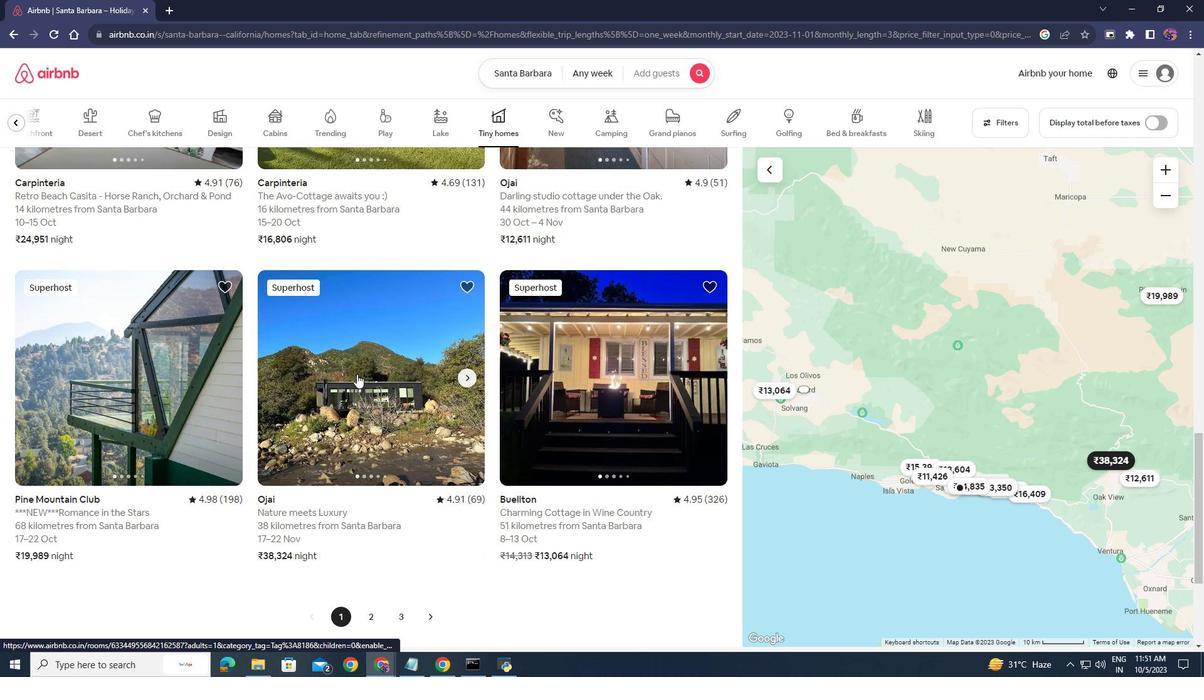 
Action: Mouse pressed left at (356, 374)
Screenshot: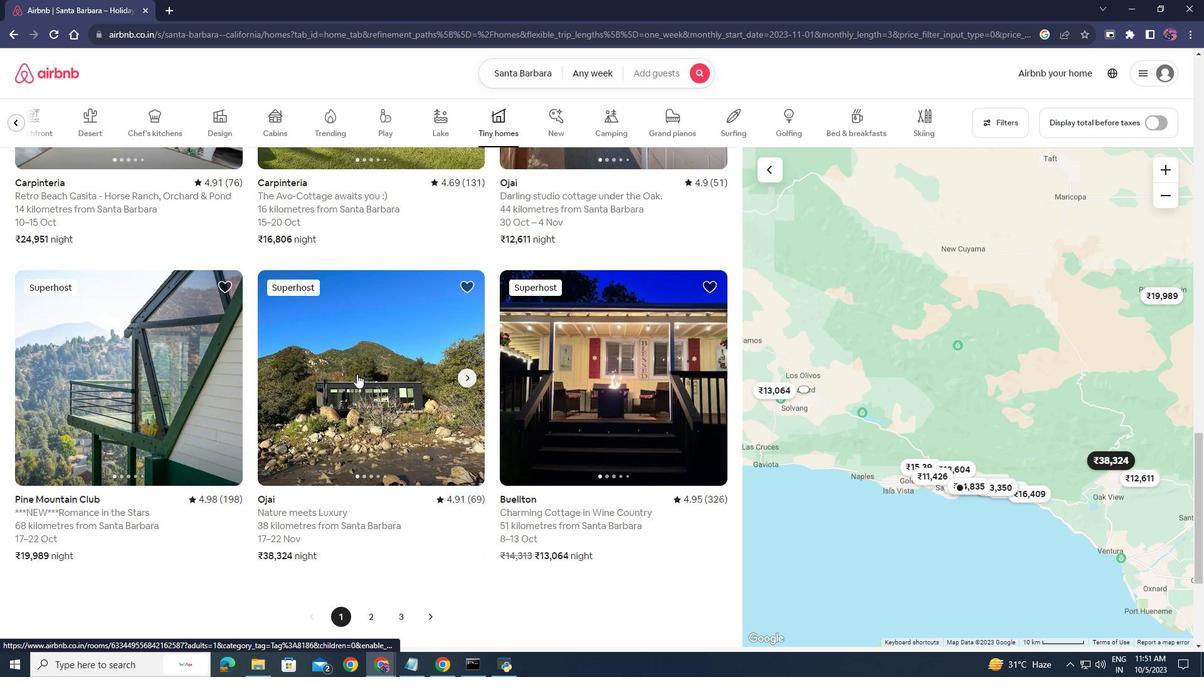 
Action: Mouse moved to (499, 373)
Screenshot: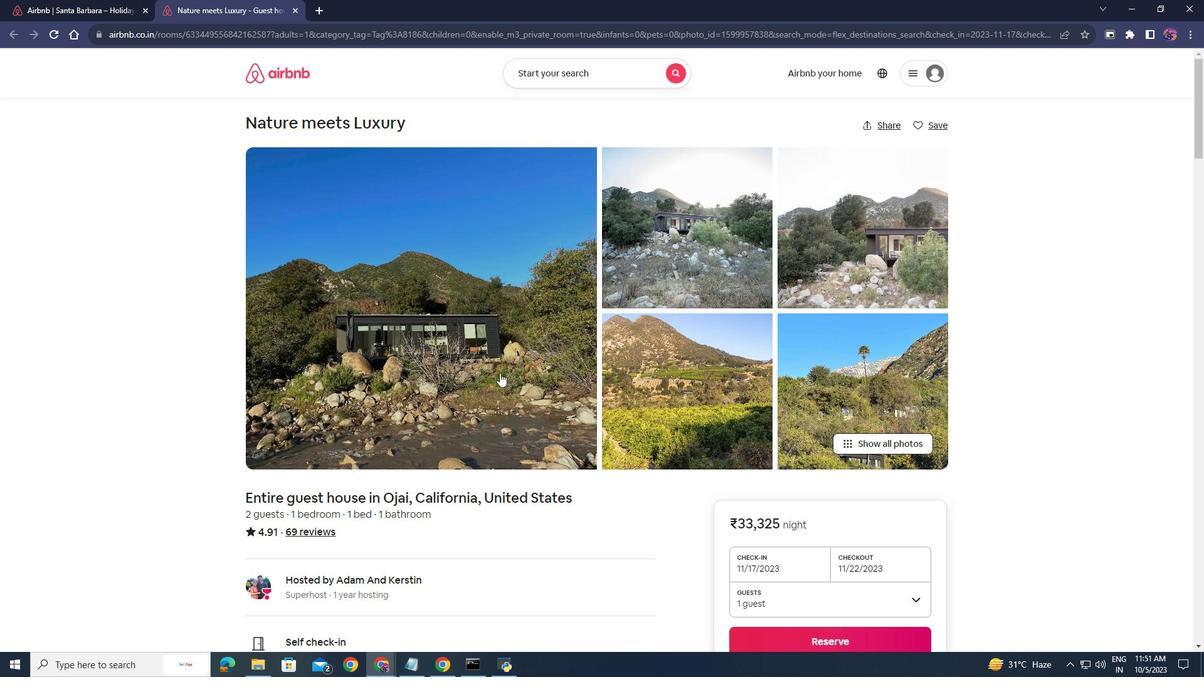 
Action: Mouse scrolled (499, 372) with delta (0, 0)
Screenshot: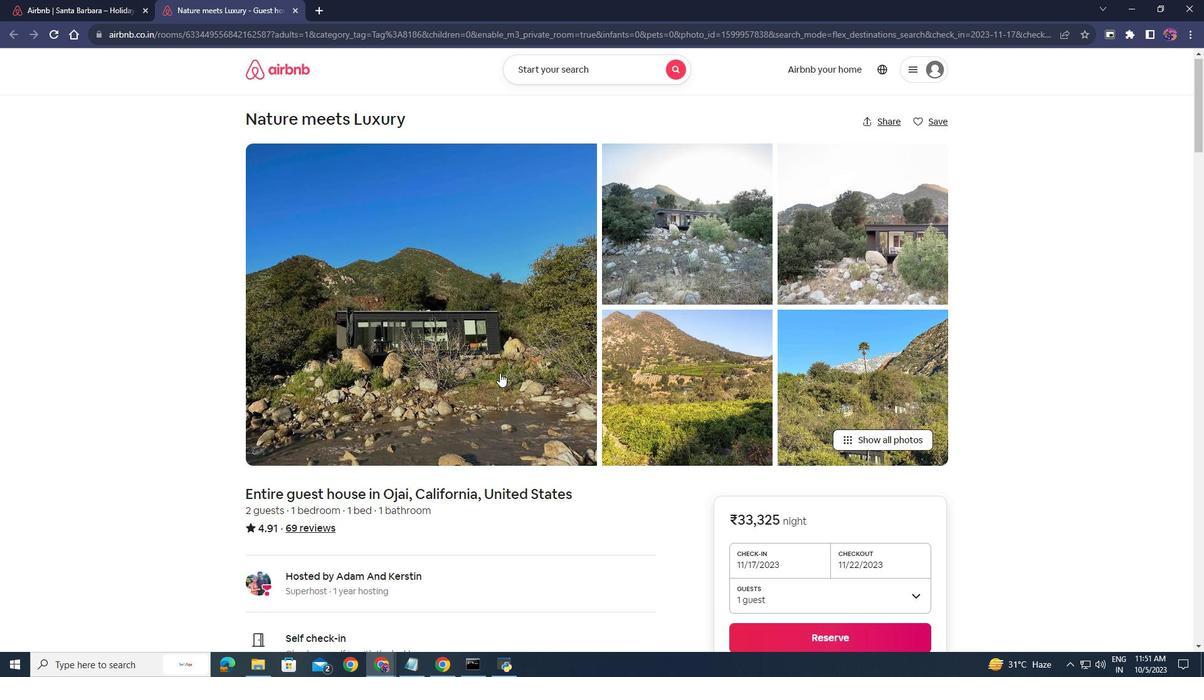 
Action: Mouse scrolled (499, 372) with delta (0, 0)
Screenshot: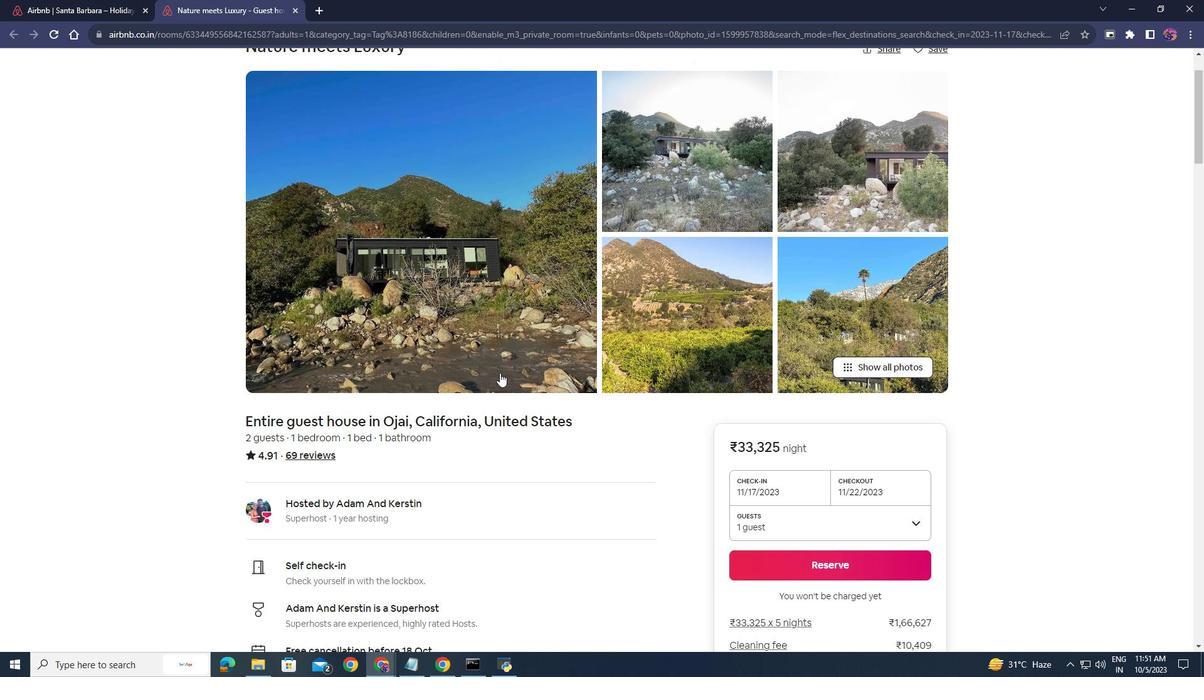 
Action: Mouse scrolled (499, 372) with delta (0, 0)
Screenshot: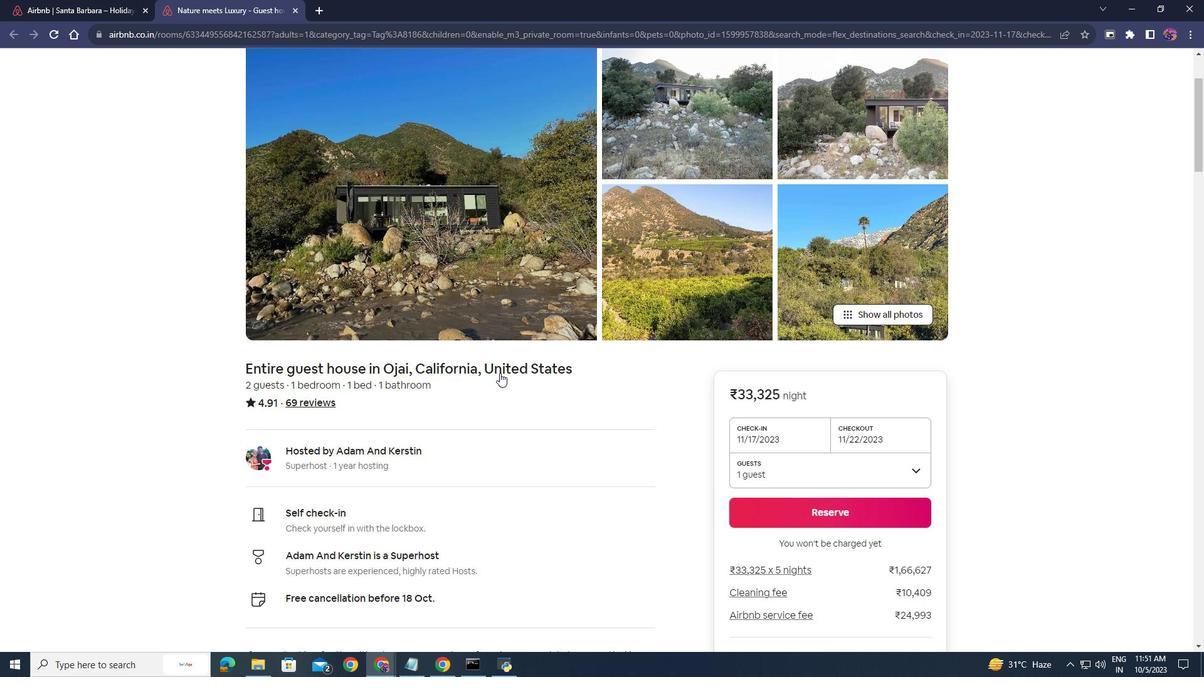 
Action: Mouse scrolled (499, 372) with delta (0, 0)
Screenshot: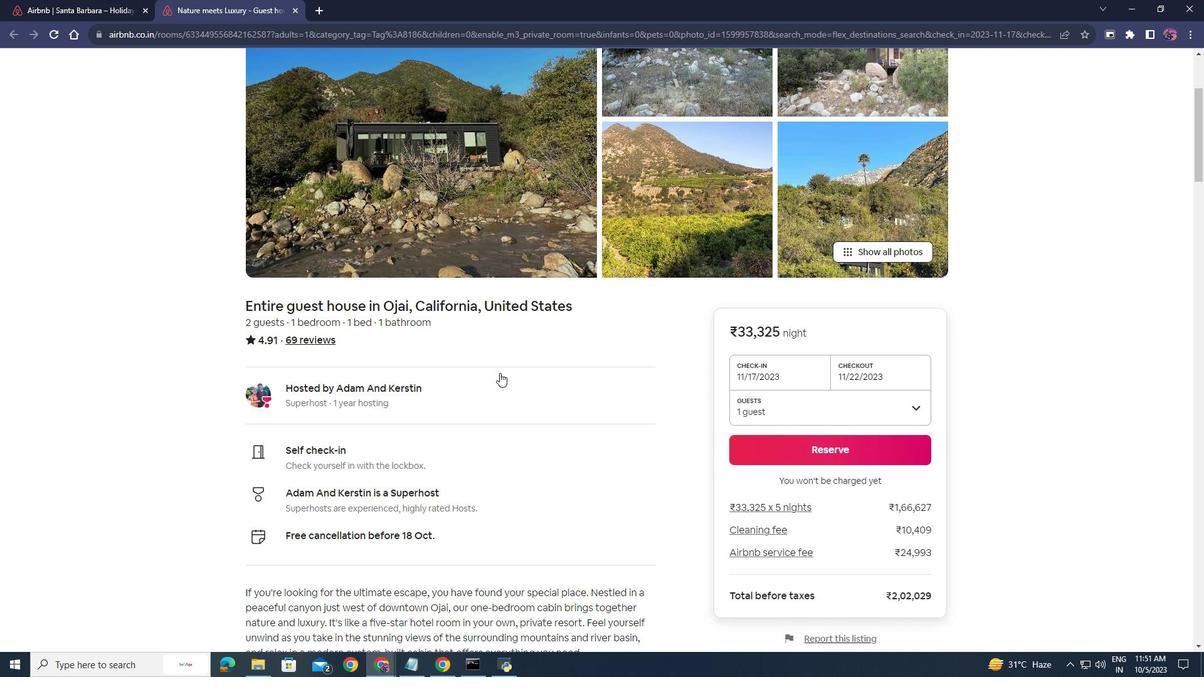 
Action: Mouse scrolled (499, 372) with delta (0, 0)
Screenshot: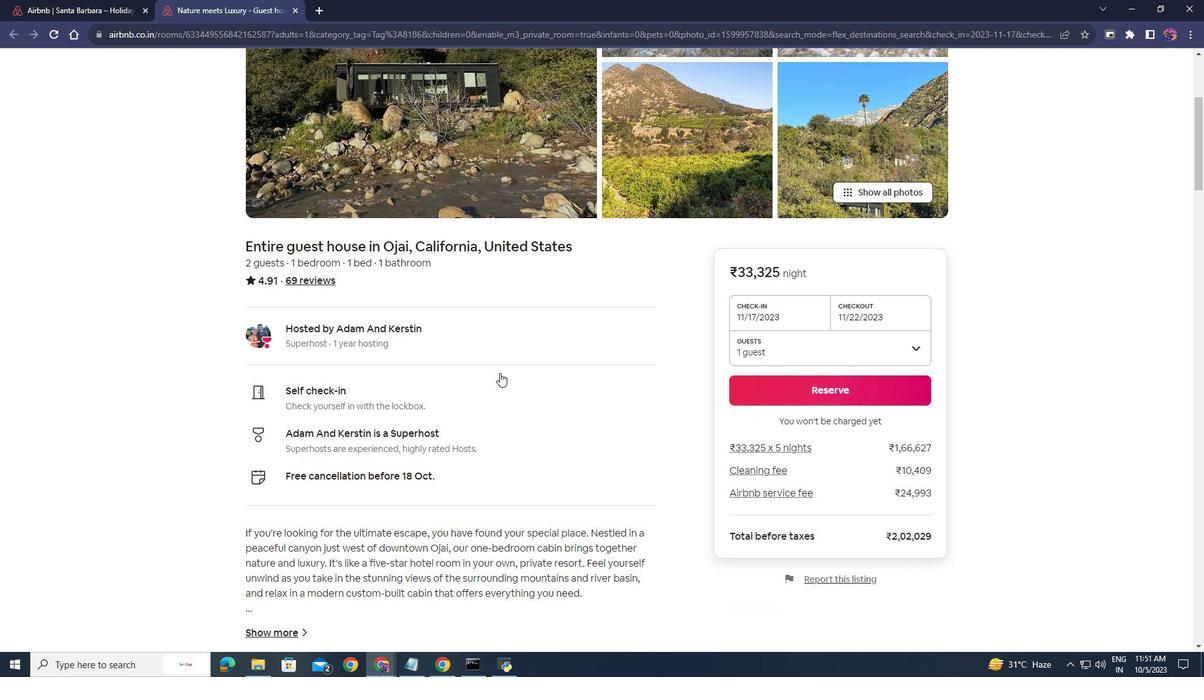
Action: Mouse scrolled (499, 373) with delta (0, 0)
Screenshot: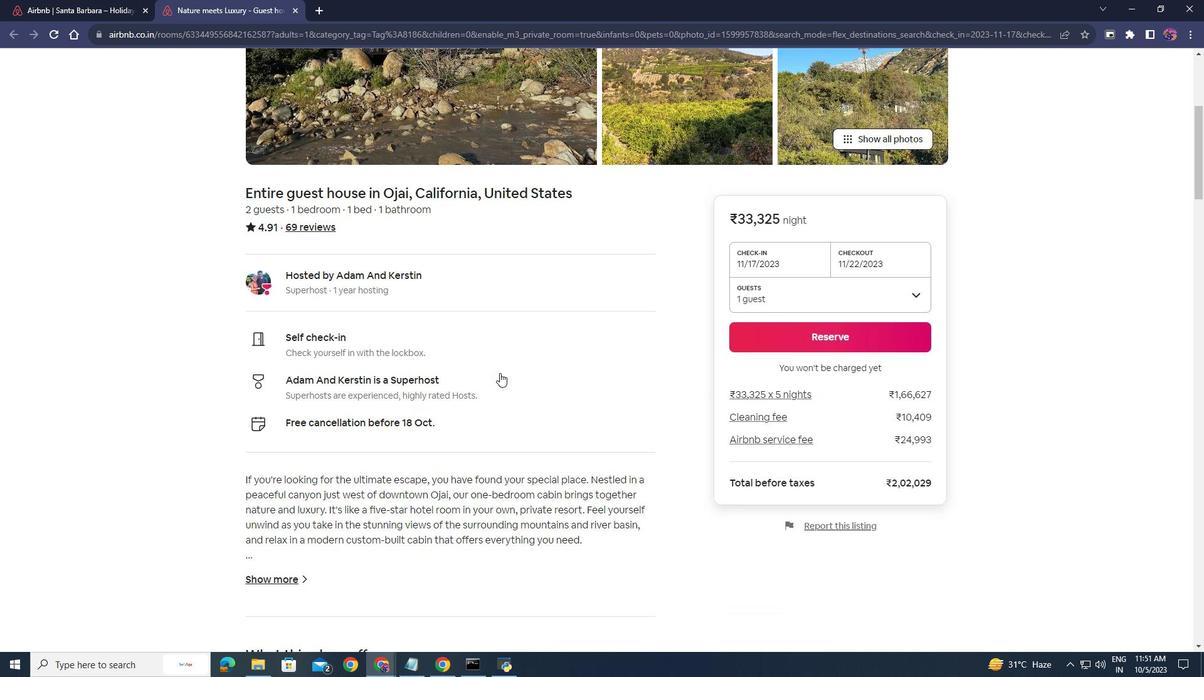 
Action: Mouse scrolled (499, 373) with delta (0, 0)
Screenshot: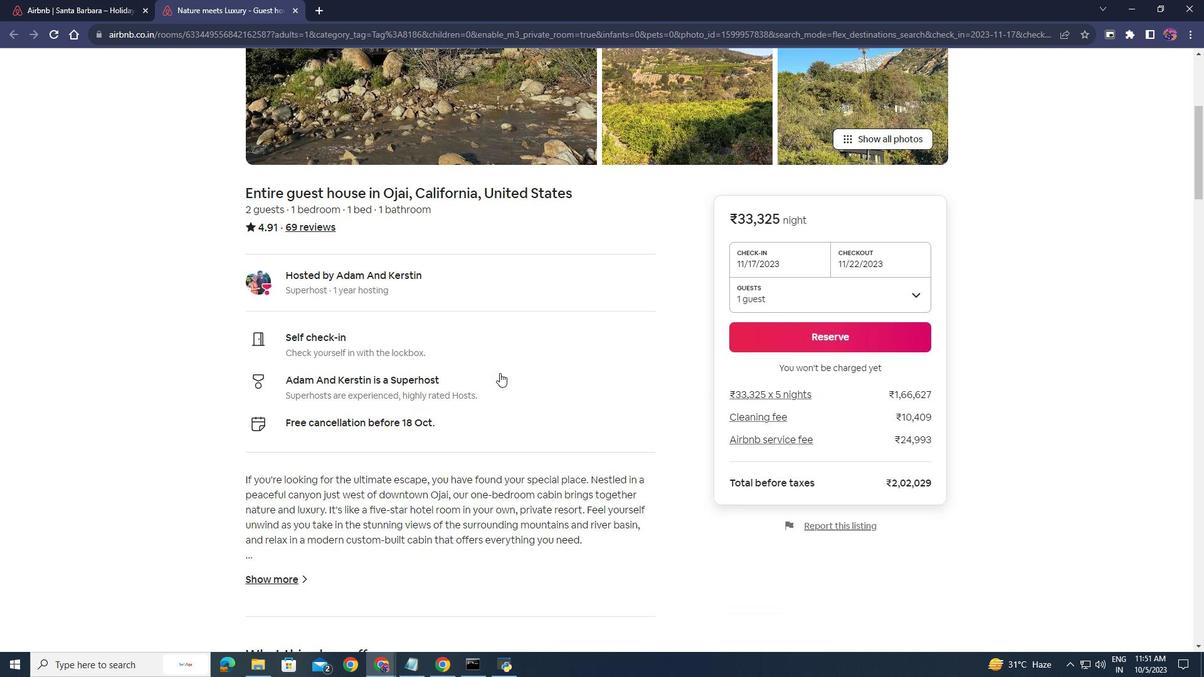 
Action: Mouse scrolled (499, 373) with delta (0, 0)
Screenshot: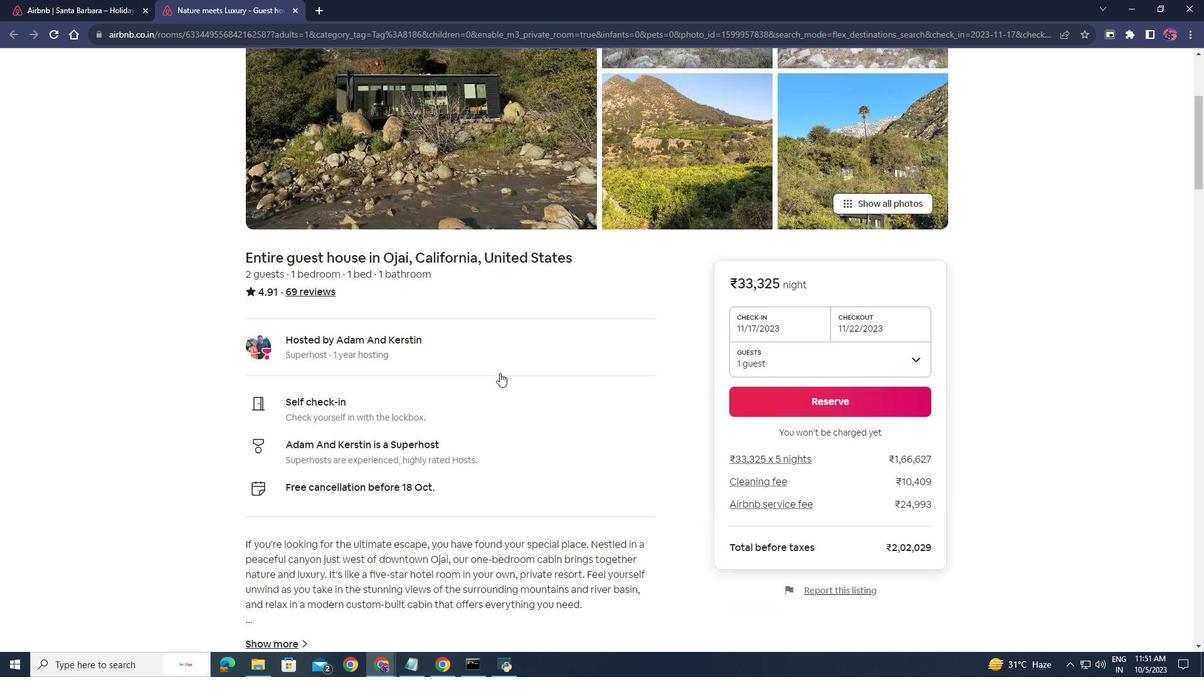 
Action: Mouse scrolled (499, 373) with delta (0, 0)
Screenshot: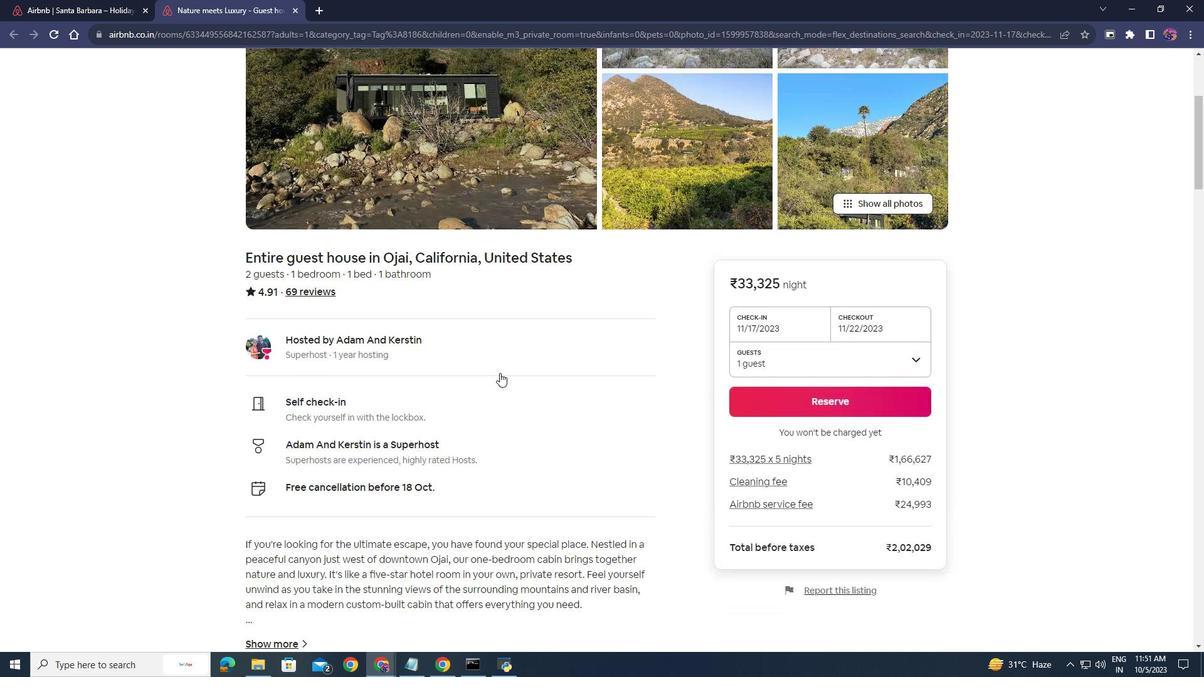 
Action: Mouse scrolled (499, 373) with delta (0, 0)
Screenshot: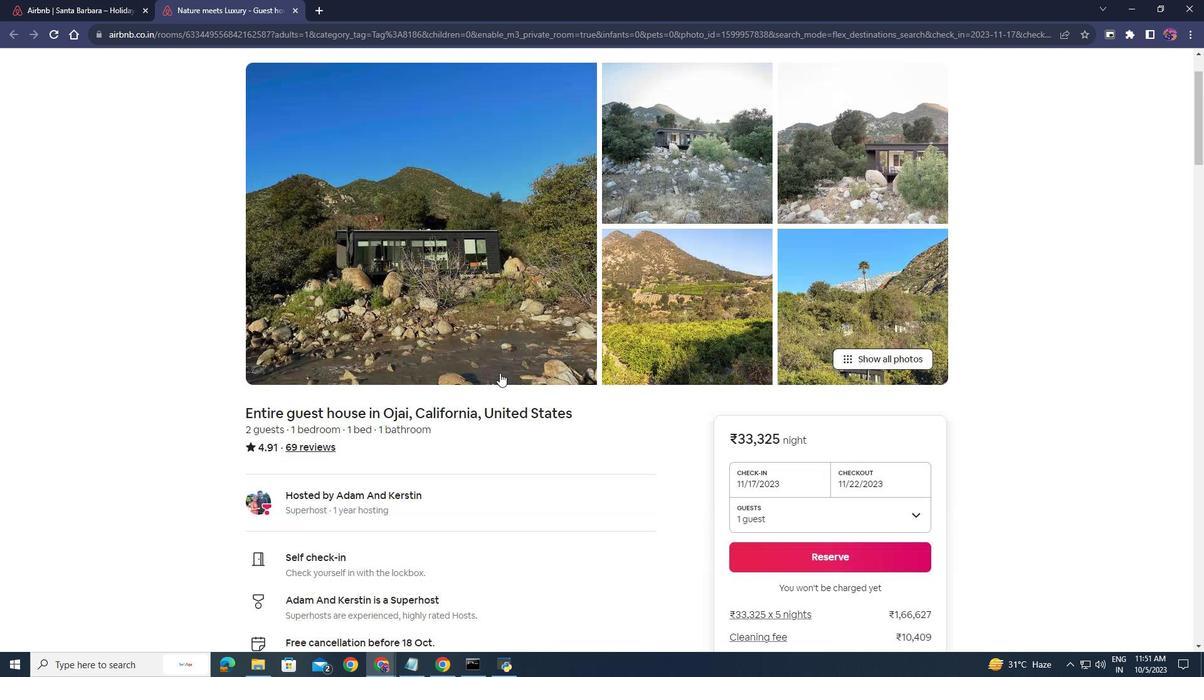 
Action: Mouse scrolled (499, 373) with delta (0, 0)
Screenshot: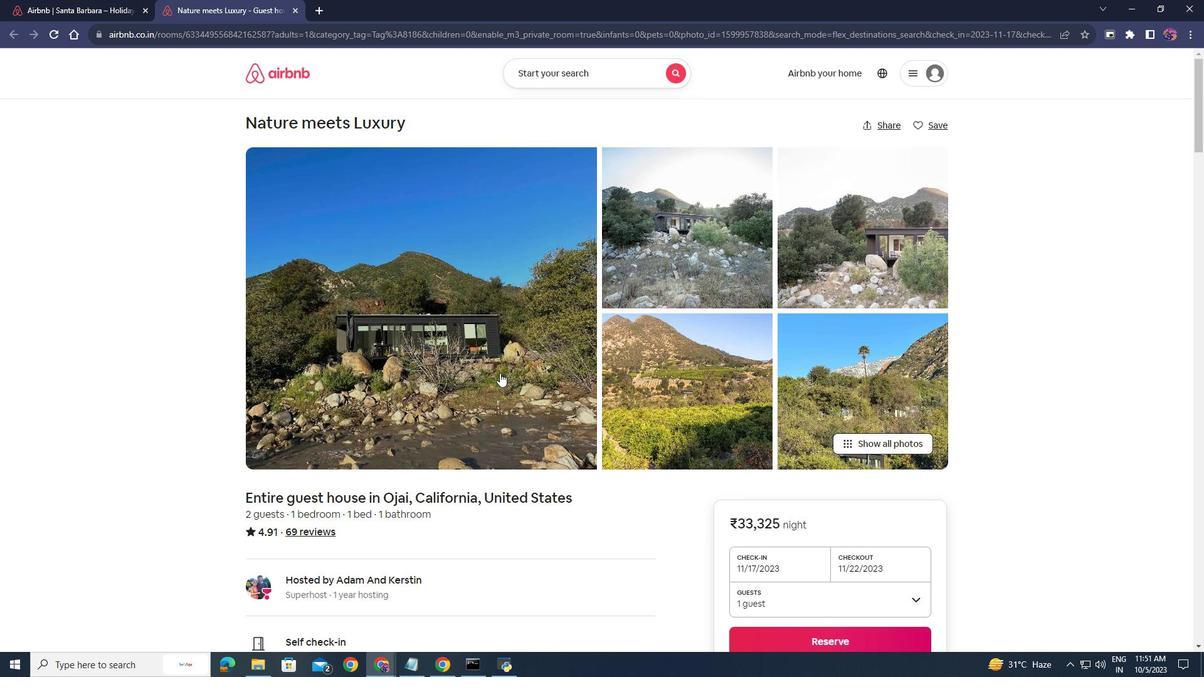 
Action: Mouse scrolled (499, 373) with delta (0, 0)
Screenshot: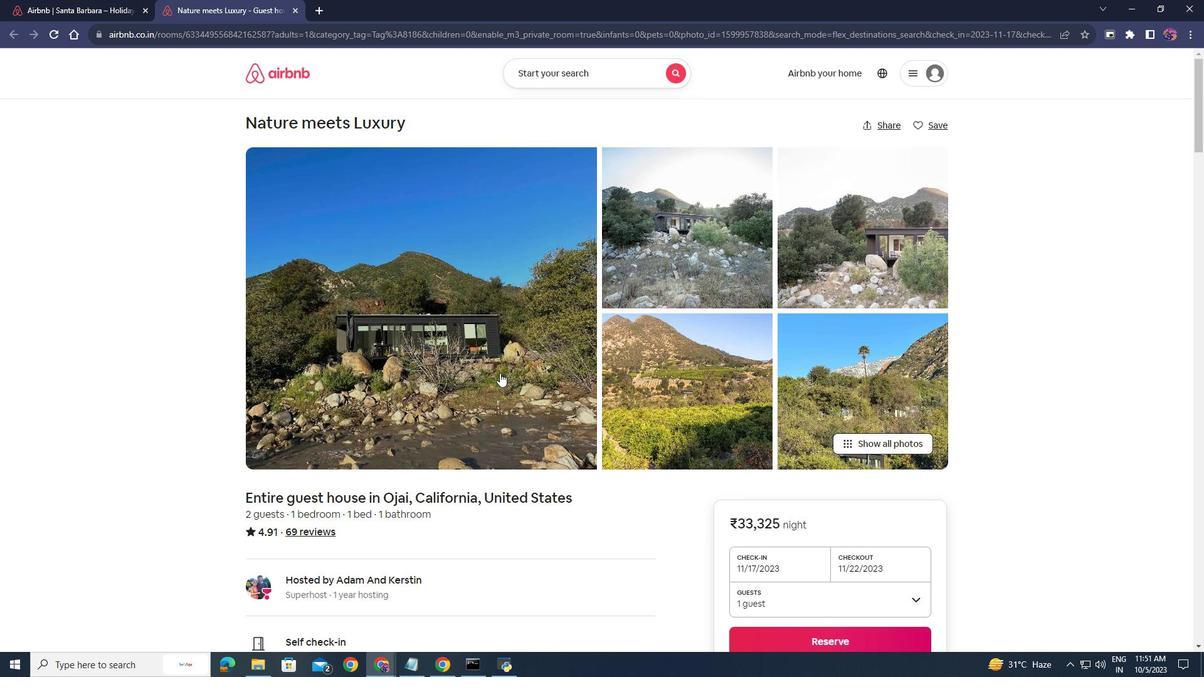 
Action: Mouse scrolled (499, 373) with delta (0, 0)
Screenshot: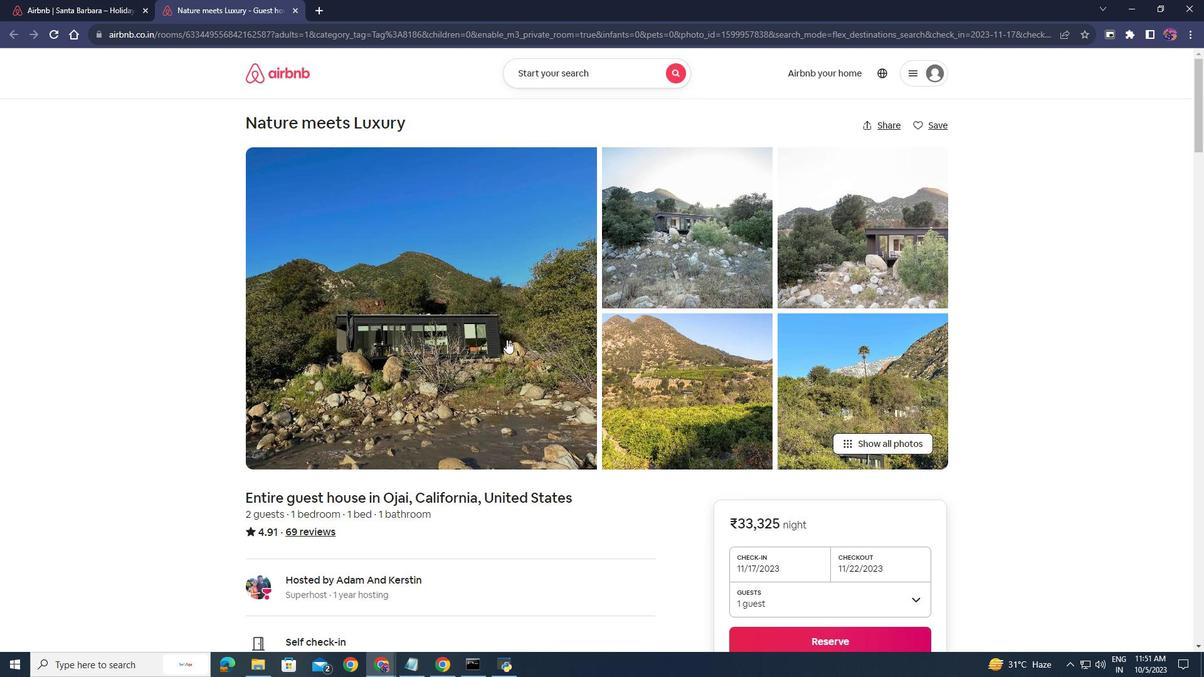 
Action: Mouse moved to (834, 103)
Screenshot: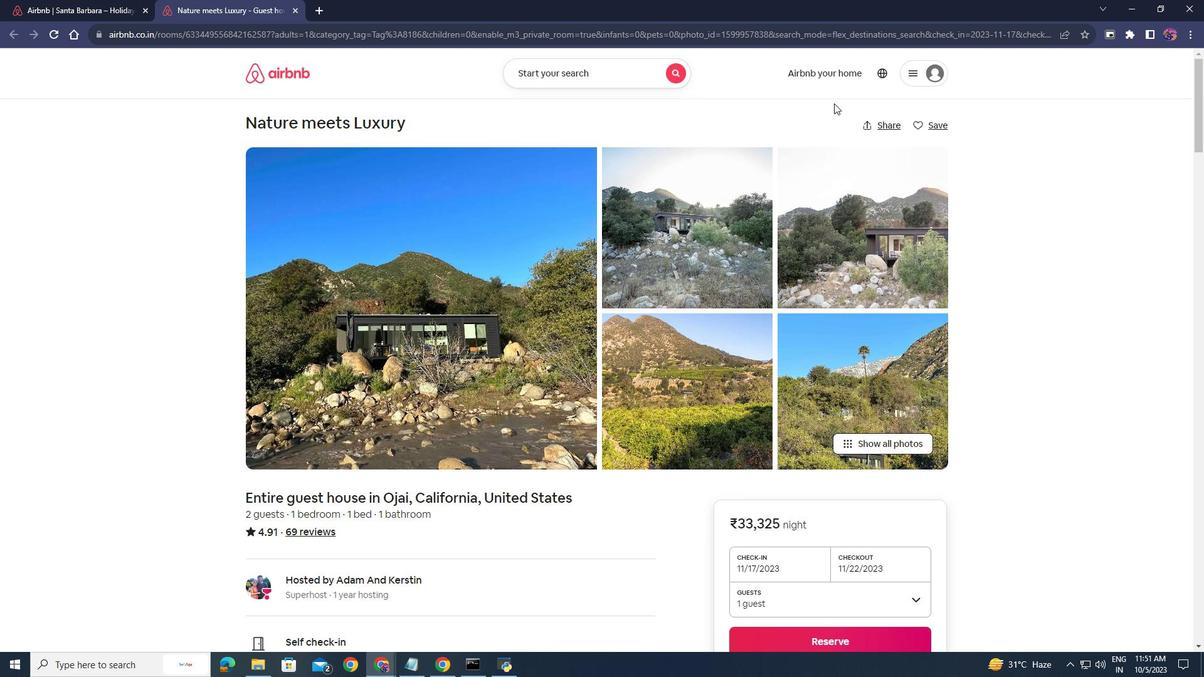 
Action: Mouse scrolled (834, 102) with delta (0, 0)
Screenshot: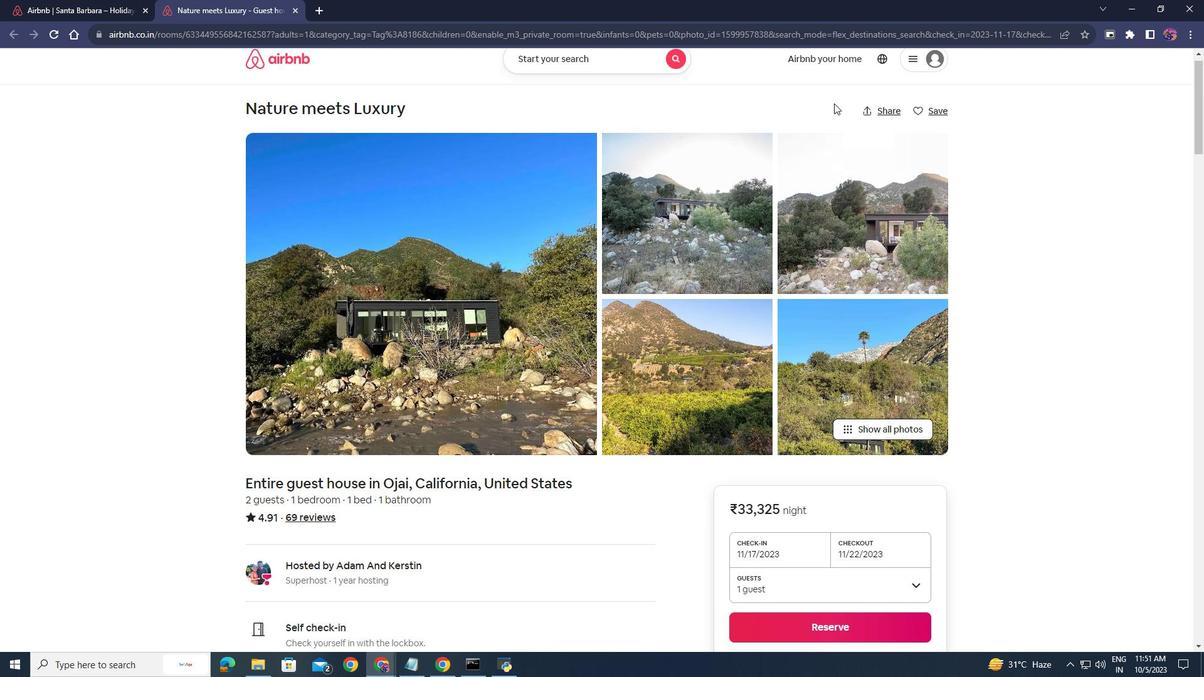 
Action: Mouse scrolled (834, 102) with delta (0, 0)
Screenshot: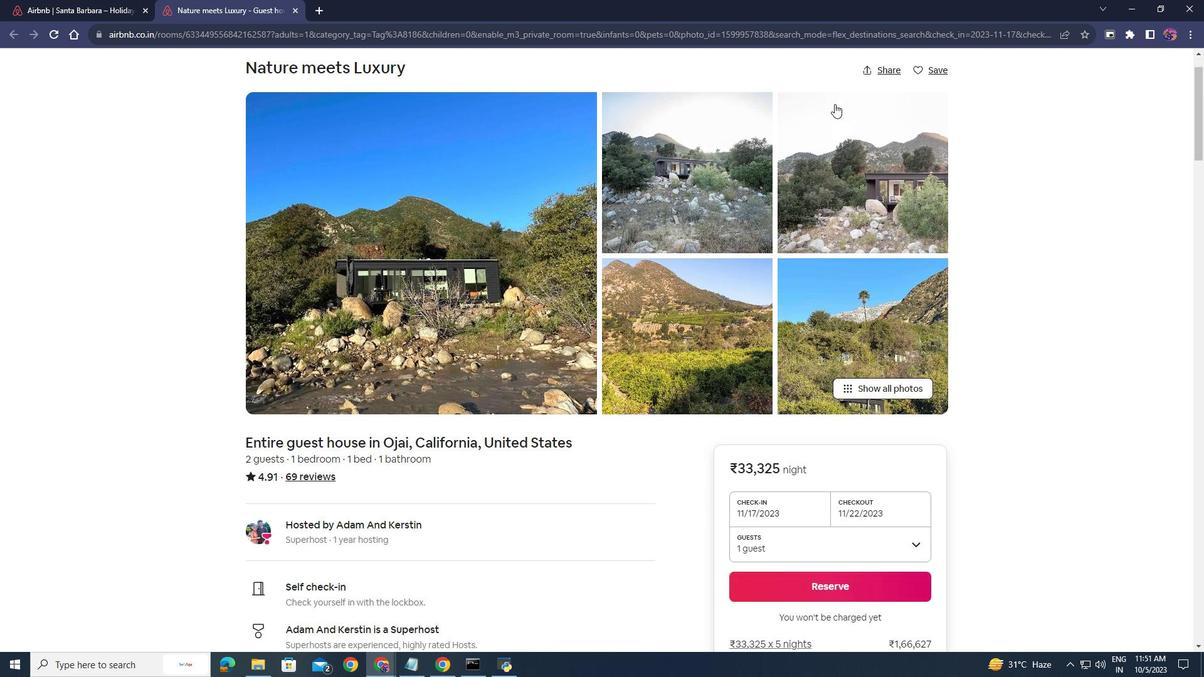 
Action: Mouse moved to (834, 104)
Screenshot: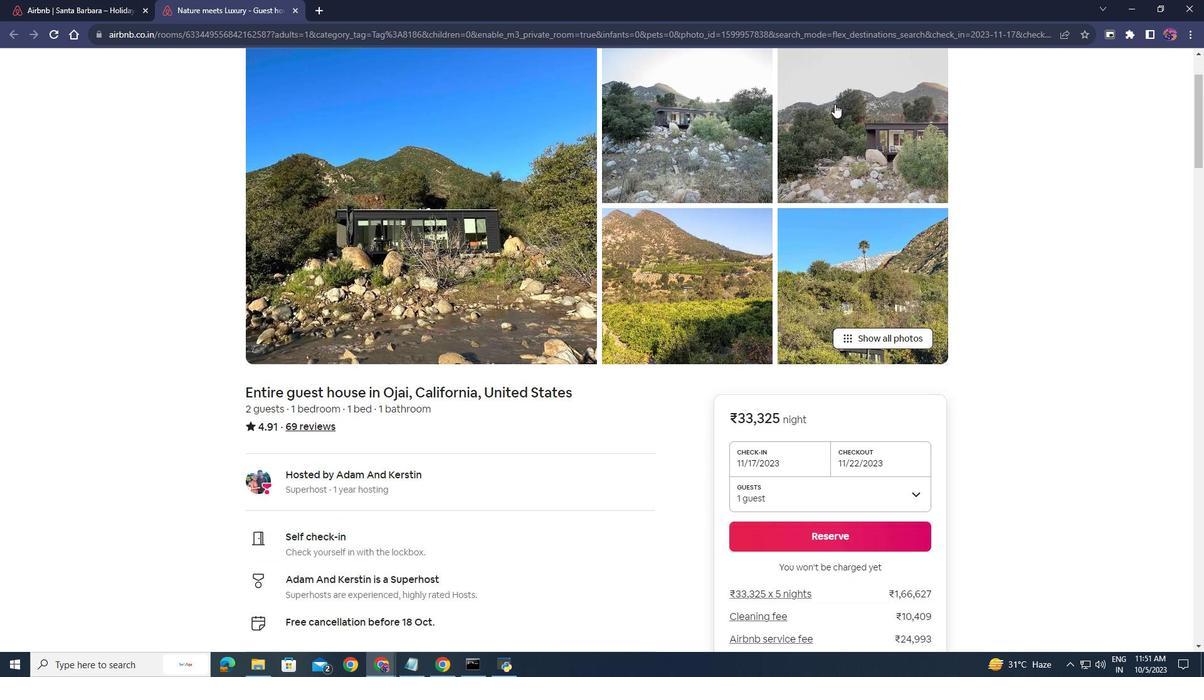
Action: Mouse scrolled (834, 103) with delta (0, 0)
Screenshot: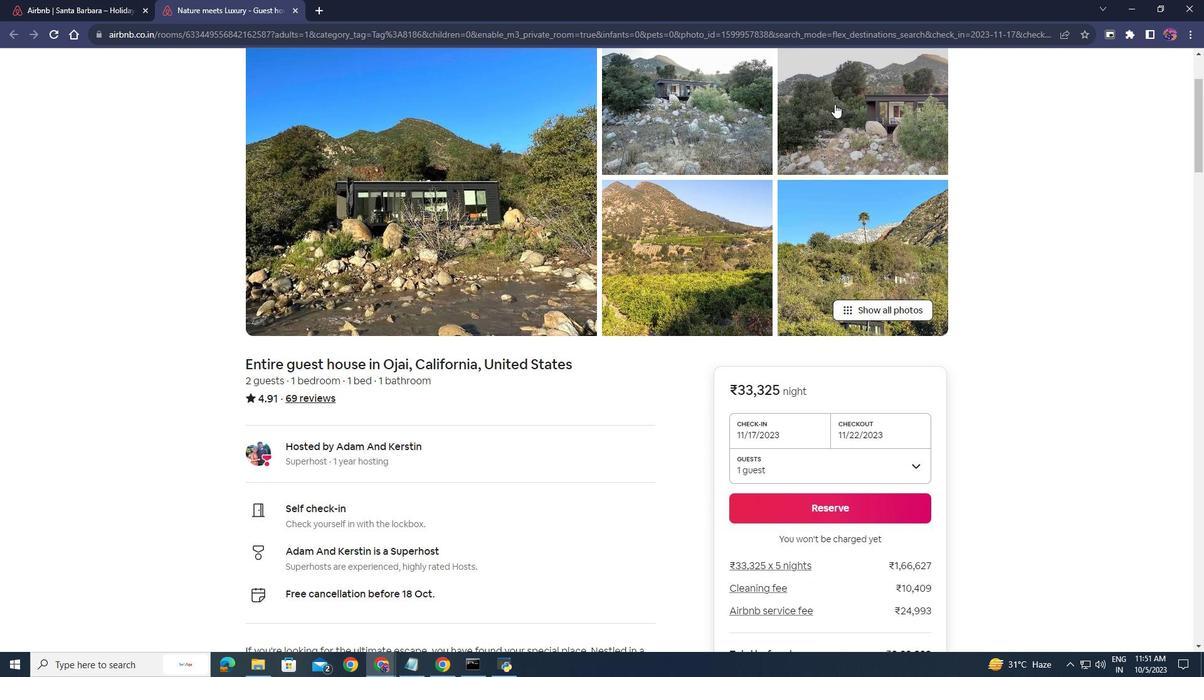 
Action: Mouse scrolled (834, 103) with delta (0, 0)
Screenshot: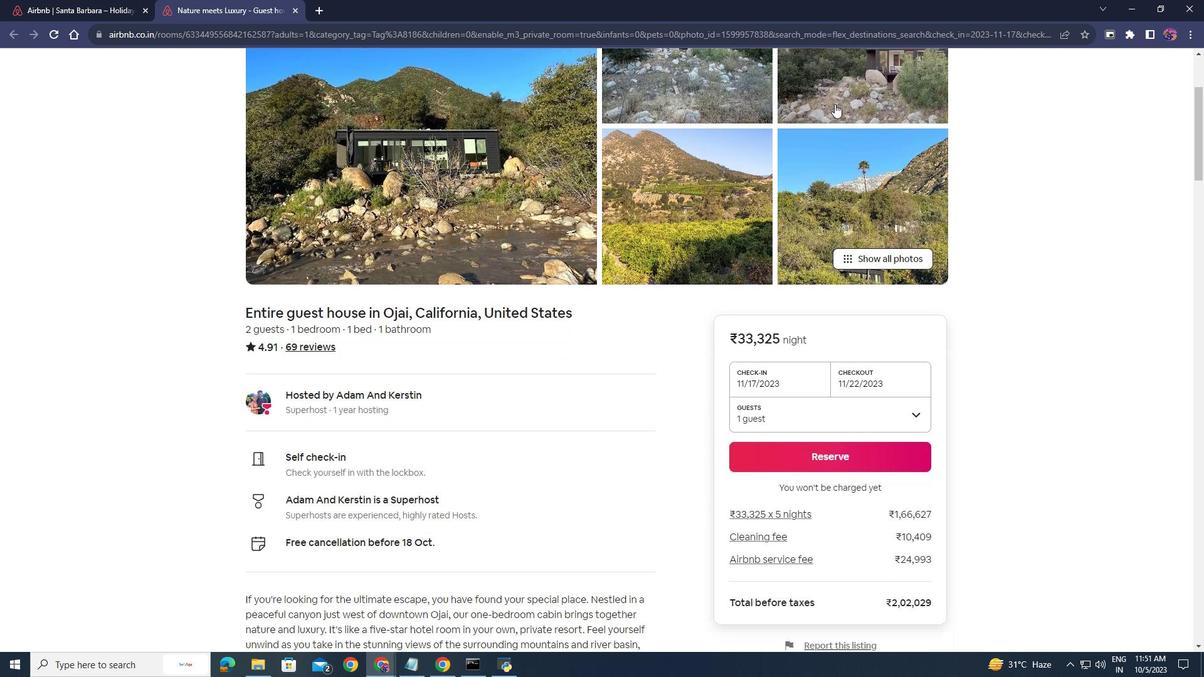 
Action: Mouse scrolled (834, 103) with delta (0, 0)
Screenshot: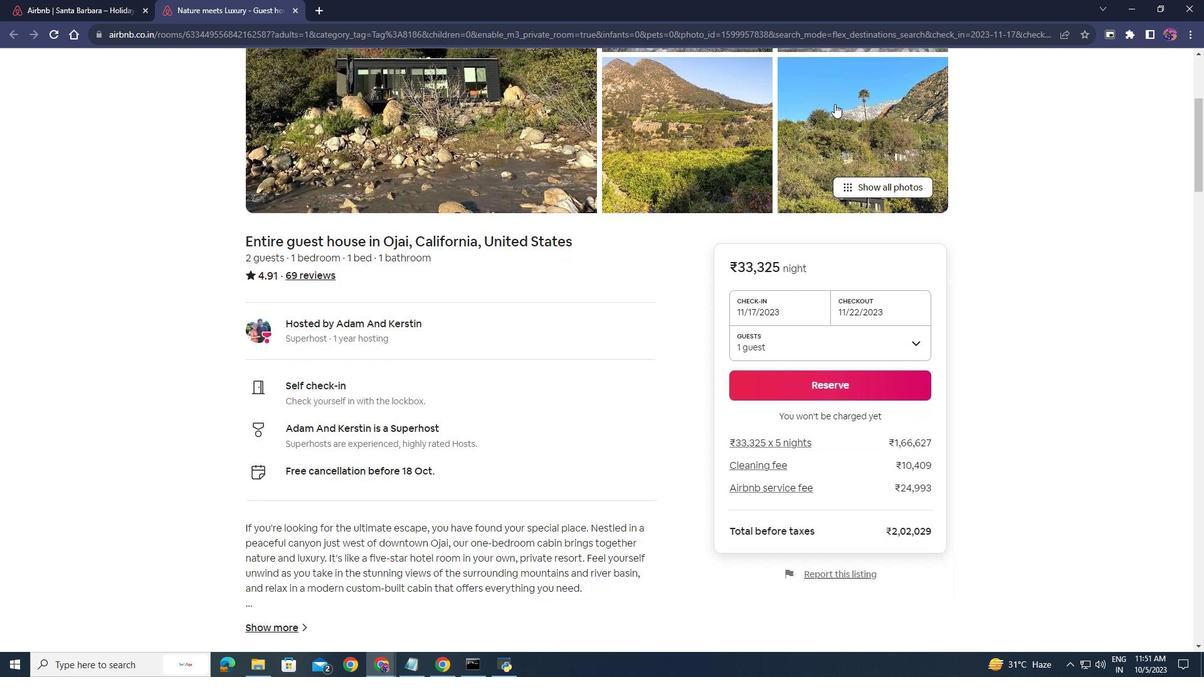 
Action: Mouse scrolled (834, 103) with delta (0, 0)
Screenshot: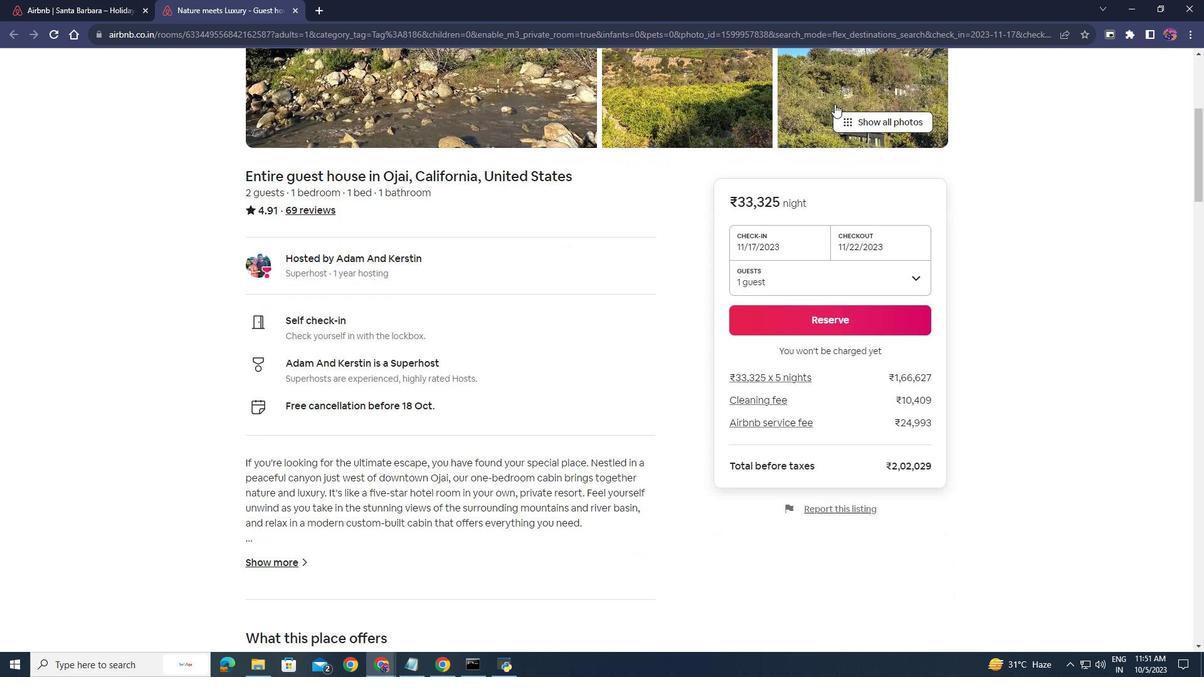 
Action: Mouse scrolled (834, 103) with delta (0, 0)
Screenshot: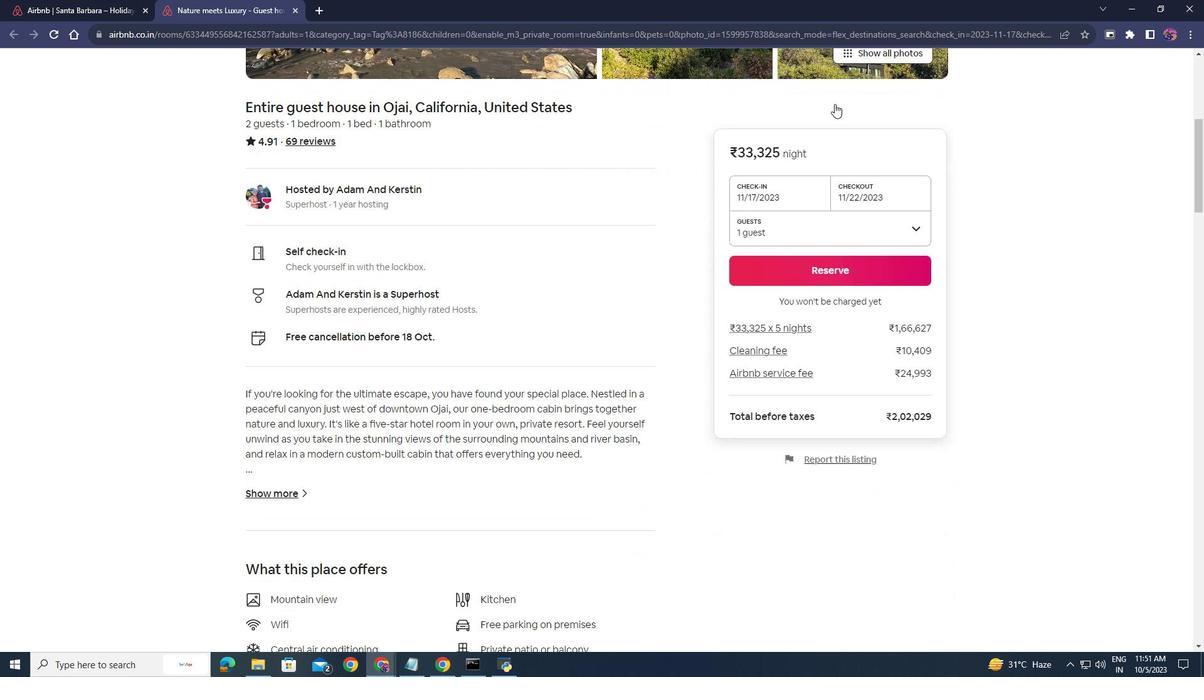 
Action: Mouse scrolled (834, 103) with delta (0, 0)
Screenshot: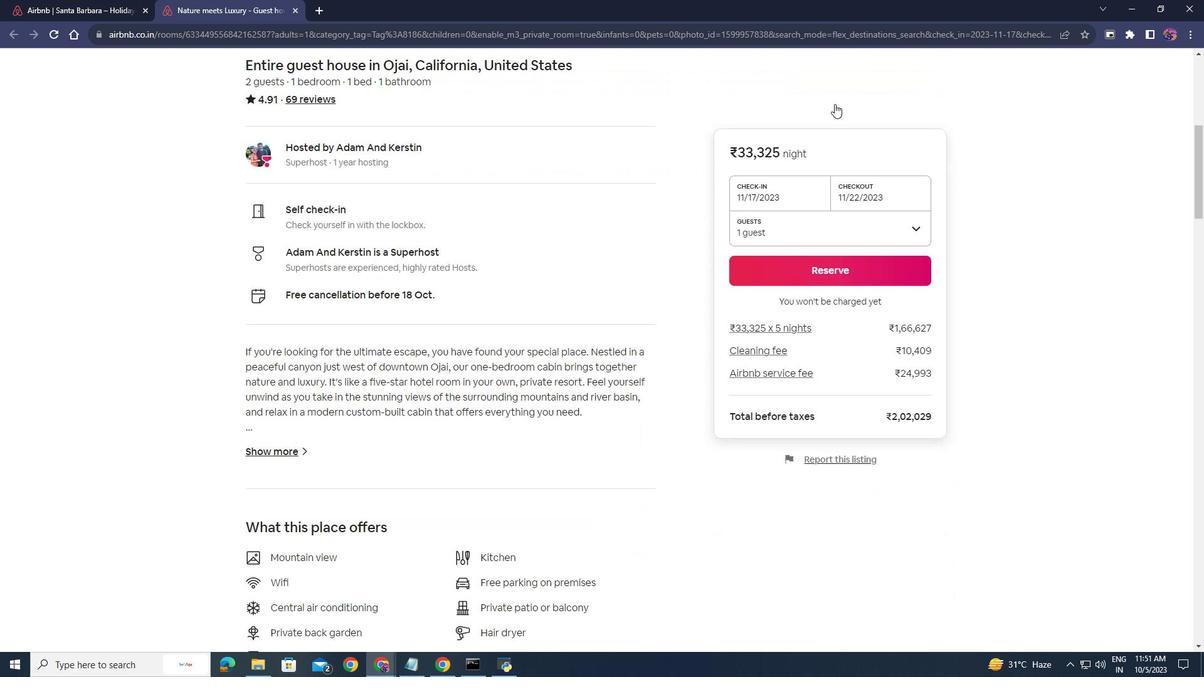 
Action: Mouse scrolled (834, 103) with delta (0, 0)
Screenshot: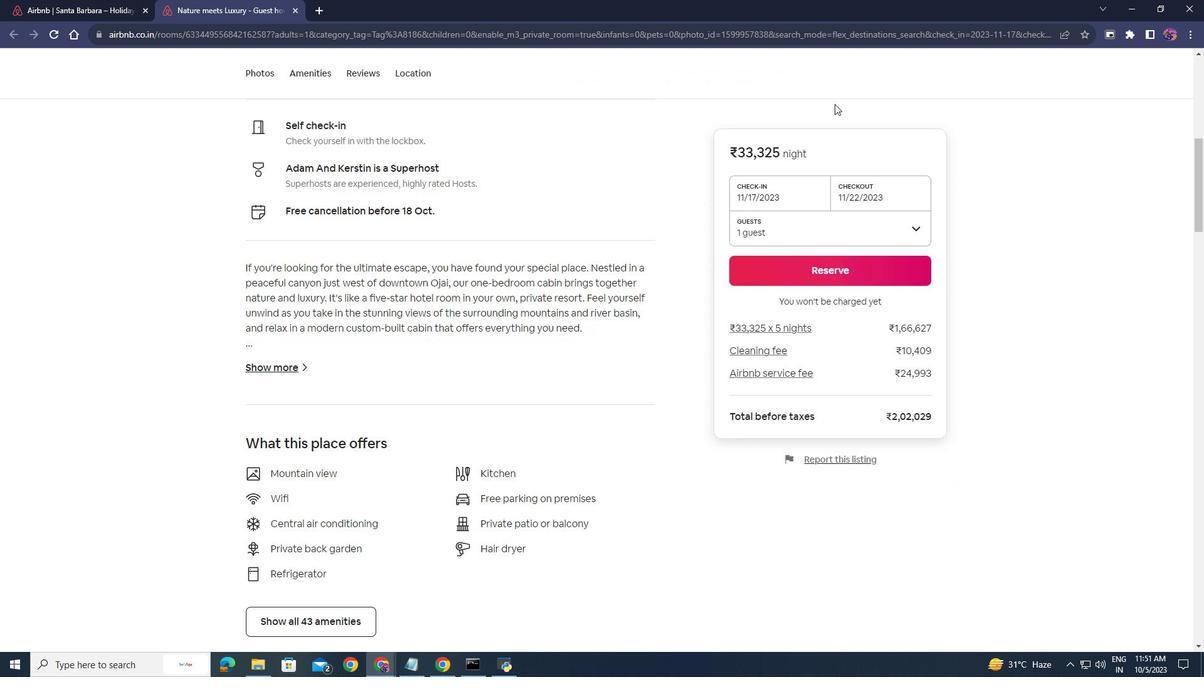 
Action: Mouse scrolled (834, 103) with delta (0, 0)
Screenshot: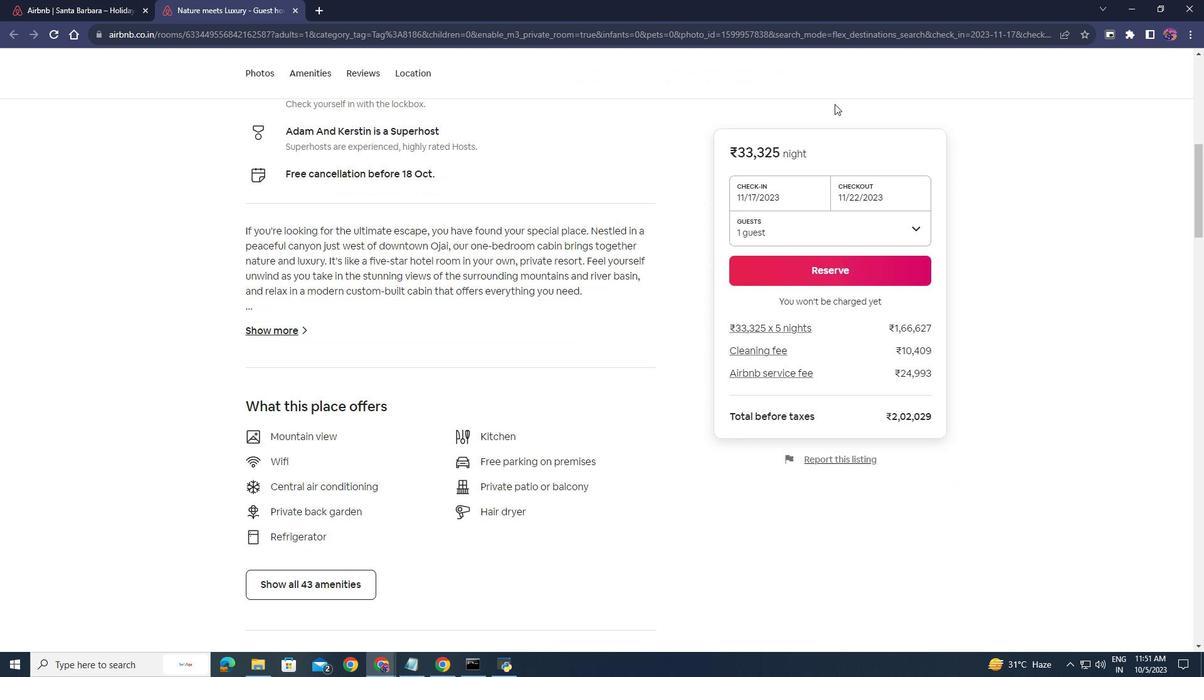 
Action: Mouse moved to (321, 70)
Screenshot: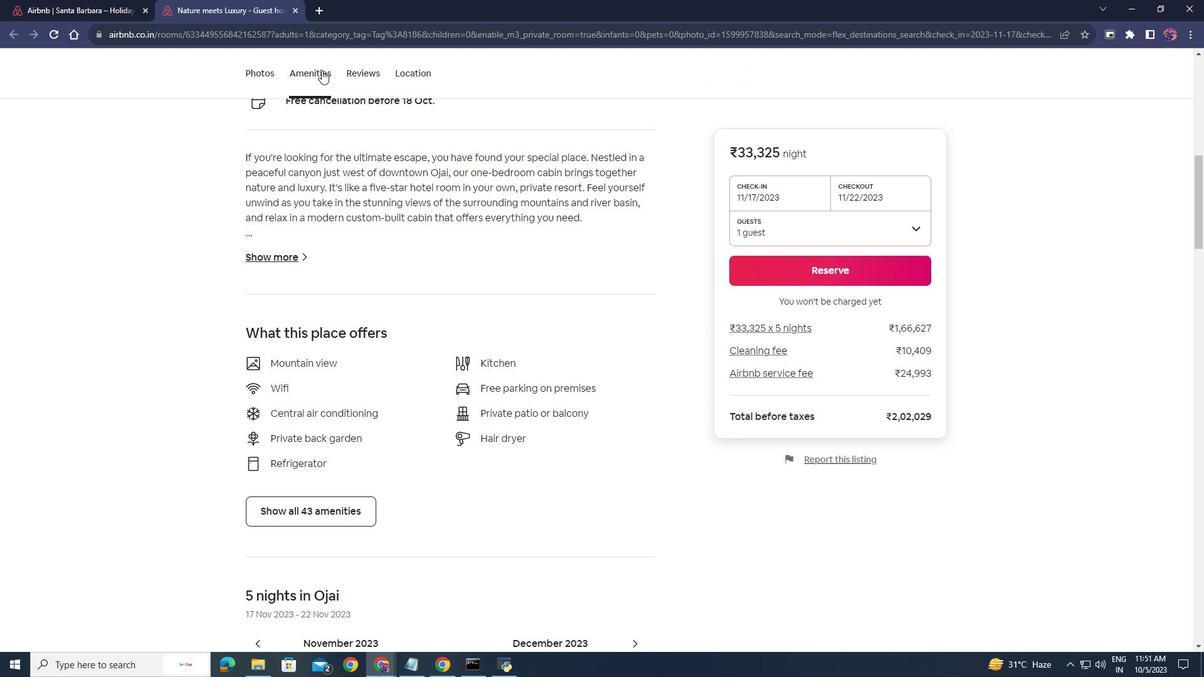 
Action: Mouse pressed left at (321, 70)
Screenshot: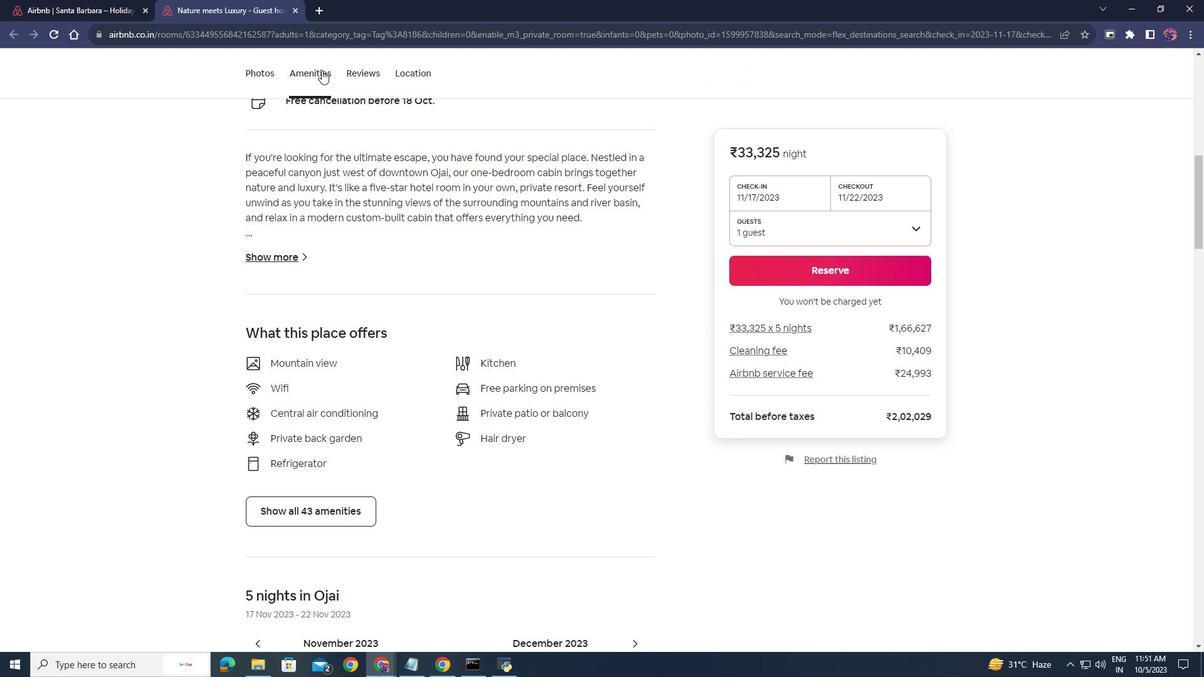 
Action: Mouse moved to (322, 311)
Screenshot: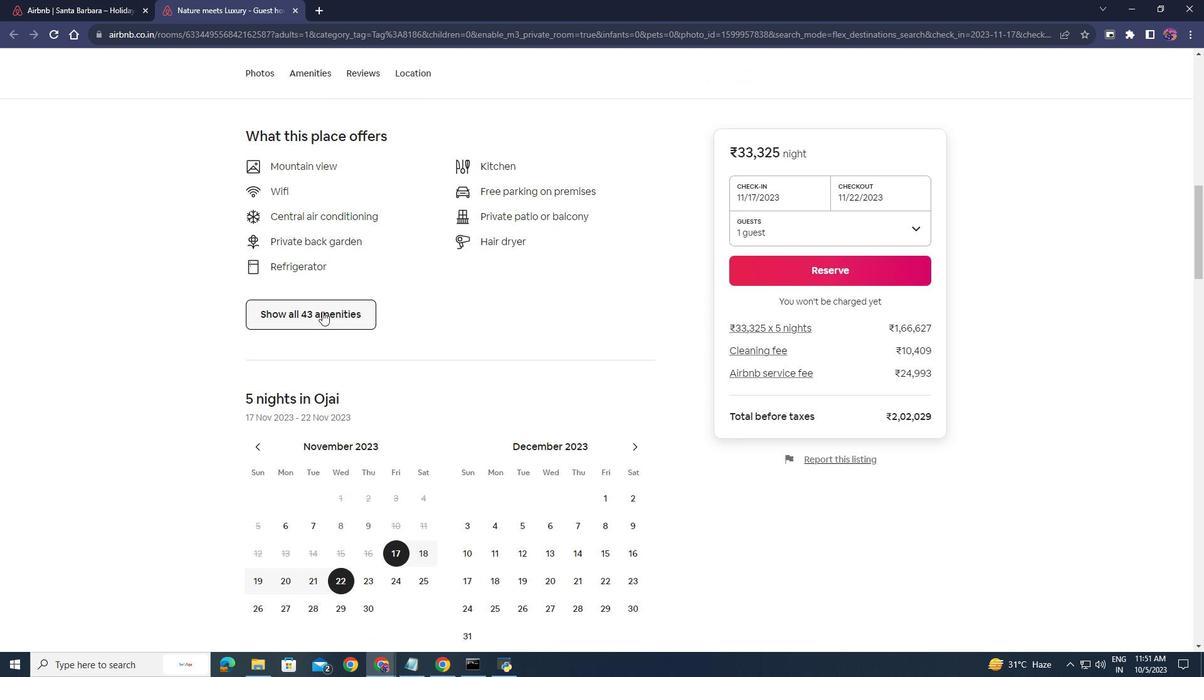 
Action: Mouse pressed left at (322, 311)
Screenshot: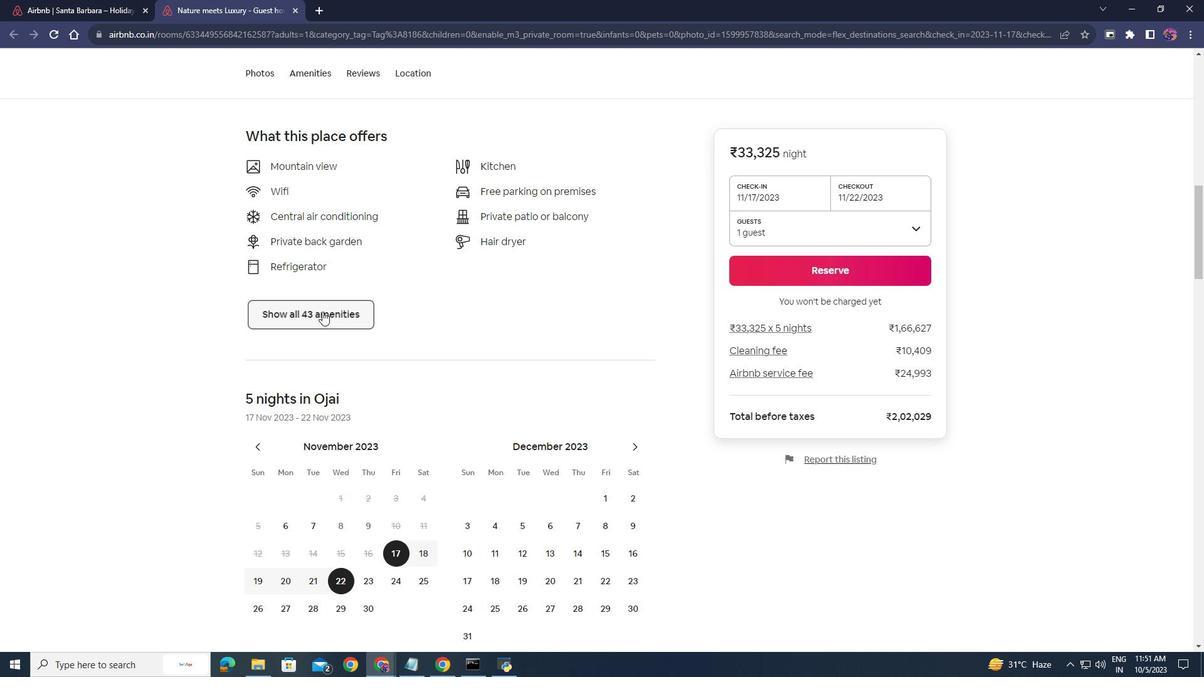
Action: Mouse moved to (550, 303)
Screenshot: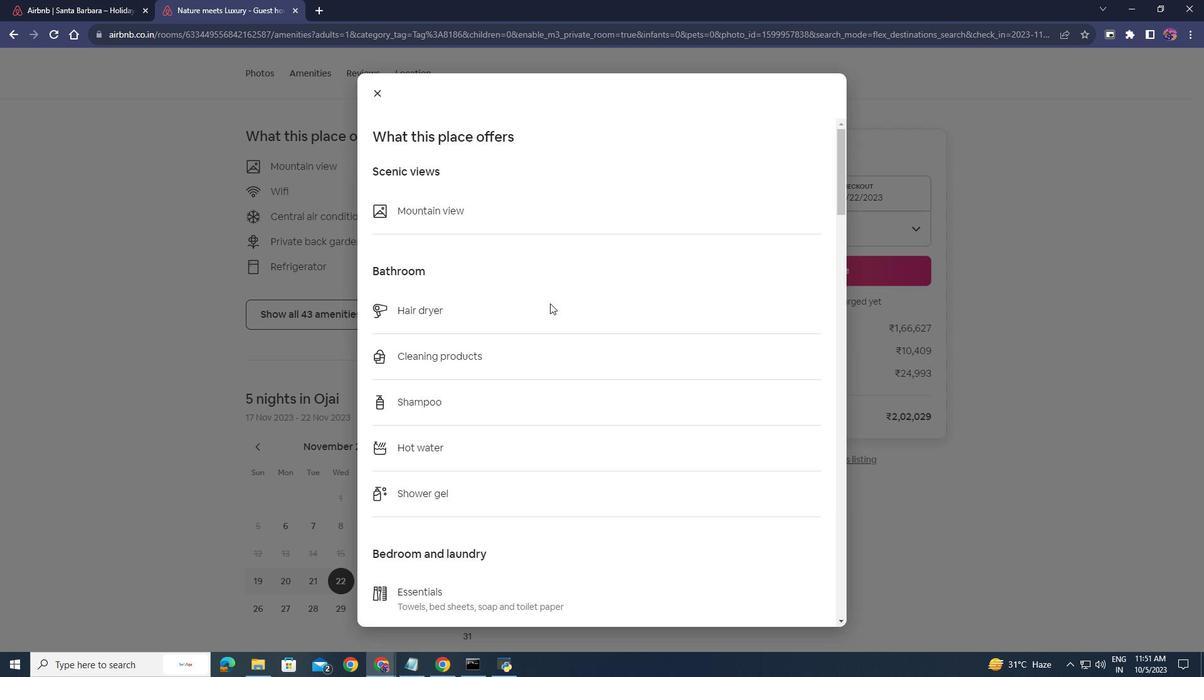 
Action: Mouse scrolled (550, 302) with delta (0, 0)
Screenshot: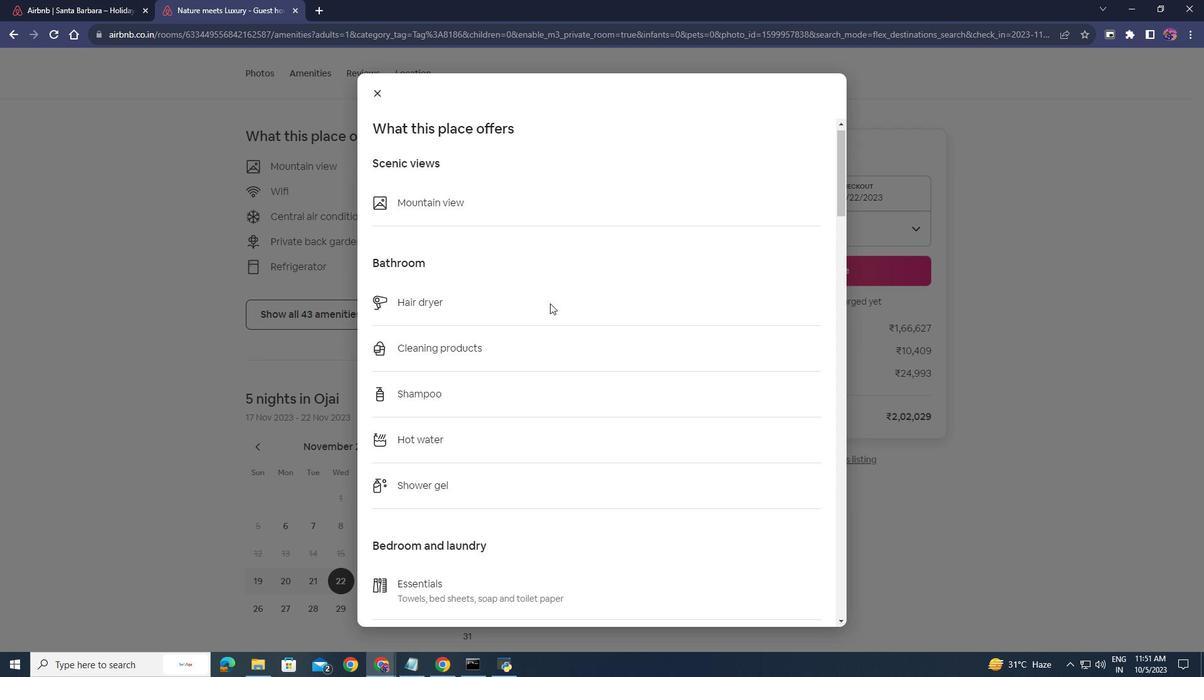 
Action: Mouse scrolled (550, 302) with delta (0, 0)
Screenshot: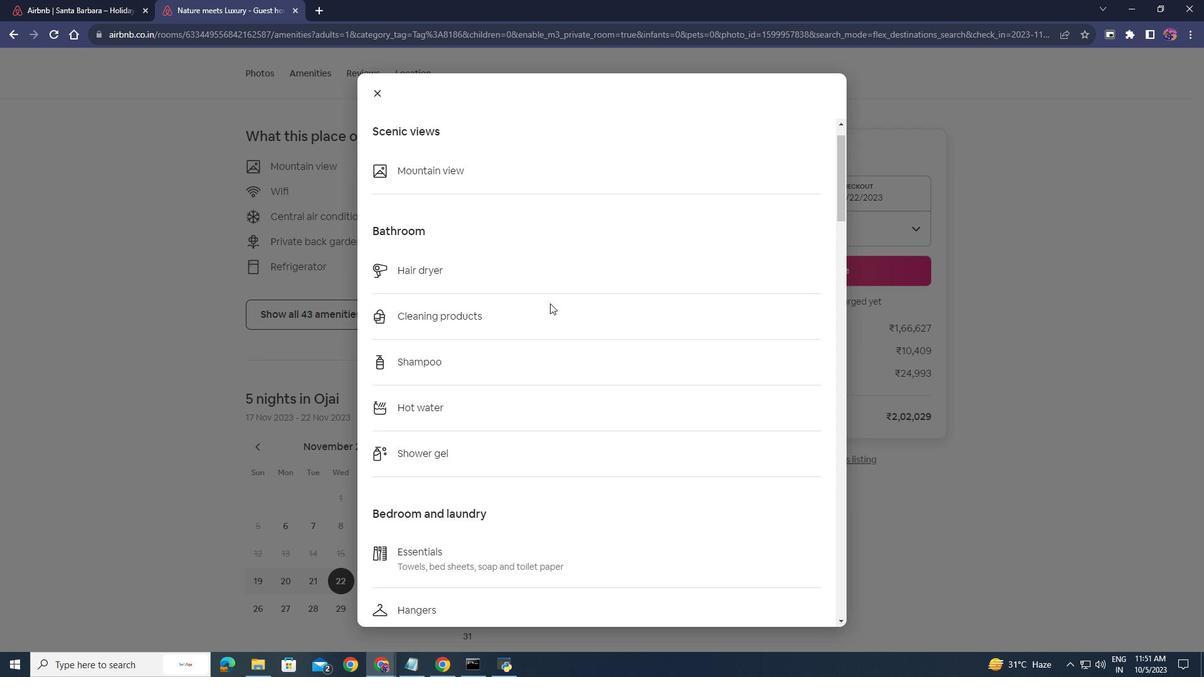 
Action: Mouse scrolled (550, 302) with delta (0, 0)
Screenshot: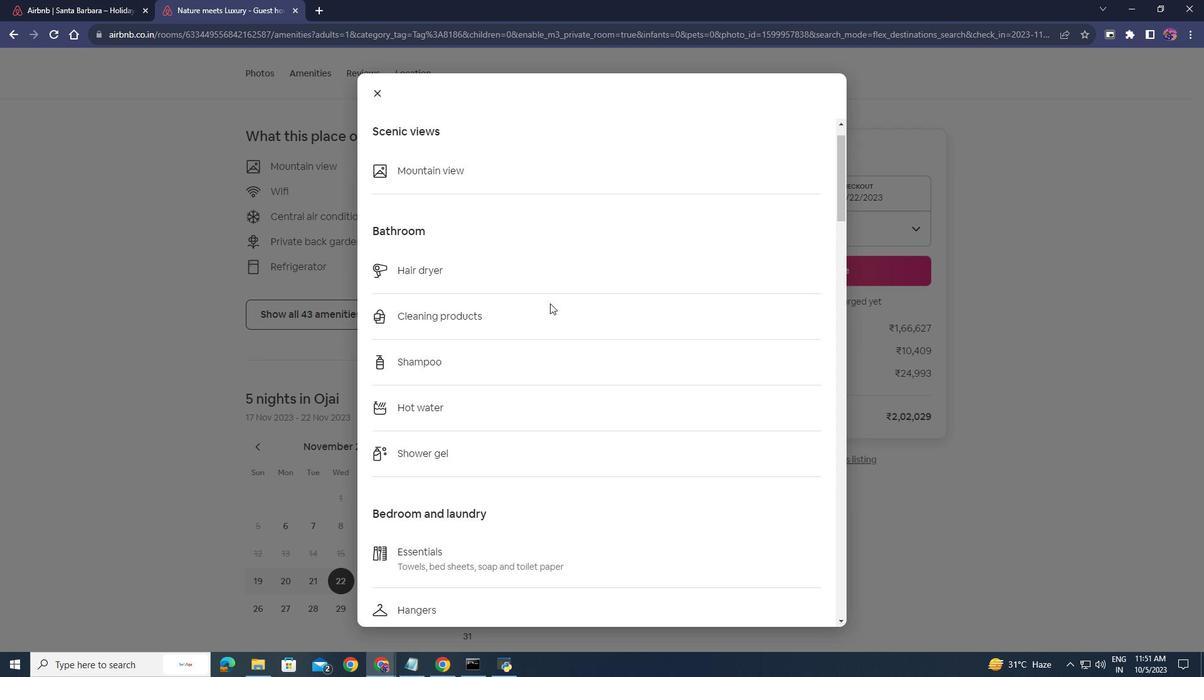
Action: Mouse scrolled (550, 302) with delta (0, 0)
Screenshot: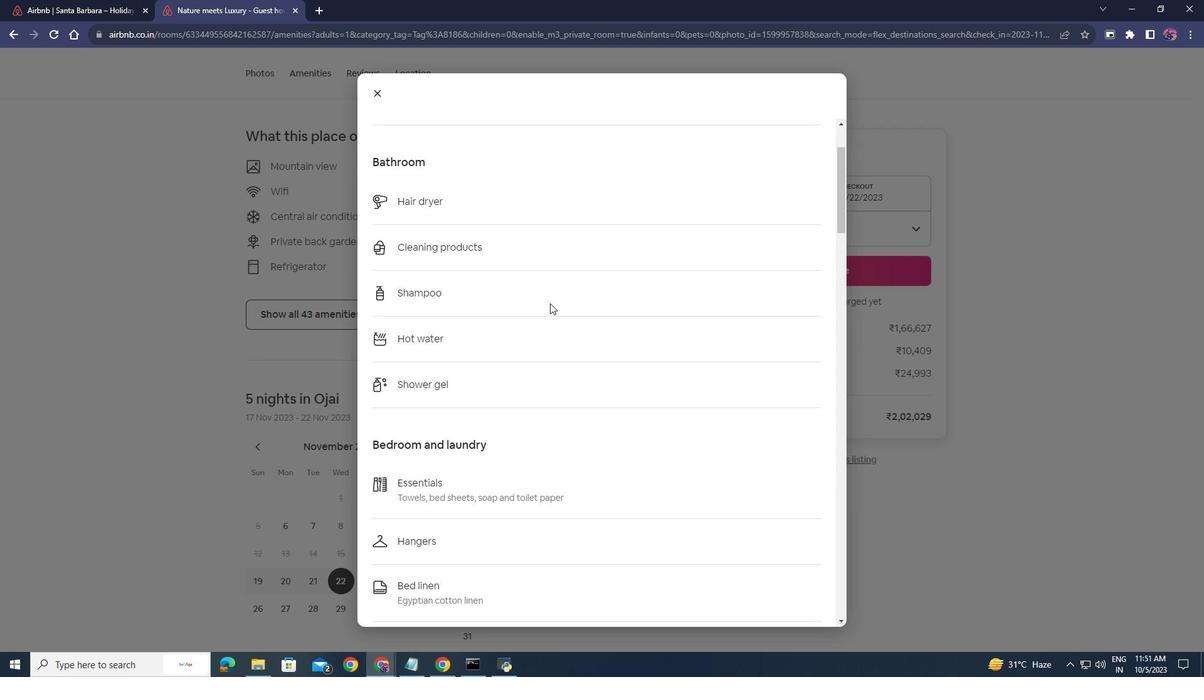 
Action: Mouse scrolled (550, 302) with delta (0, 0)
Screenshot: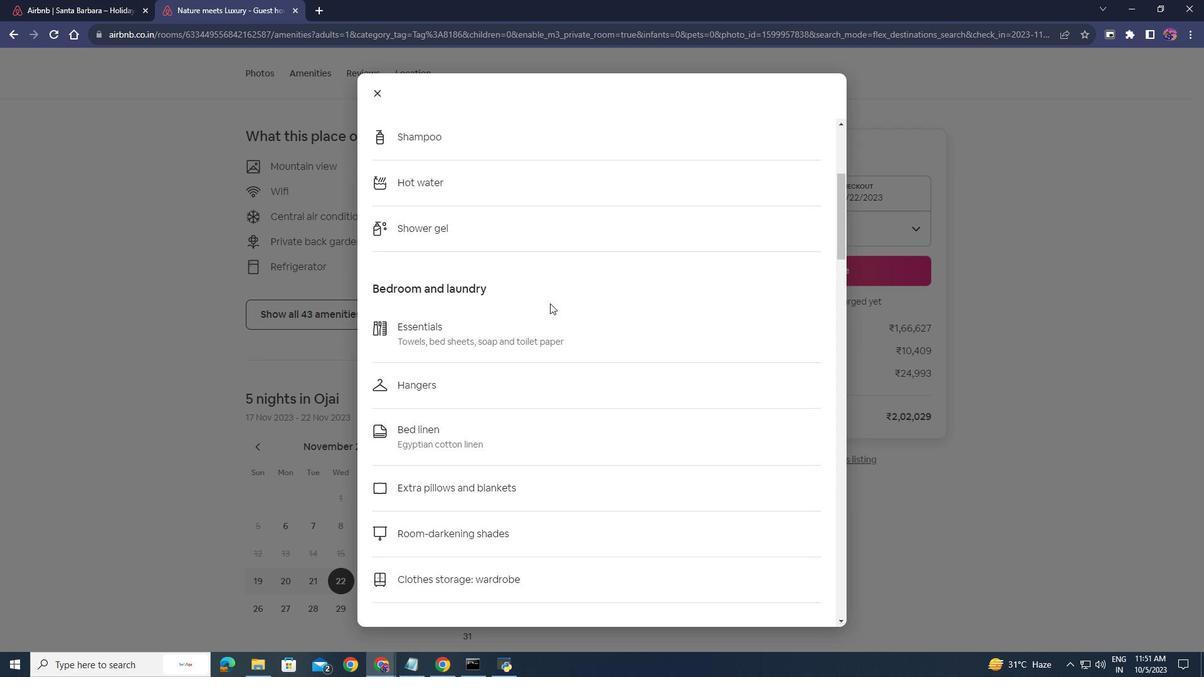 
Action: Mouse scrolled (550, 302) with delta (0, 0)
Screenshot: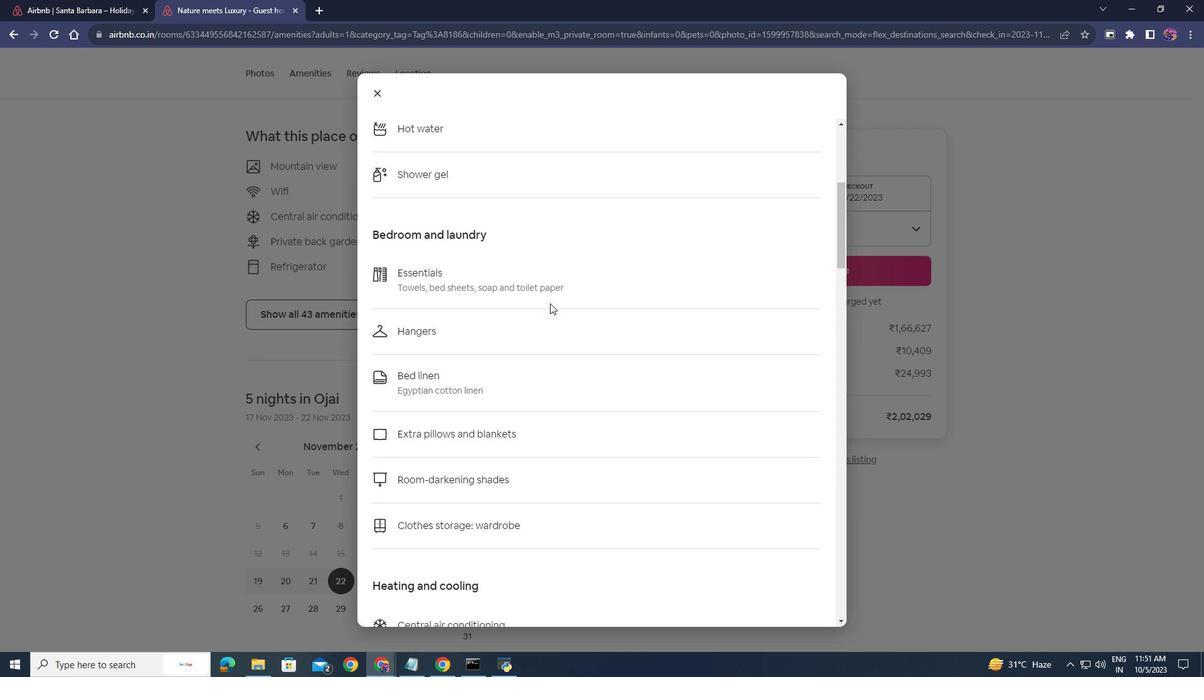 
Action: Mouse scrolled (550, 302) with delta (0, 0)
Screenshot: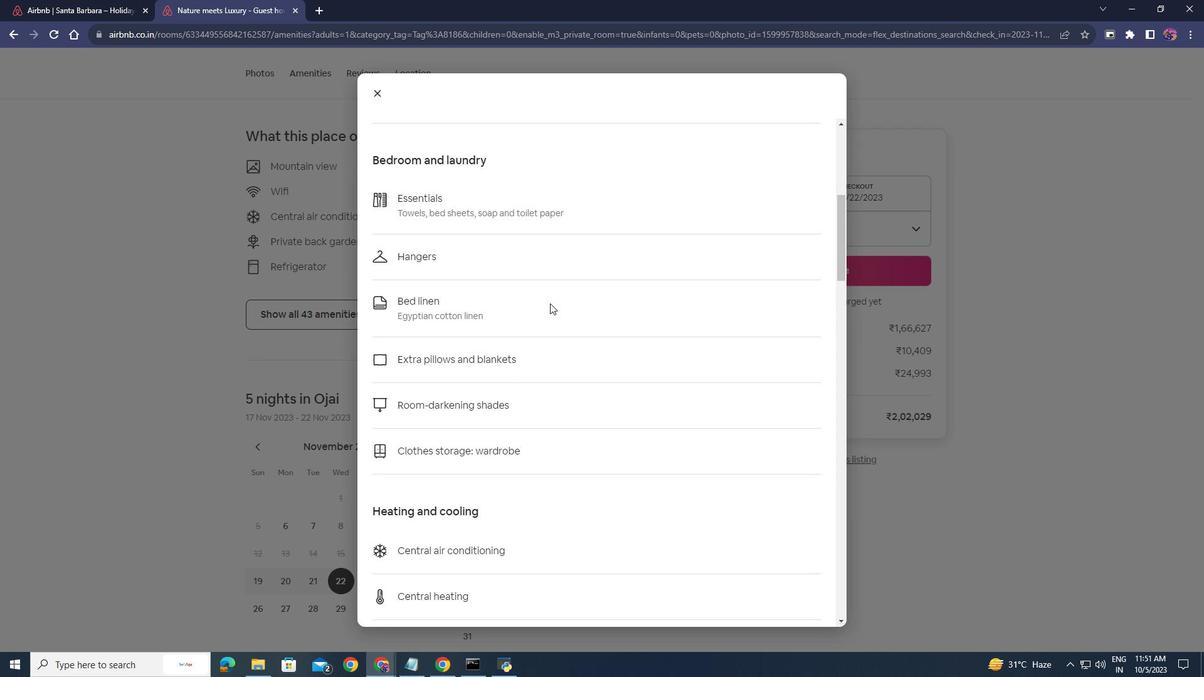 
Action: Mouse scrolled (550, 302) with delta (0, 0)
Screenshot: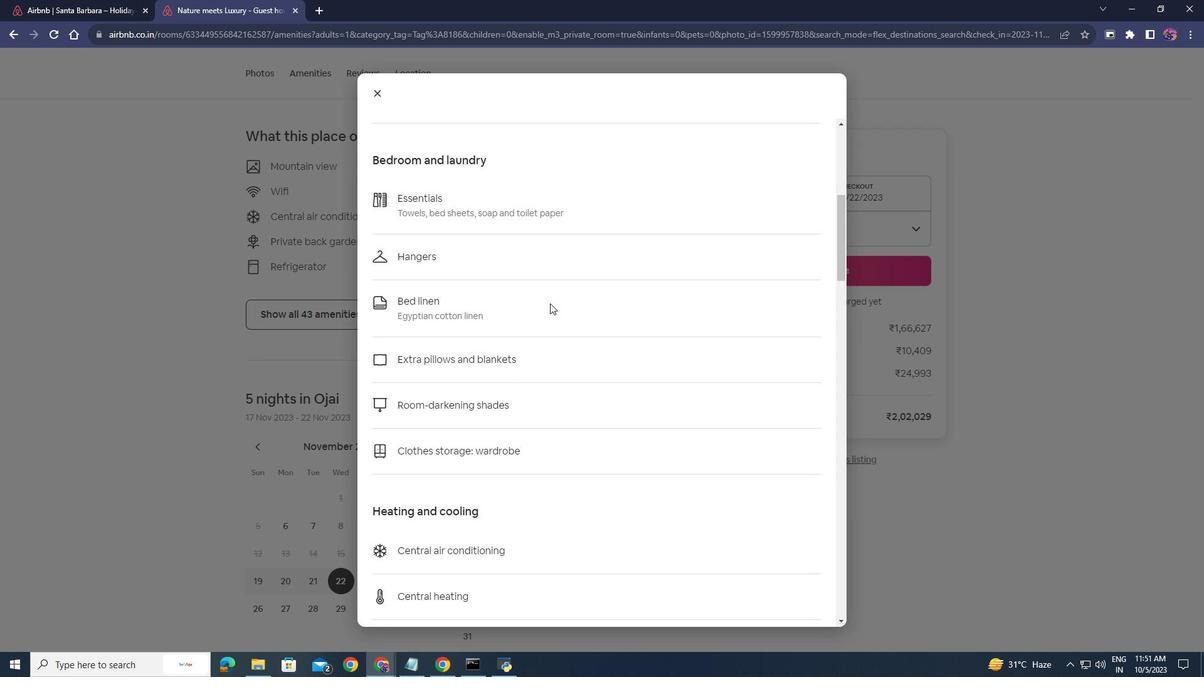 
Action: Mouse scrolled (550, 302) with delta (0, 0)
Screenshot: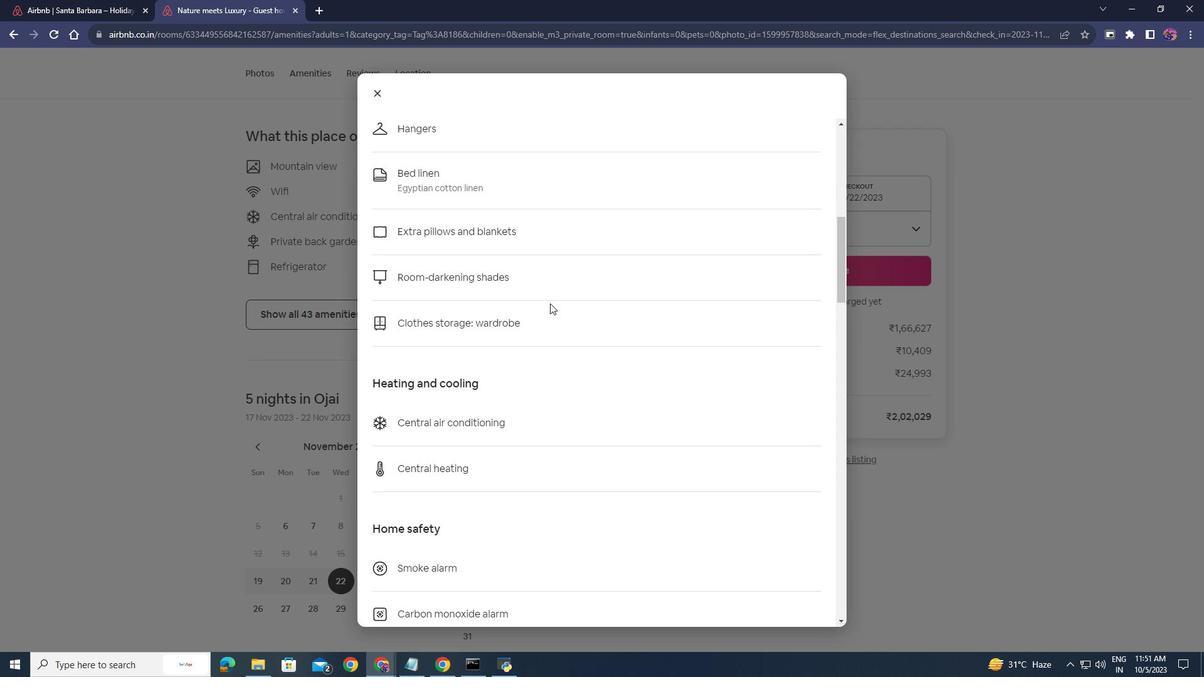 
Action: Mouse scrolled (550, 302) with delta (0, 0)
Screenshot: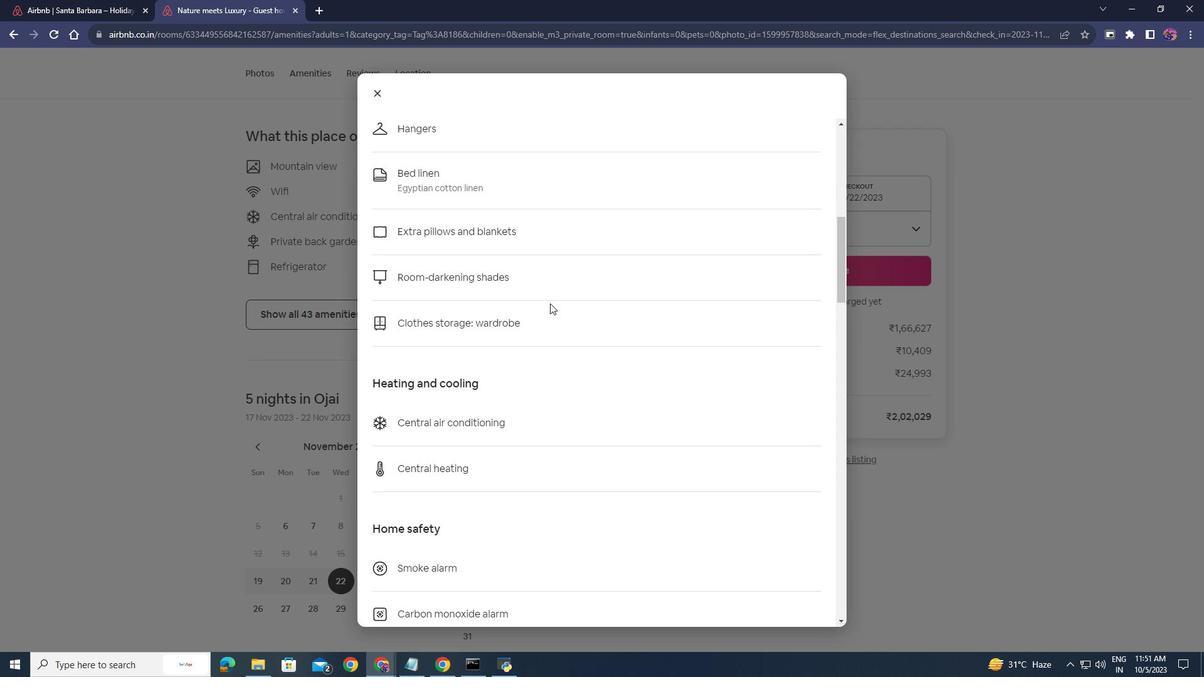 
Action: Mouse scrolled (550, 302) with delta (0, 0)
Screenshot: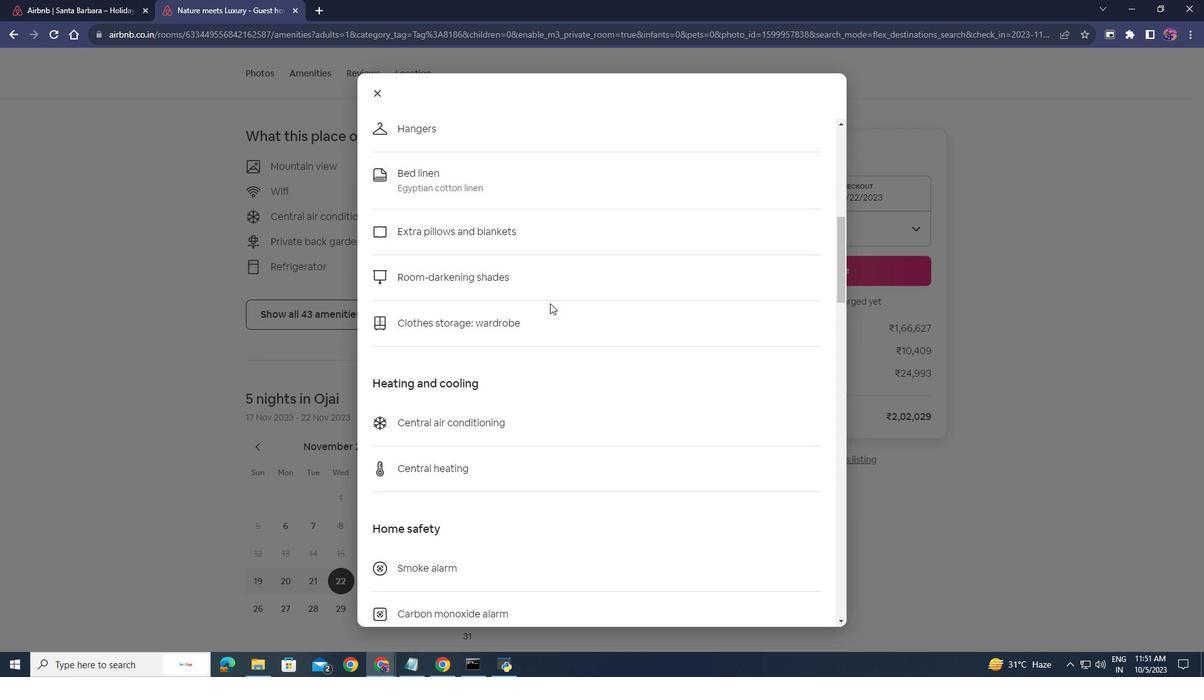 
Action: Mouse scrolled (550, 302) with delta (0, 0)
Screenshot: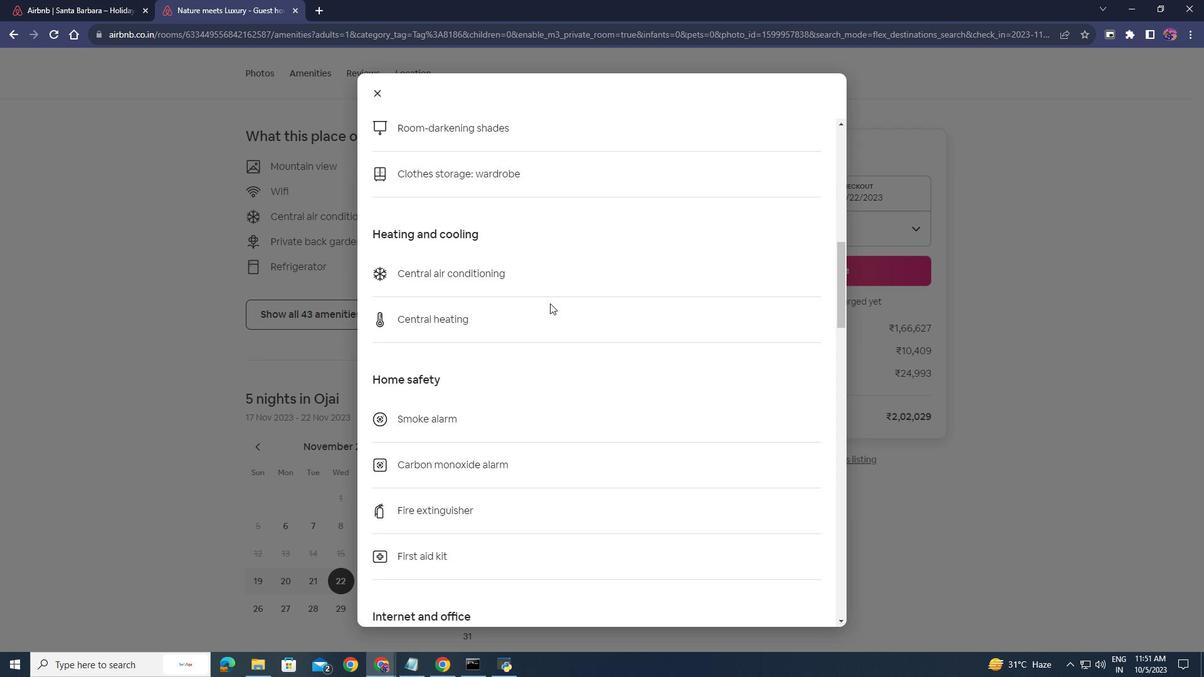 
Action: Mouse scrolled (550, 302) with delta (0, 0)
Screenshot: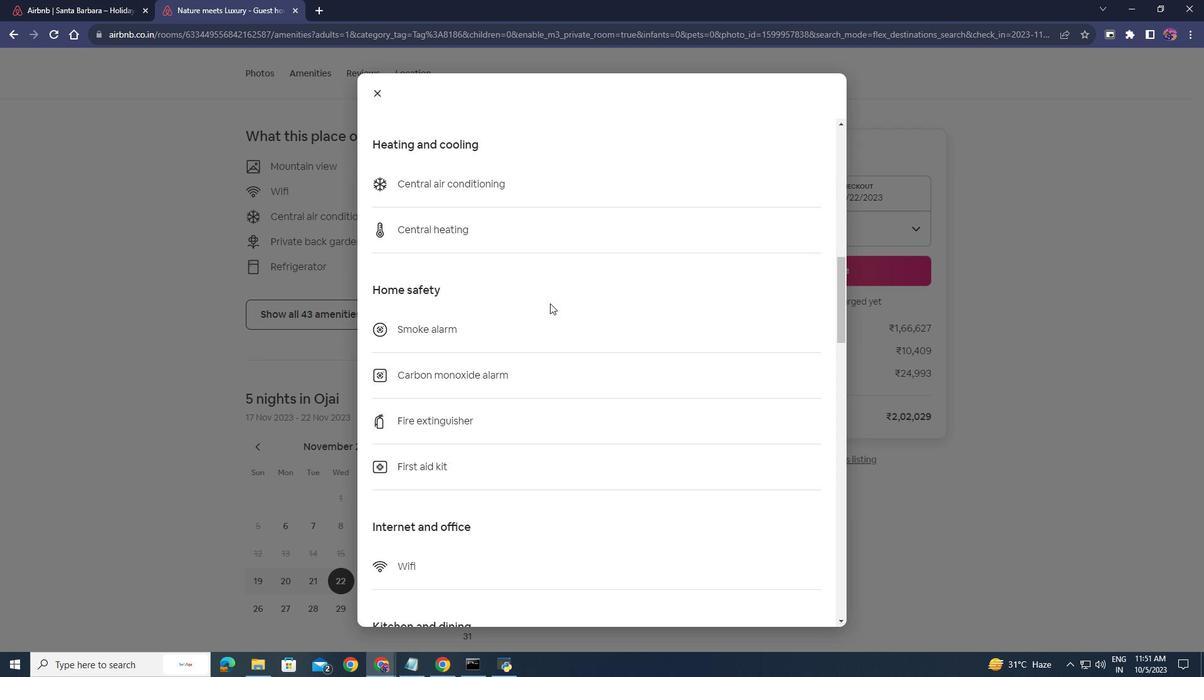 
Action: Mouse scrolled (550, 302) with delta (0, 0)
Screenshot: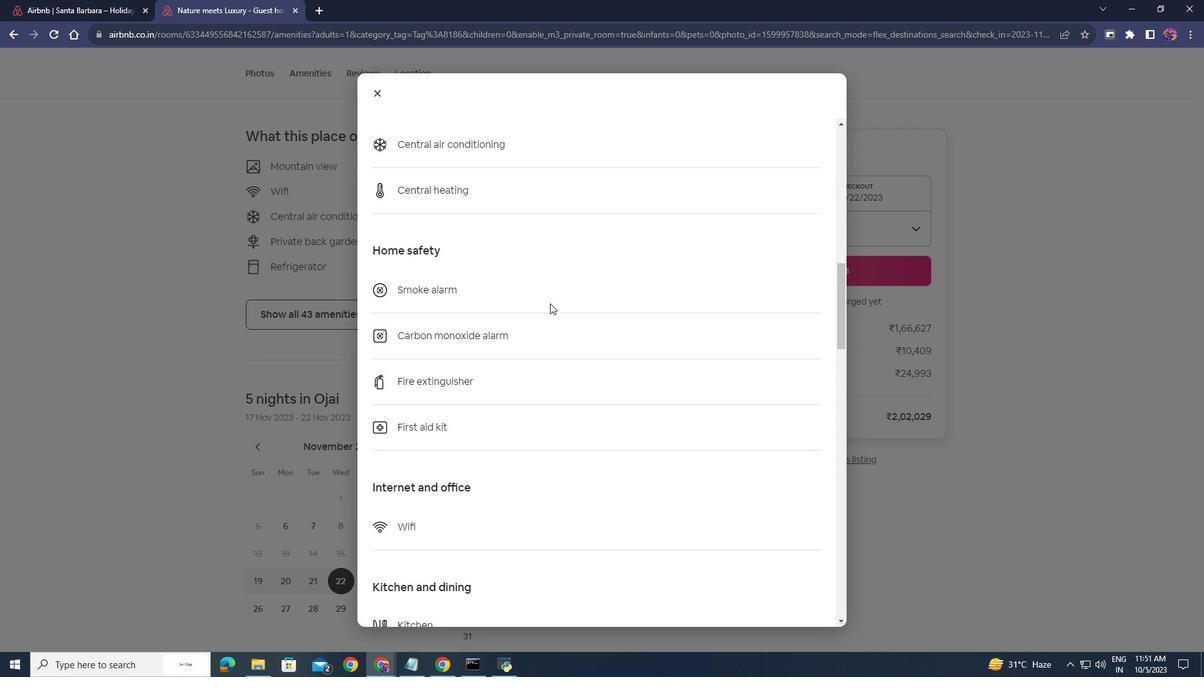 
Action: Mouse scrolled (550, 302) with delta (0, 0)
Screenshot: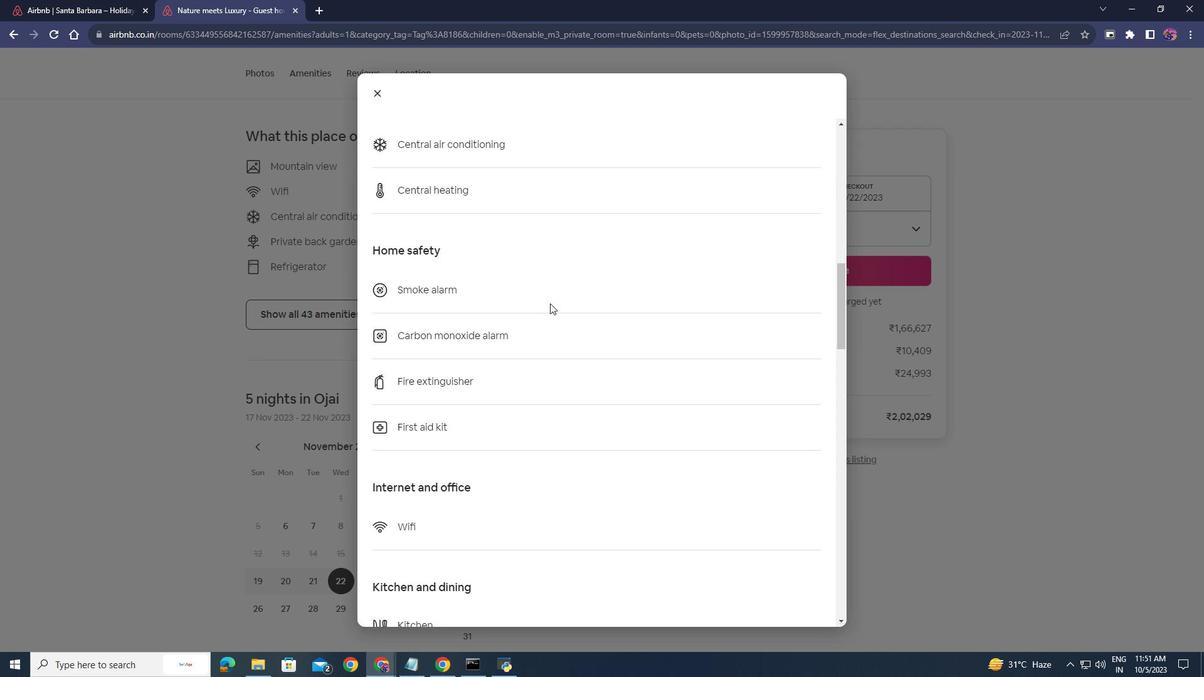 
Action: Mouse scrolled (550, 302) with delta (0, 0)
Screenshot: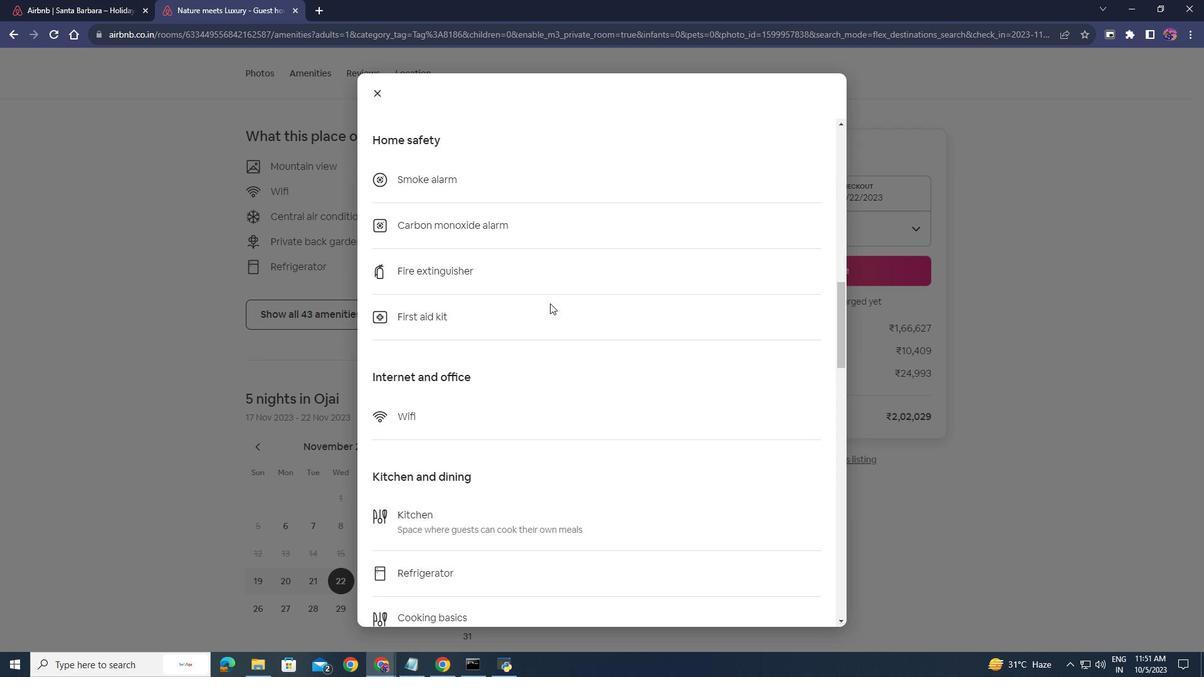 
Action: Mouse scrolled (550, 302) with delta (0, 0)
Screenshot: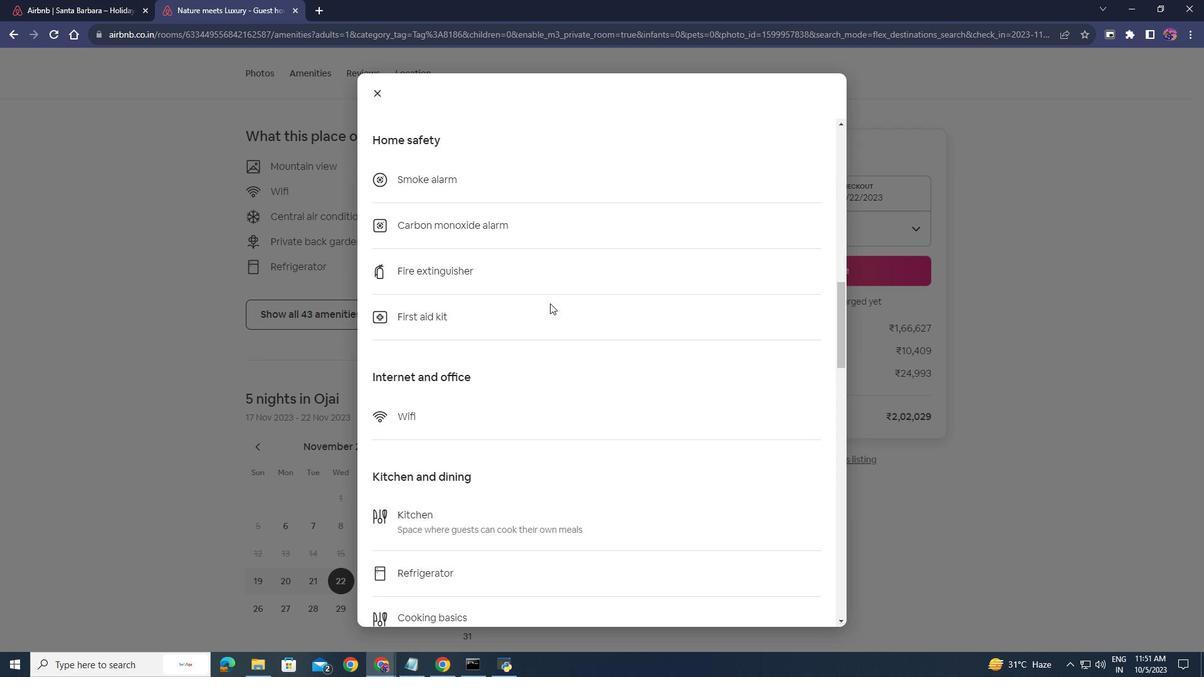 
Action: Mouse scrolled (550, 302) with delta (0, 0)
Screenshot: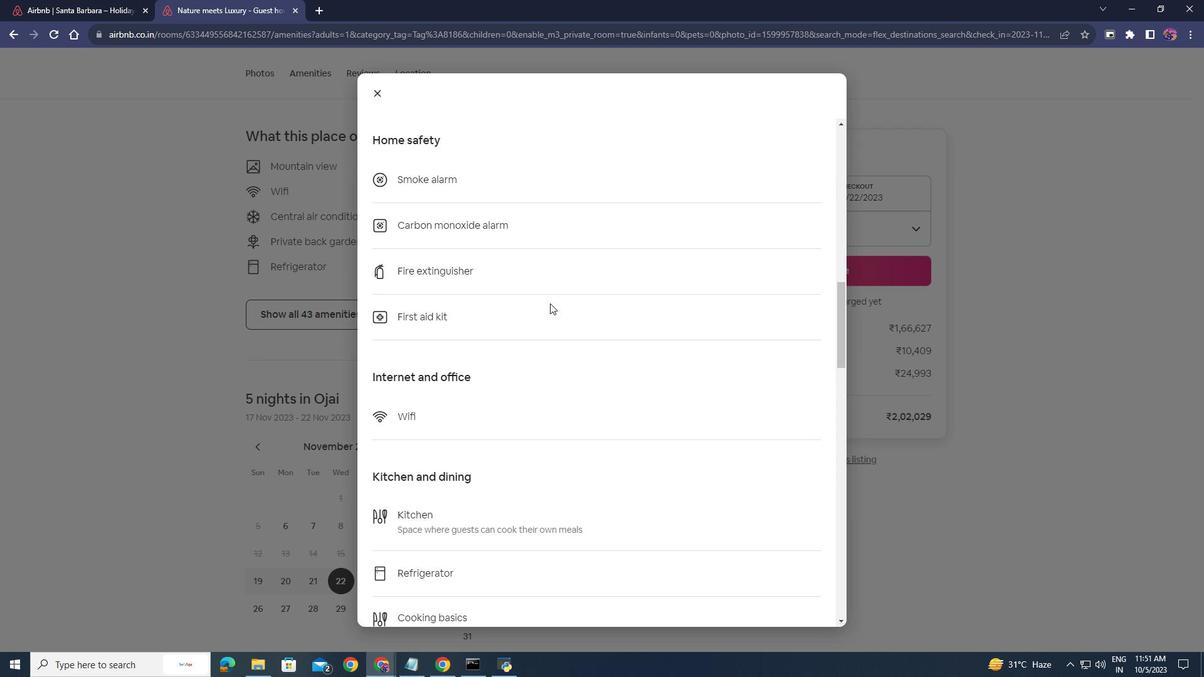 
Action: Mouse scrolled (550, 302) with delta (0, 0)
Screenshot: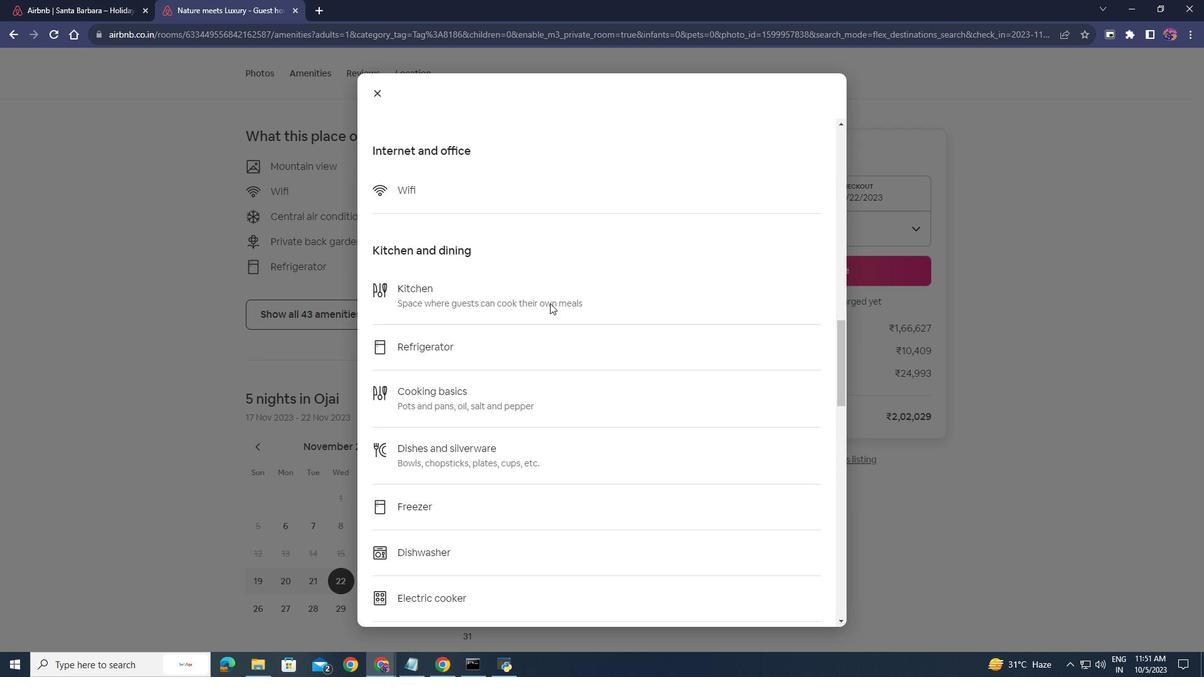 
Action: Mouse scrolled (550, 302) with delta (0, 0)
Screenshot: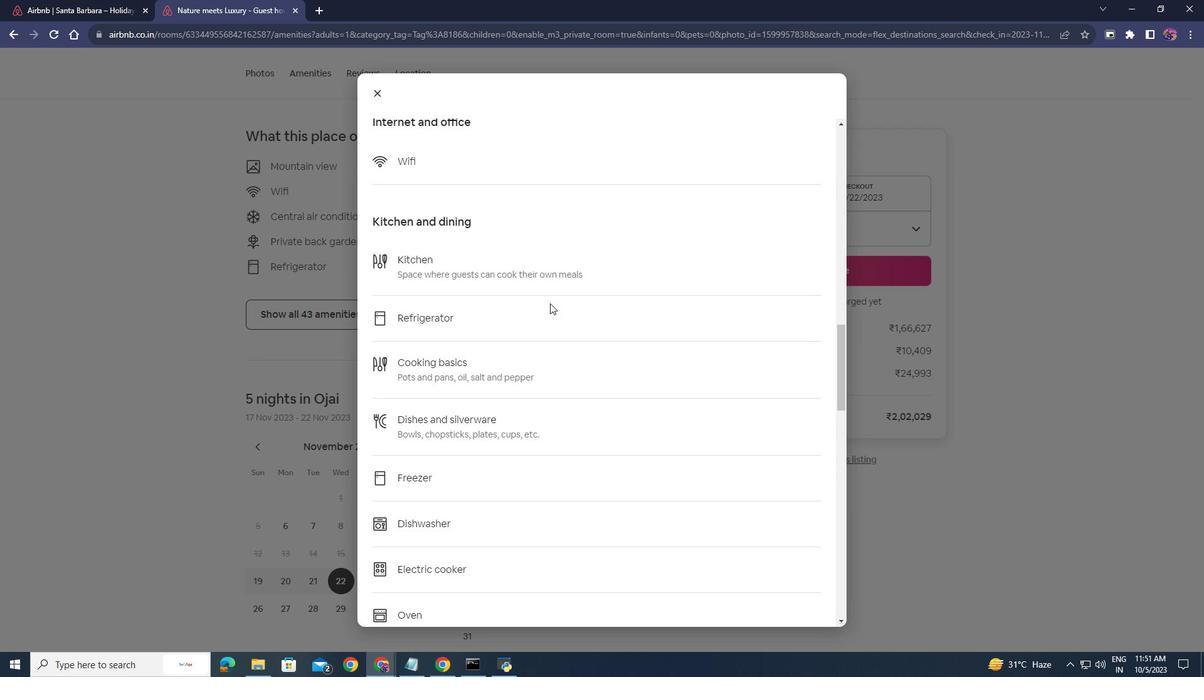 
Action: Mouse scrolled (550, 302) with delta (0, 0)
Screenshot: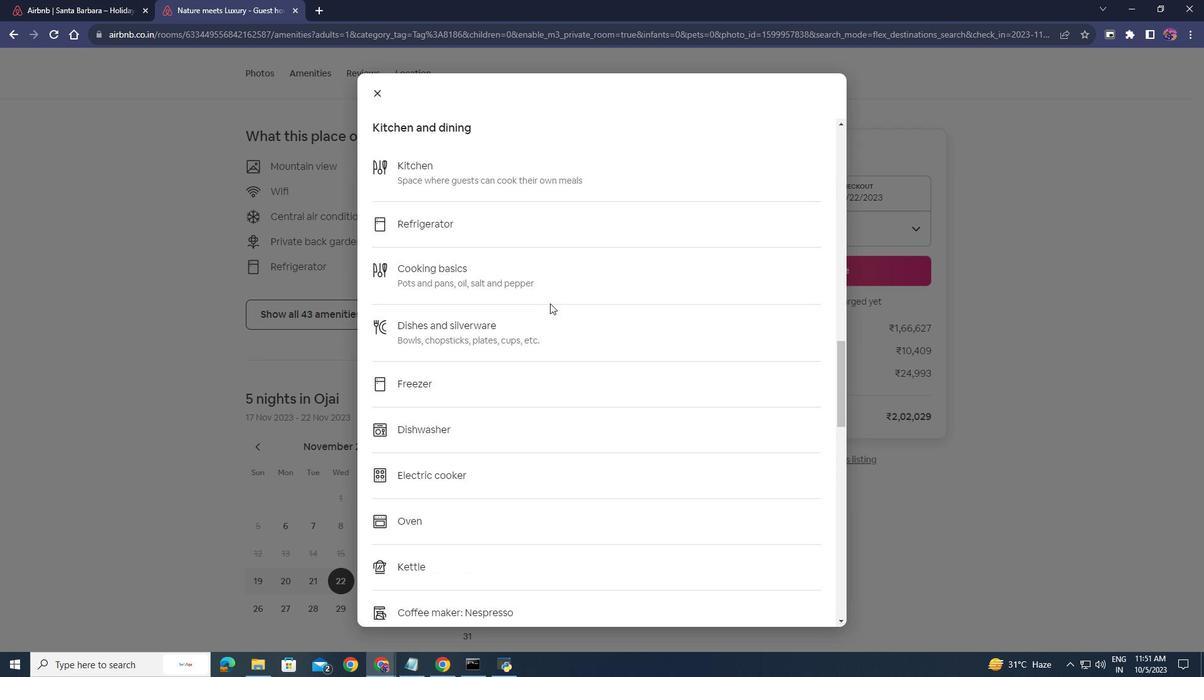 
Action: Mouse scrolled (550, 302) with delta (0, 0)
Screenshot: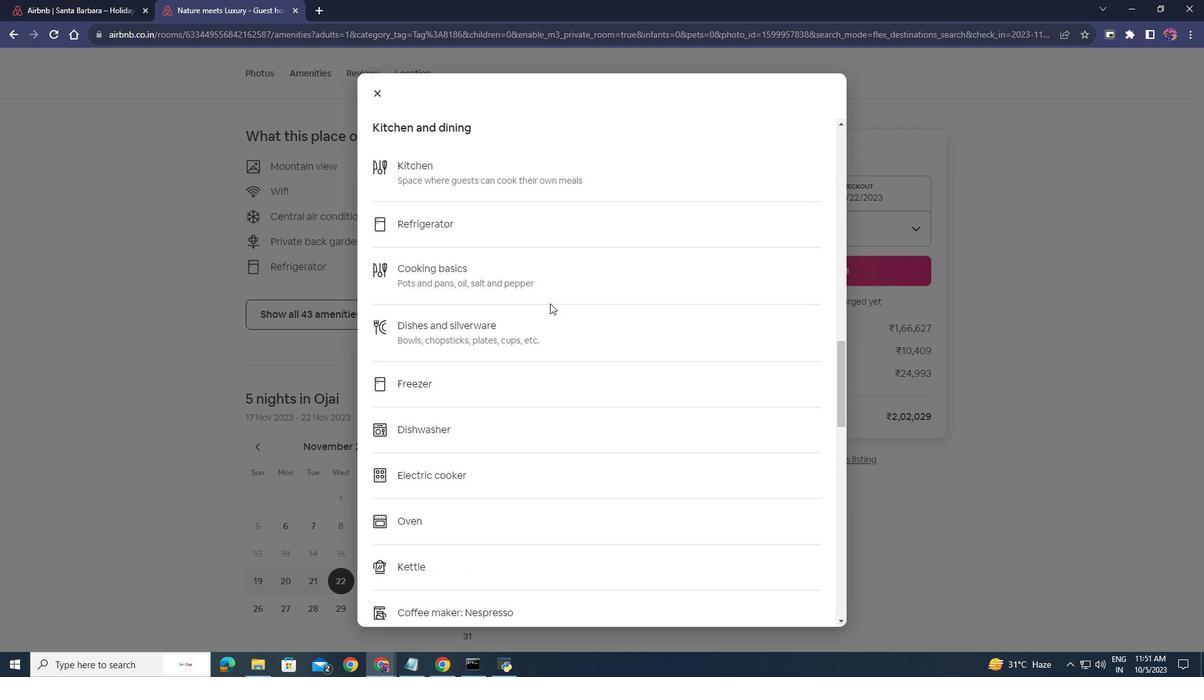
Action: Mouse scrolled (550, 302) with delta (0, 0)
Screenshot: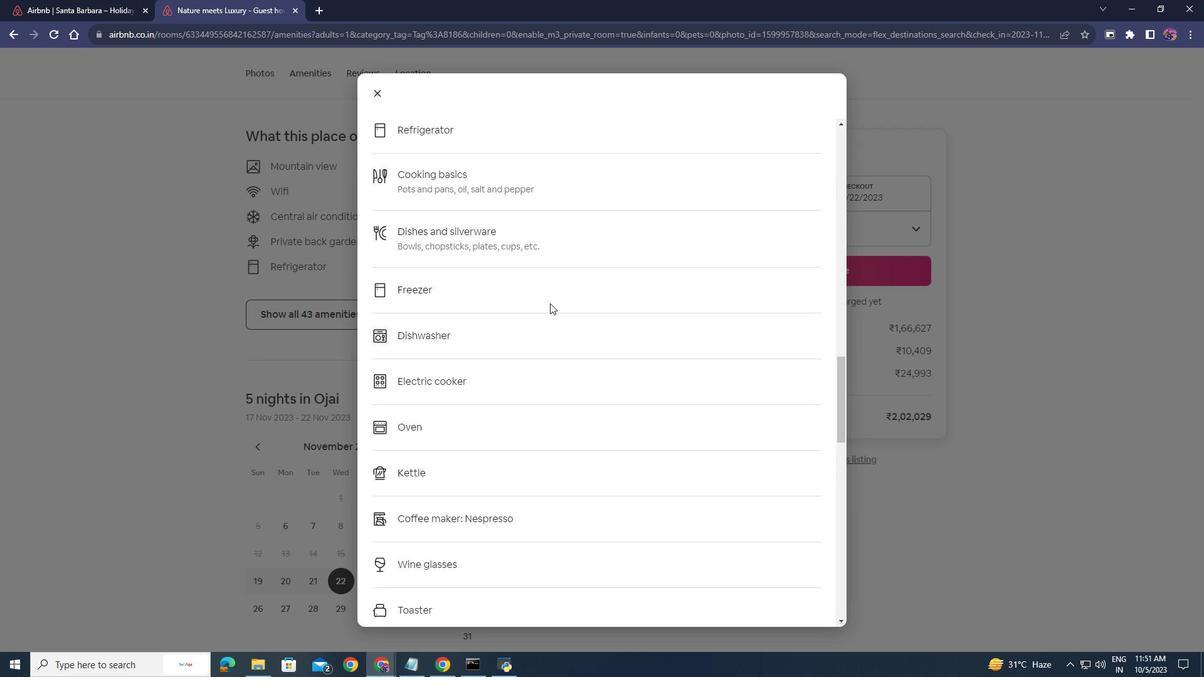 
Action: Mouse moved to (374, 92)
Screenshot: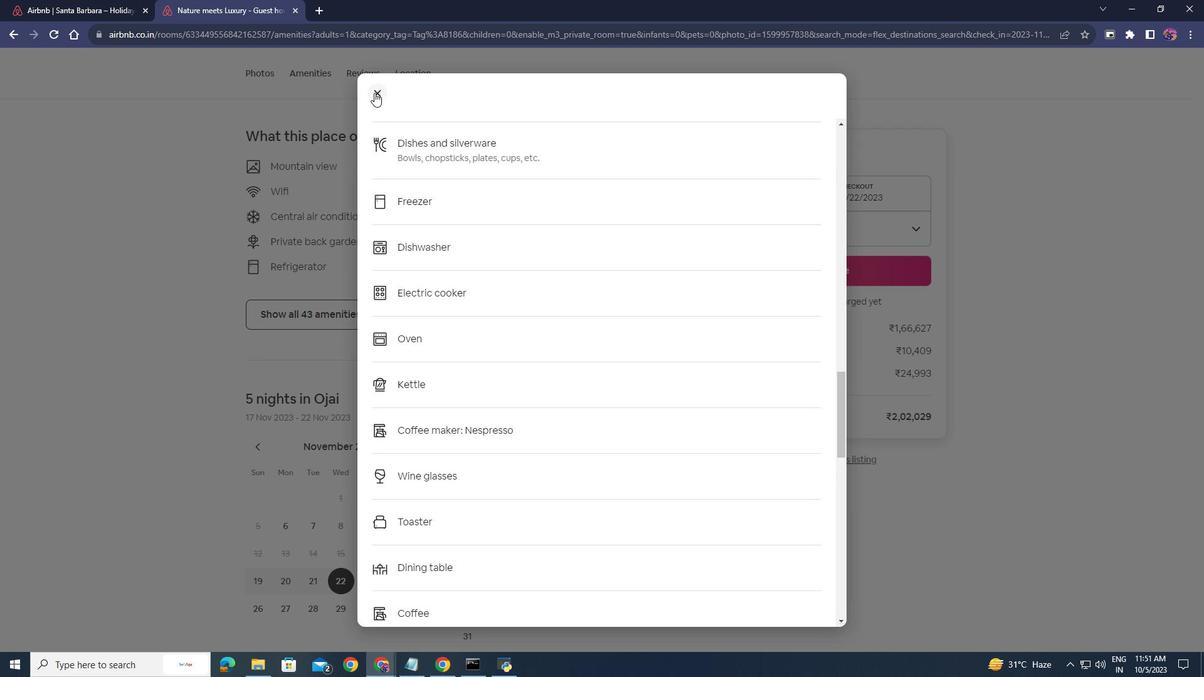 
Action: Mouse pressed left at (374, 92)
Screenshot: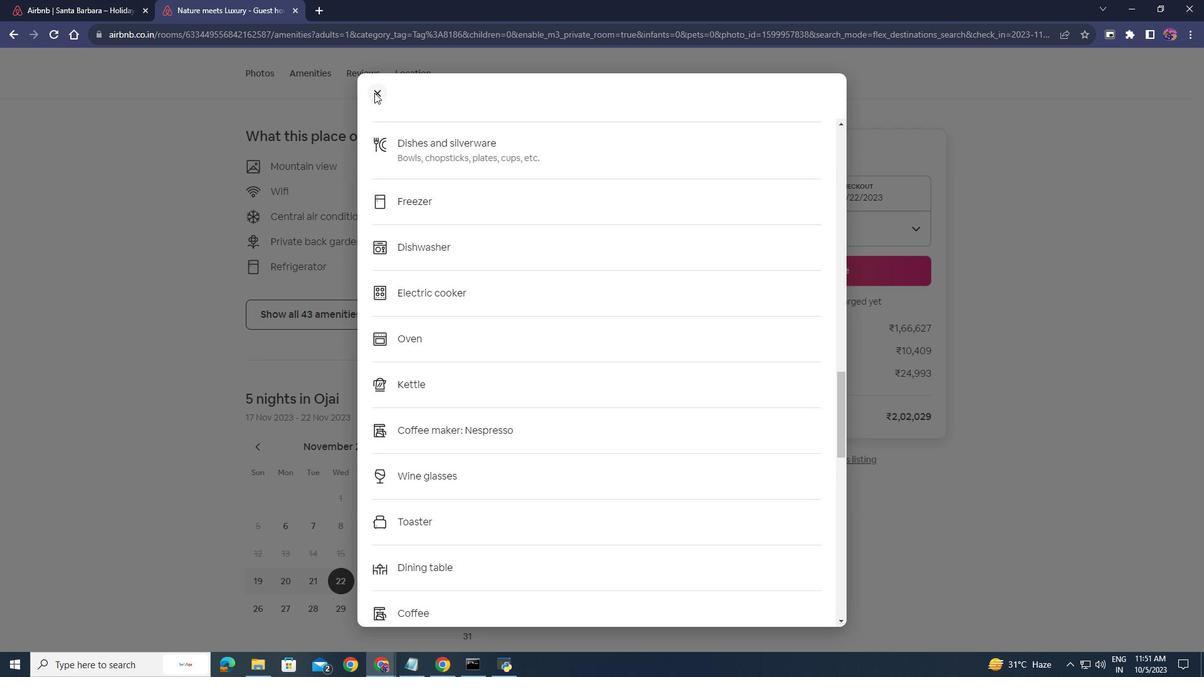 
Action: Mouse moved to (365, 70)
Screenshot: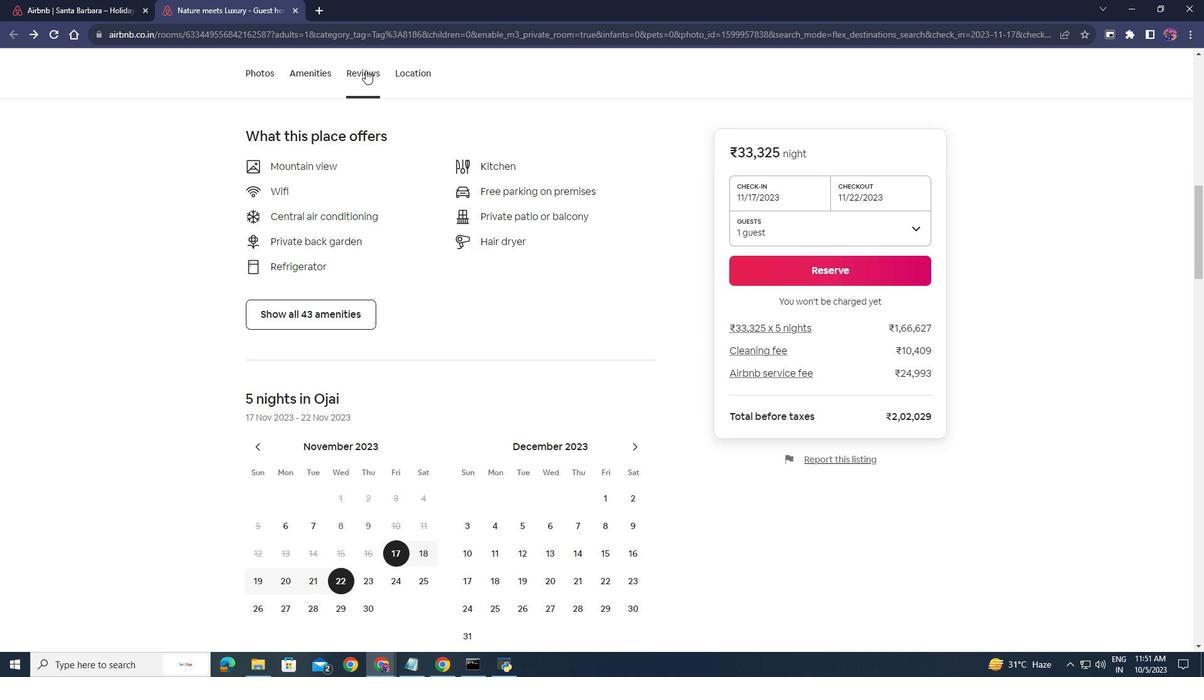 
Action: Mouse pressed left at (365, 70)
Screenshot: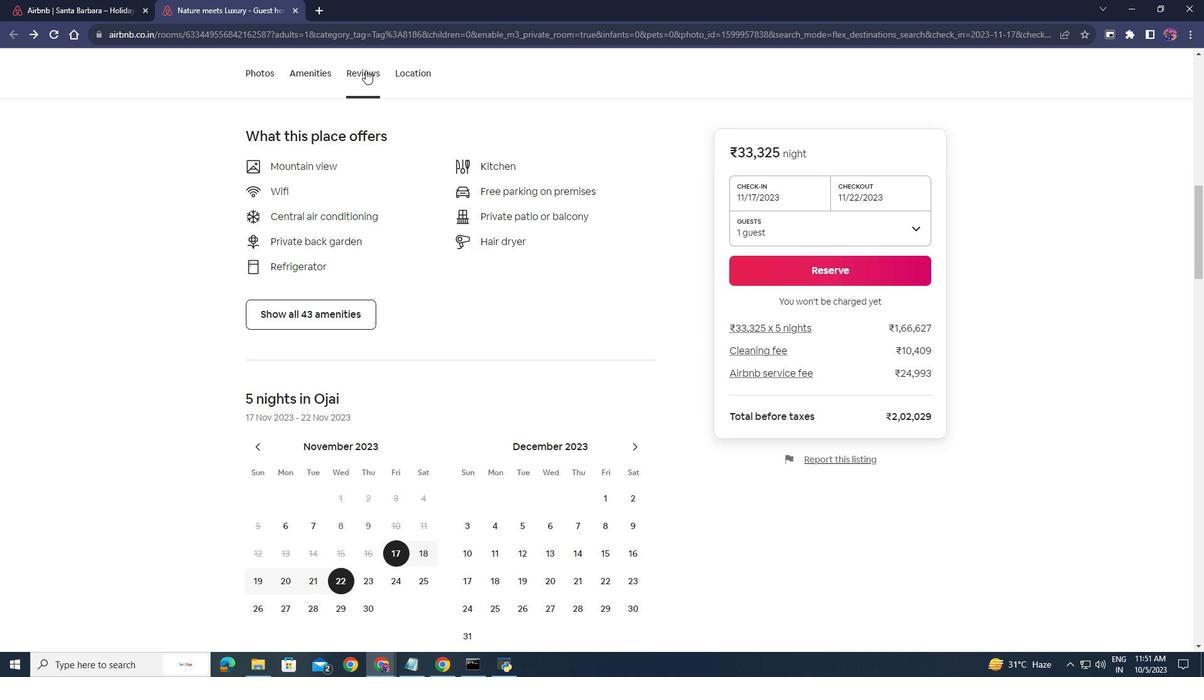 
Action: Mouse moved to (418, 215)
Screenshot: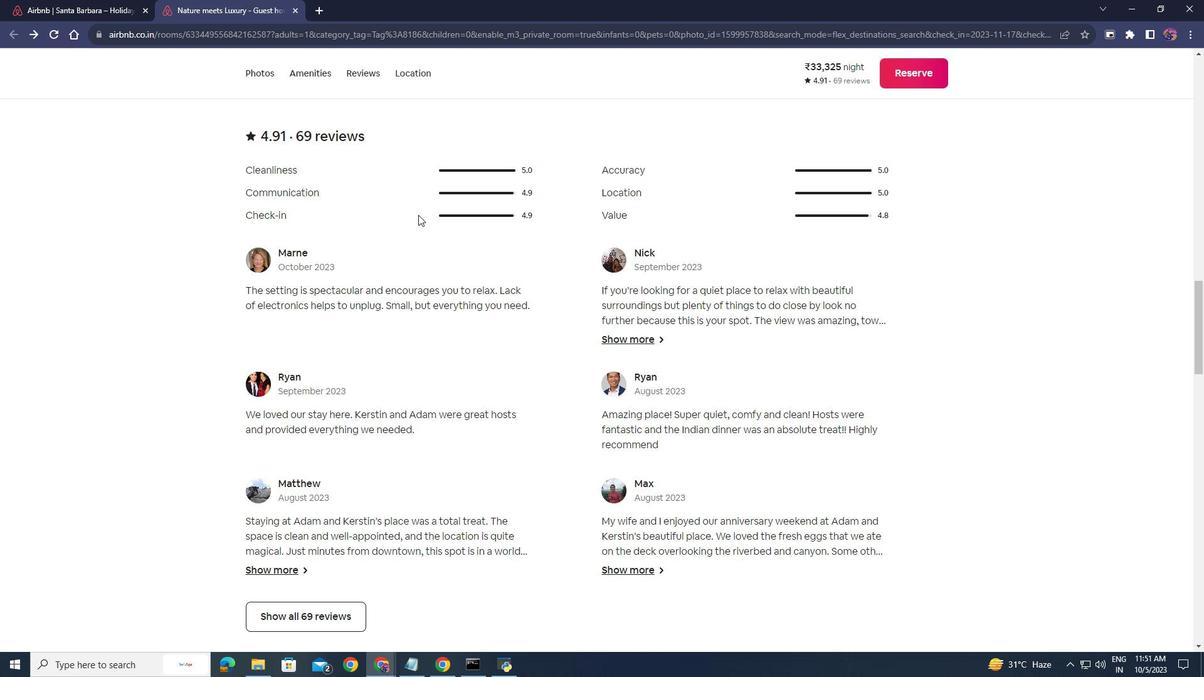 
Action: Mouse scrolled (418, 214) with delta (0, 0)
Screenshot: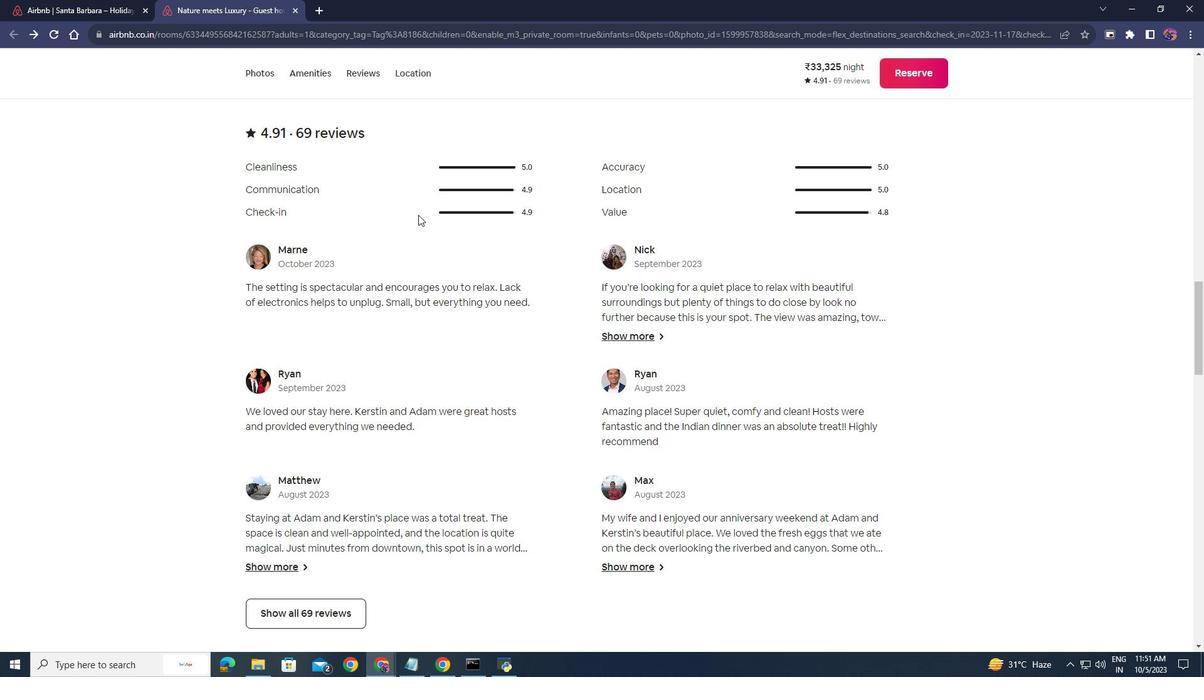 
Action: Mouse scrolled (418, 214) with delta (0, 0)
Screenshot: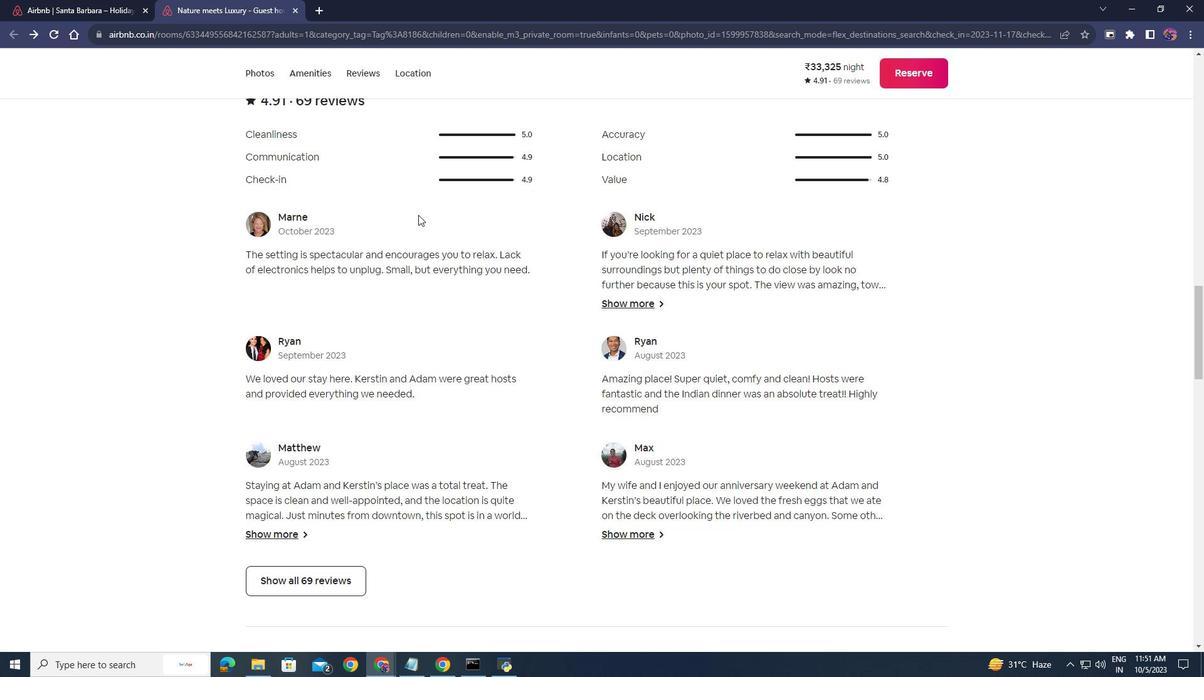 
Action: Mouse scrolled (418, 214) with delta (0, 0)
Screenshot: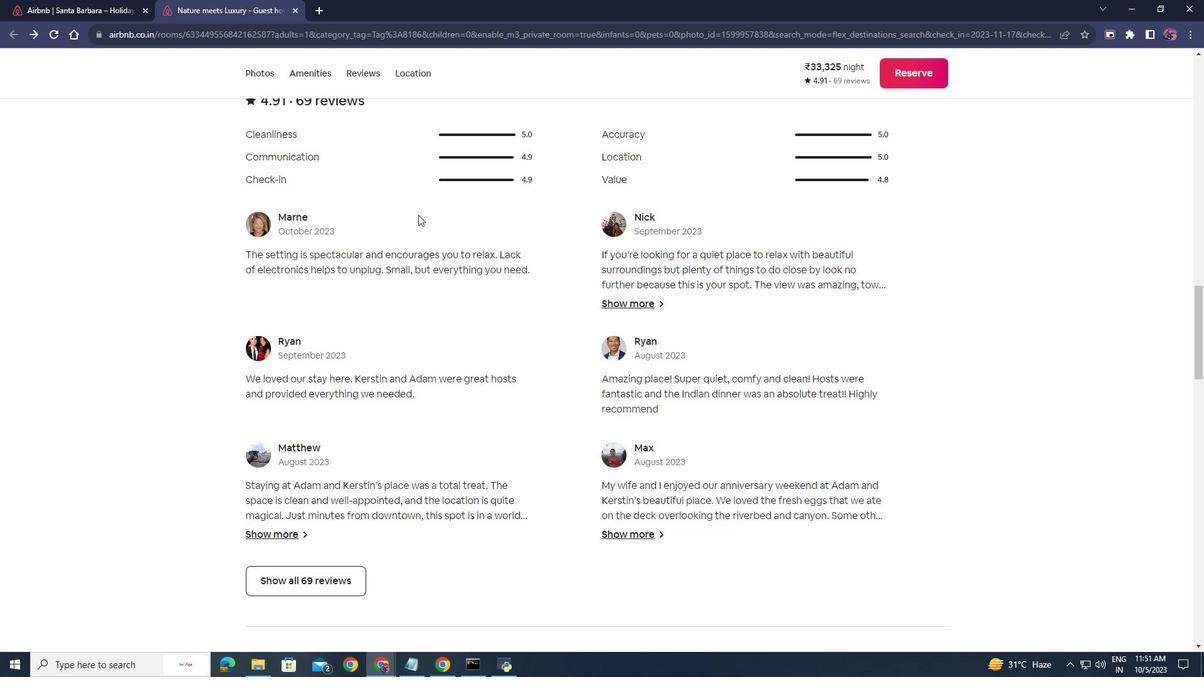 
Action: Mouse scrolled (418, 215) with delta (0, 0)
Screenshot: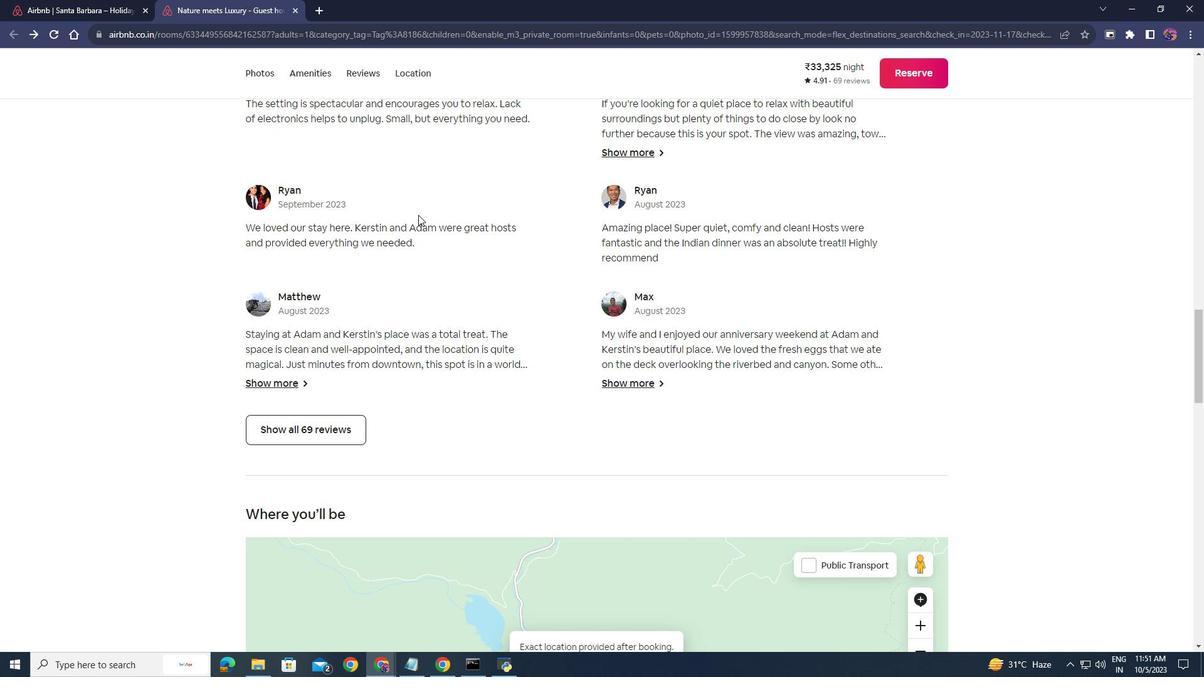 
Action: Mouse scrolled (418, 215) with delta (0, 0)
Screenshot: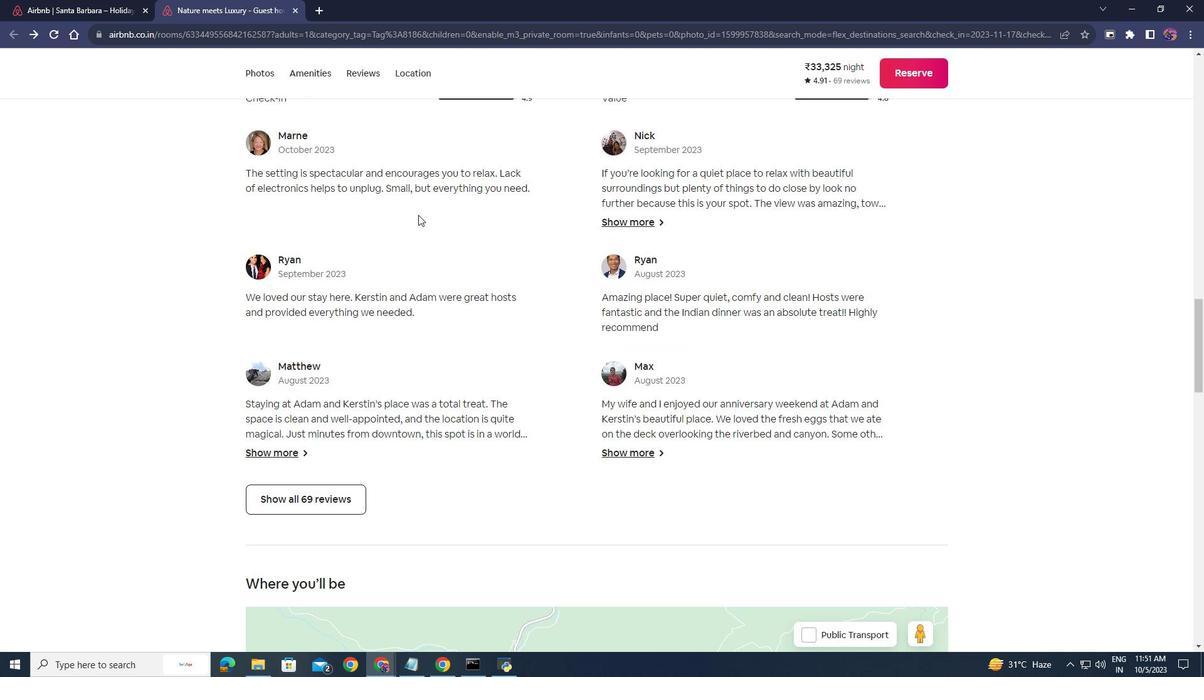 
Action: Mouse moved to (404, 70)
Screenshot: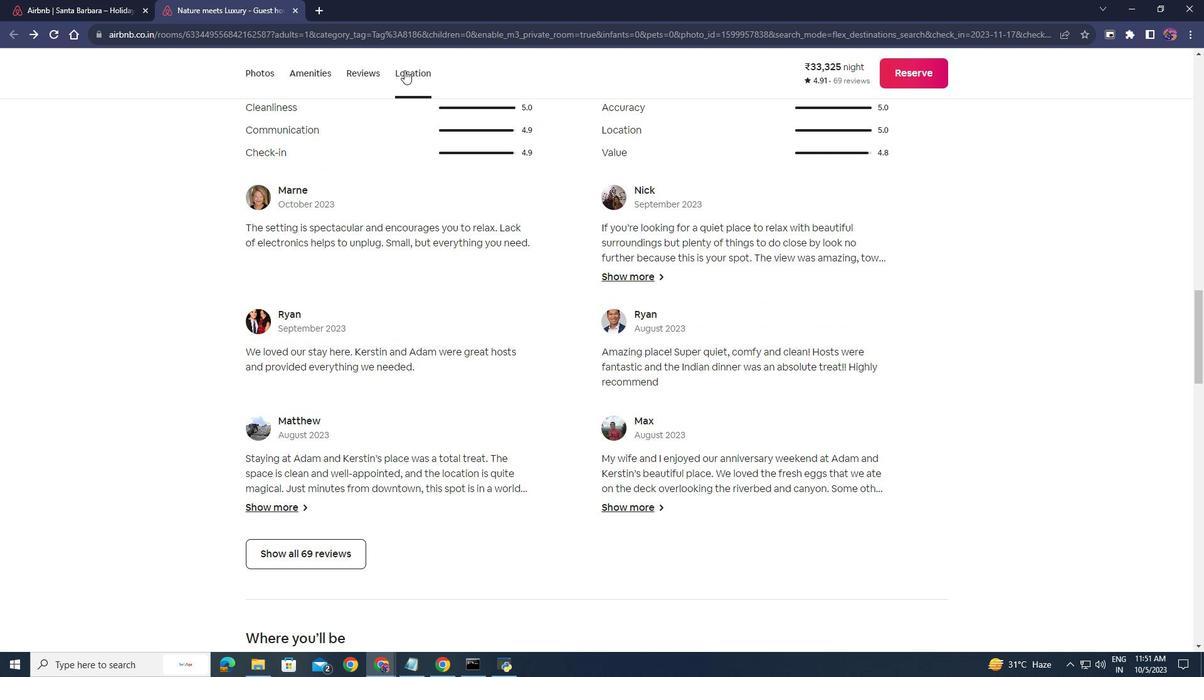 
Action: Mouse pressed left at (404, 70)
Screenshot: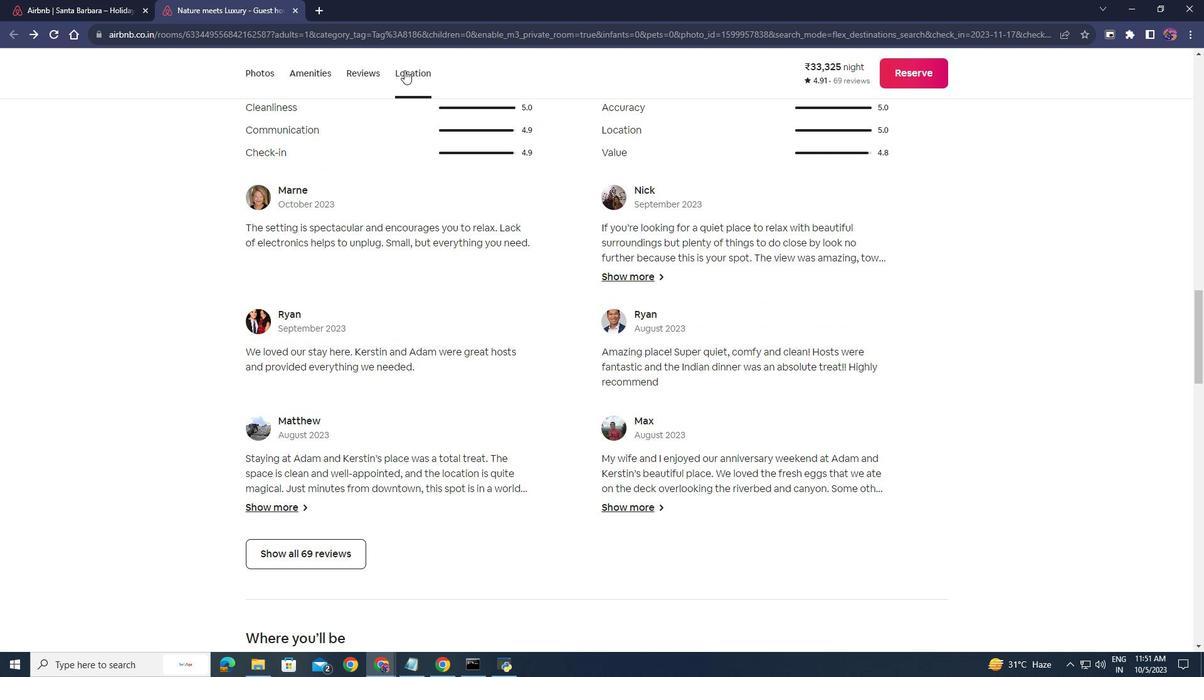 
Action: Mouse moved to (508, 340)
Screenshot: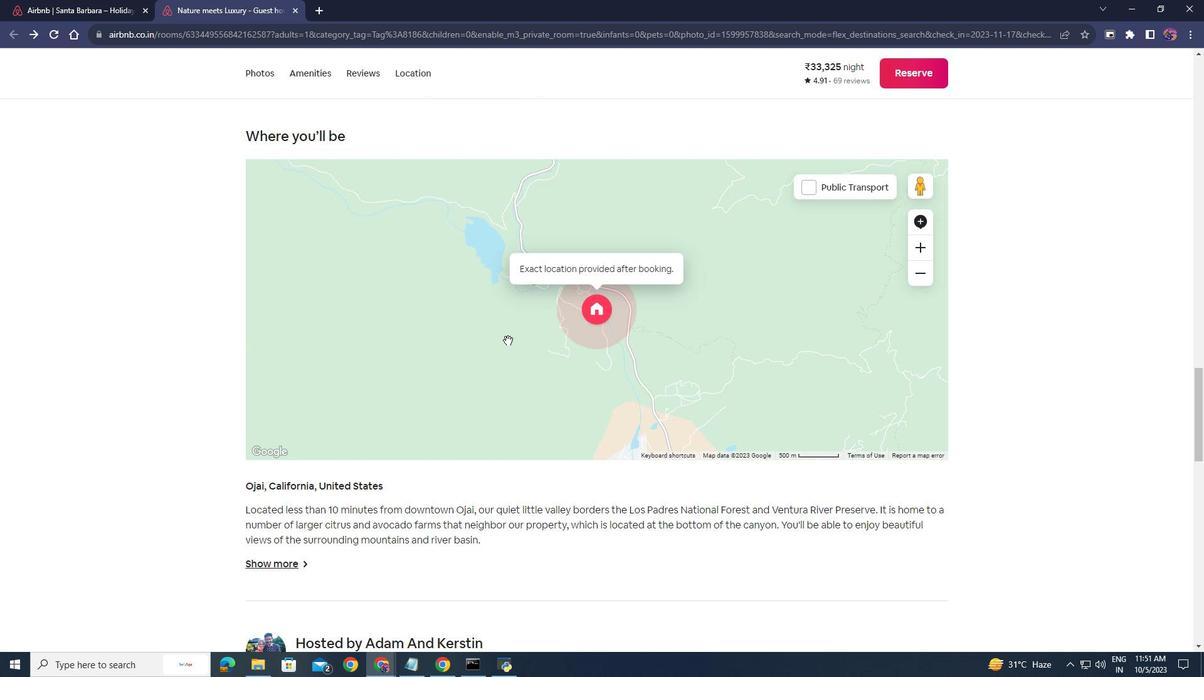 
Action: Mouse scrolled (508, 339) with delta (0, 0)
Screenshot: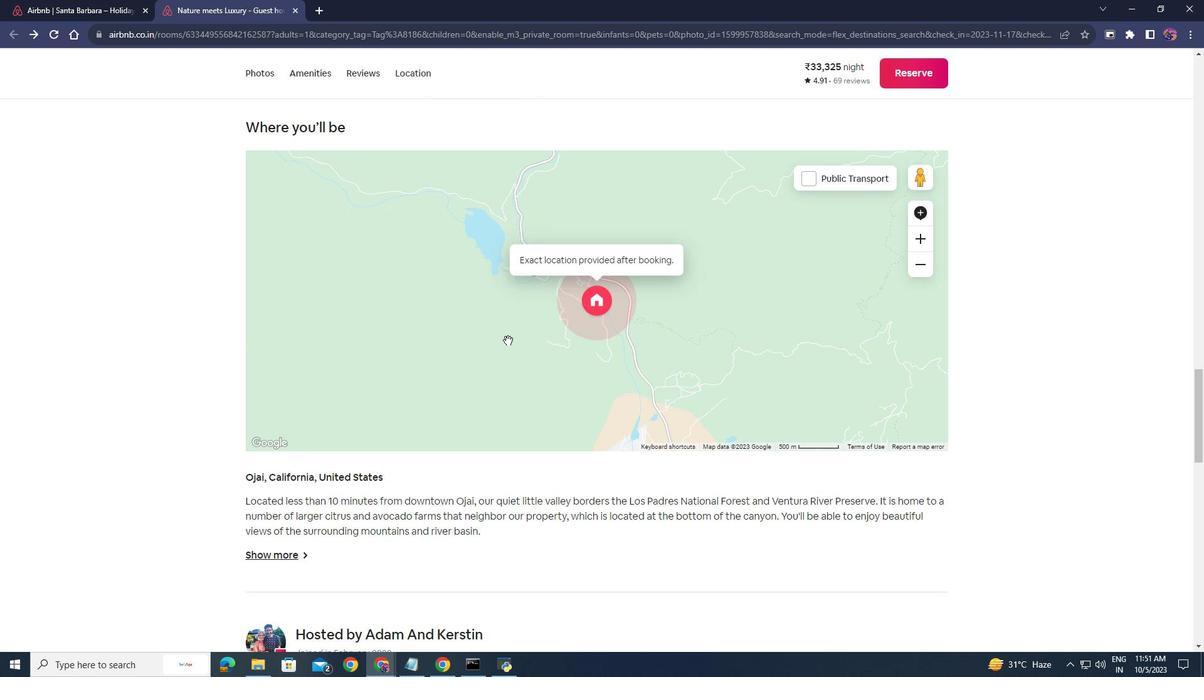 
Action: Mouse scrolled (508, 339) with delta (0, 0)
Screenshot: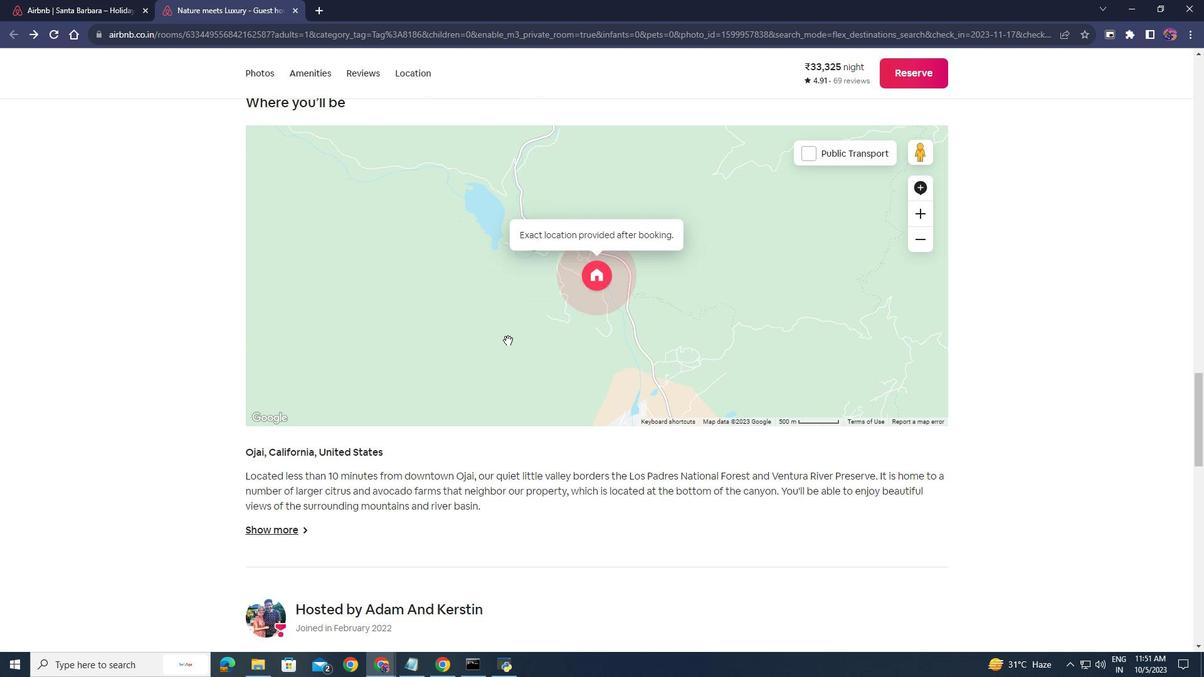 
Action: Mouse scrolled (508, 341) with delta (0, 0)
Screenshot: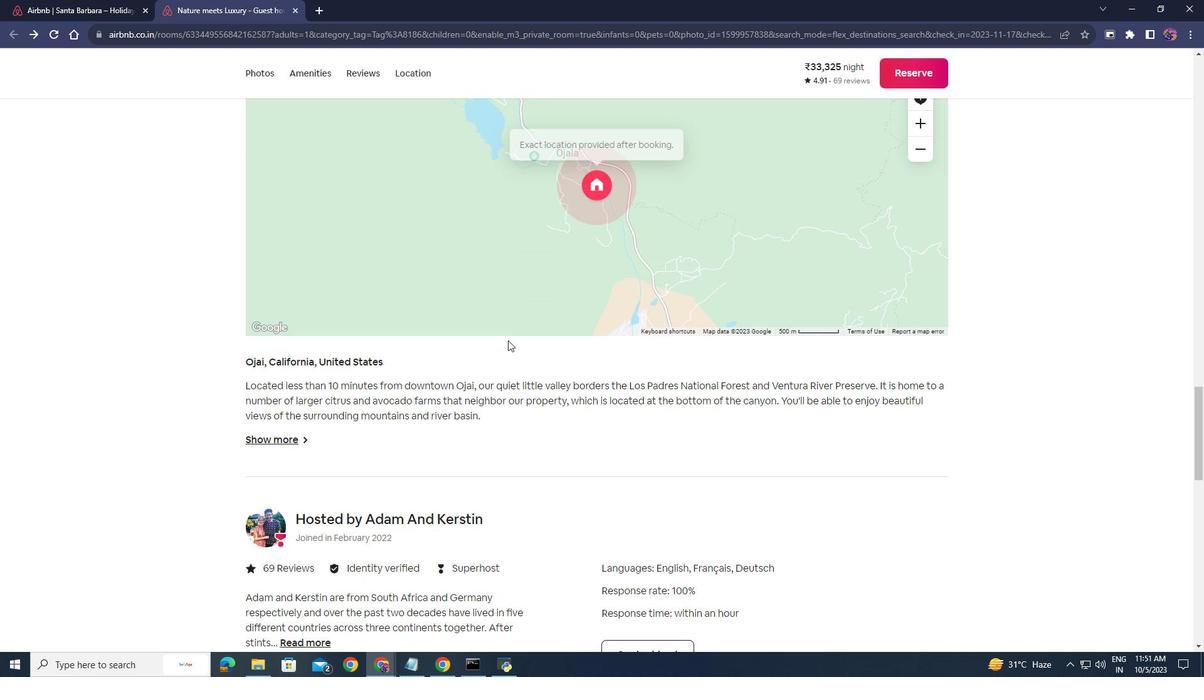 
Action: Mouse scrolled (508, 341) with delta (0, 0)
Screenshot: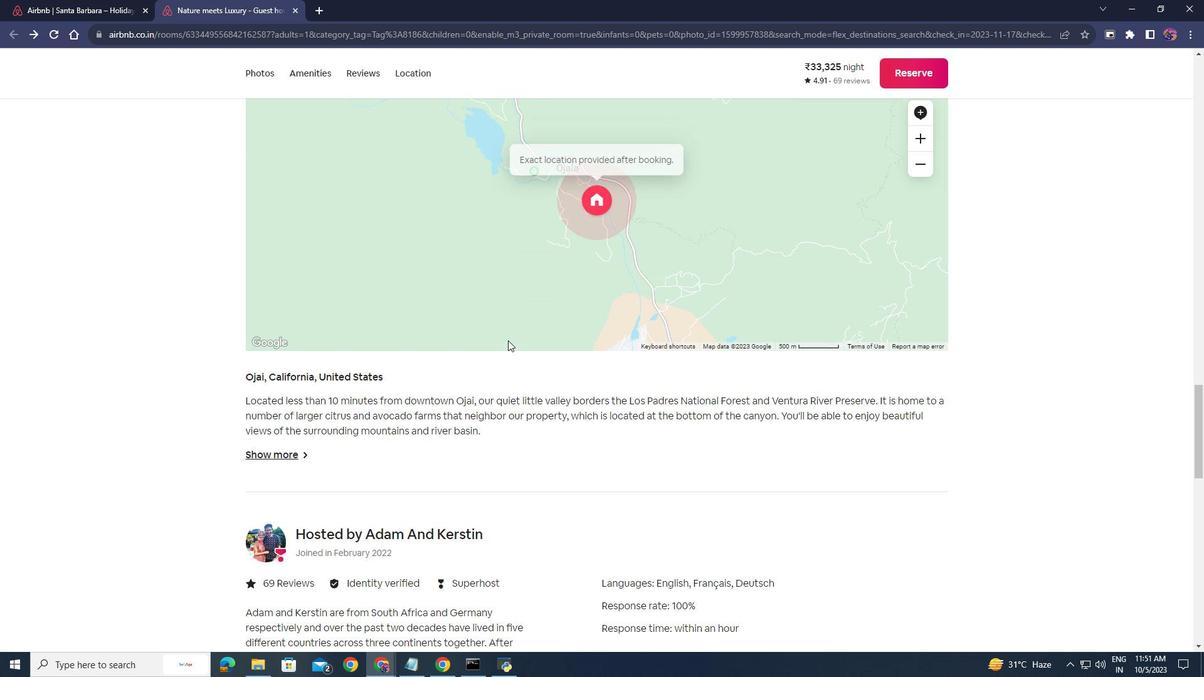 
Action: Mouse scrolled (508, 341) with delta (0, 0)
Screenshot: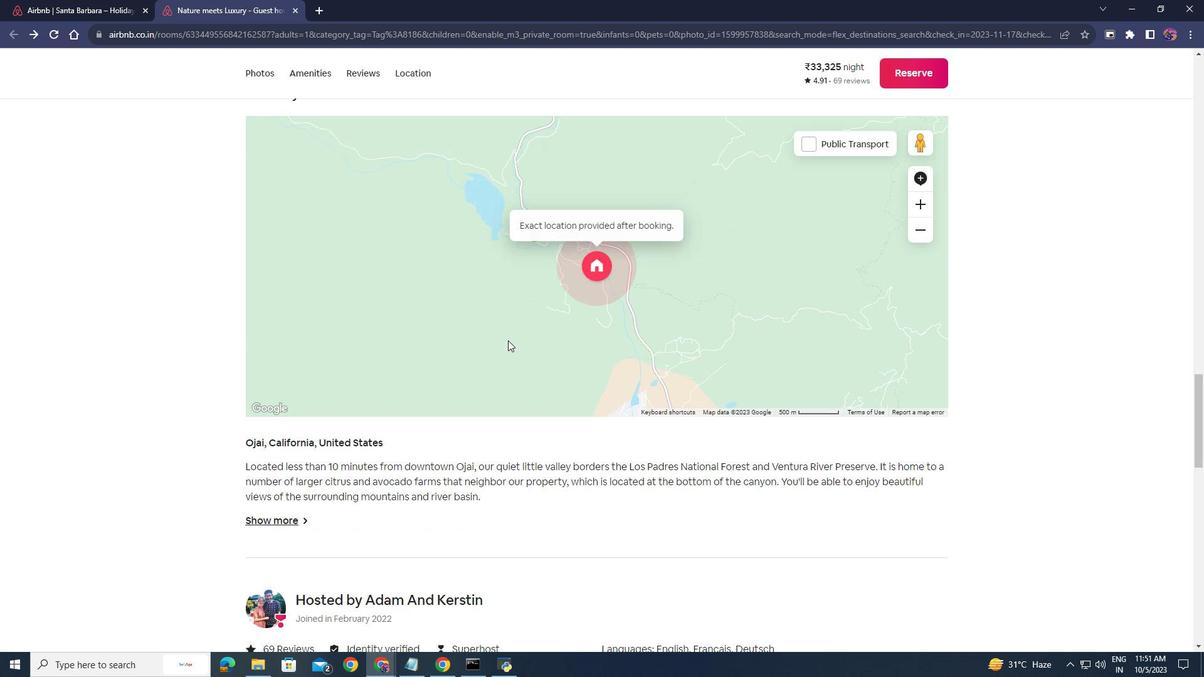 
Action: Mouse scrolled (508, 341) with delta (0, 0)
Screenshot: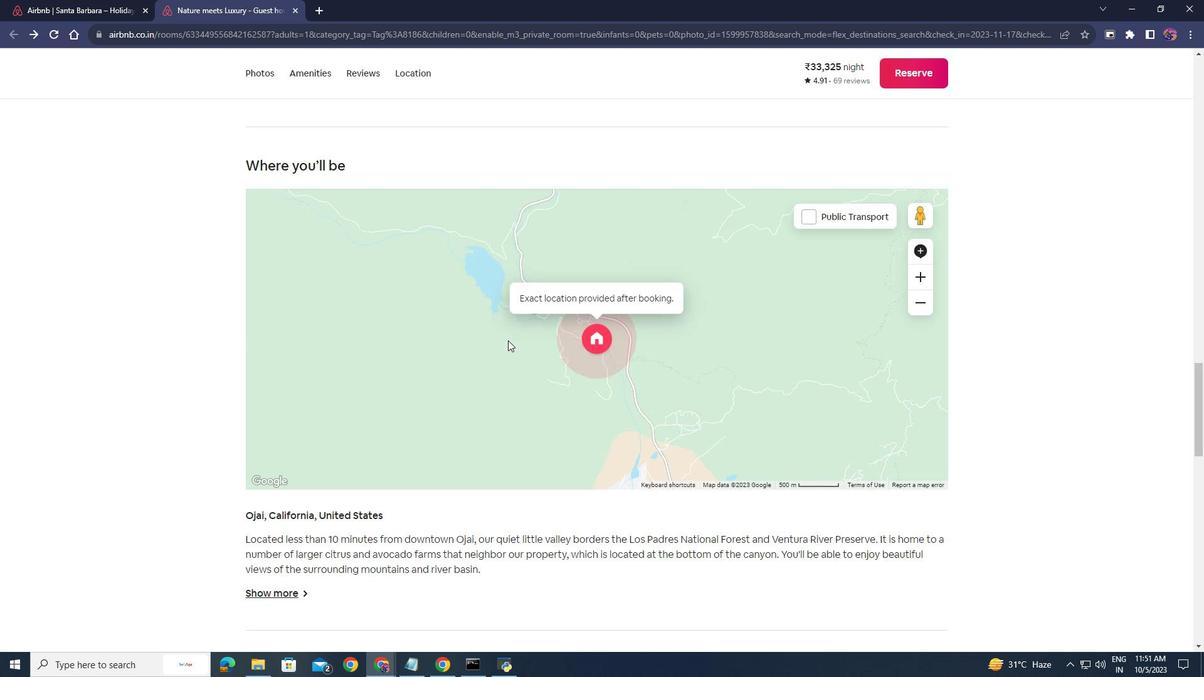 
Action: Mouse moved to (264, 69)
Screenshot: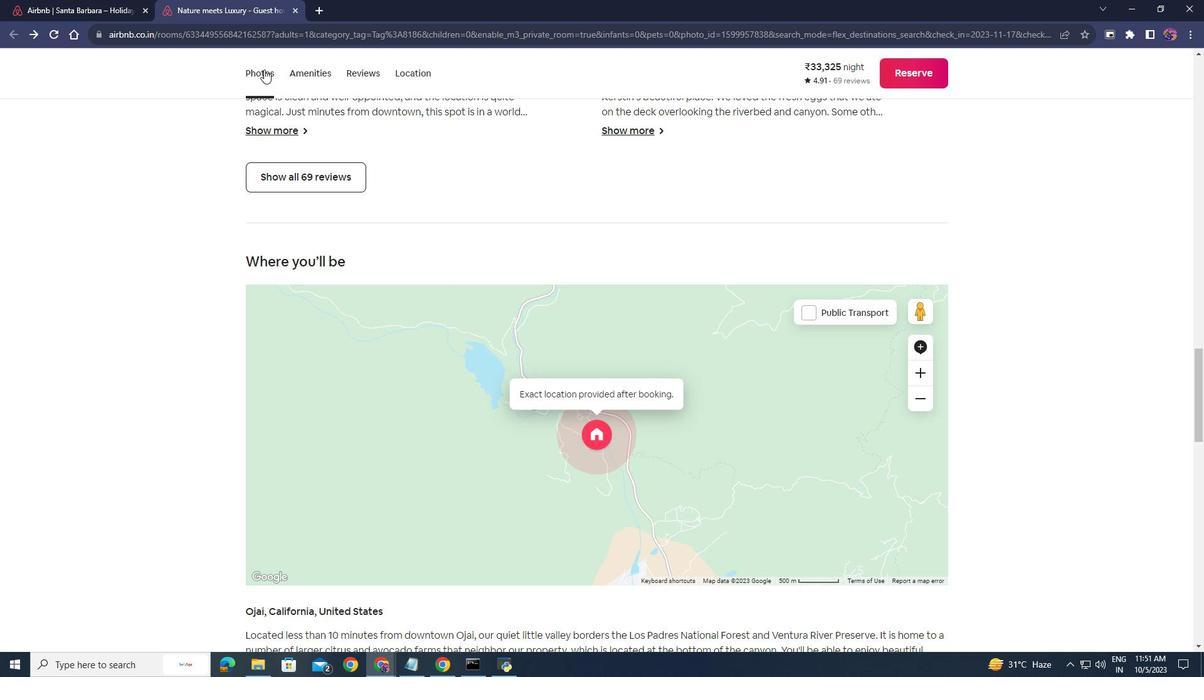 
Action: Mouse pressed left at (264, 69)
Screenshot: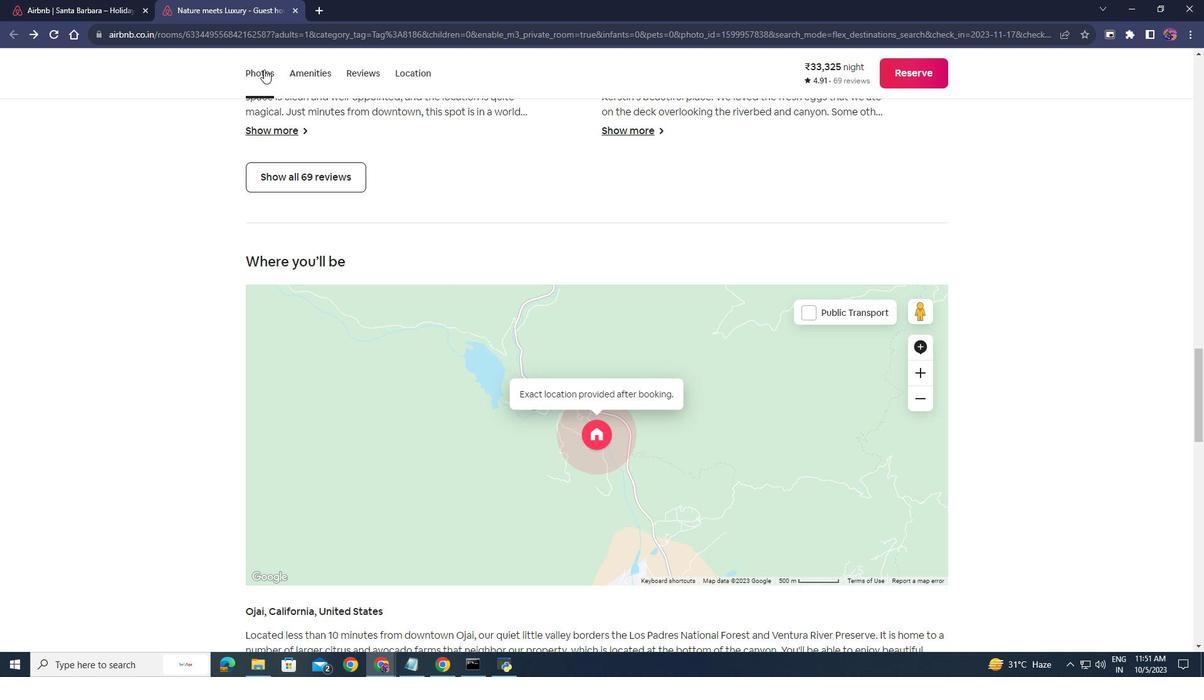 
Action: Mouse moved to (682, 245)
Screenshot: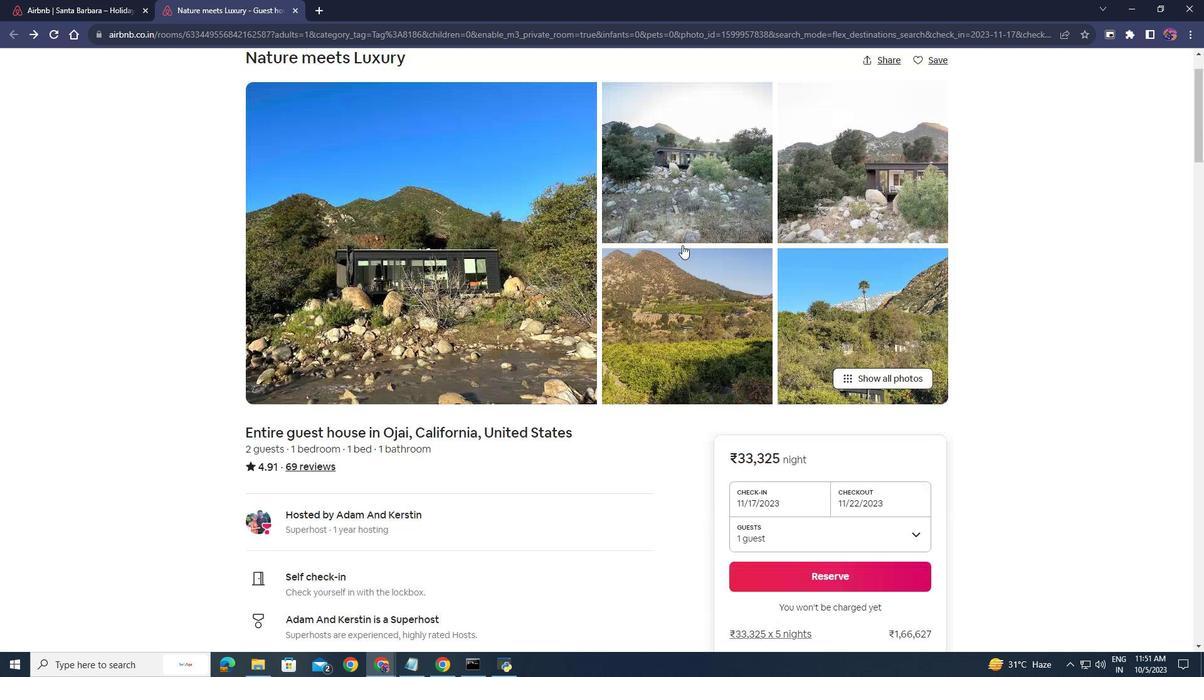 
Action: Mouse scrolled (682, 245) with delta (0, 0)
Screenshot: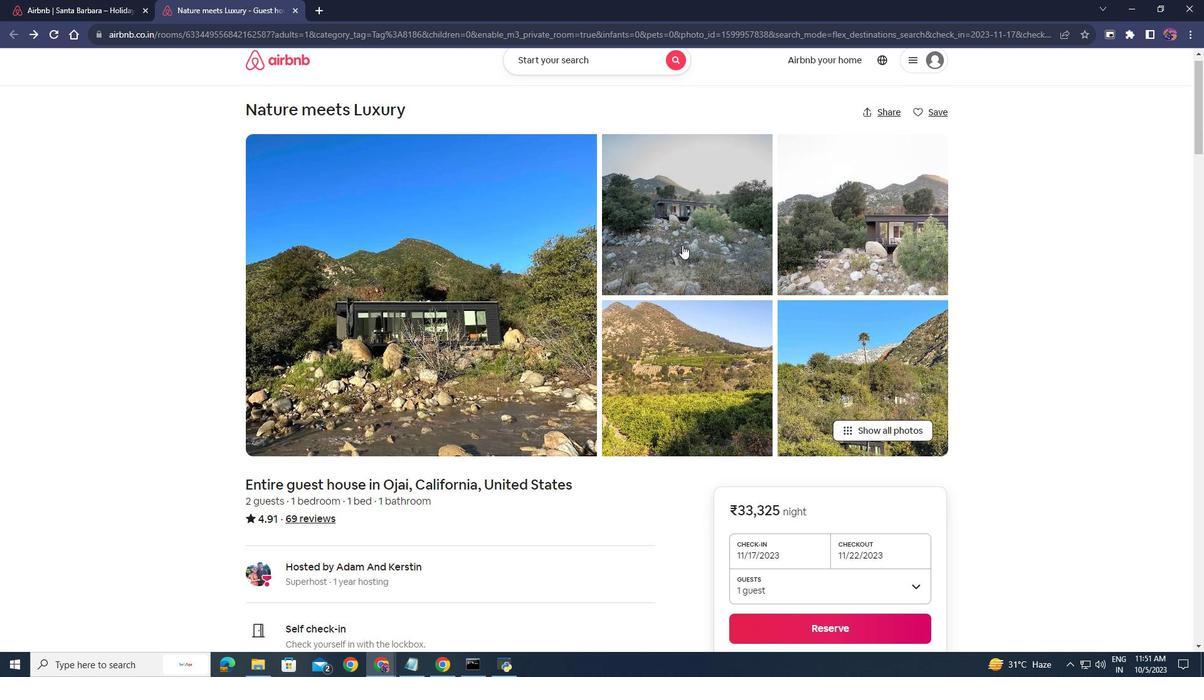 
Action: Mouse scrolled (682, 245) with delta (0, 0)
Screenshot: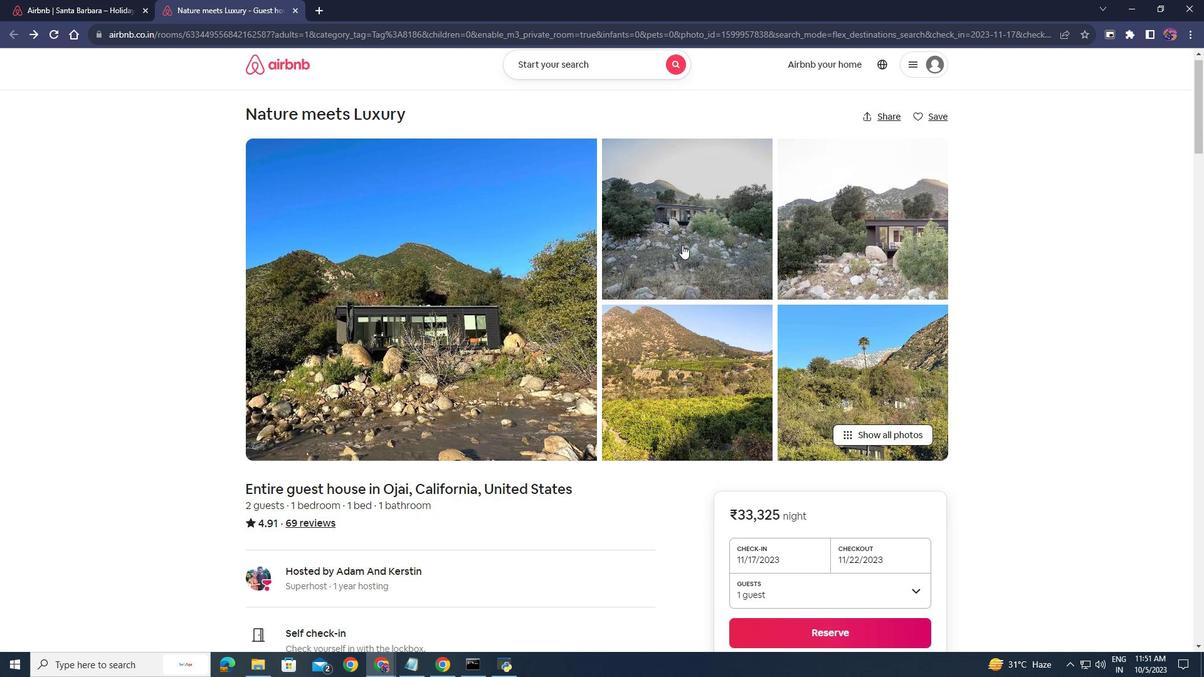 
Action: Mouse moved to (294, 14)
Screenshot: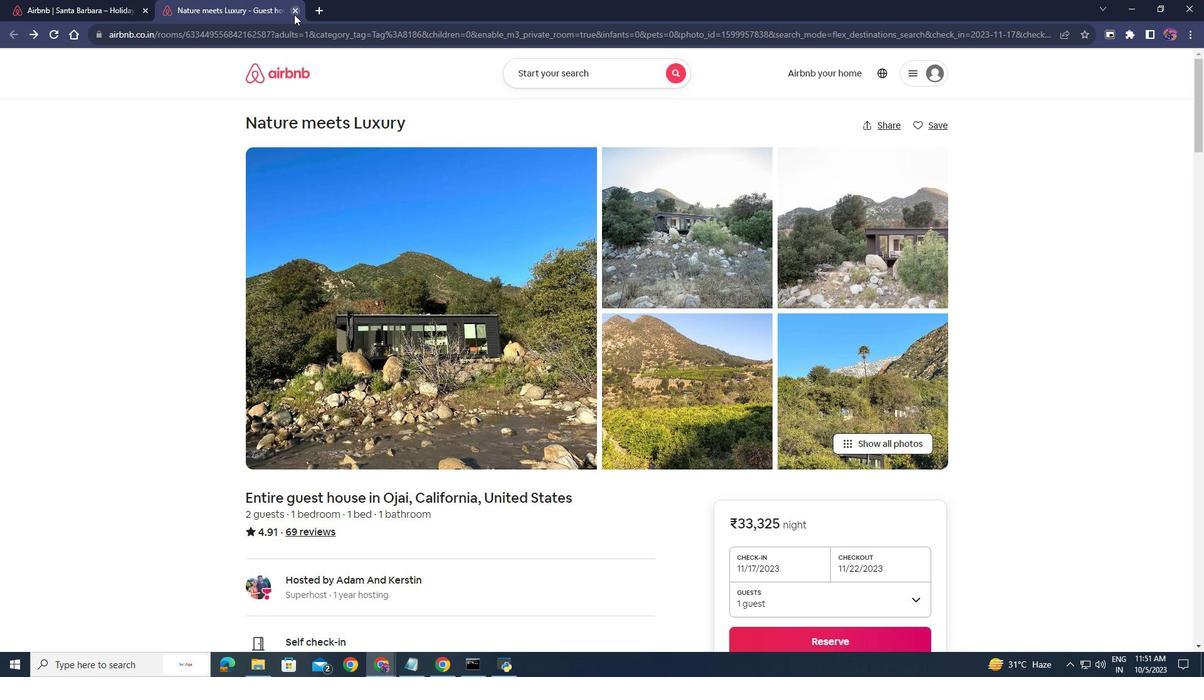 
Action: Mouse pressed left at (294, 14)
Screenshot: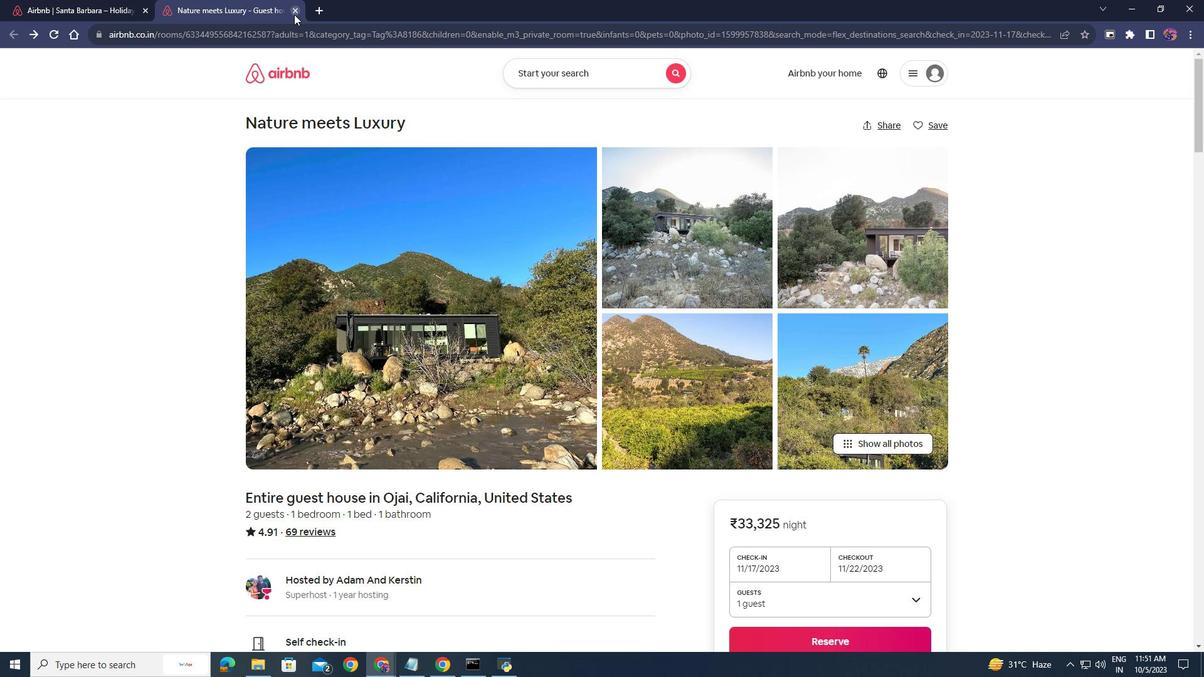 
Action: Mouse moved to (333, 359)
Screenshot: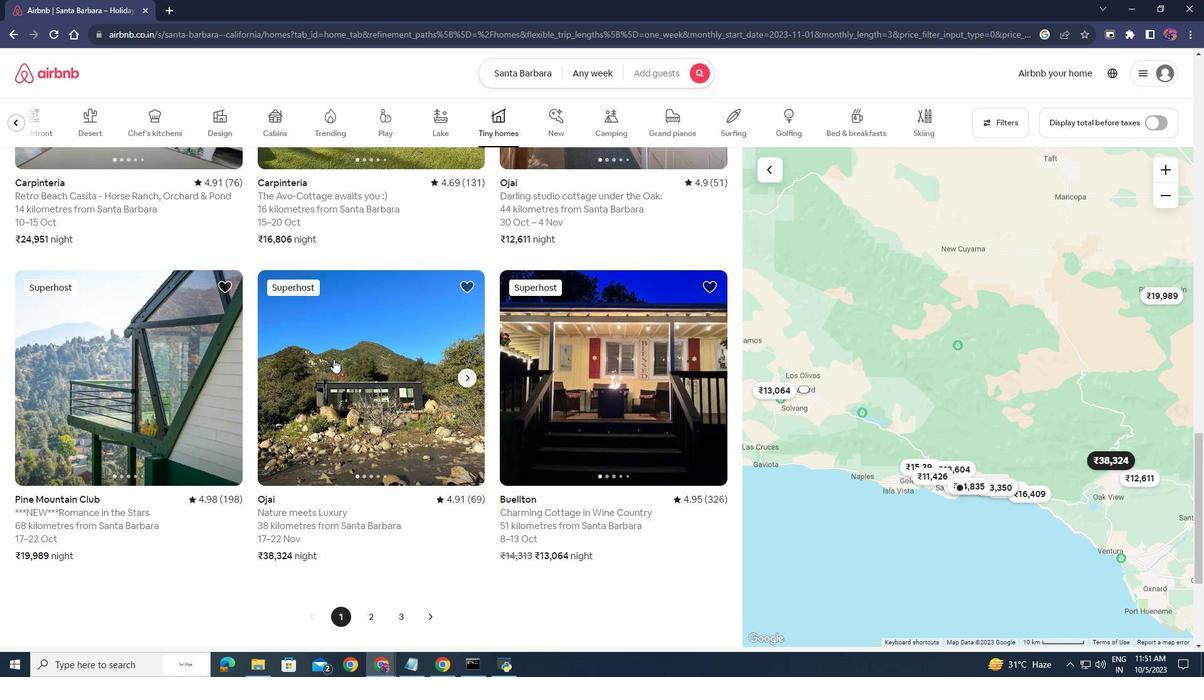
Action: Mouse scrolled (333, 358) with delta (0, 0)
